 Task: Create a customer order form in Excel with sections for company, order, customer, item details, and payment information.
Action: Mouse moved to (149, 372)
Screenshot: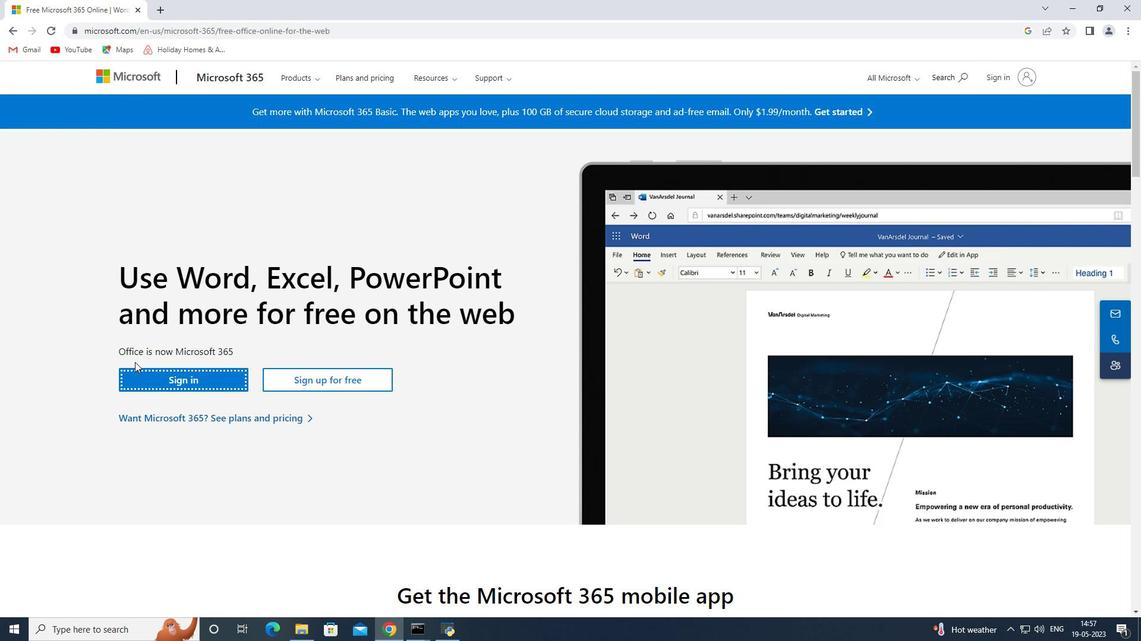 
Action: Mouse pressed left at (149, 372)
Screenshot: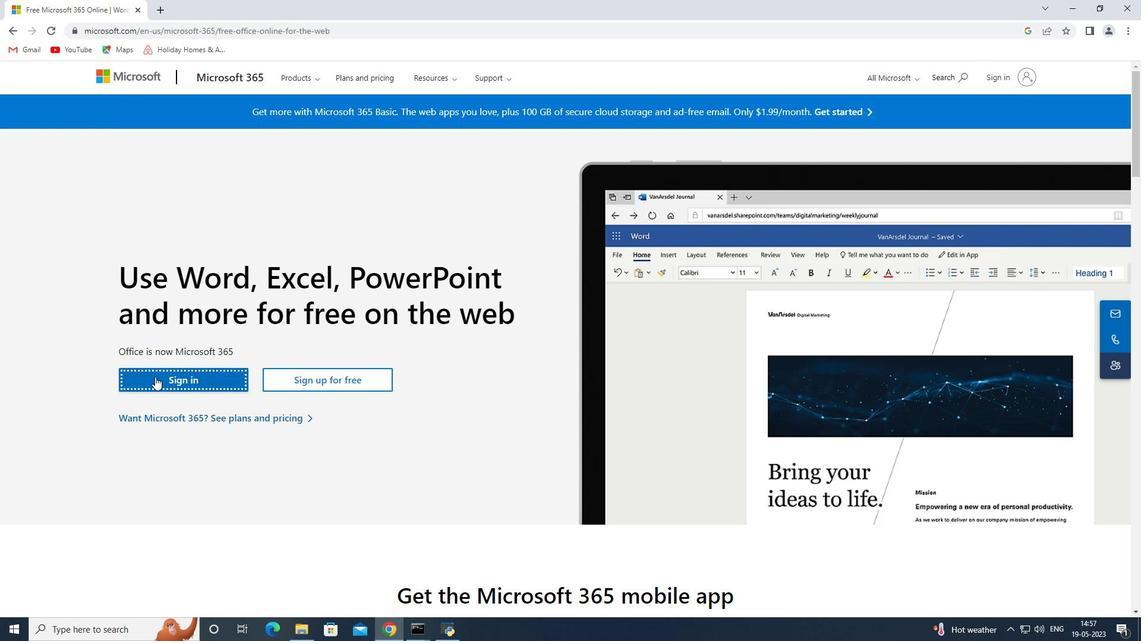 
Action: Mouse moved to (12, 373)
Screenshot: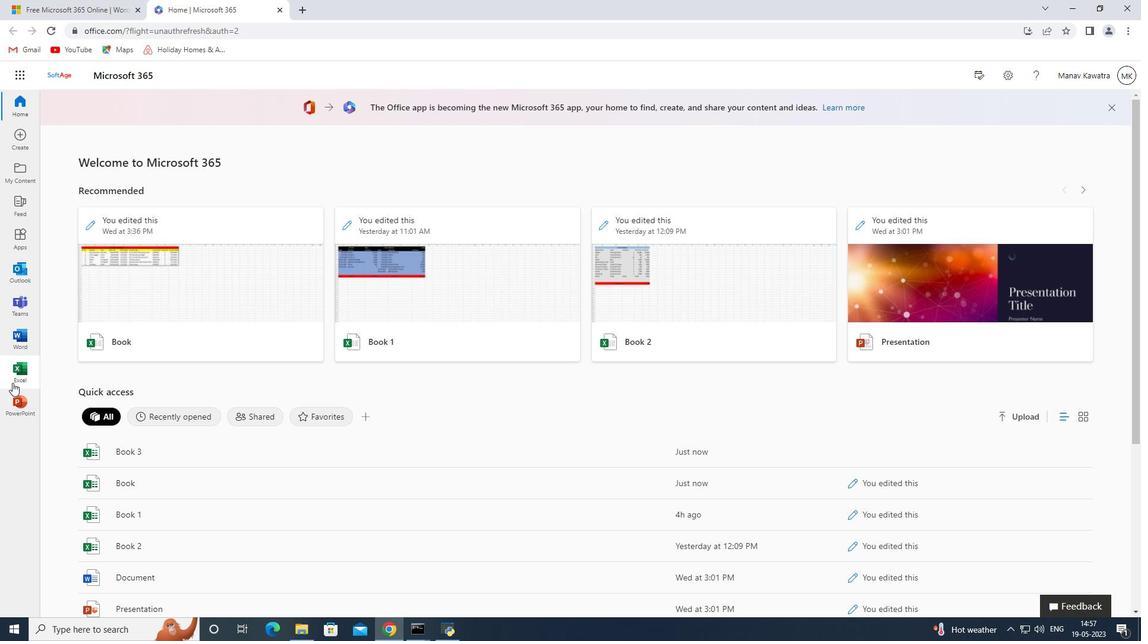 
Action: Mouse pressed left at (12, 373)
Screenshot: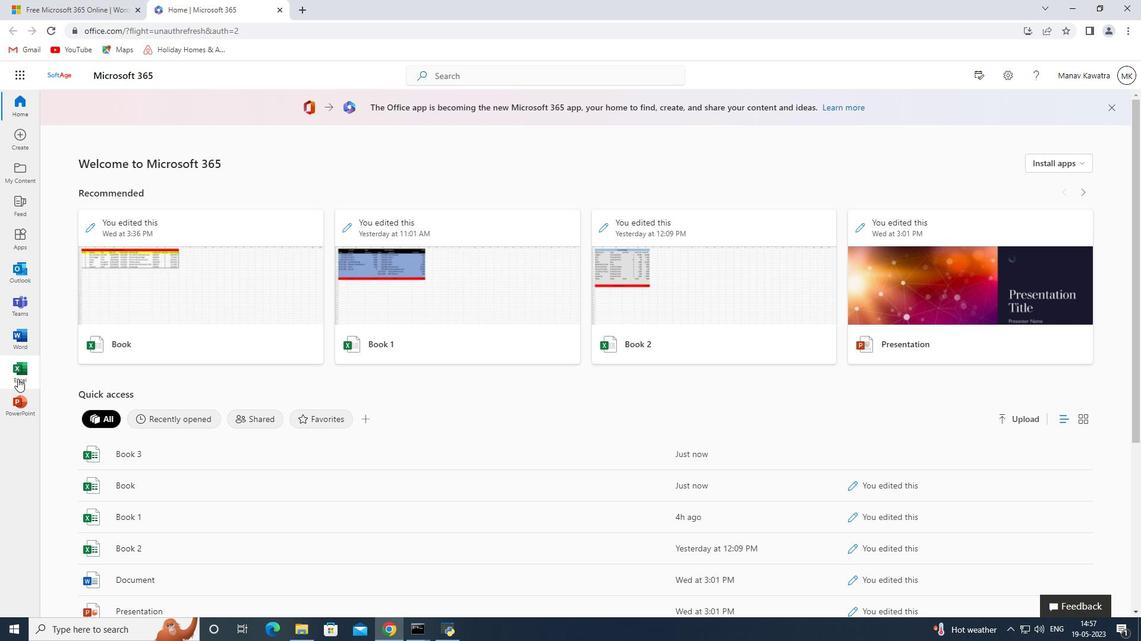 
Action: Mouse moved to (147, 205)
Screenshot: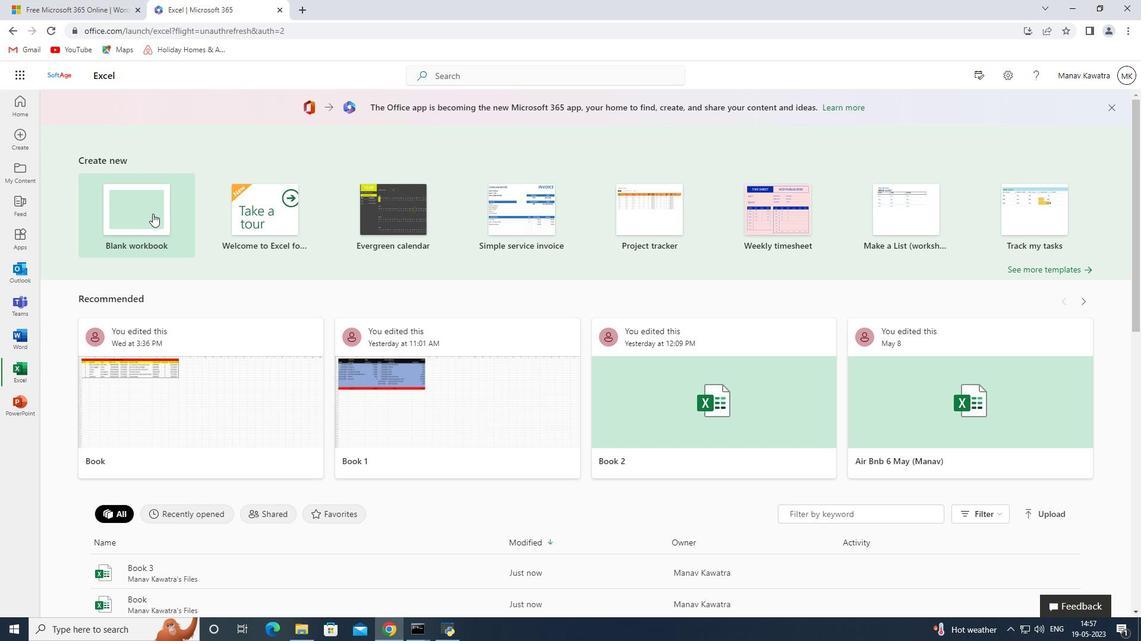 
Action: Mouse pressed left at (147, 205)
Screenshot: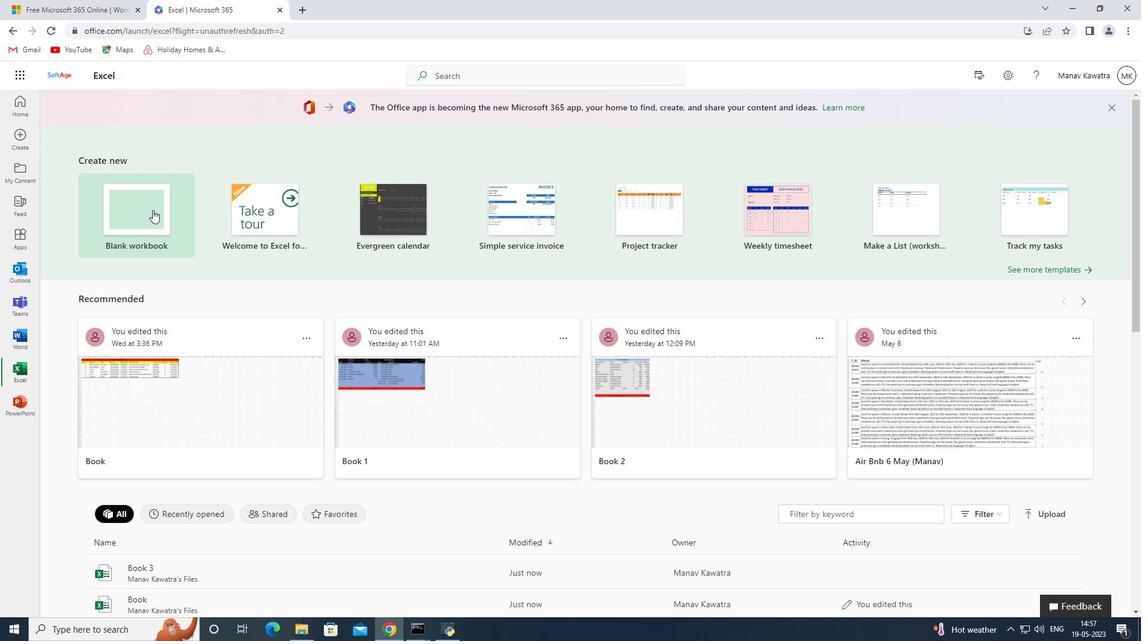 
Action: Mouse moved to (143, 168)
Screenshot: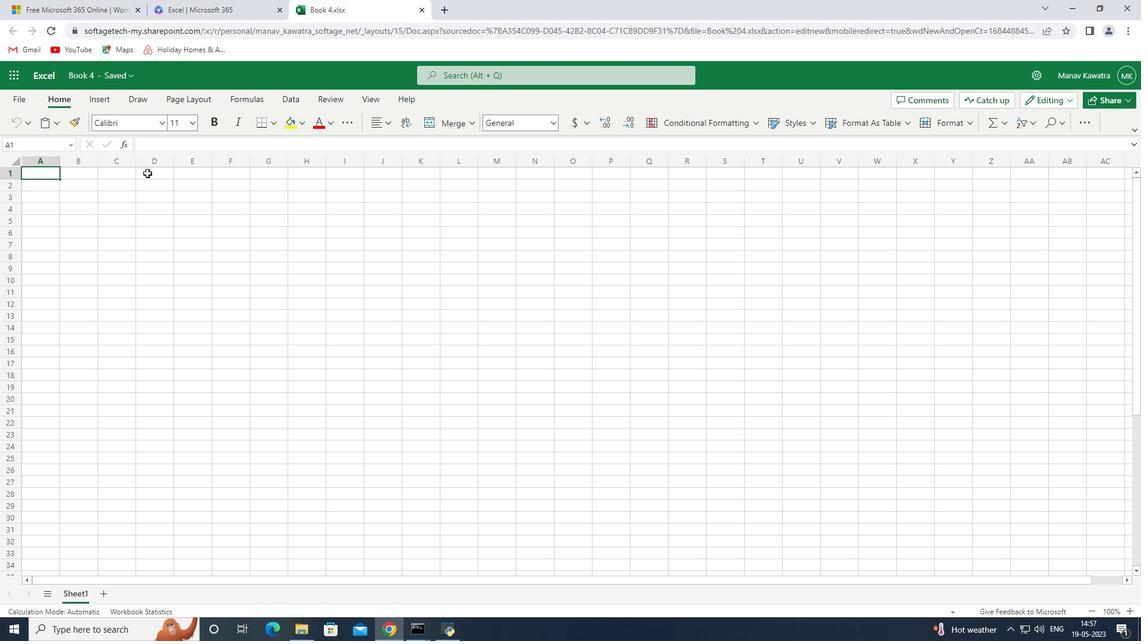 
Action: Mouse pressed left at (143, 168)
Screenshot: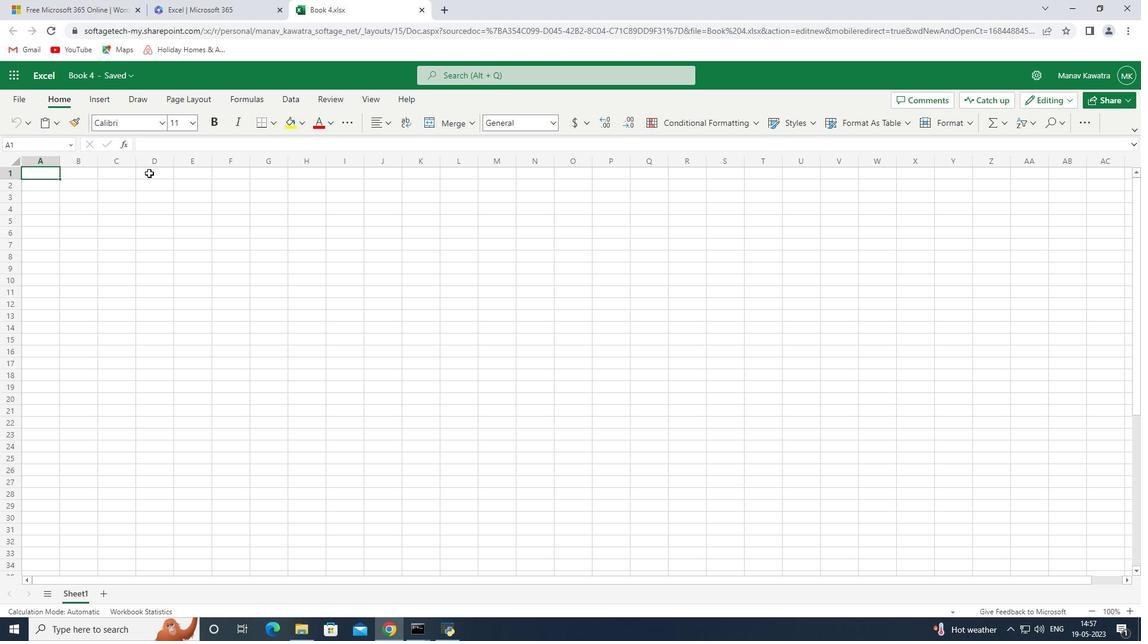 
Action: Key pressed <Key.shift><Key.shift><Key.shift><Key.shift><Key.shift><Key.shift>Customer<Key.space><Key.shift><Key.shift><Key.shift><Key.shift><Key.shift_r><Key.shift_r><Key.shift_r><Key.shift_r>Order<Key.space><Key.shift><Key.shift><Key.shift><Key.shift><Key.shift><Key.shift><Key.shift><Key.shift><Key.shift><Key.shift><Key.shift><Key.shift><Key.shift><Key.shift><Key.shift><Key.shift><Key.shift><Key.shift><Key.shift><Key.shift><Key.shift><Key.shift><Key.shift><Key.shift><Key.shift><Key.shift><Key.shift><Key.shift><Key.shift><Key.shift><Key.shift><Key.shift><Key.shift><Key.shift><Key.shift><Key.shift><Key.shift><Key.shift><Key.shift><Key.shift><Key.shift><Key.shift><Key.shift><Key.shift><Key.shift><Key.shift><Key.shift><Key.shift><Key.shift><Key.shift>Form
Screenshot: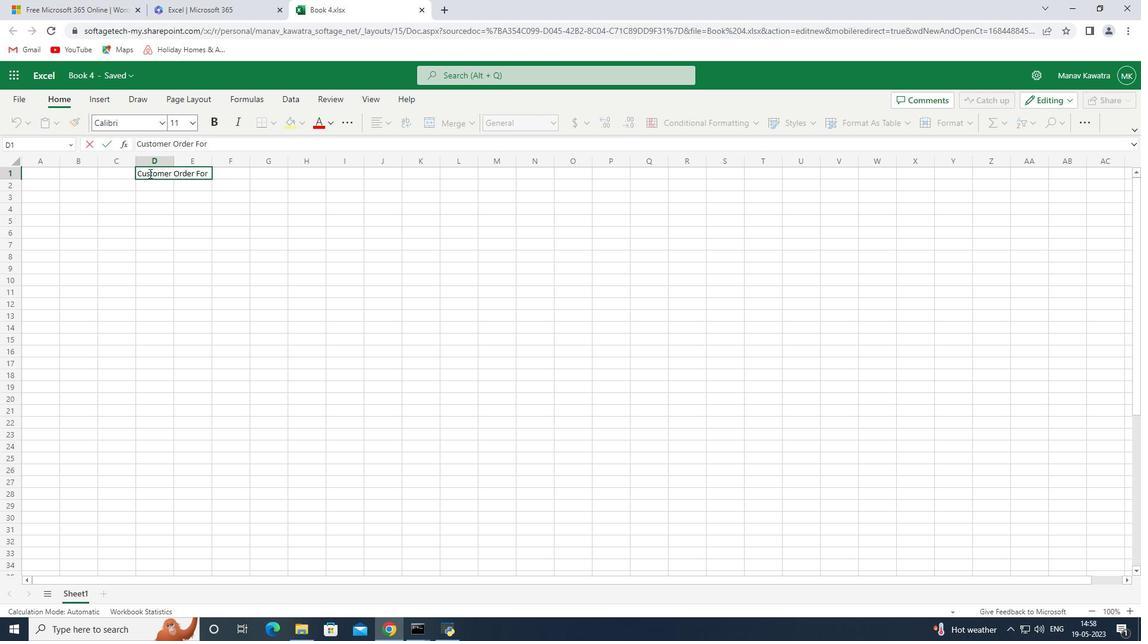 
Action: Mouse moved to (199, 175)
Screenshot: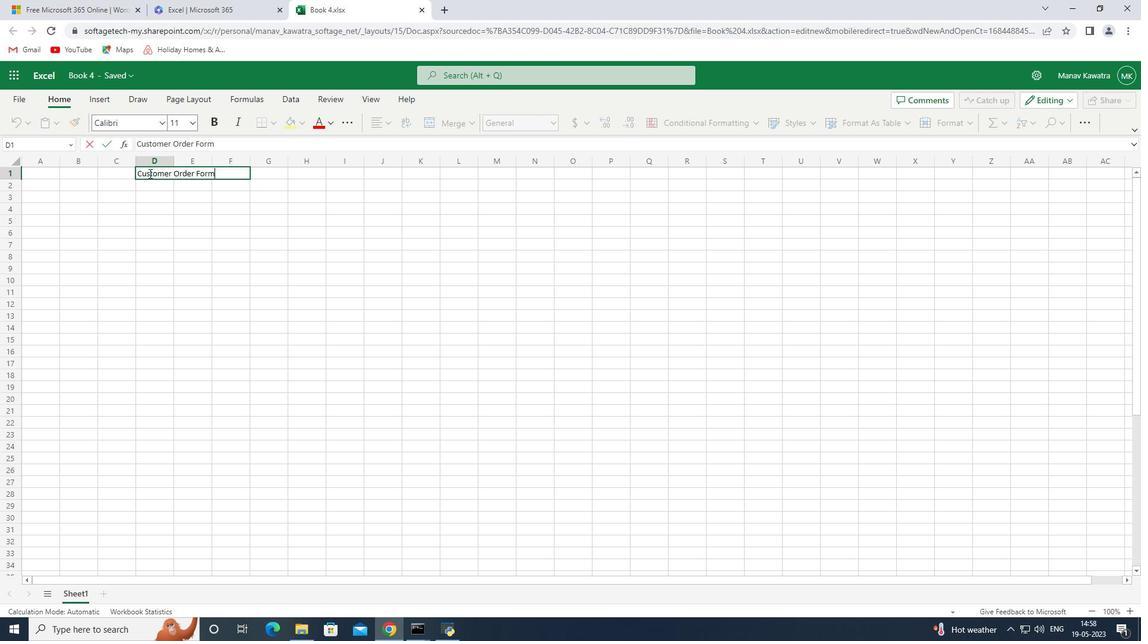 
Action: Key pressed <Key.enter>
Screenshot: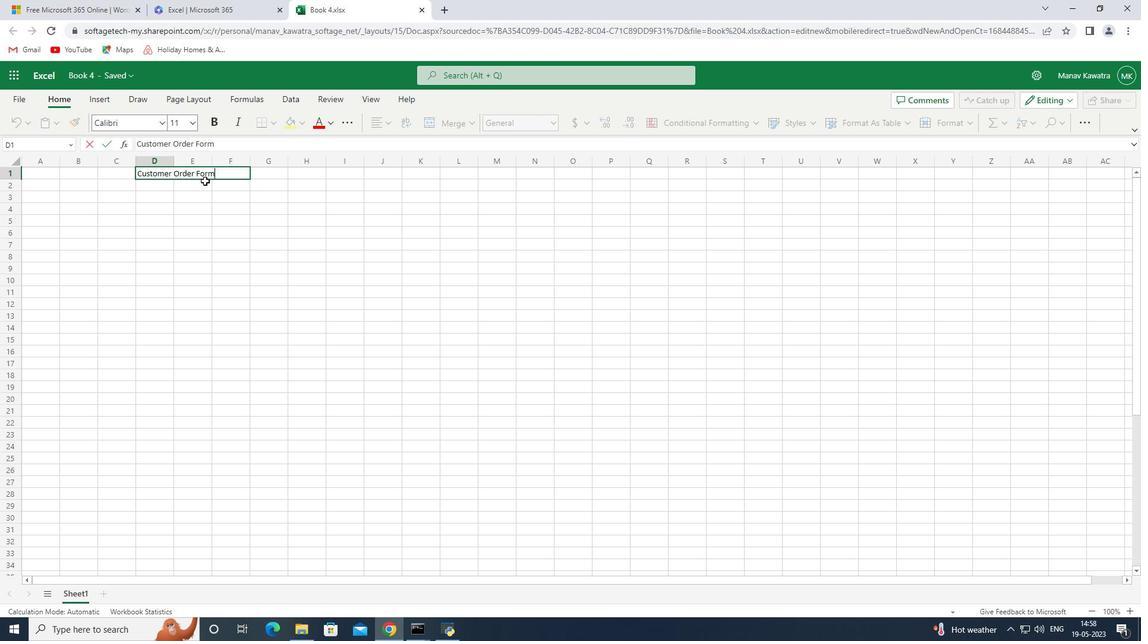 
Action: Mouse moved to (152, 171)
Screenshot: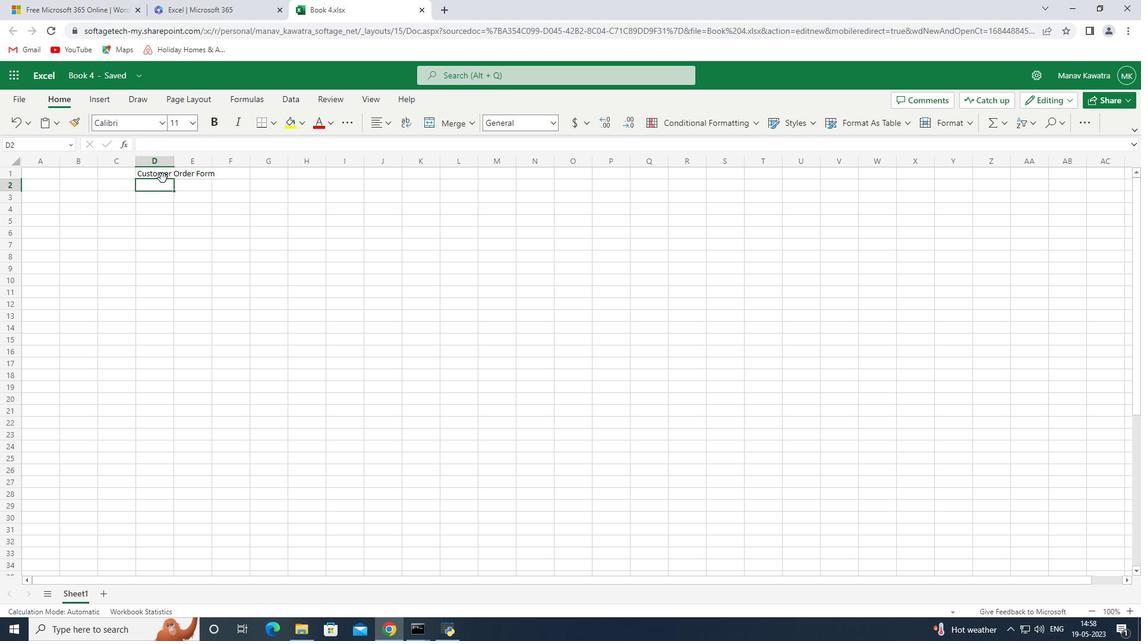 
Action: Mouse pressed left at (152, 171)
Screenshot: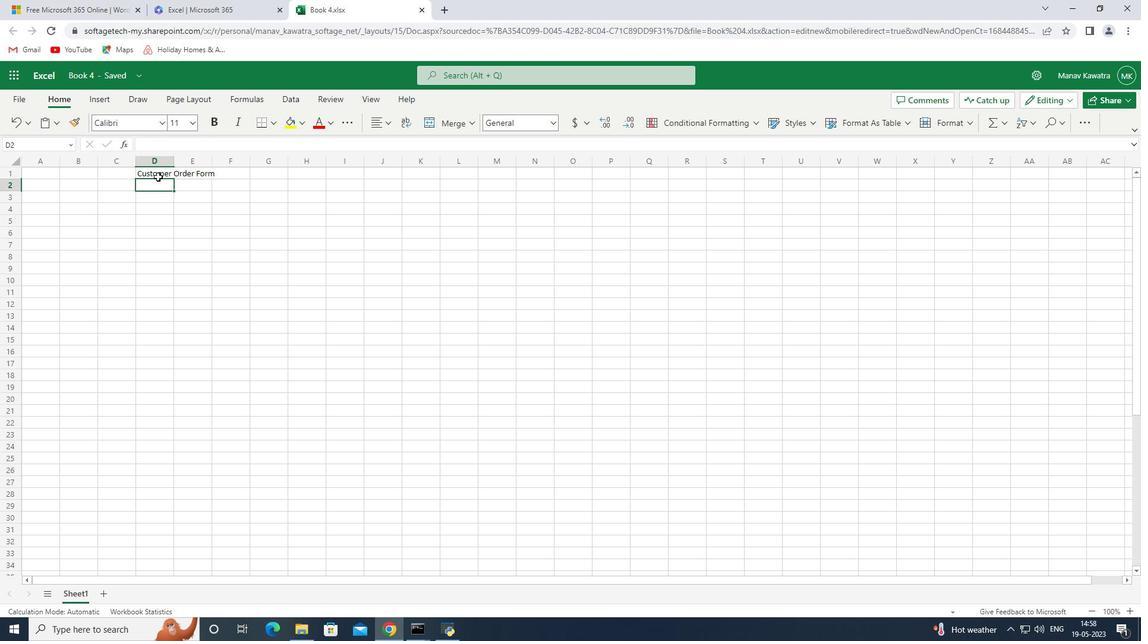 
Action: Mouse pressed left at (152, 171)
Screenshot: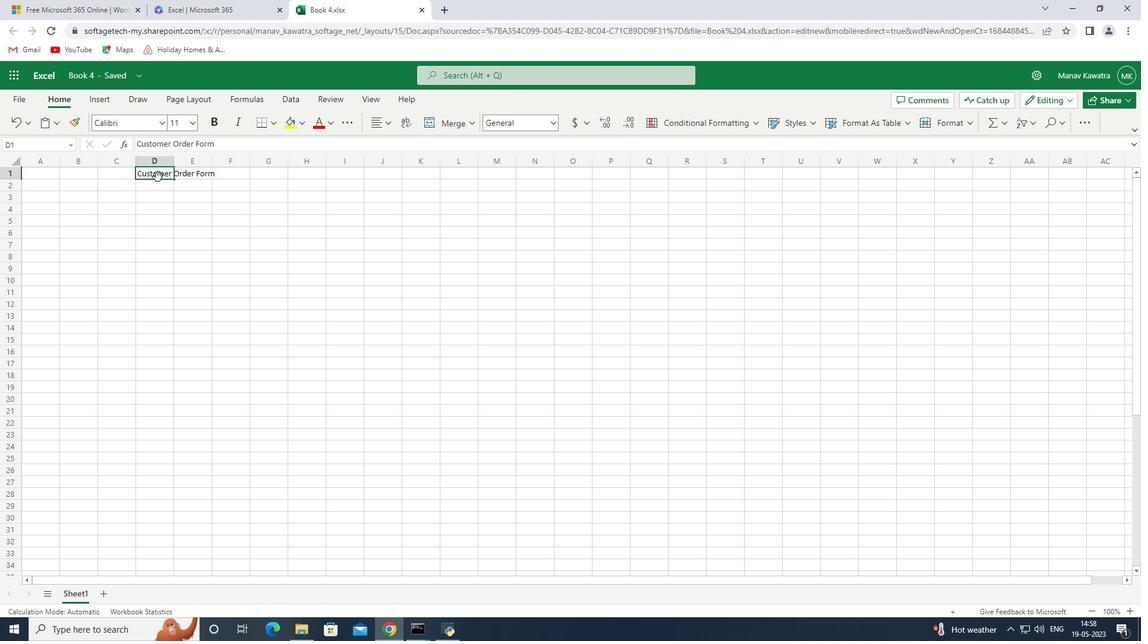 
Action: Mouse moved to (223, 171)
Screenshot: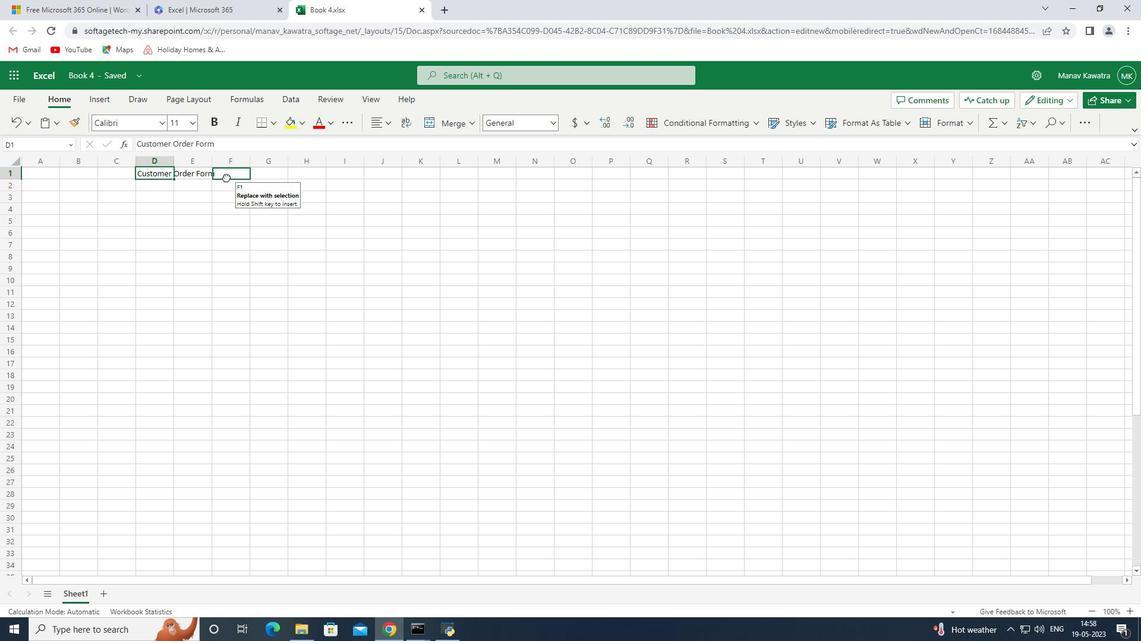 
Action: Mouse pressed left at (223, 171)
Screenshot: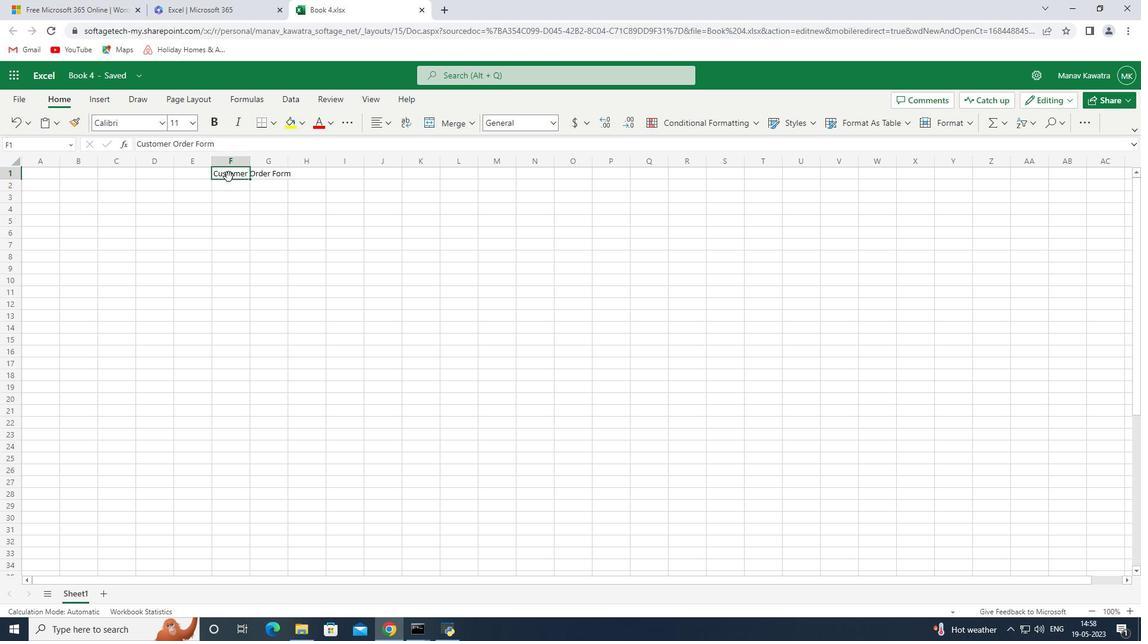 
Action: Mouse moved to (115, 169)
Screenshot: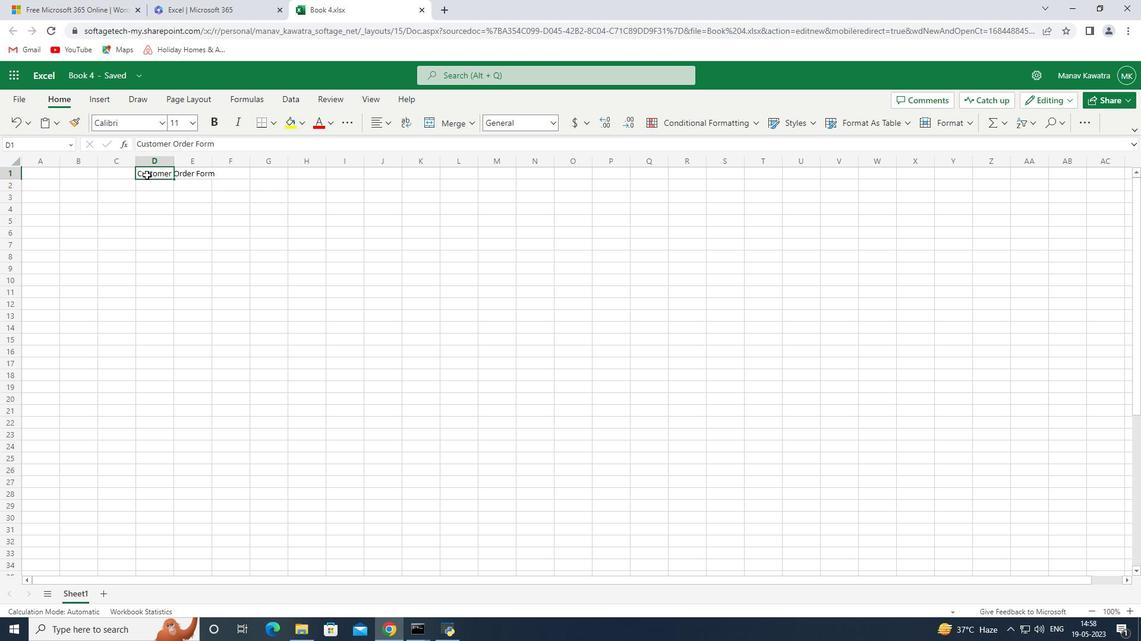 
Action: Mouse pressed left at (115, 169)
Screenshot: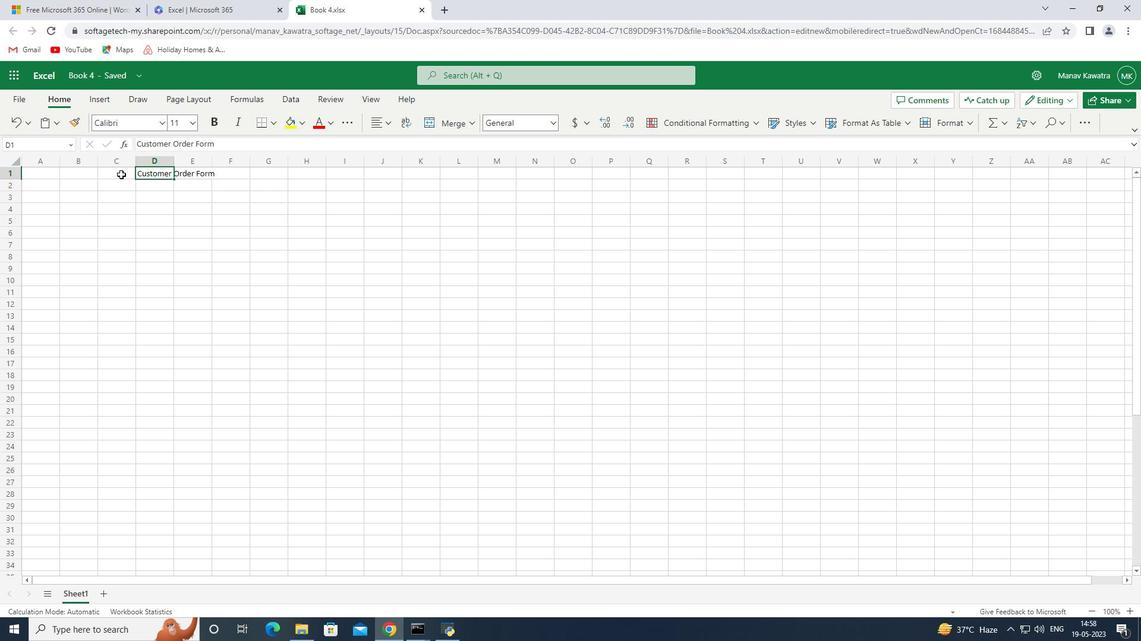 
Action: Mouse moved to (135, 168)
Screenshot: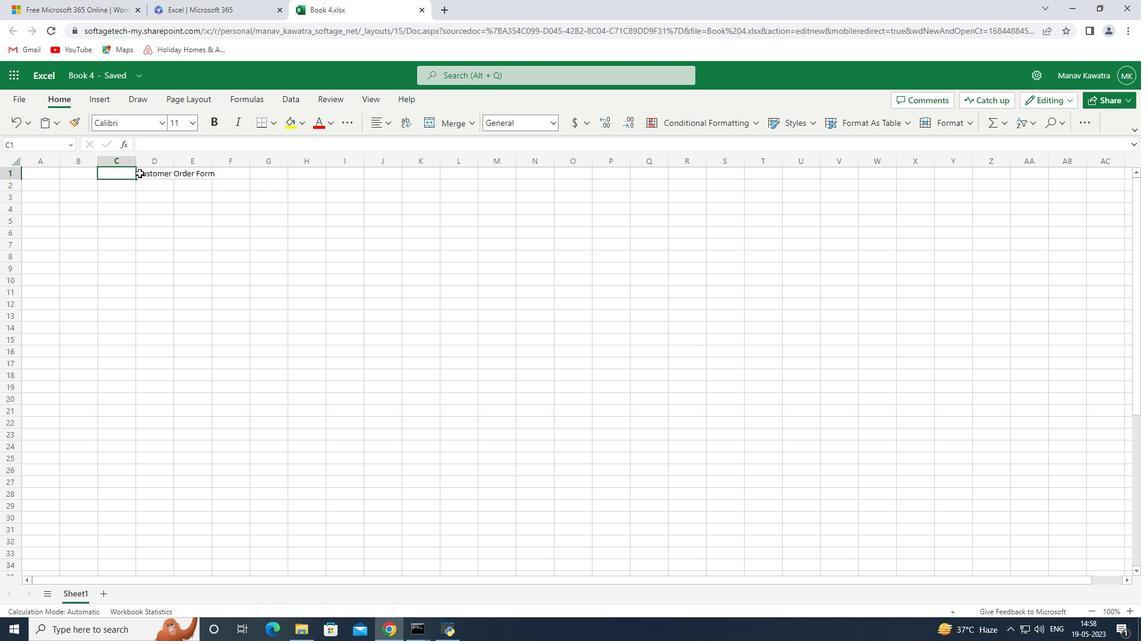 
Action: Mouse pressed left at (135, 168)
Screenshot: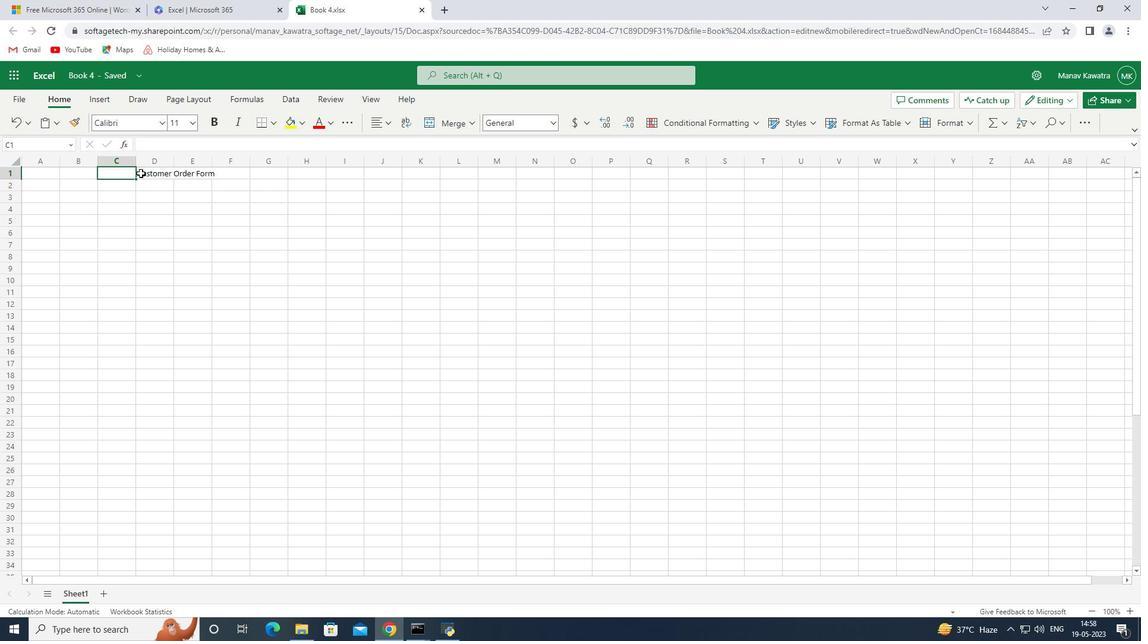 
Action: Mouse moved to (440, 120)
Screenshot: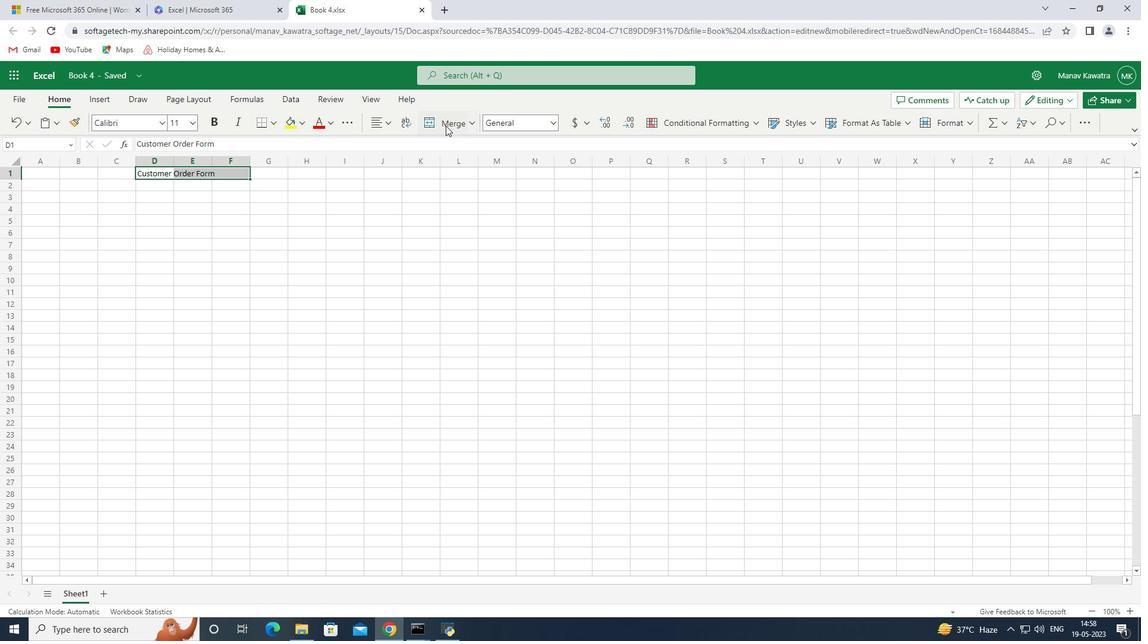 
Action: Mouse pressed left at (440, 120)
Screenshot: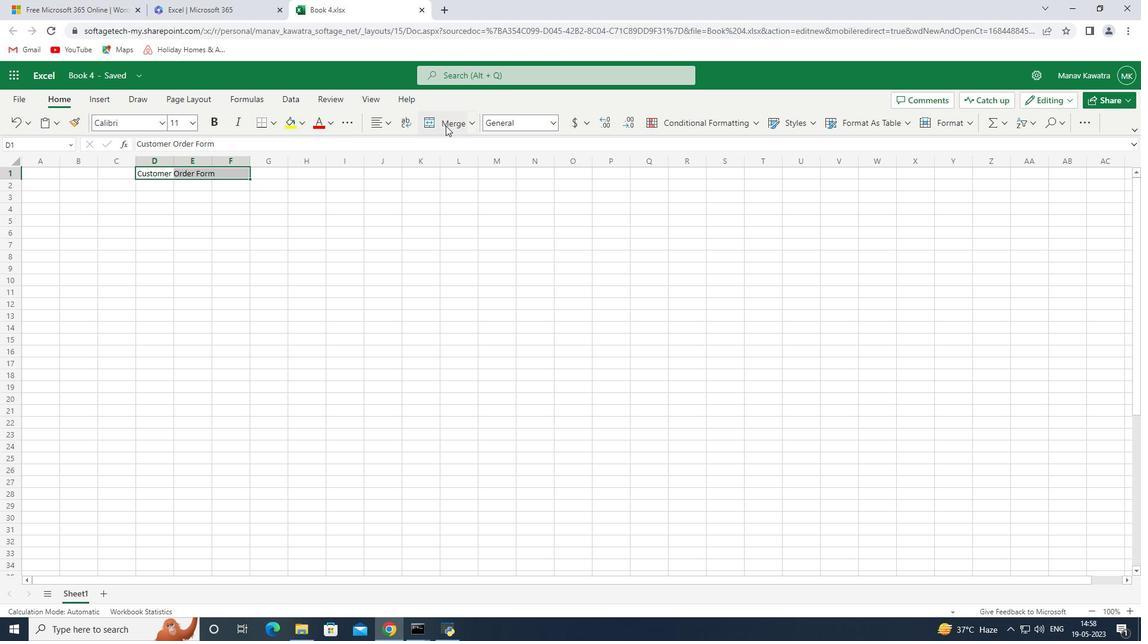 
Action: Mouse moved to (902, 117)
Screenshot: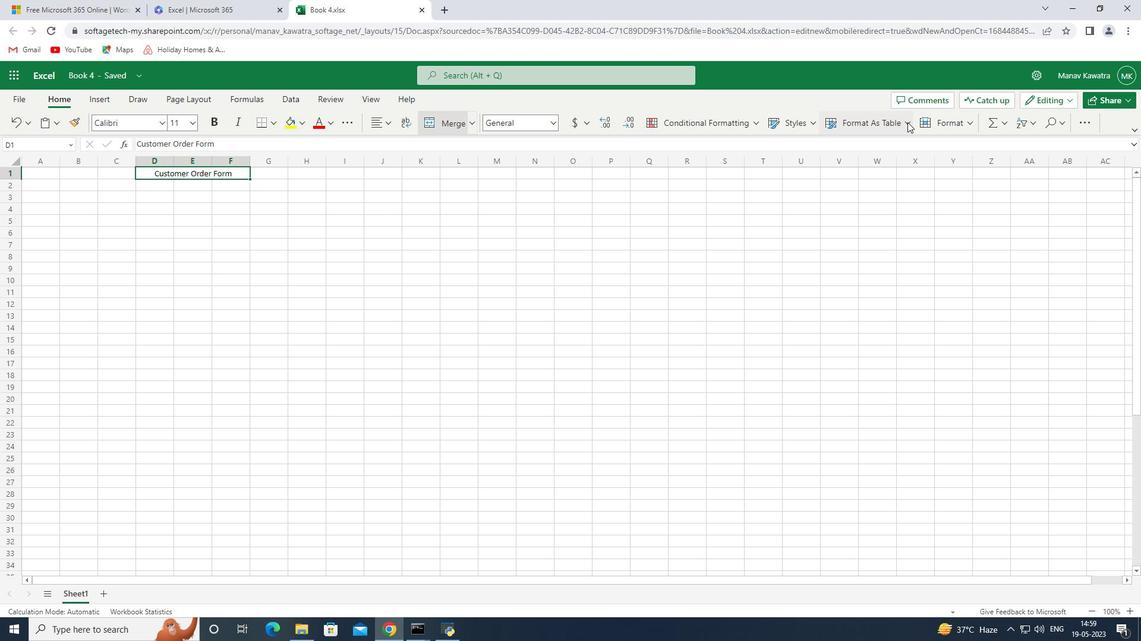
Action: Mouse pressed left at (902, 117)
Screenshot: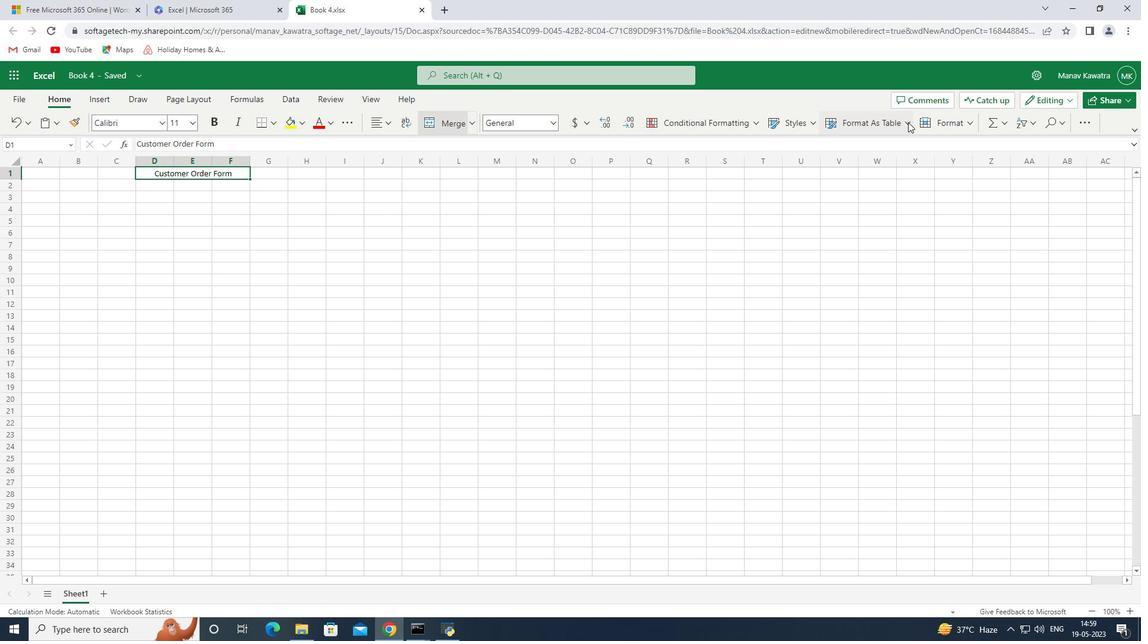 
Action: Mouse moved to (833, 316)
Screenshot: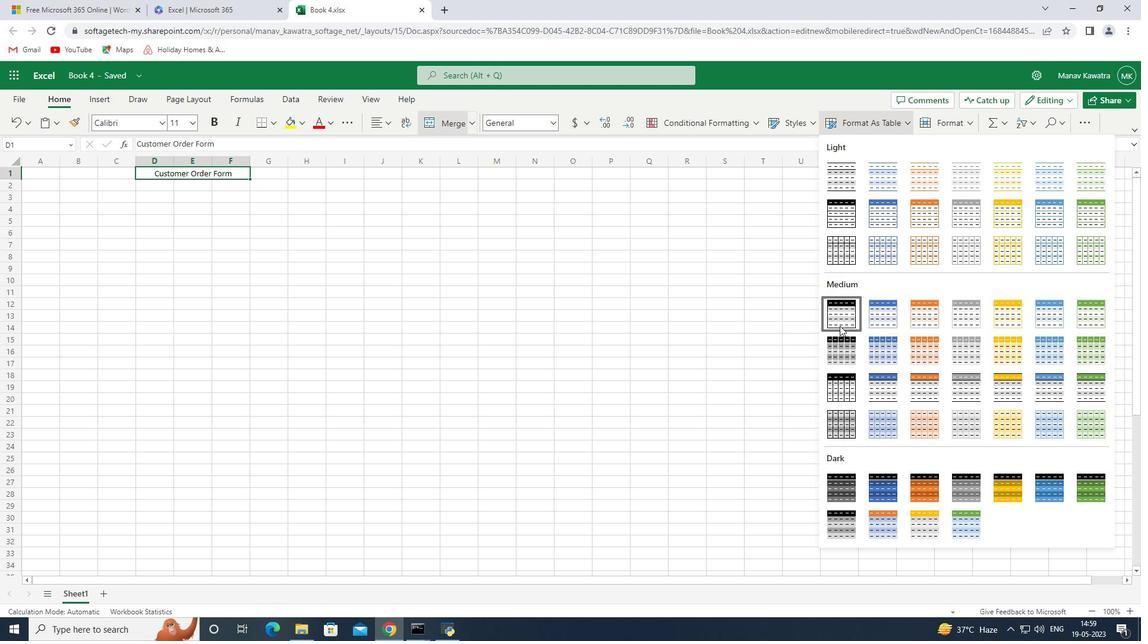 
Action: Mouse pressed left at (833, 316)
Screenshot: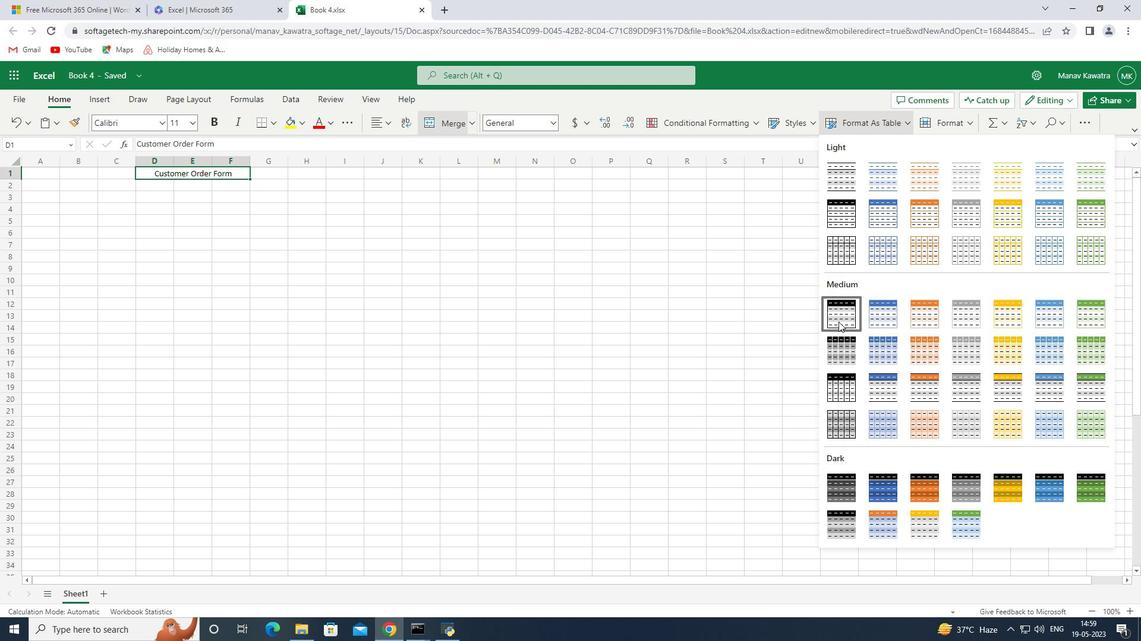 
Action: Mouse moved to (696, 286)
Screenshot: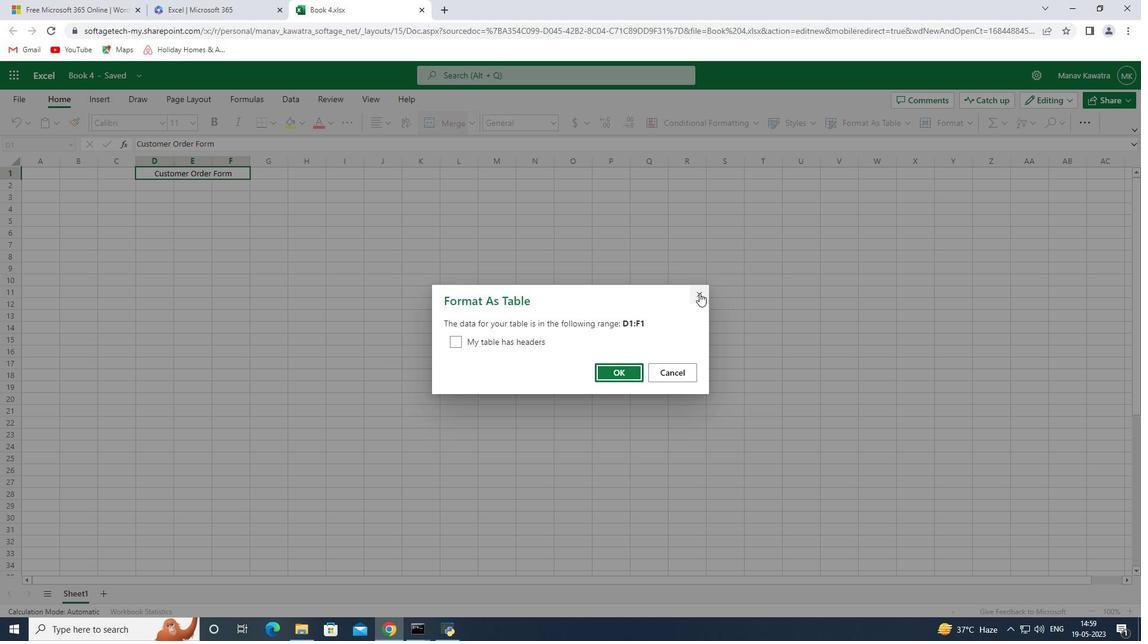 
Action: Mouse pressed left at (696, 286)
Screenshot: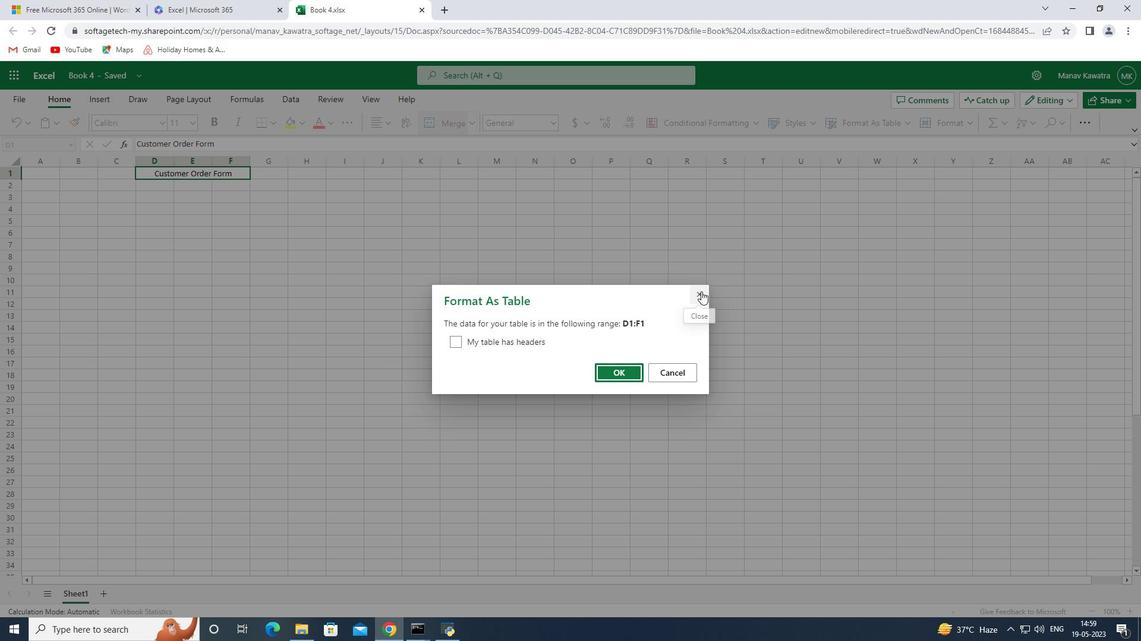 
Action: Mouse moved to (43, 191)
Screenshot: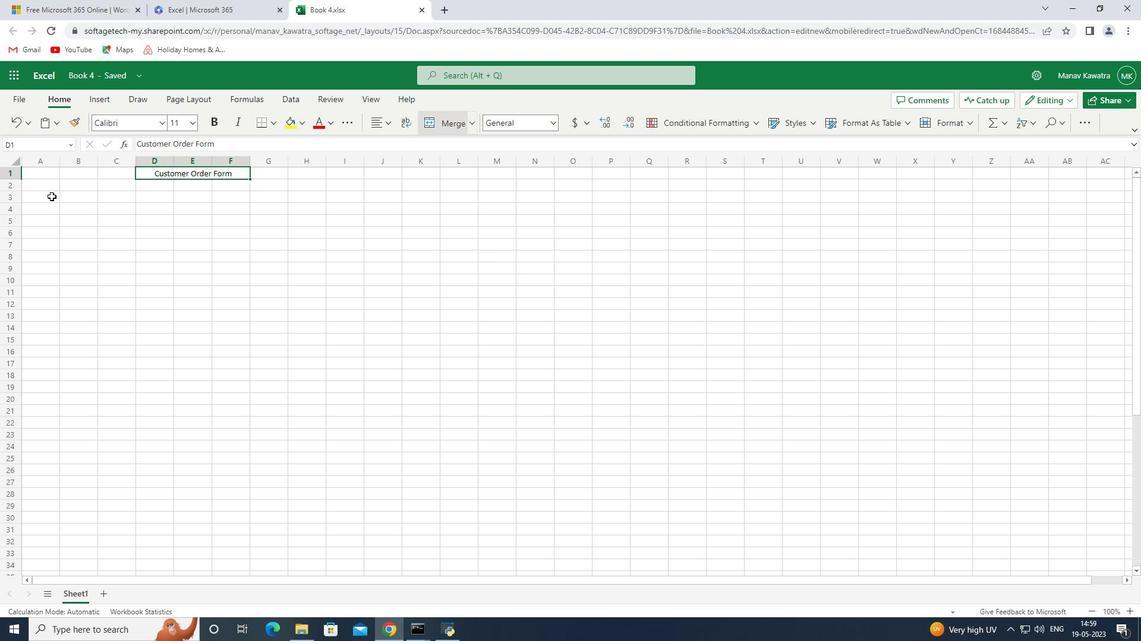 
Action: Mouse pressed left at (43, 191)
Screenshot: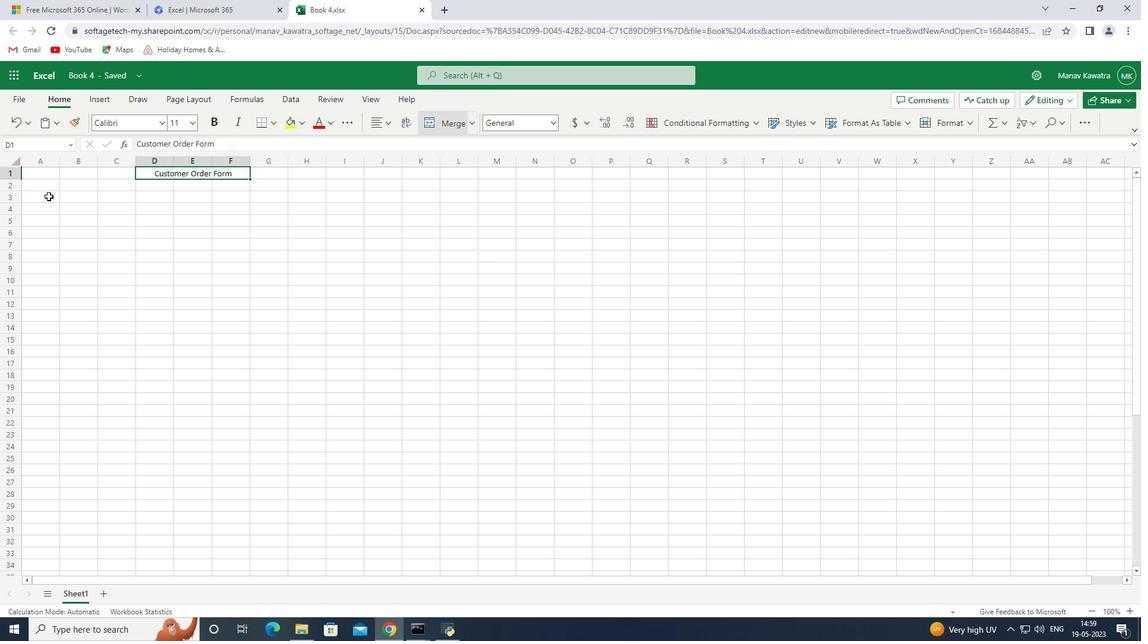 
Action: Mouse moved to (43, 191)
Screenshot: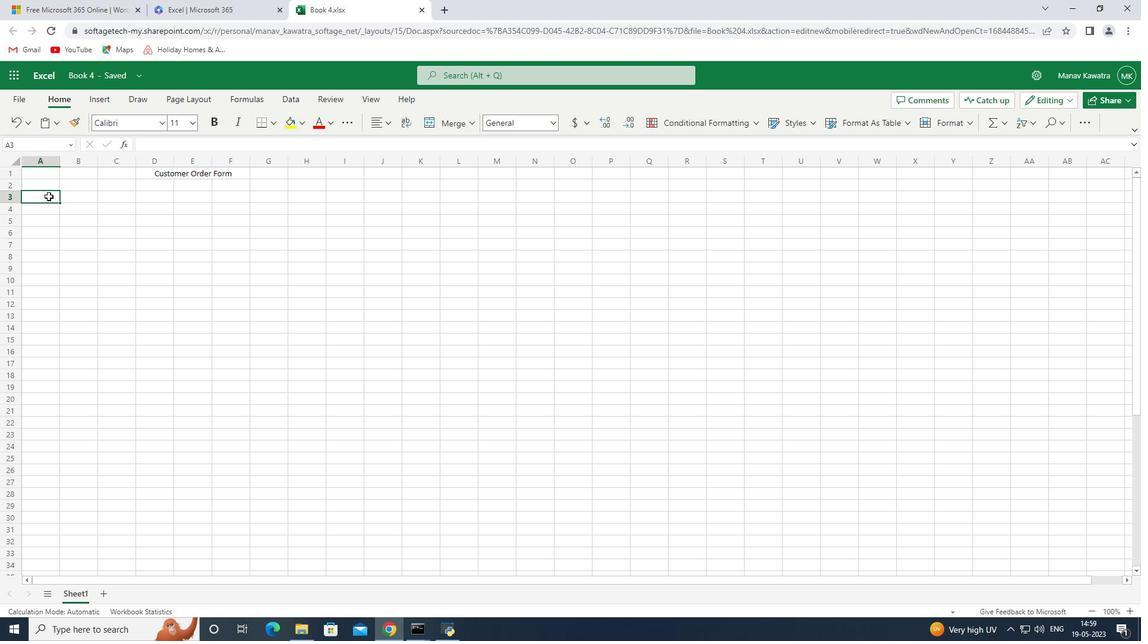 
Action: Key pressed <Key.shift><Key.shift><Key.shift><Key.shift><Key.shift><Key.shift><Key.shift>Company<Key.space><Key.shift><Key.shift><Key.shift><Key.shift><Key.shift><Key.shift><Key.shift><Key.shift><Key.shift><Key.shift><Key.shift><Key.shift><Key.shift><Key.shift><Key.shift><Key.shift><Key.shift><Key.shift><Key.shift><Key.shift><Key.shift><Key.shift><Key.shift><Key.shift>NA<Key.backspace>me<Key.backspace><Key.backspace>ame;<Key.backspace><Key.shift_r><Key.shift_r><Key.shift_r><Key.shift_r><Key.shift_r><Key.shift_r><Key.shift_r><Key.shift_r><Key.shift_r><Key.shift_r><Key.shift_r><Key.shift_r><Key.shift_r><Key.shift_r><Key.shift_r><Key.shift_r><Key.shift_r><Key.shift_r><Key.shift_r><Key.shift_r><Key.shift_r><Key.shift_r><Key.shift_r><Key.shift_r><Key.shift_r><Key.shift_r><Key.shift_r><Key.shift_r><Key.shift_r><Key.shift_r><Key.shift_r><Key.shift_r><Key.shift_r><Key.shift_r><Key.shift_r><Key.shift_r><Key.shift_r><Key.shift_r><Key.shift_r><Key.shift_r><Key.shift_r><Key.shift_r><Key.shift_r><Key.shift_r><Key.shift_r><Key.shift_r><Key.shift_r><Key.shift_r><Key.shift_r><Key.shift_r><Key.shift_r><Key.shift_r><Key.shift_r><Key.shift_r><Key.shift_r><Key.shift_r><Key.shift_r><Key.shift_r><Key.shift_r><Key.shift_r><Key.shift_r><Key.shift_r><Key.shift_r><Key.shift_r><Key.shift_r><Key.shift_r><Key.shift_r><Key.shift_r><Key.shift_r><Key.shift_r><Key.shift_r><Key.shift_r><Key.shift_r><Key.shift_r>:<Key.left><Key.right>
Screenshot: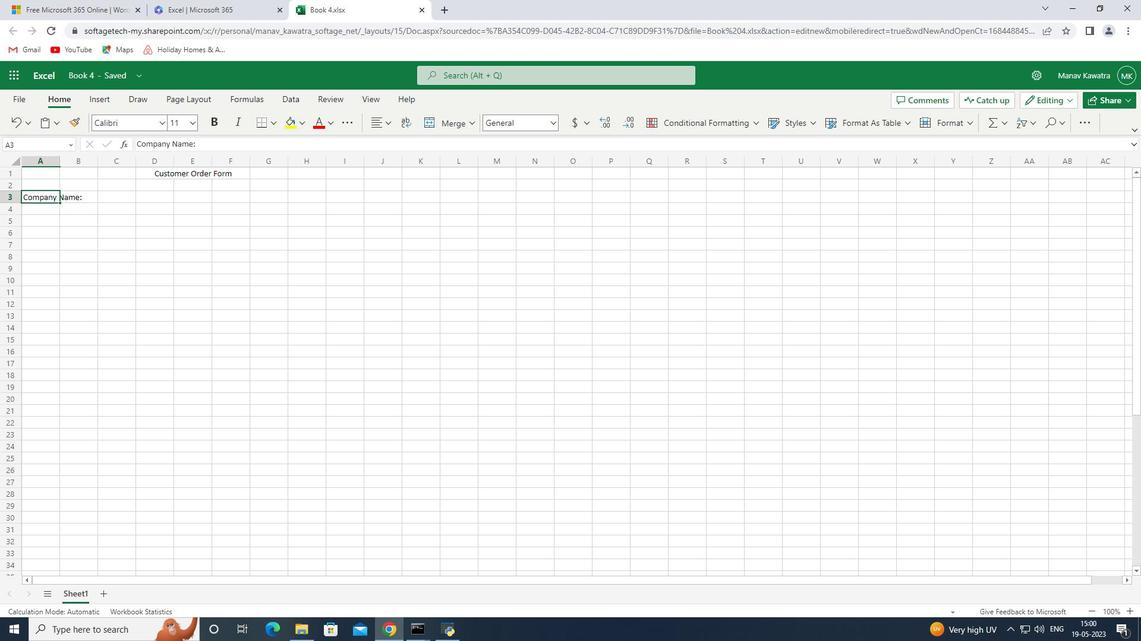 
Action: Mouse moved to (24, 192)
Screenshot: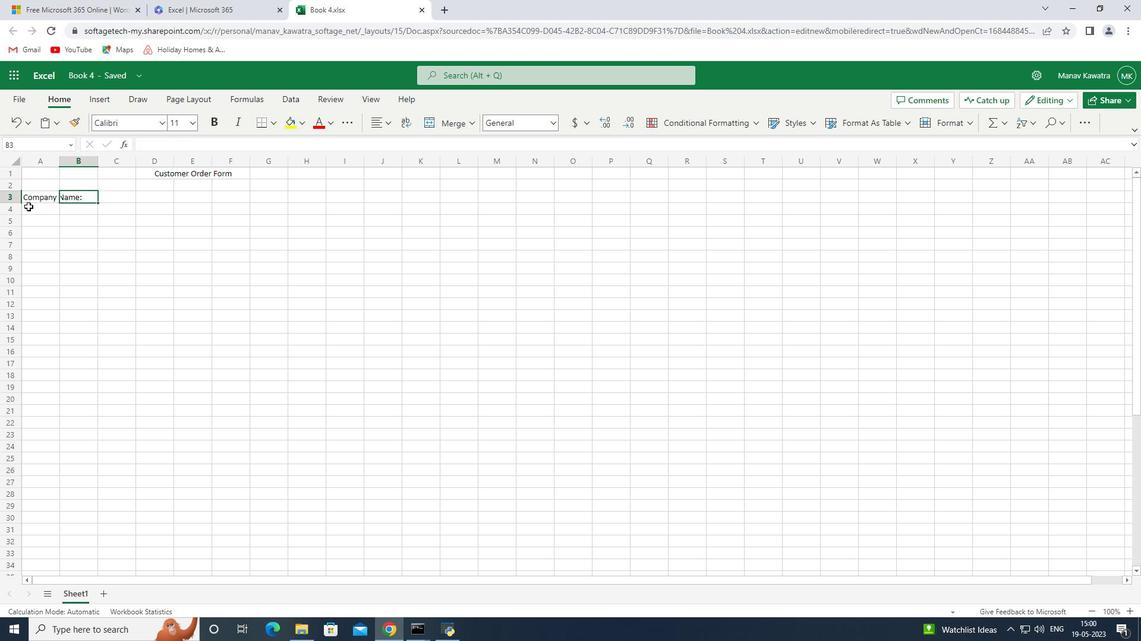 
Action: Mouse pressed left at (24, 192)
Screenshot: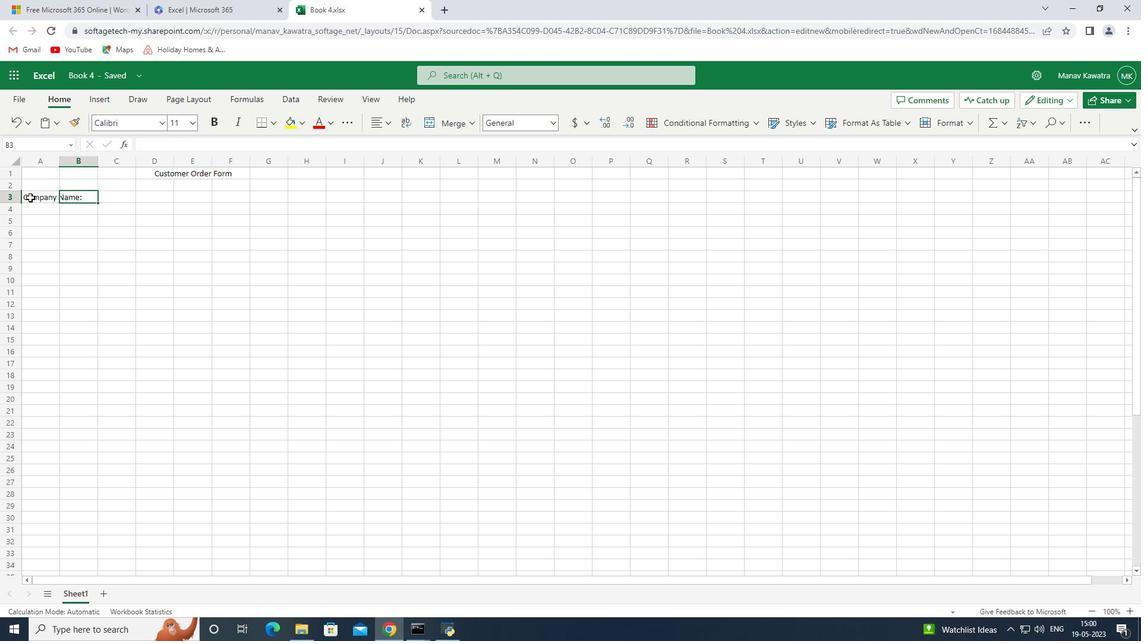 
Action: Mouse moved to (29, 192)
Screenshot: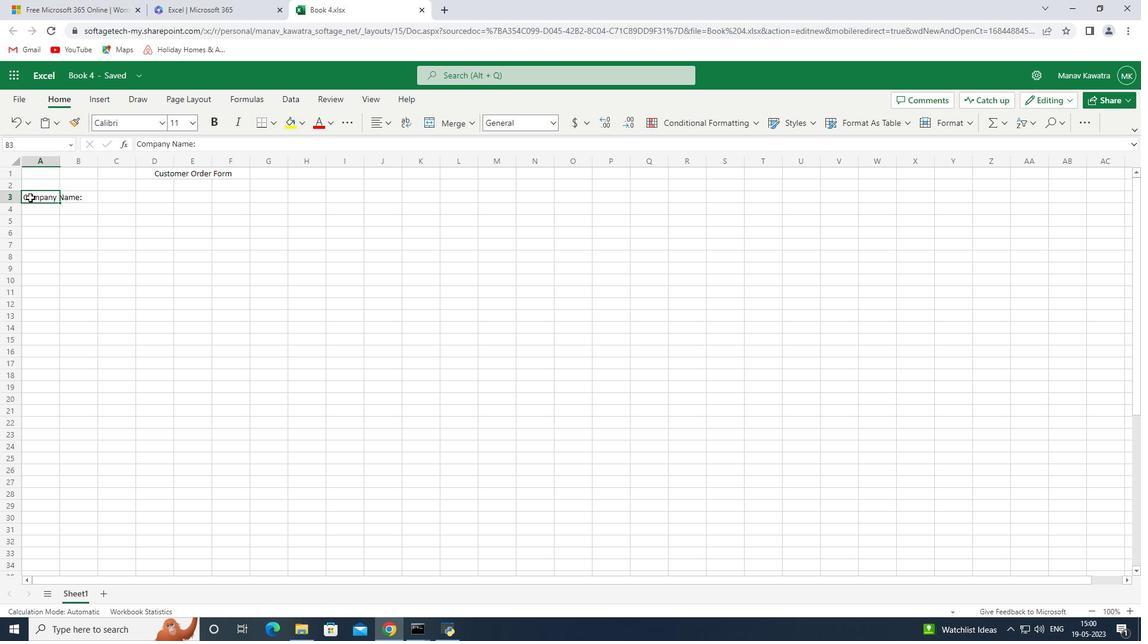 
Action: Mouse pressed left at (29, 192)
Screenshot: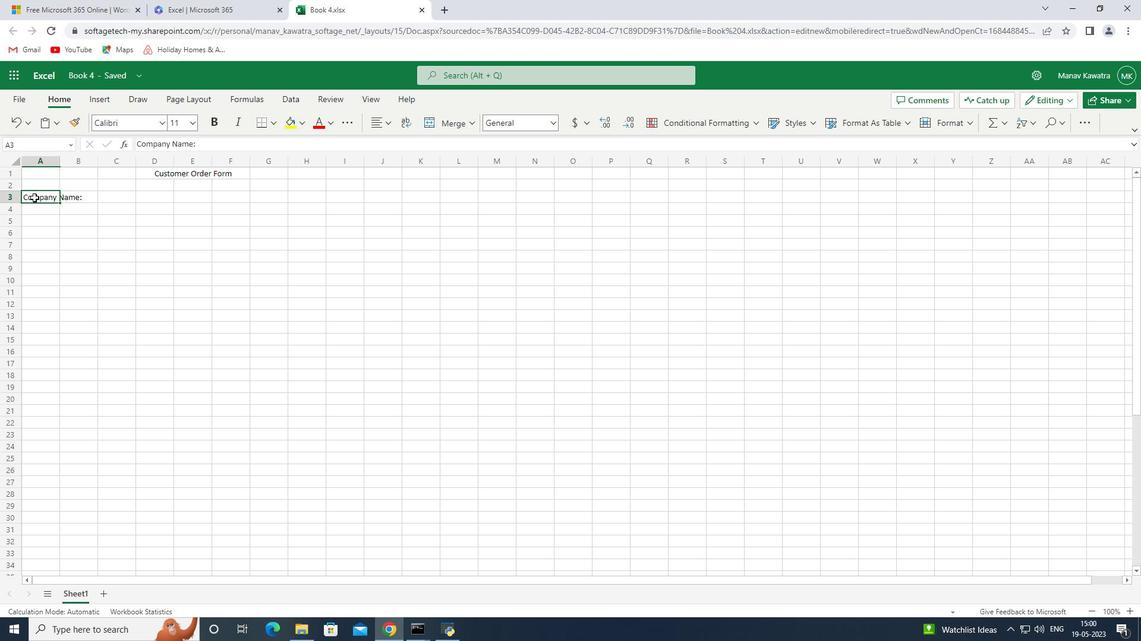
Action: Mouse moved to (42, 209)
Screenshot: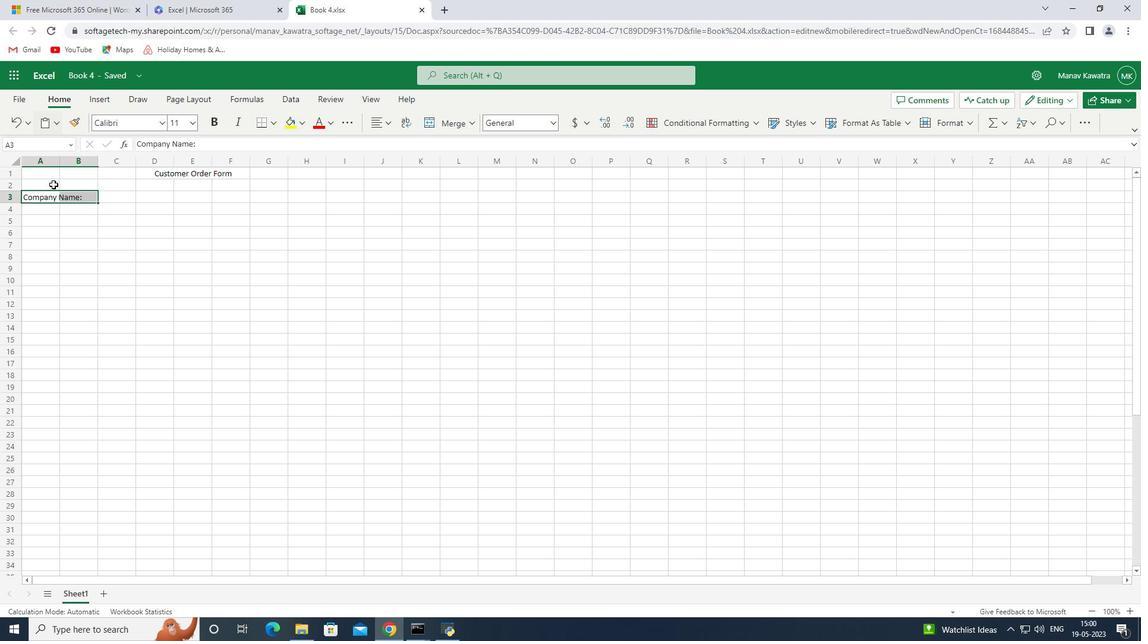 
Action: Mouse pressed left at (42, 209)
Screenshot: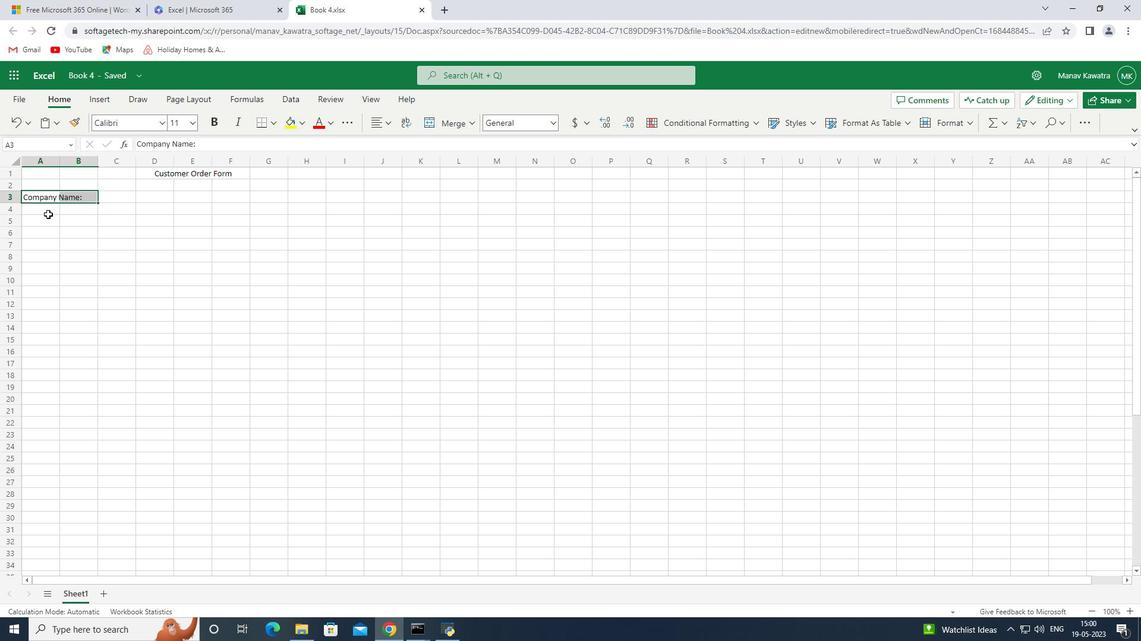 
Action: Mouse moved to (48, 206)
Screenshot: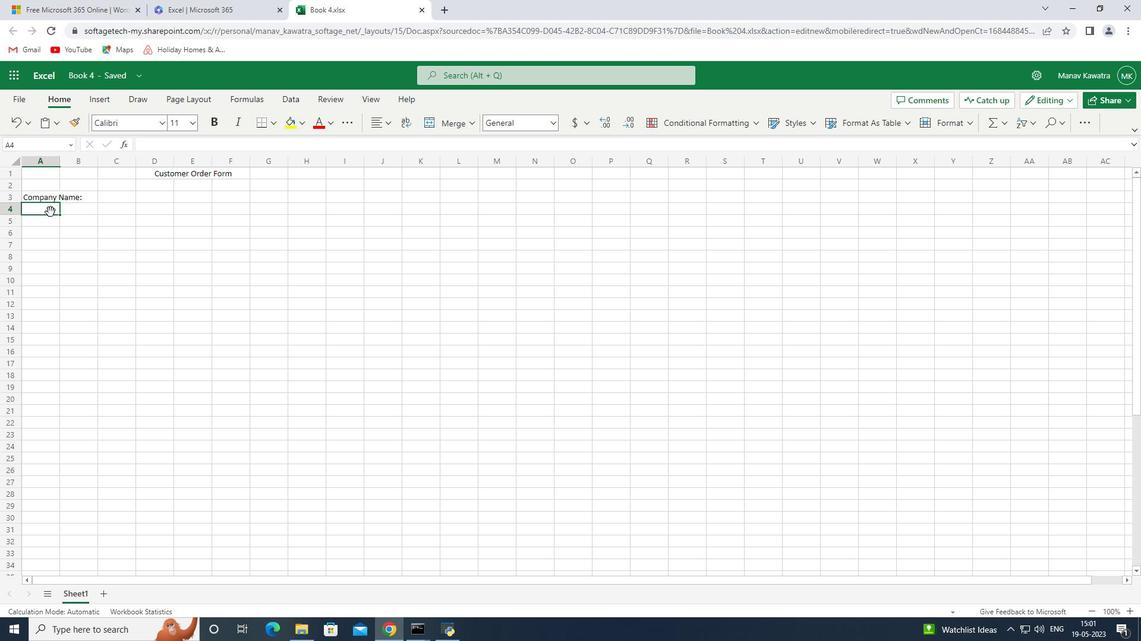 
Action: Key pressed <Key.shift><Key.caps_lock><Key.caps_lock><Key.shift>Address<Key.shift><Key.shift><Key.shift><Key.shift><Key.shift><Key.shift><Key.shift><Key.shift><Key.shift><Key.shift><Key.shift><Key.shift><Key.shift><Key.shift><Key.shift><Key.shift><Key.shift><Key.shift><Key.shift><Key.shift><Key.shift><Key.shift><Key.shift><Key.shift><Key.shift><Key.shift><Key.shift><Key.shift><Key.shift><Key.shift><Key.shift><Key.shift><Key.shift><Key.shift><Key.shift><Key.shift><Key.shift><Key.shift><Key.shift><Key.shift><Key.shift><Key.shift><Key.shift><Key.shift><Key.shift><Key.shift><Key.shift><Key.shift><Key.shift><Key.shift><Key.shift><Key.shift><Key.shift><Key.shift><Key.shift><Key.shift><Key.shift><Key.shift><Key.shift><Key.shift><Key.shift><Key.shift><Key.shift><Key.shift><Key.shift><Key.shift><Key.shift><Key.shift><Key.shift><Key.shift><Key.shift><Key.shift><Key.shift><Key.shift><Key.shift><Key.shift><Key.shift><Key.shift><Key.shift><Key.shift><Key.shift><Key.shift><Key.shift><Key.shift><Key.shift><Key.shift><Key.shift><Key.shift><Key.shift><Key.shift><Key.shift_r><Key.shift_r><Key.shift_r><Key.shift_r><Key.shift_r><Key.shift_r><Key.shift_r><Key.shift_r><Key.shift_r><Key.shift_r><Key.shift_r><Key.shift_r><Key.shift_r><Key.shift_r><Key.shift_r><Key.shift_r><Key.shift_r>:
Screenshot: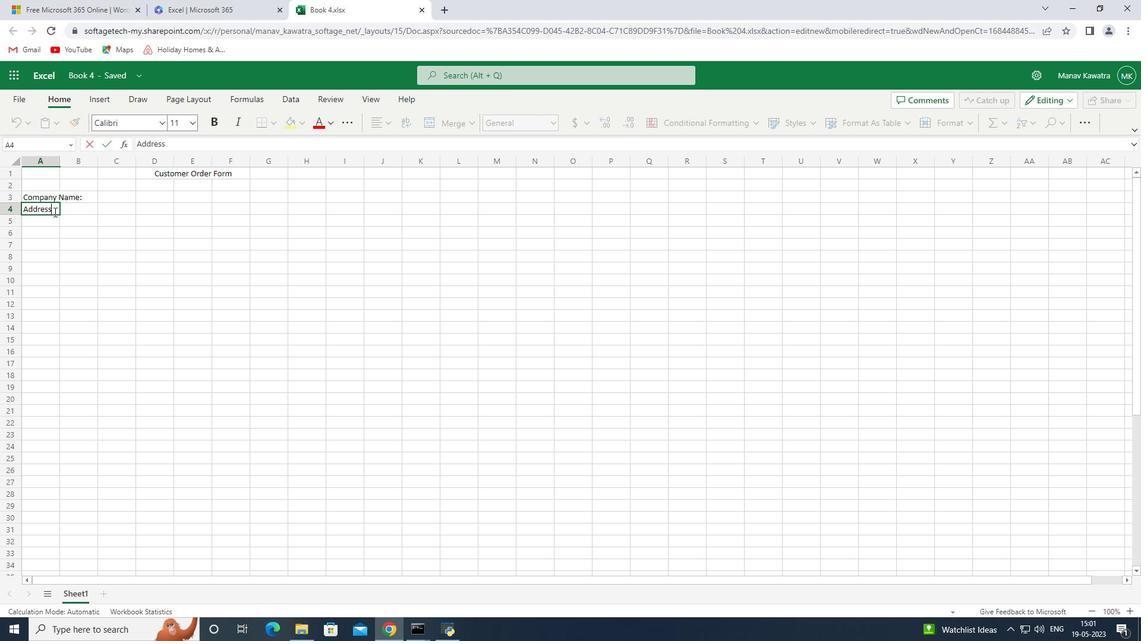 
Action: Mouse moved to (86, 208)
Screenshot: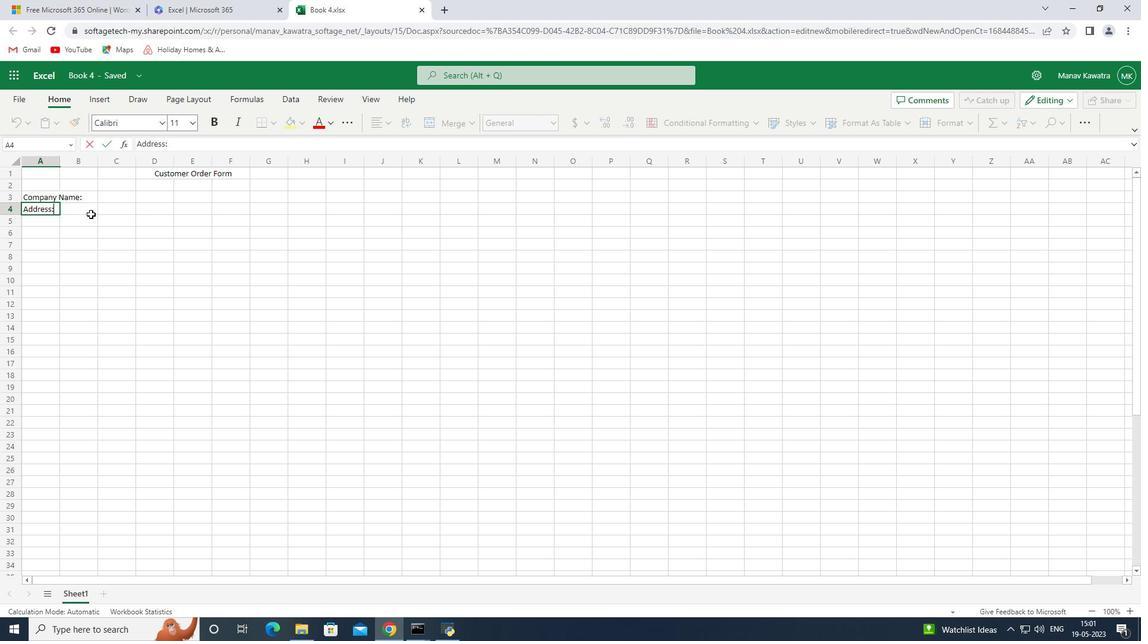 
Action: Mouse pressed left at (86, 208)
Screenshot: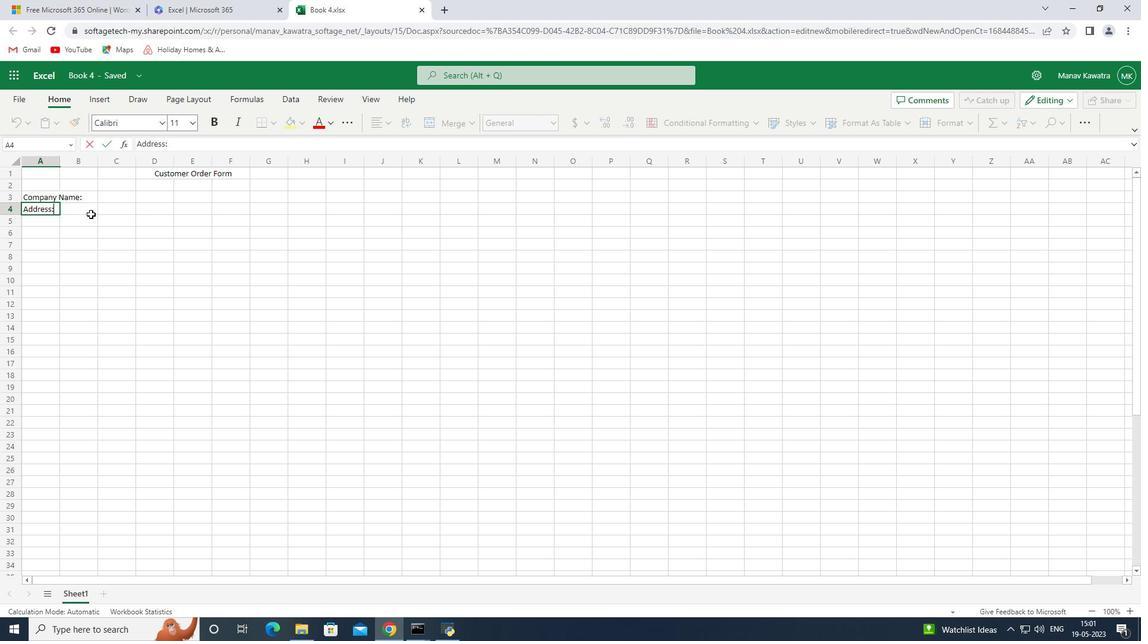 
Action: Mouse moved to (33, 193)
Screenshot: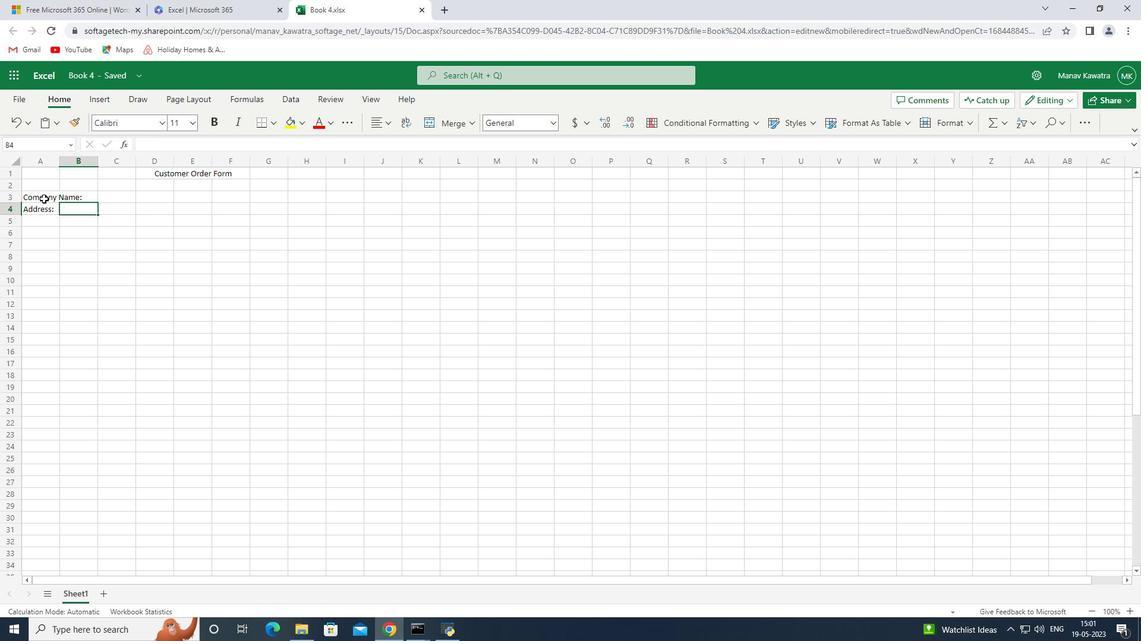 
Action: Mouse pressed left at (33, 193)
Screenshot: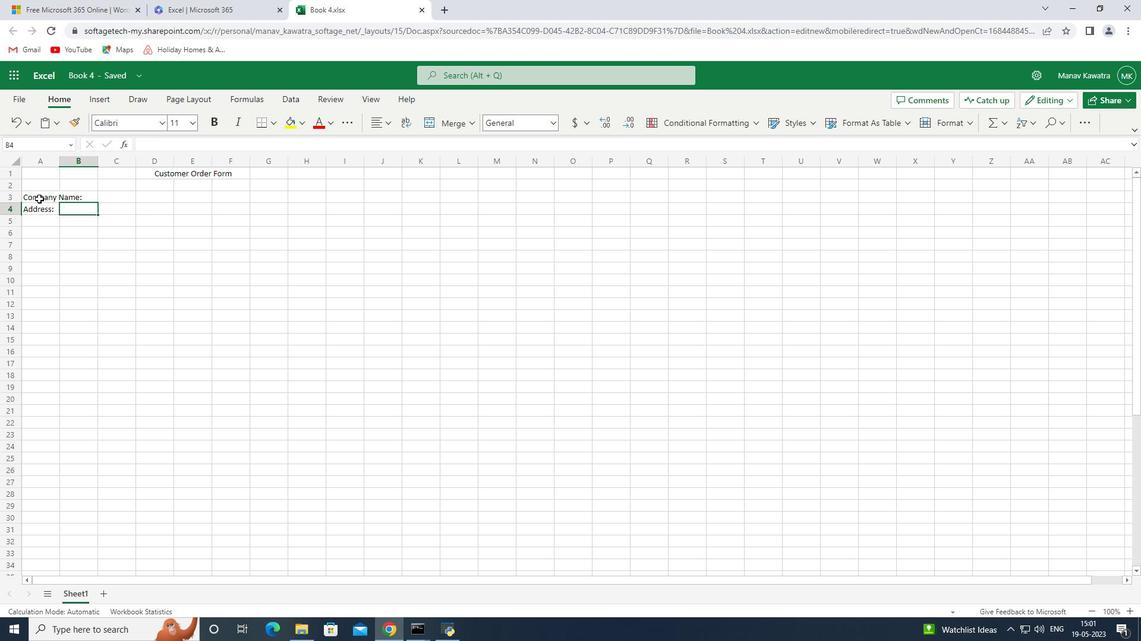 
Action: Mouse moved to (439, 116)
Screenshot: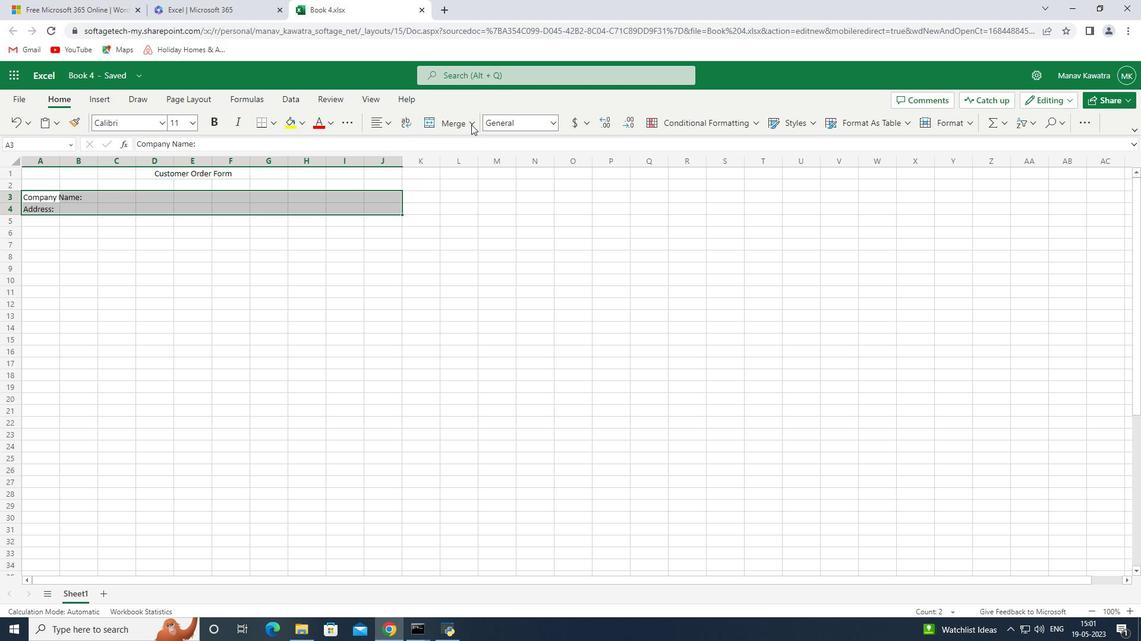 
Action: Mouse pressed left at (439, 116)
Screenshot: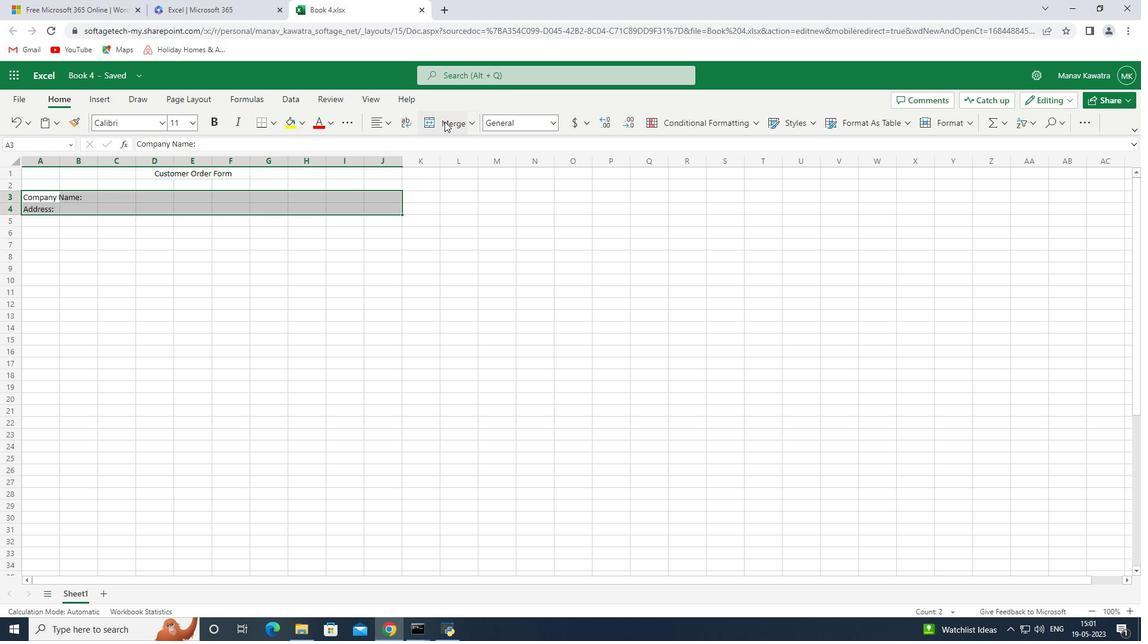
Action: Mouse moved to (616, 361)
Screenshot: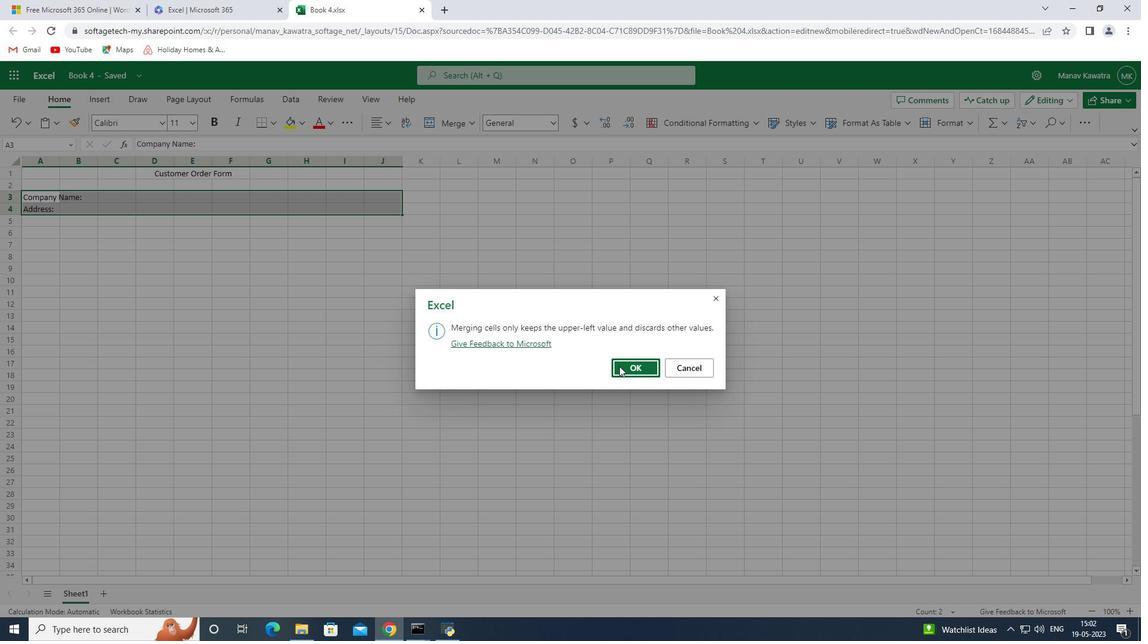 
Action: Mouse pressed left at (616, 361)
Screenshot: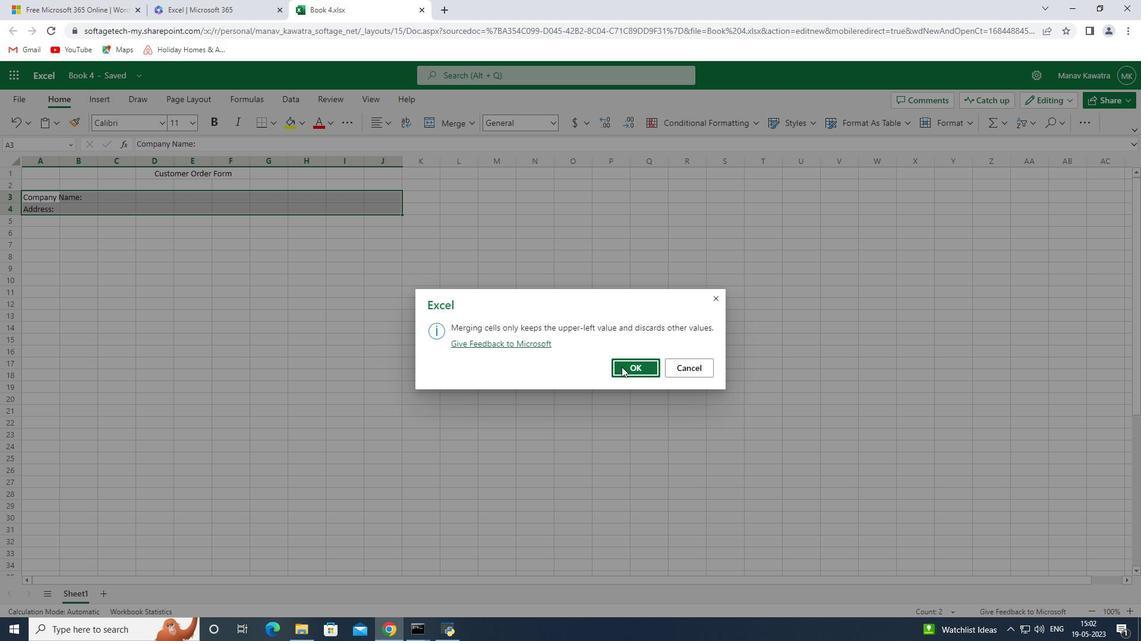 
Action: Mouse moved to (372, 121)
Screenshot: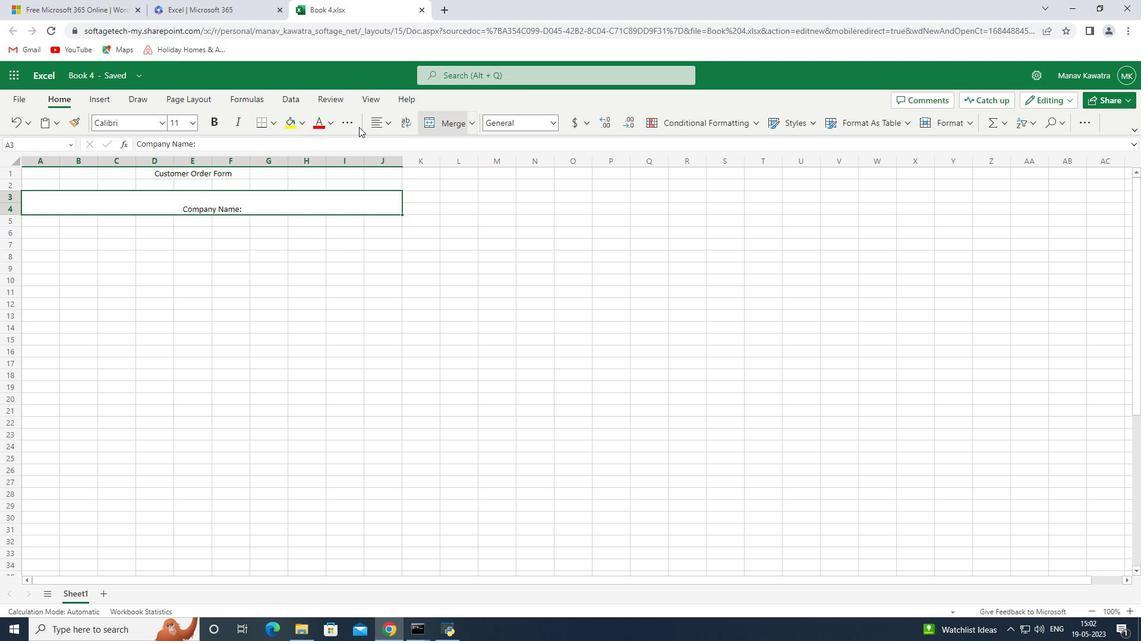 
Action: Key pressed ctrl+Z
Screenshot: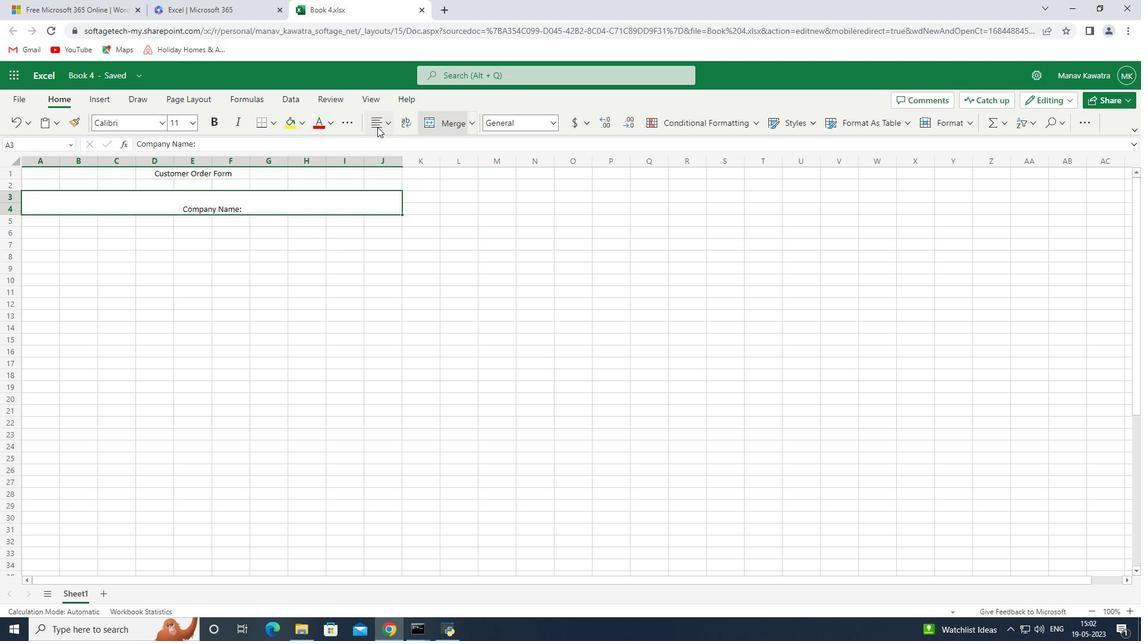 
Action: Mouse moved to (29, 232)
Screenshot: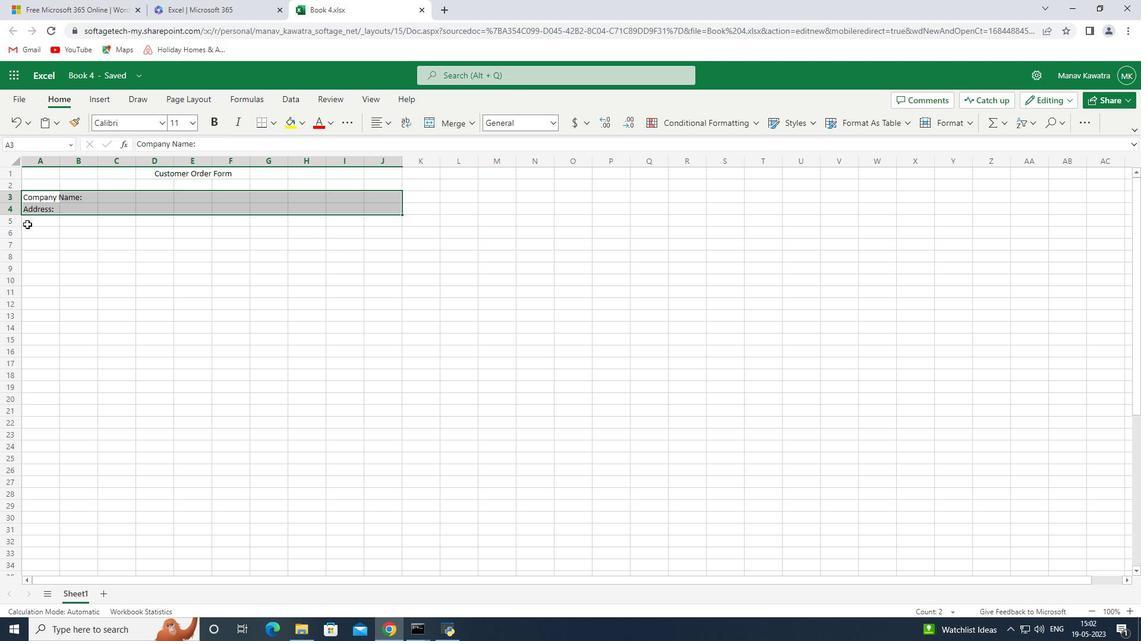 
Action: Mouse pressed left at (29, 232)
Screenshot: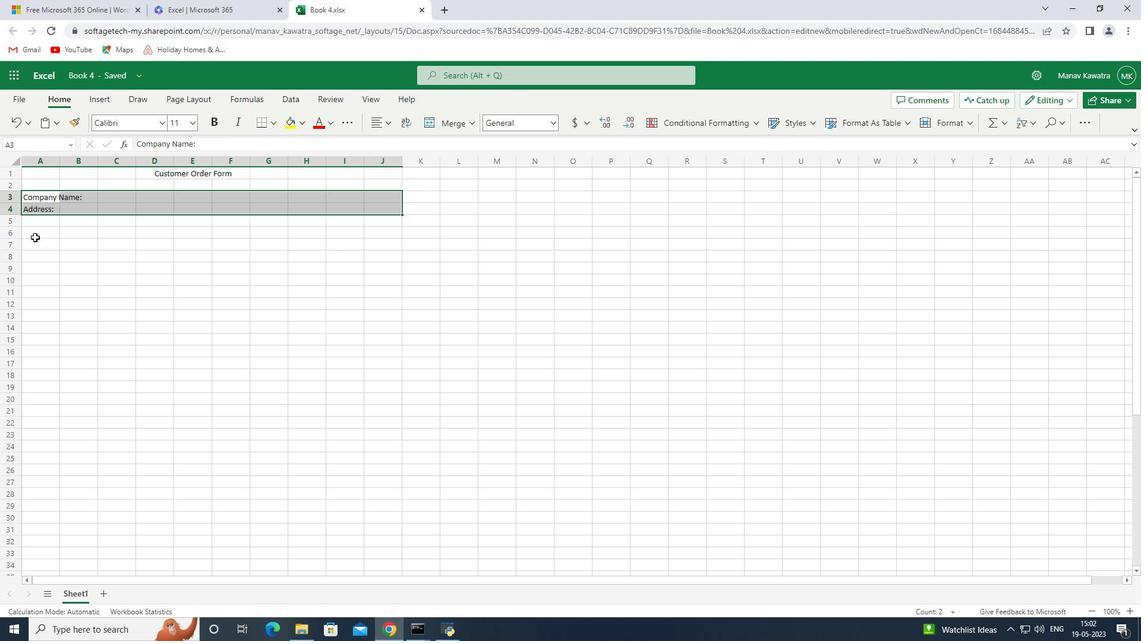 
Action: Mouse moved to (23, 195)
Screenshot: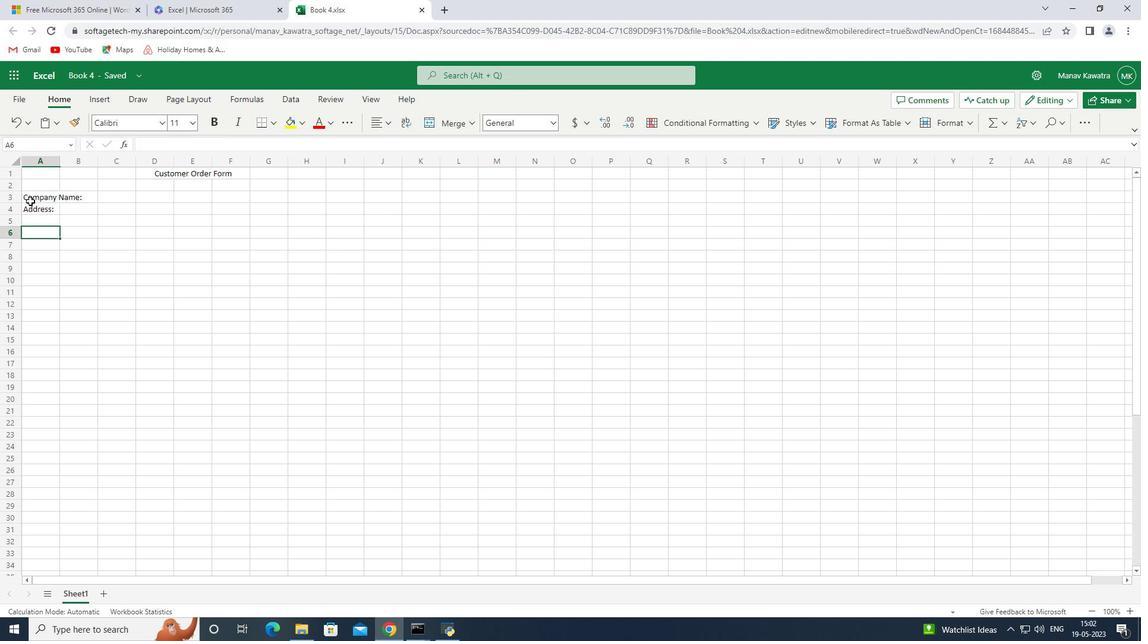 
Action: Mouse pressed left at (23, 195)
Screenshot: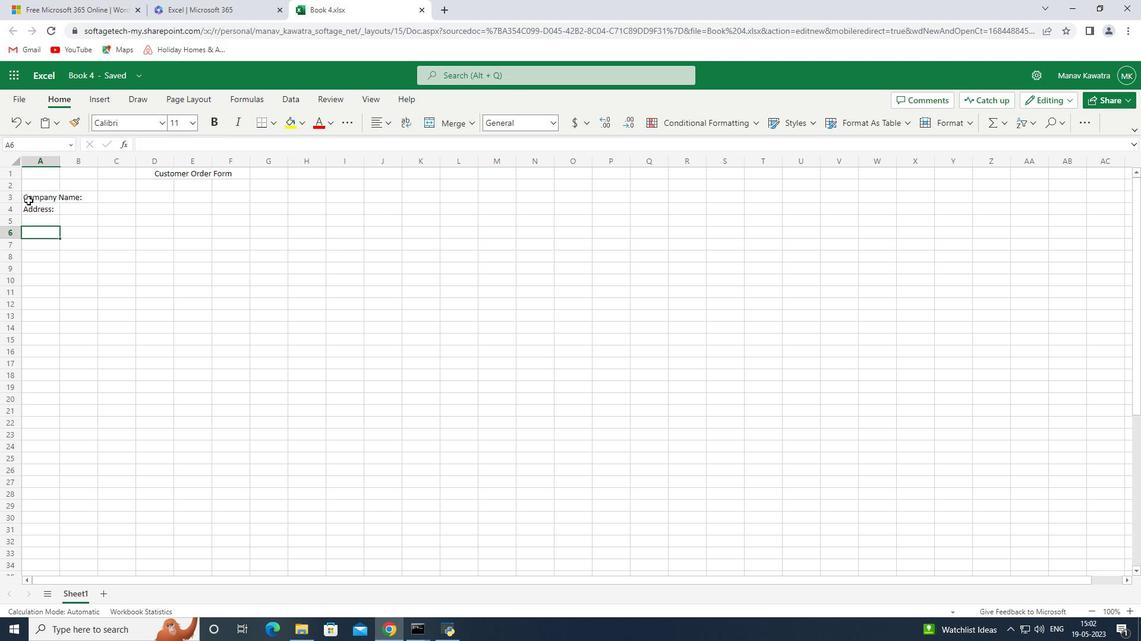 
Action: Mouse moved to (451, 120)
Screenshot: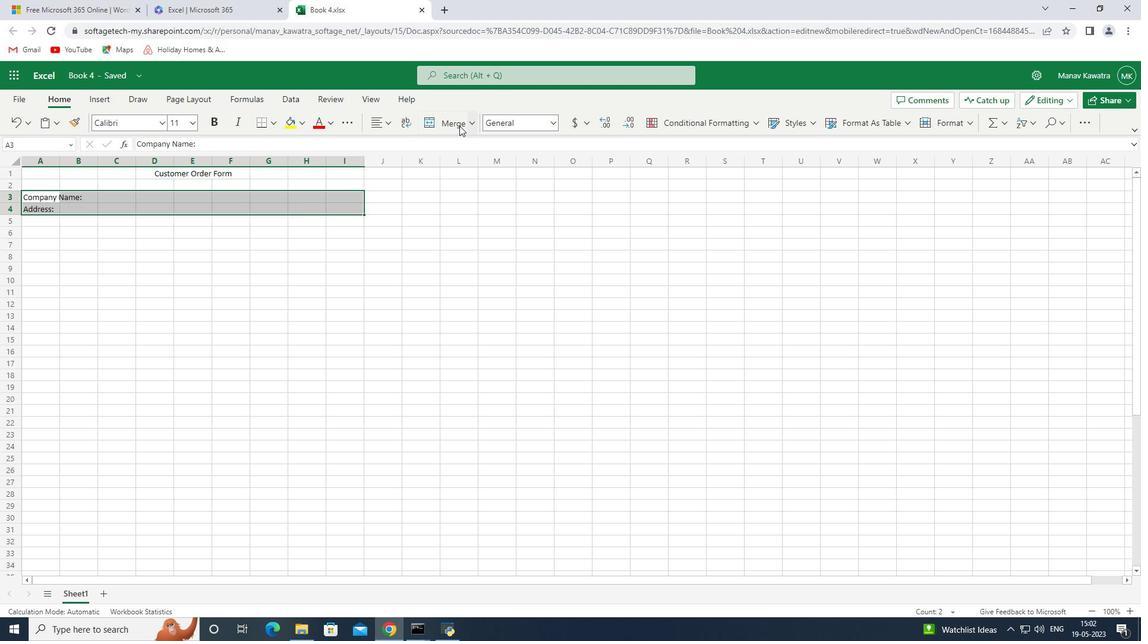 
Action: Mouse pressed left at (451, 120)
Screenshot: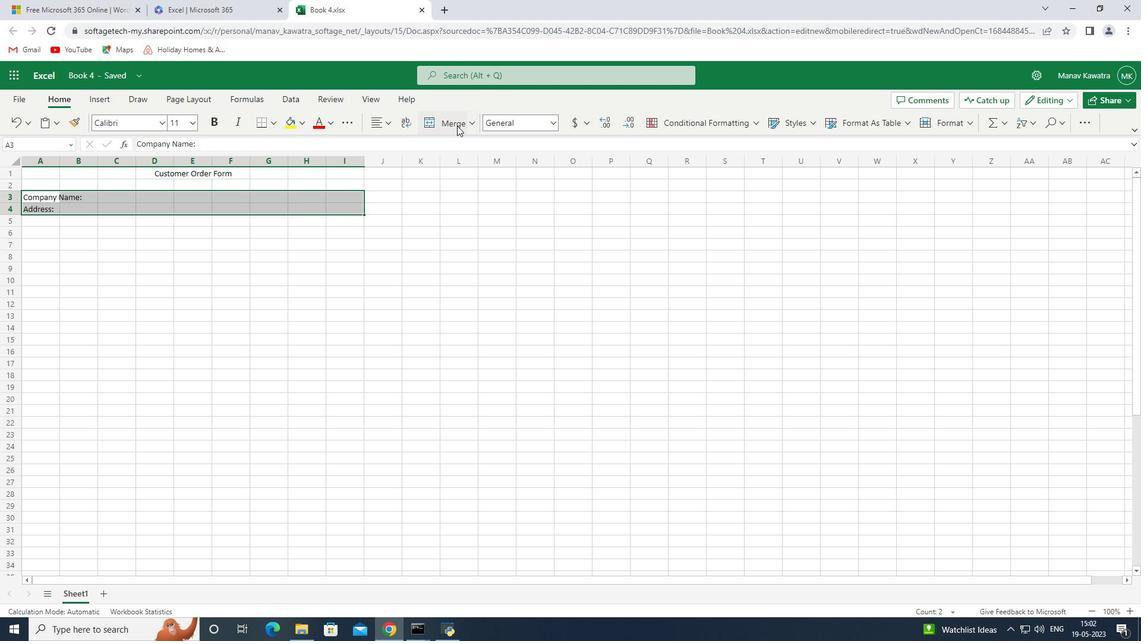 
Action: Mouse moved to (707, 299)
Screenshot: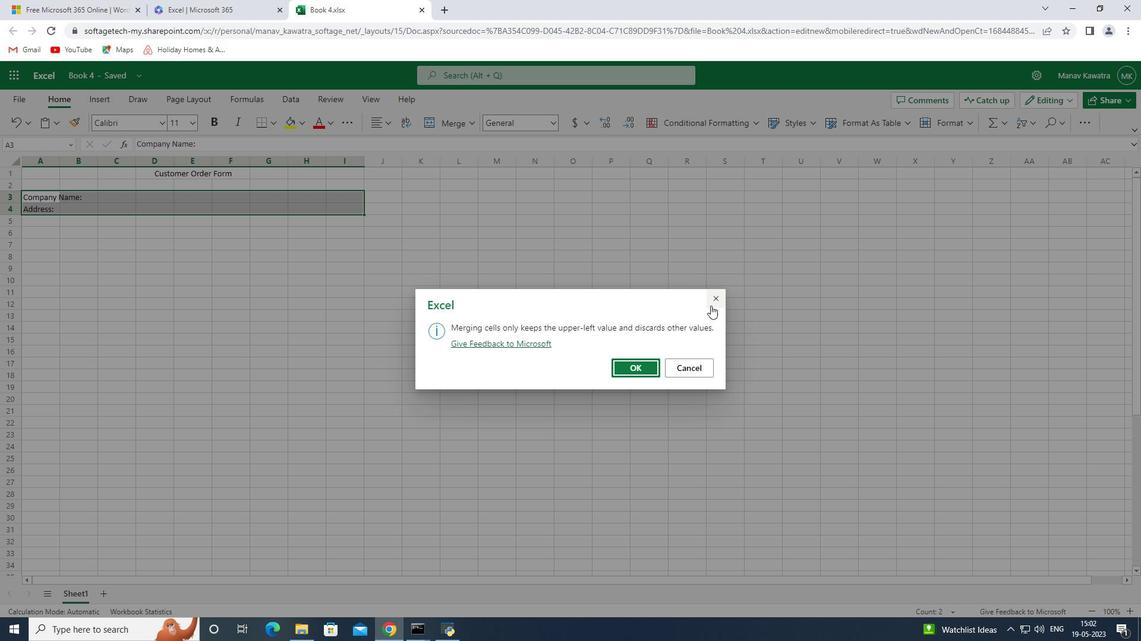
Action: Mouse pressed left at (707, 299)
Screenshot: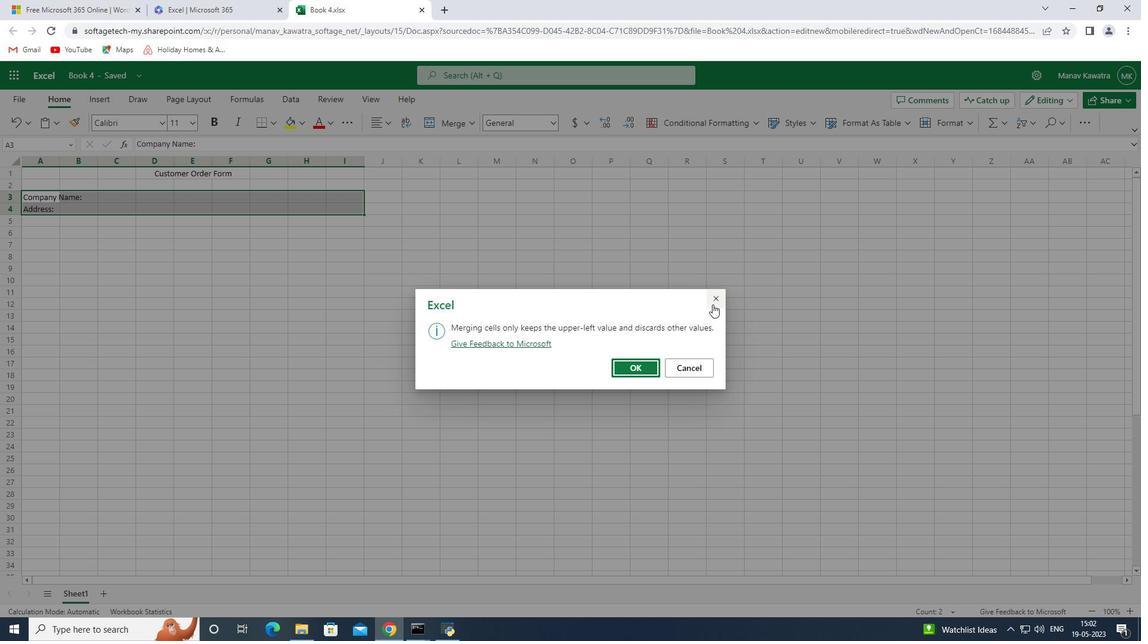 
Action: Mouse moved to (67, 228)
Screenshot: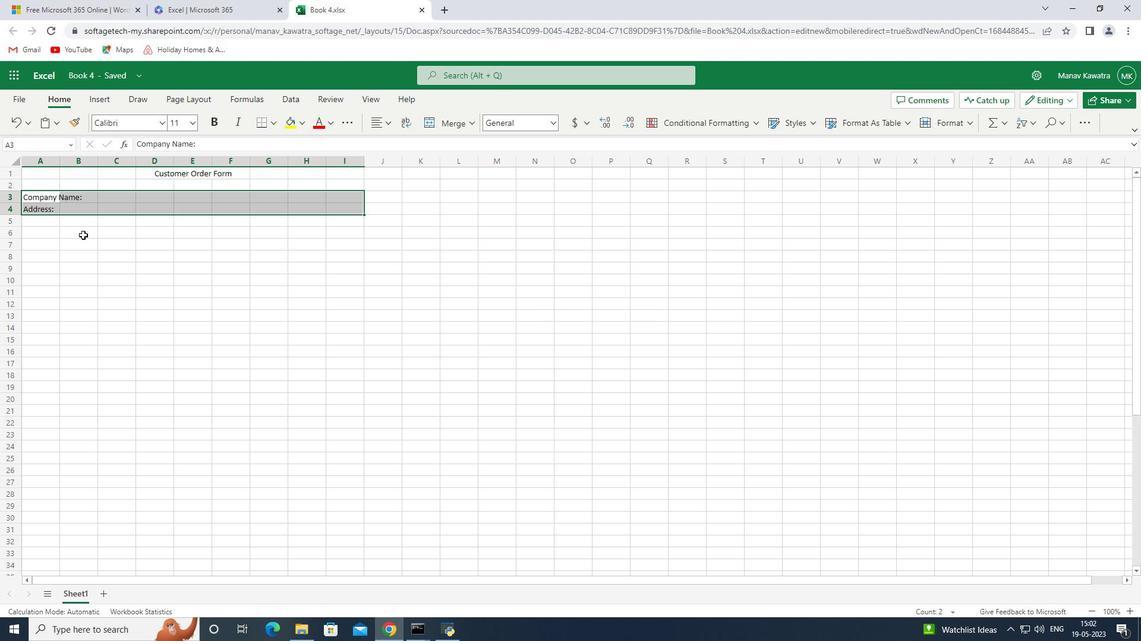 
Action: Mouse pressed left at (67, 228)
Screenshot: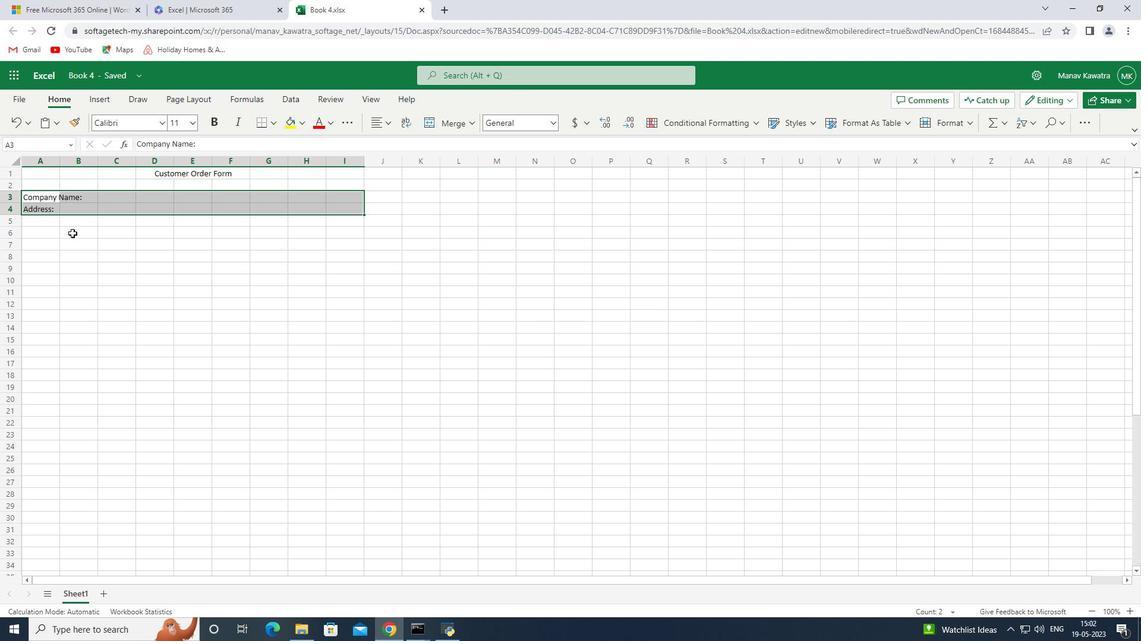 
Action: Mouse moved to (32, 187)
Screenshot: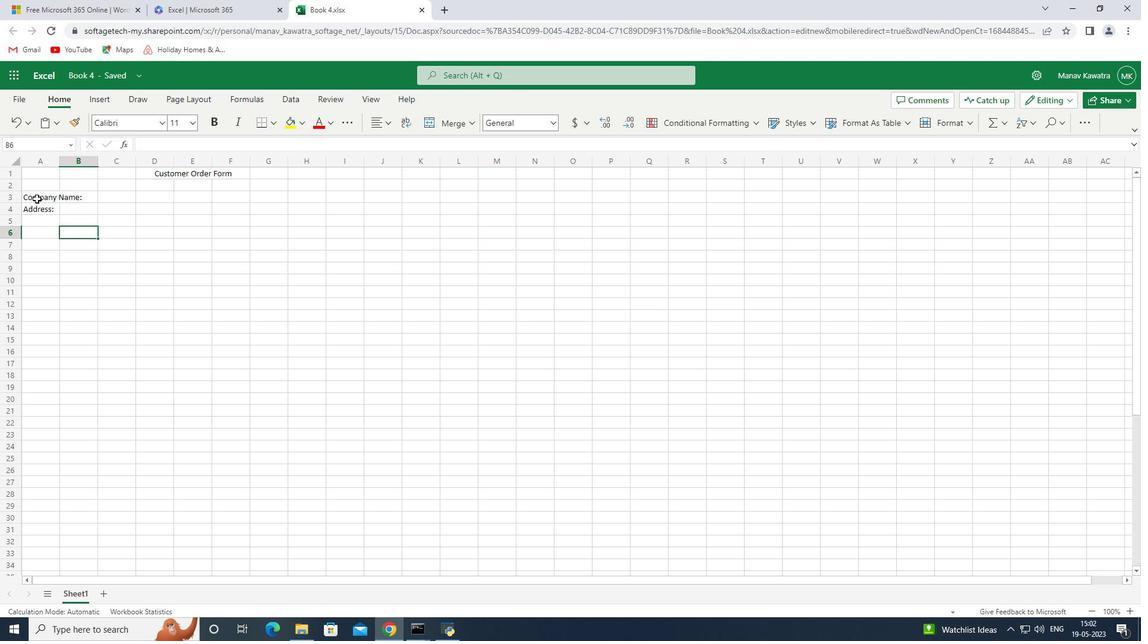 
Action: Mouse pressed left at (32, 187)
Screenshot: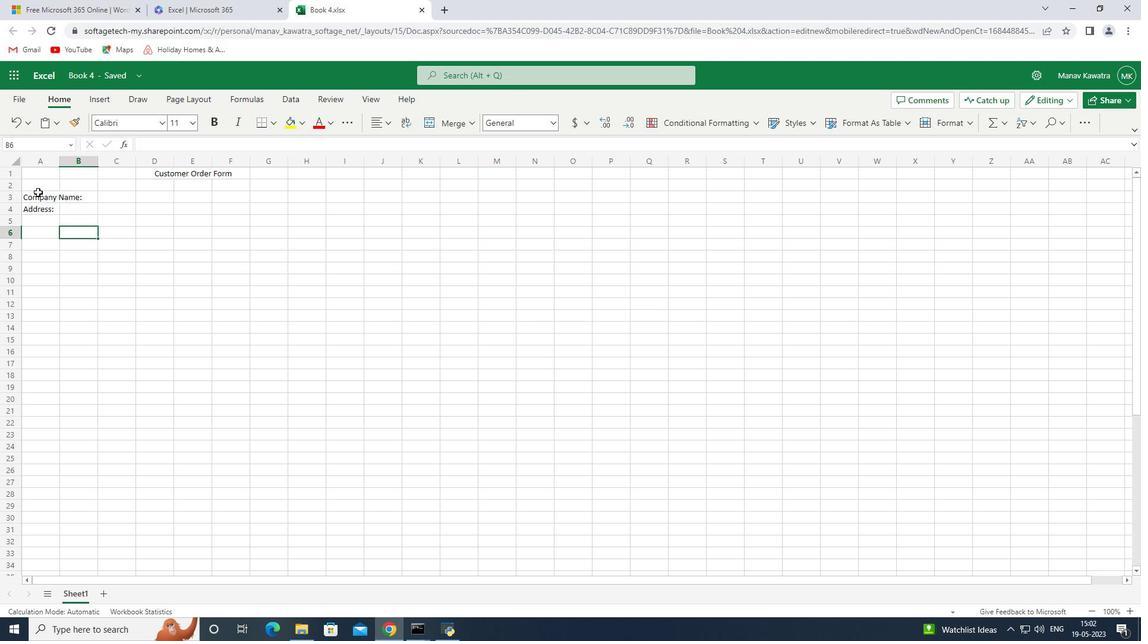 
Action: Mouse pressed left at (32, 187)
Screenshot: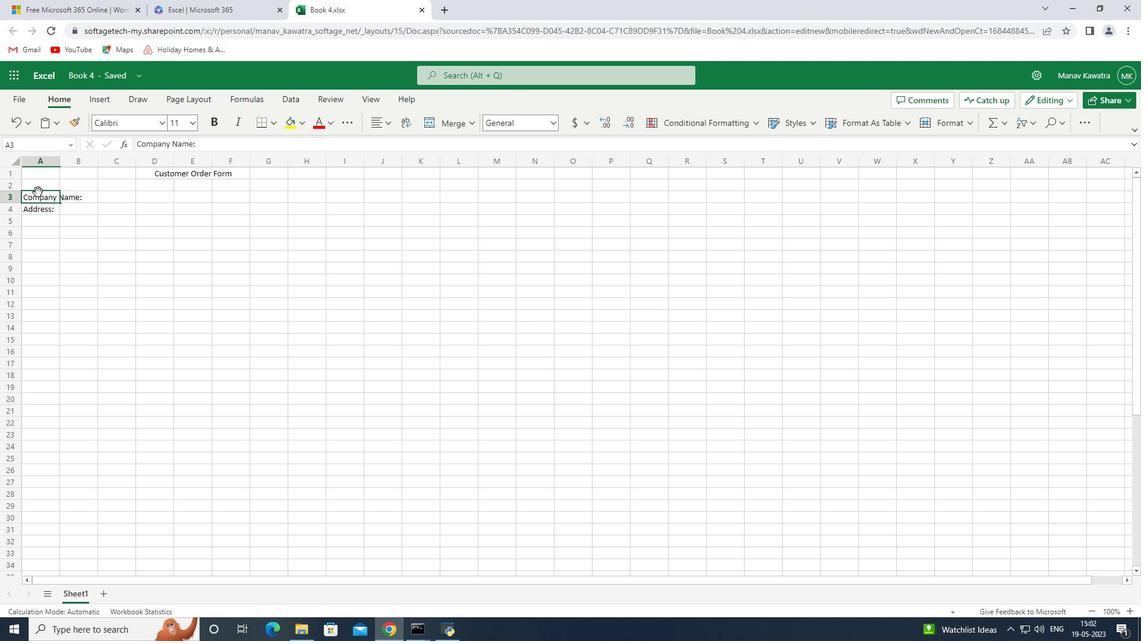 
Action: Mouse moved to (67, 222)
Screenshot: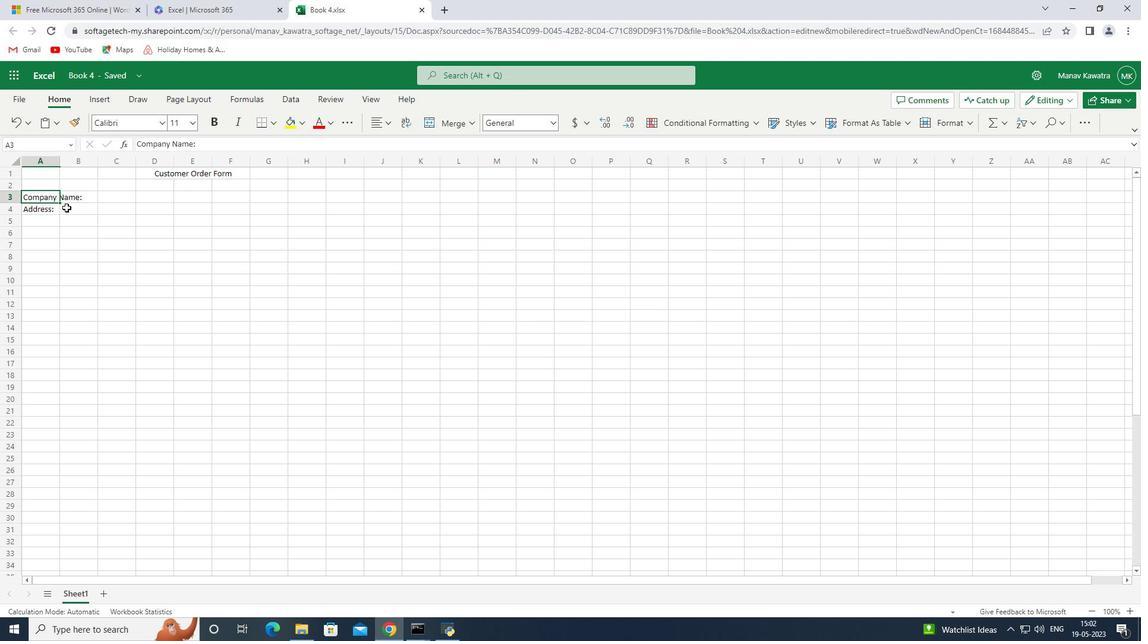 
Action: Mouse pressed left at (67, 222)
Screenshot: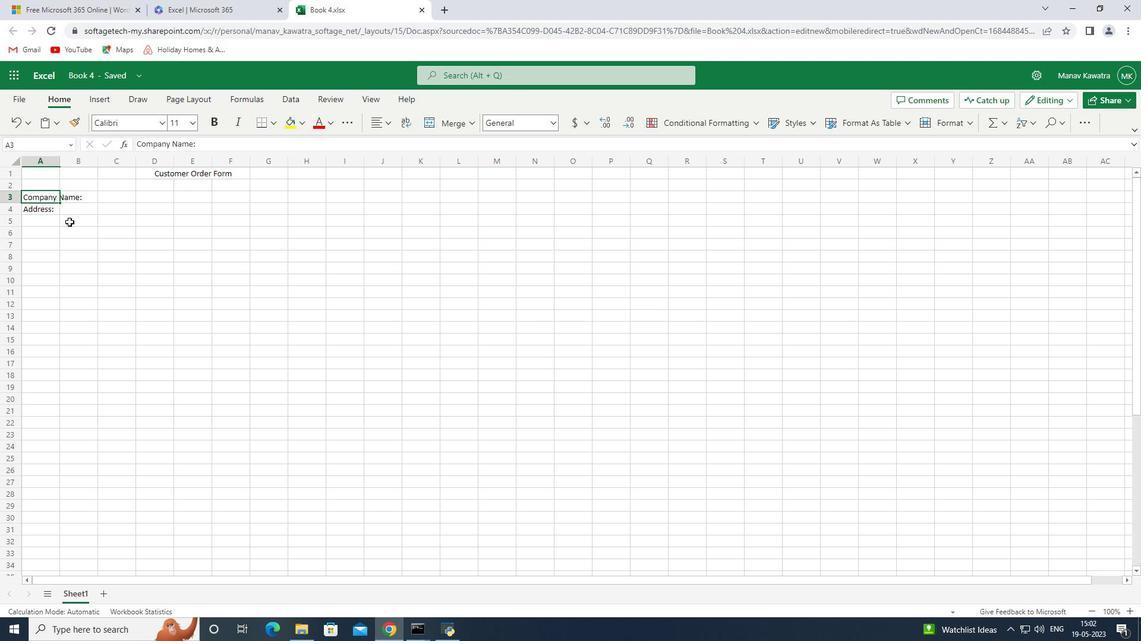 
Action: Mouse moved to (38, 197)
Screenshot: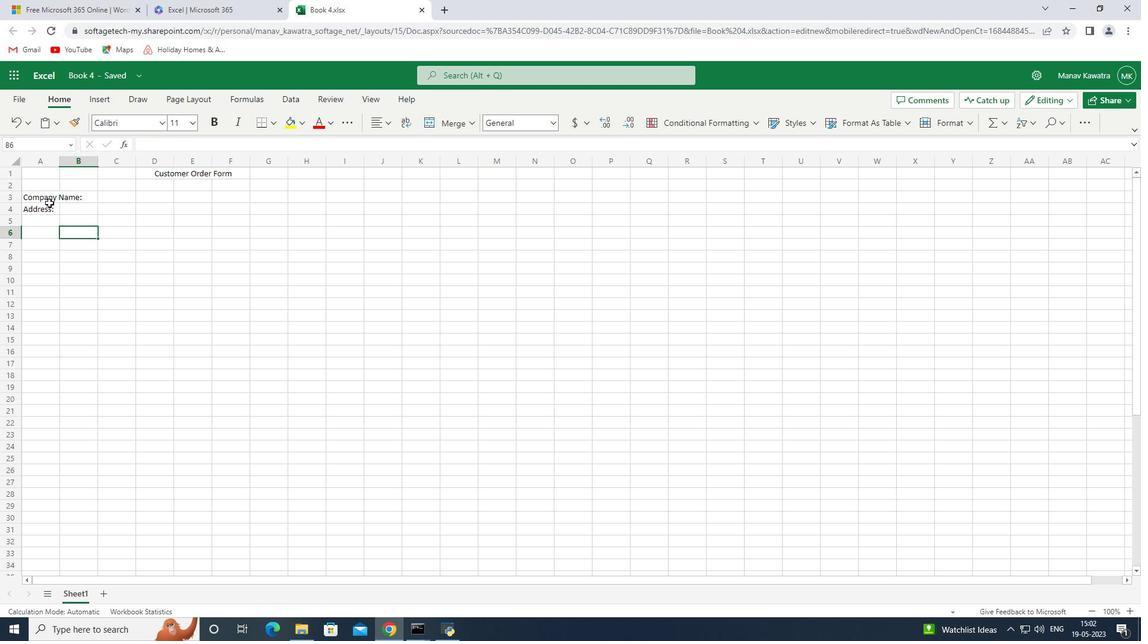 
Action: Mouse pressed left at (38, 197)
Screenshot: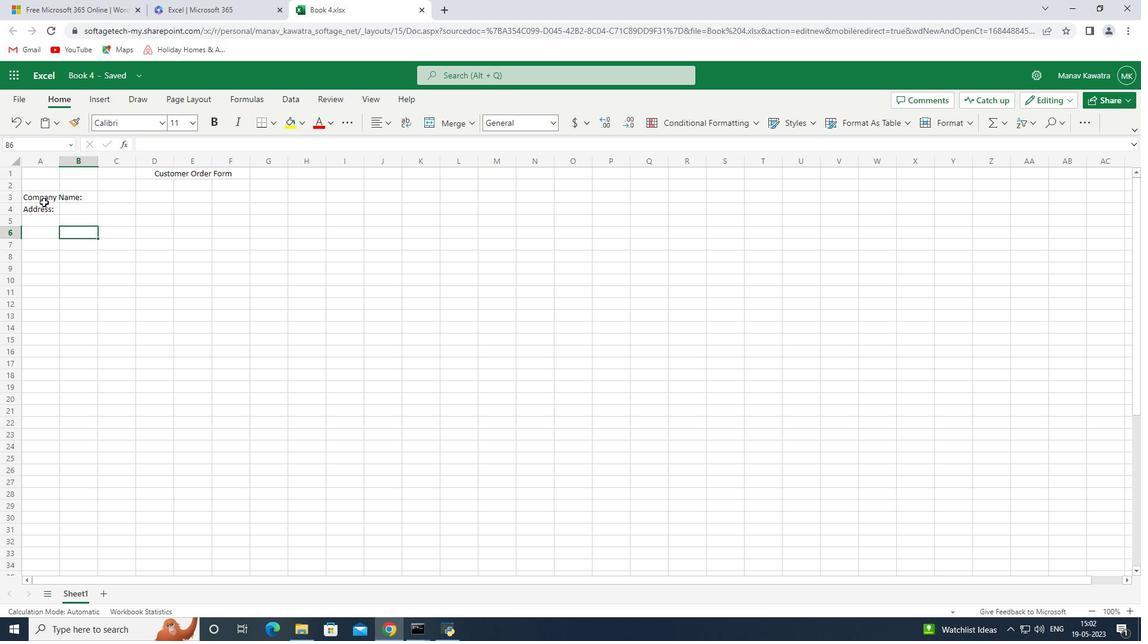 
Action: Mouse moved to (450, 118)
Screenshot: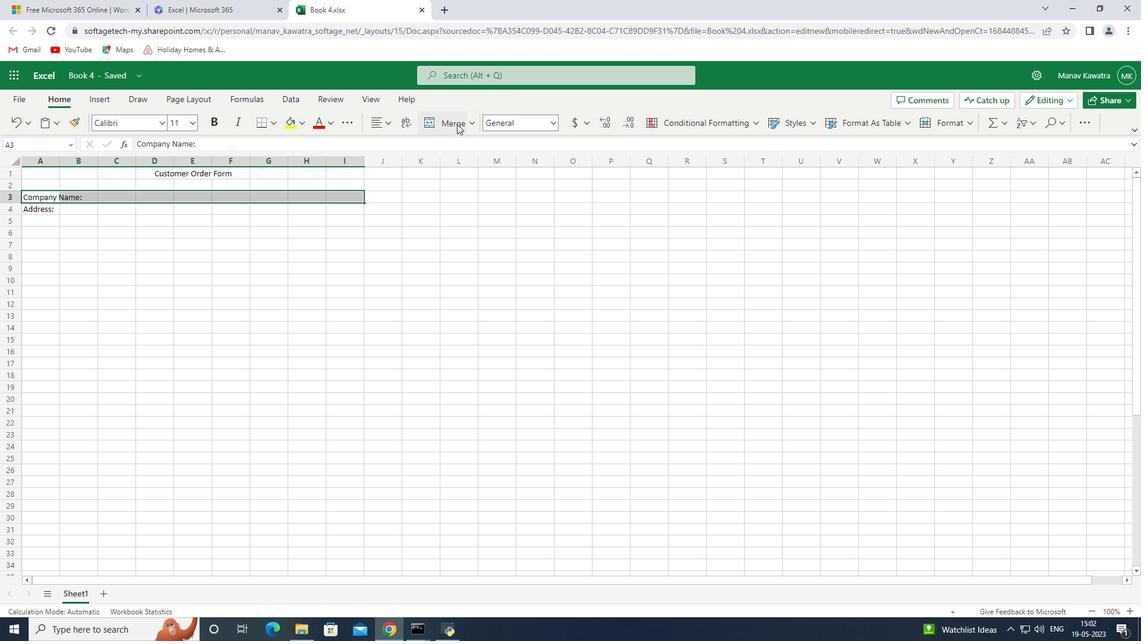 
Action: Mouse pressed left at (450, 118)
Screenshot: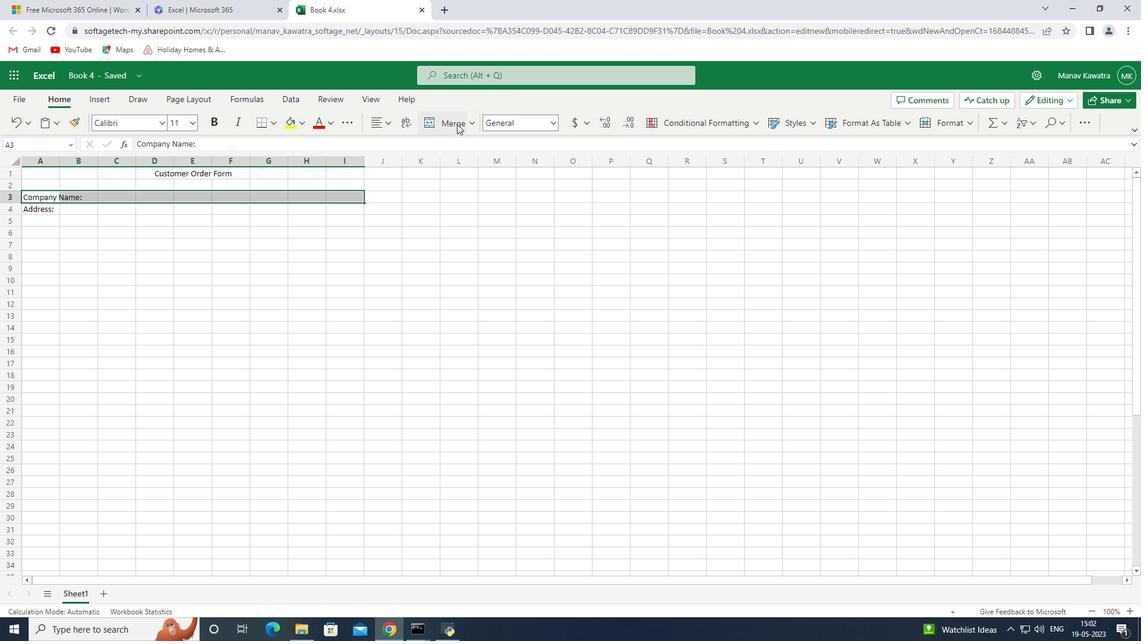 
Action: Mouse moved to (39, 205)
Screenshot: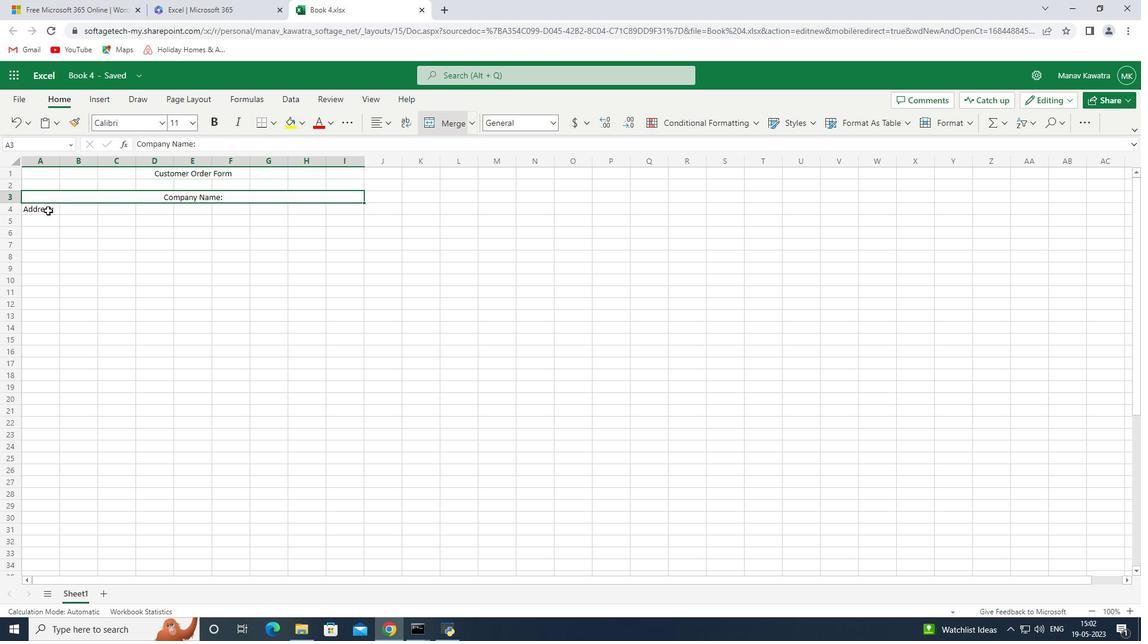 
Action: Mouse pressed left at (39, 205)
Screenshot: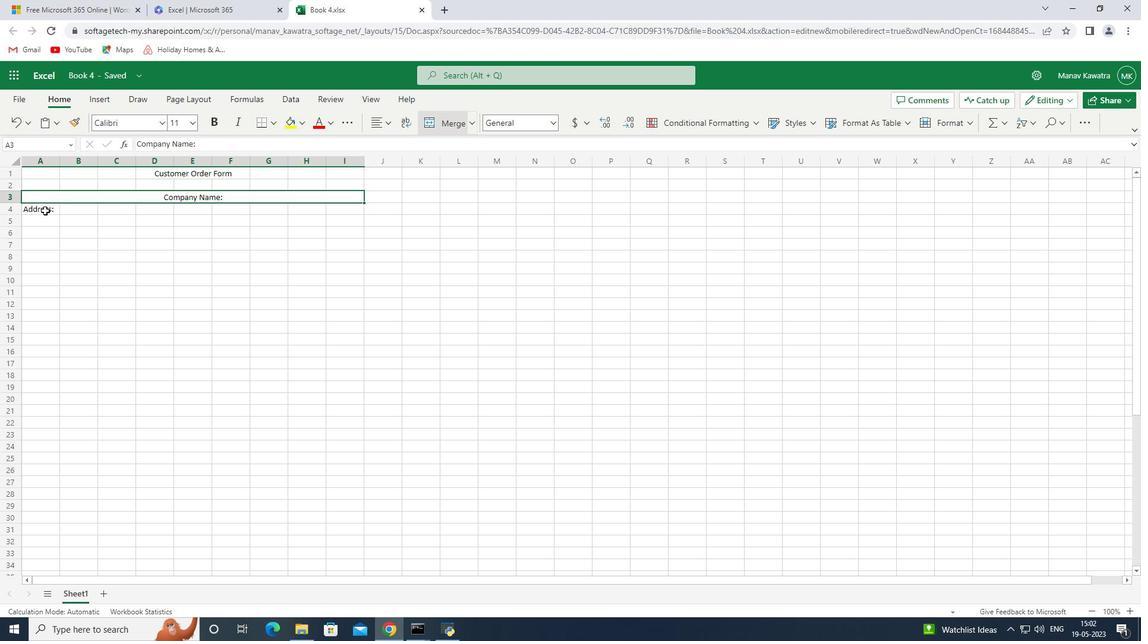 
Action: Mouse moved to (35, 224)
Screenshot: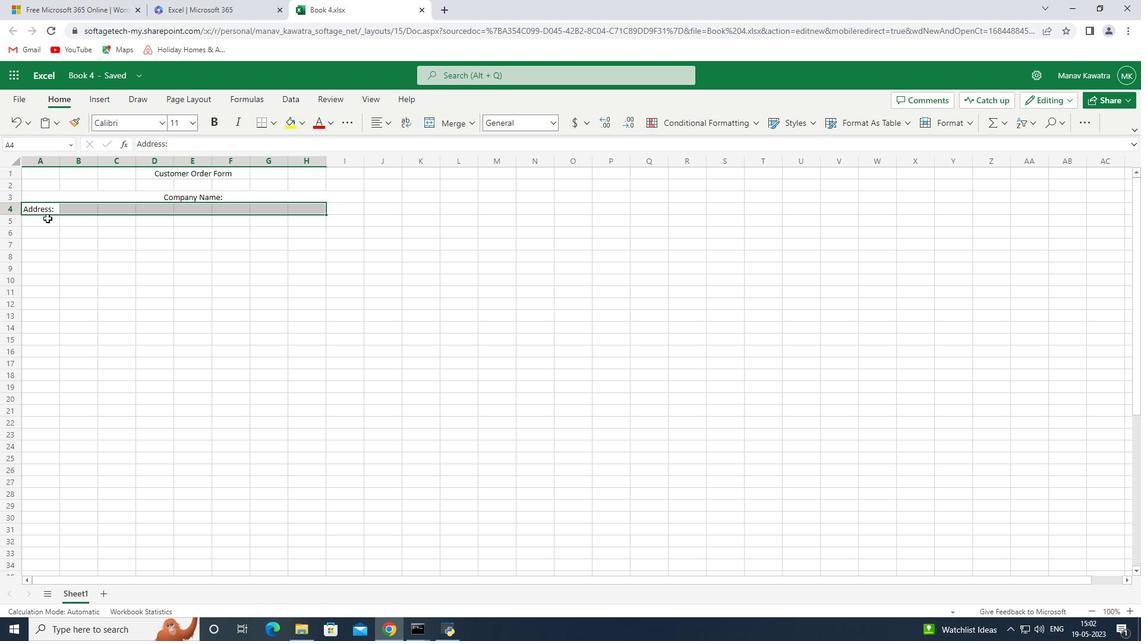 
Action: Mouse pressed left at (35, 224)
Screenshot: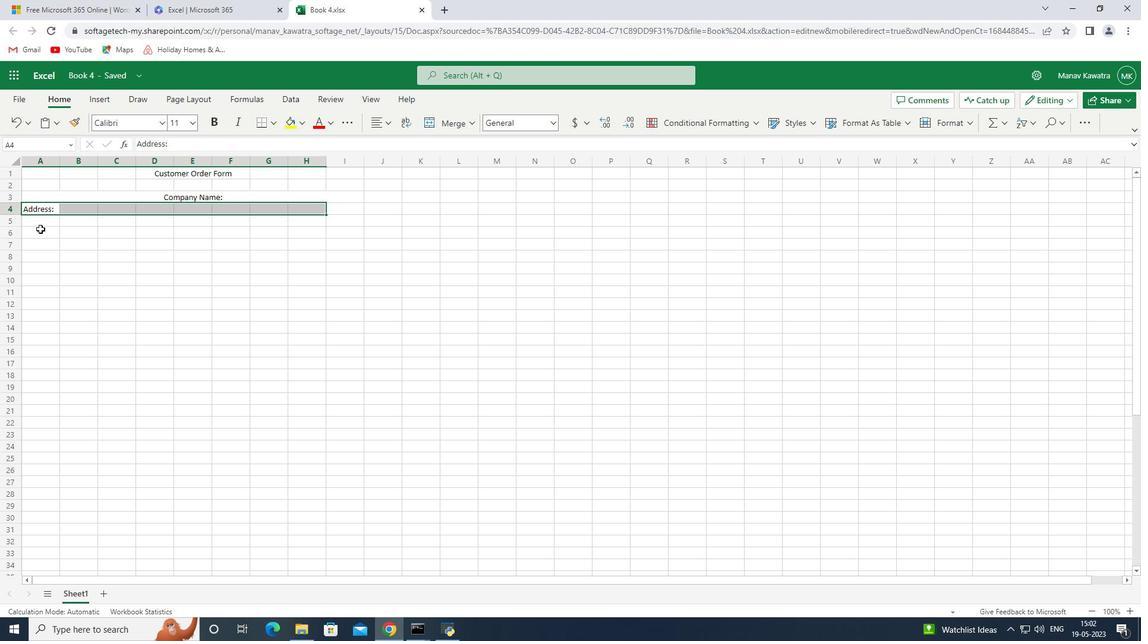 
Action: Mouse moved to (29, 205)
Screenshot: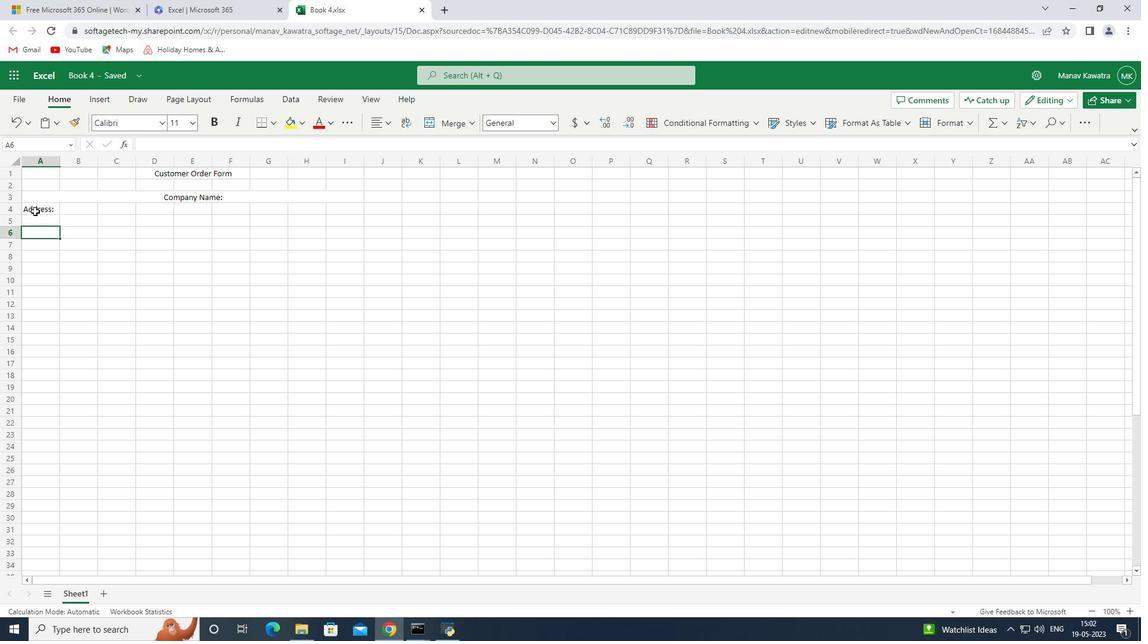
Action: Mouse pressed left at (29, 205)
Screenshot: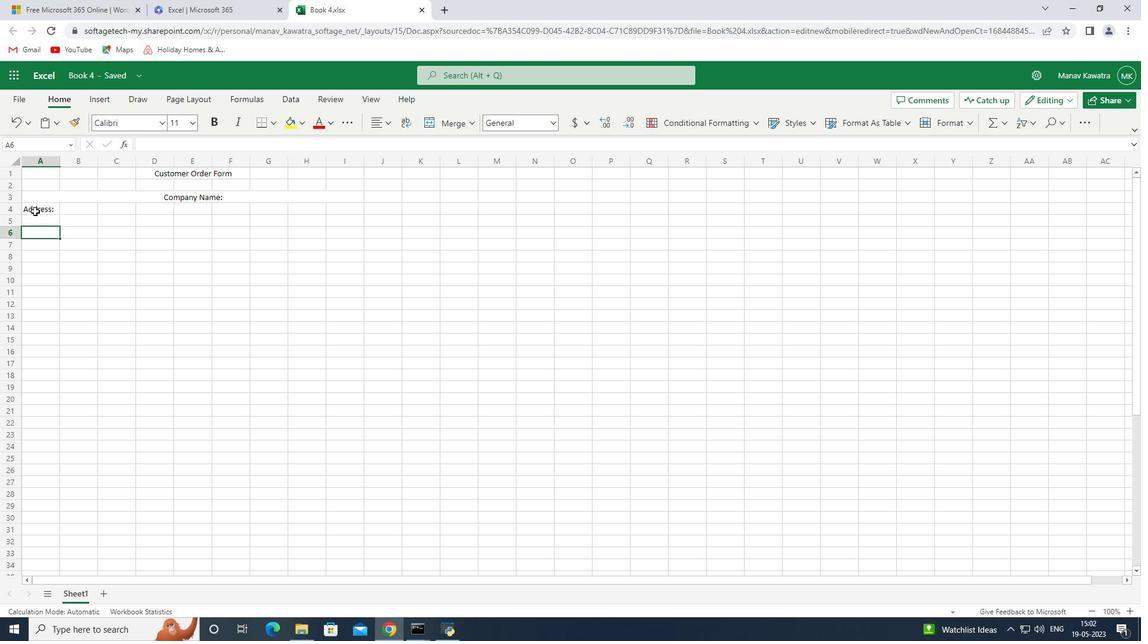 
Action: Mouse moved to (438, 119)
Screenshot: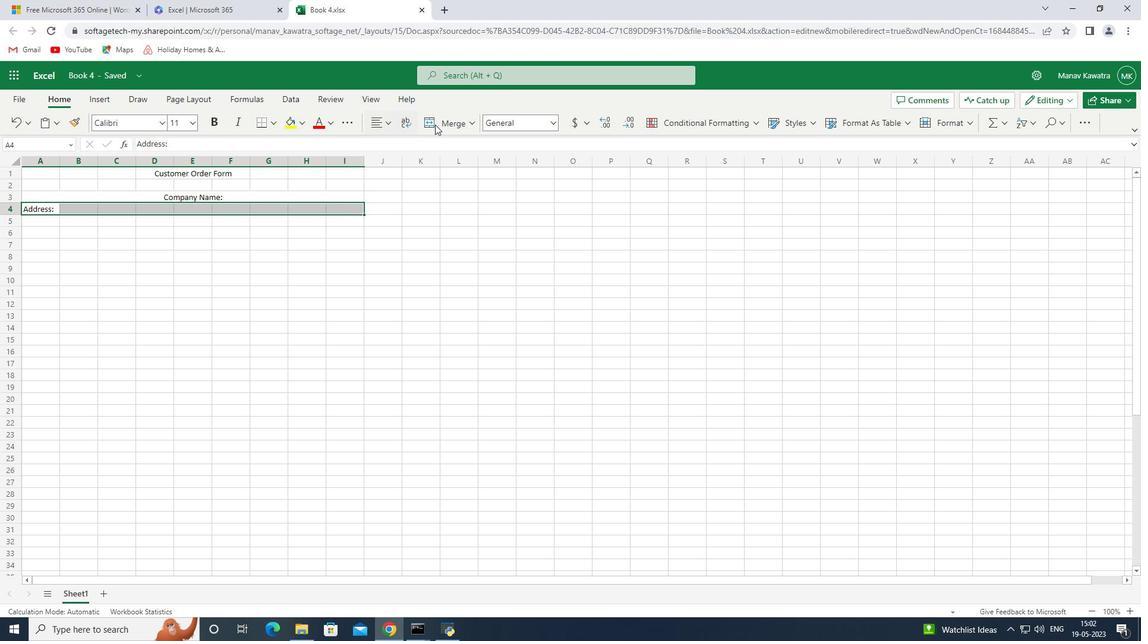 
Action: Mouse pressed left at (438, 119)
Screenshot: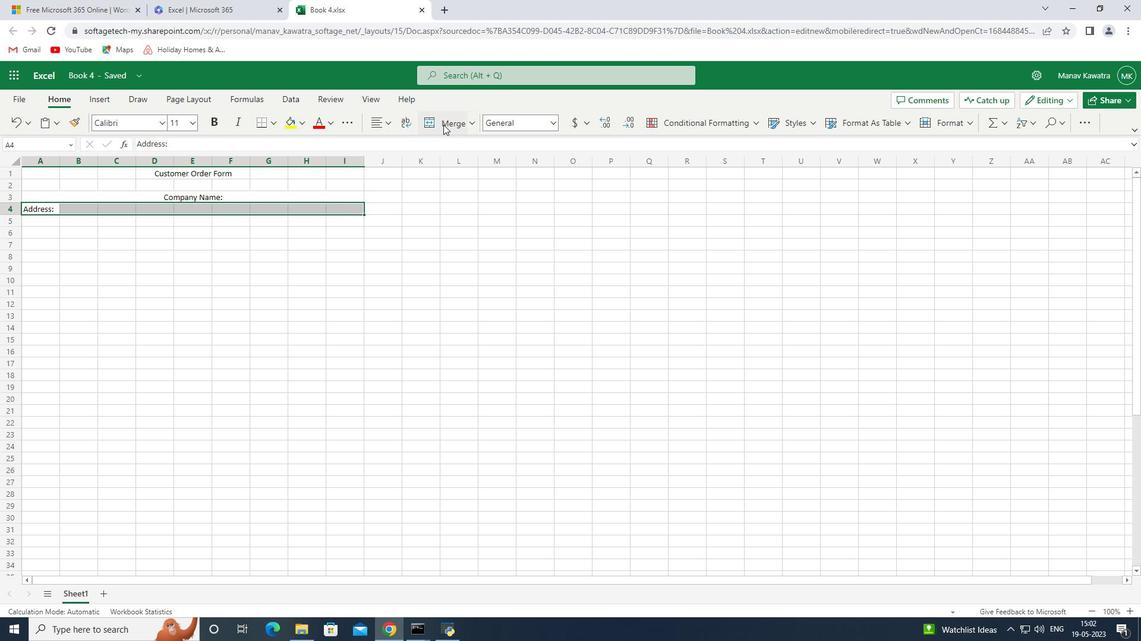 
Action: Mouse moved to (147, 195)
Screenshot: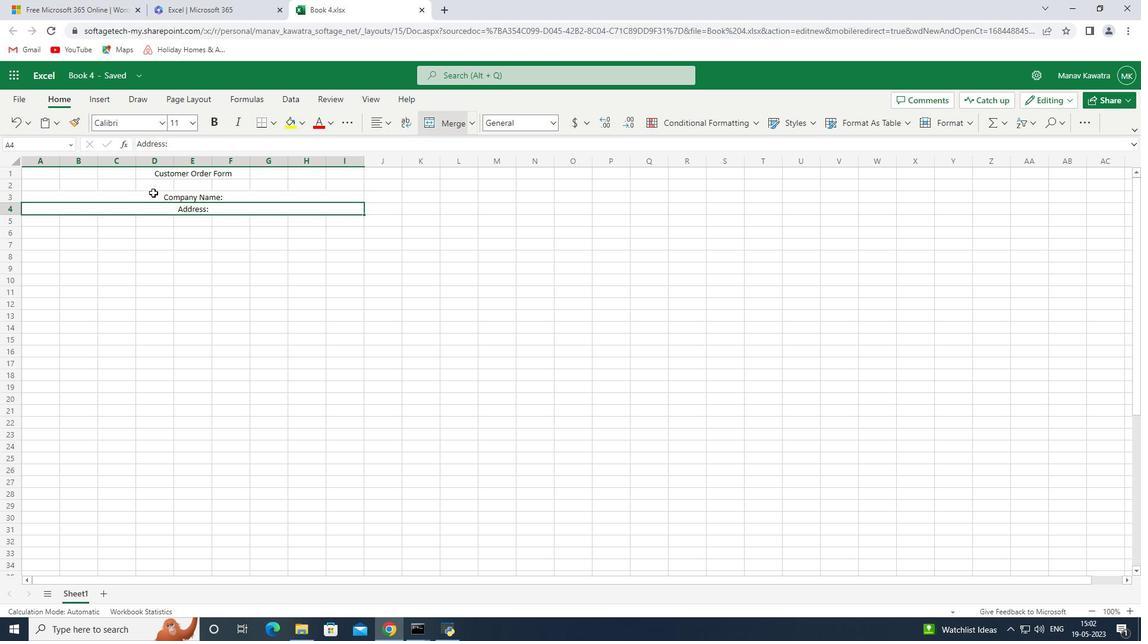 
Action: Mouse pressed left at (147, 195)
Screenshot: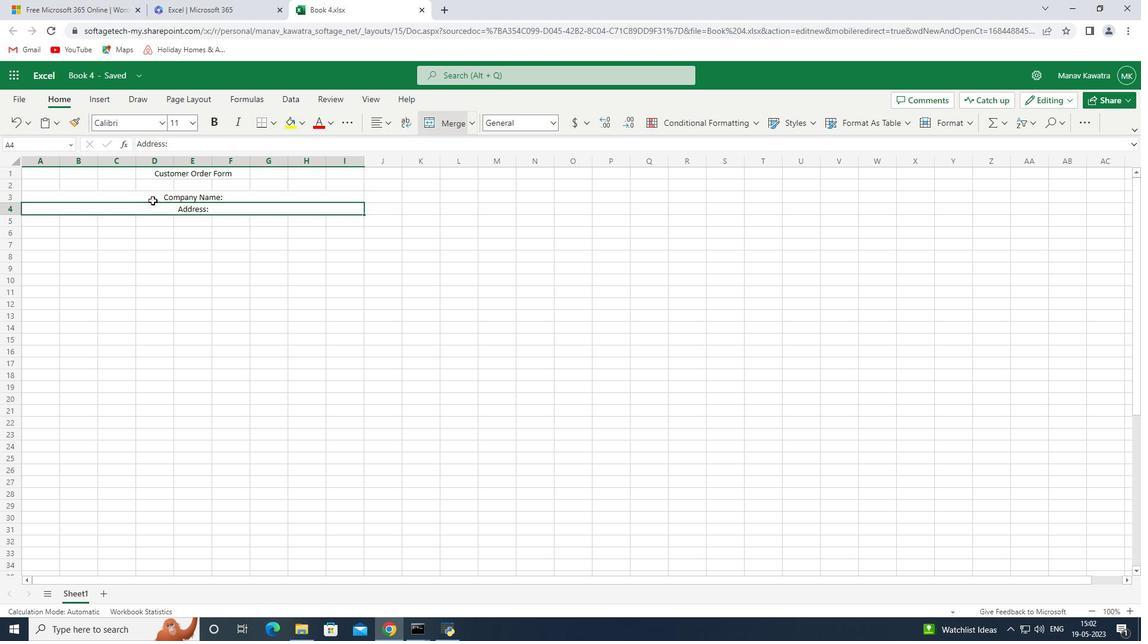 
Action: Key pressed <Key.left><Key.left><Key.left><Key.left>
Screenshot: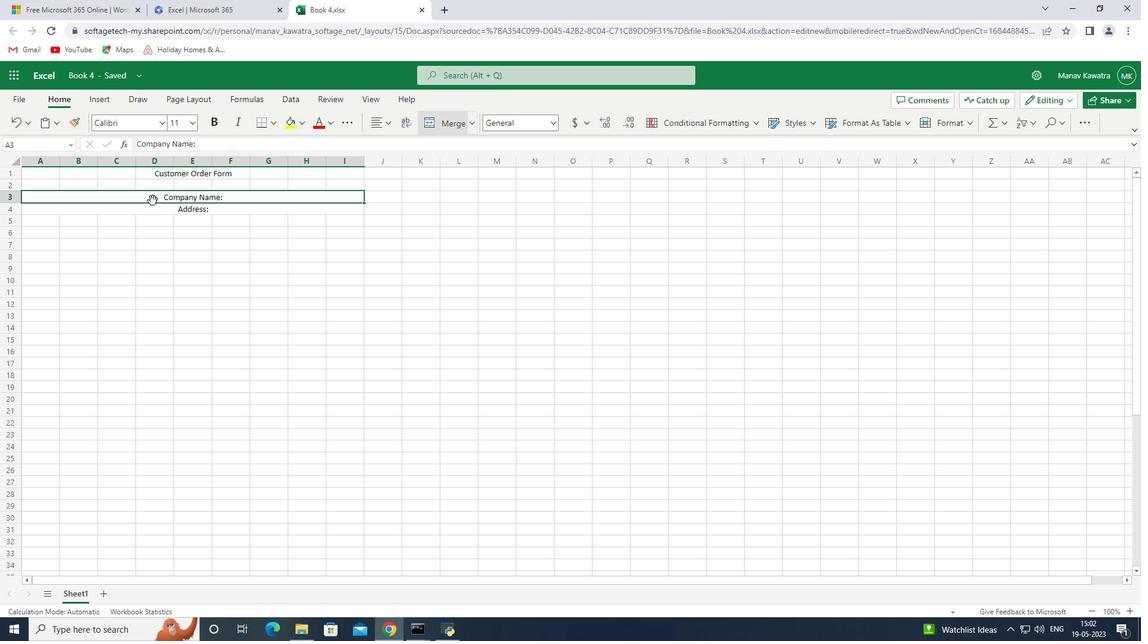 
Action: Mouse moved to (181, 193)
Screenshot: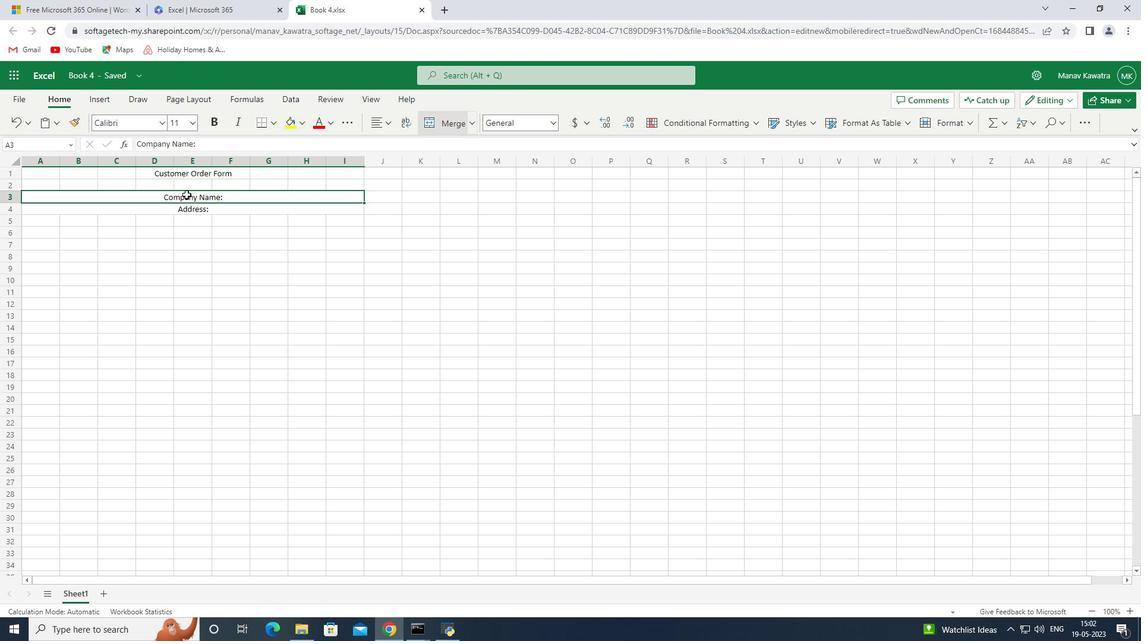 
Action: Mouse pressed left at (181, 193)
Screenshot: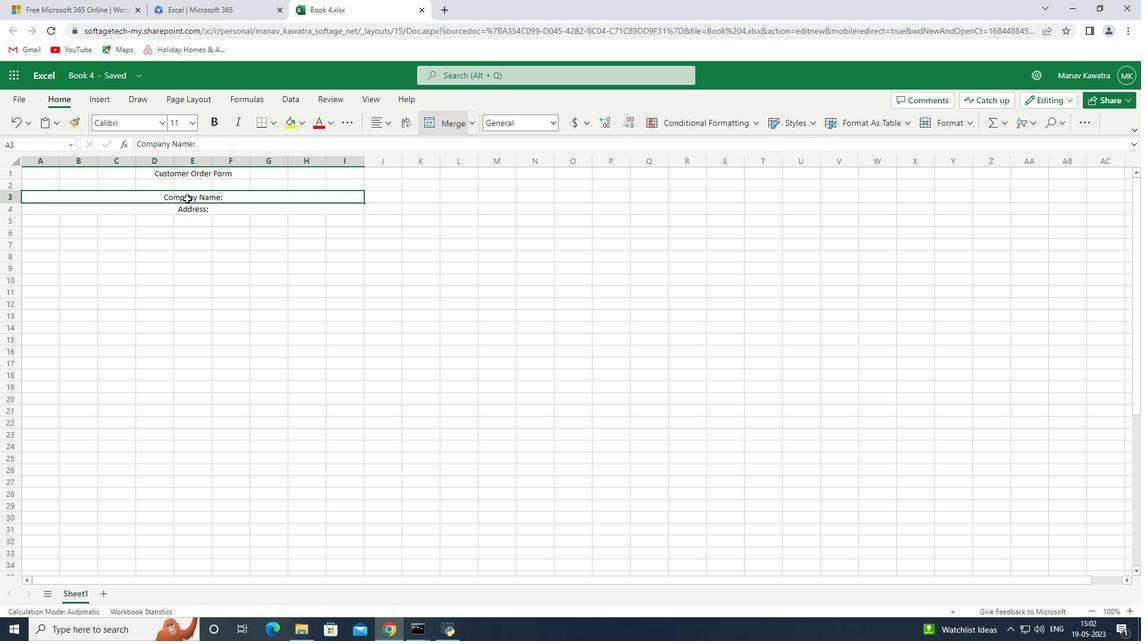 
Action: Mouse pressed left at (181, 193)
Screenshot: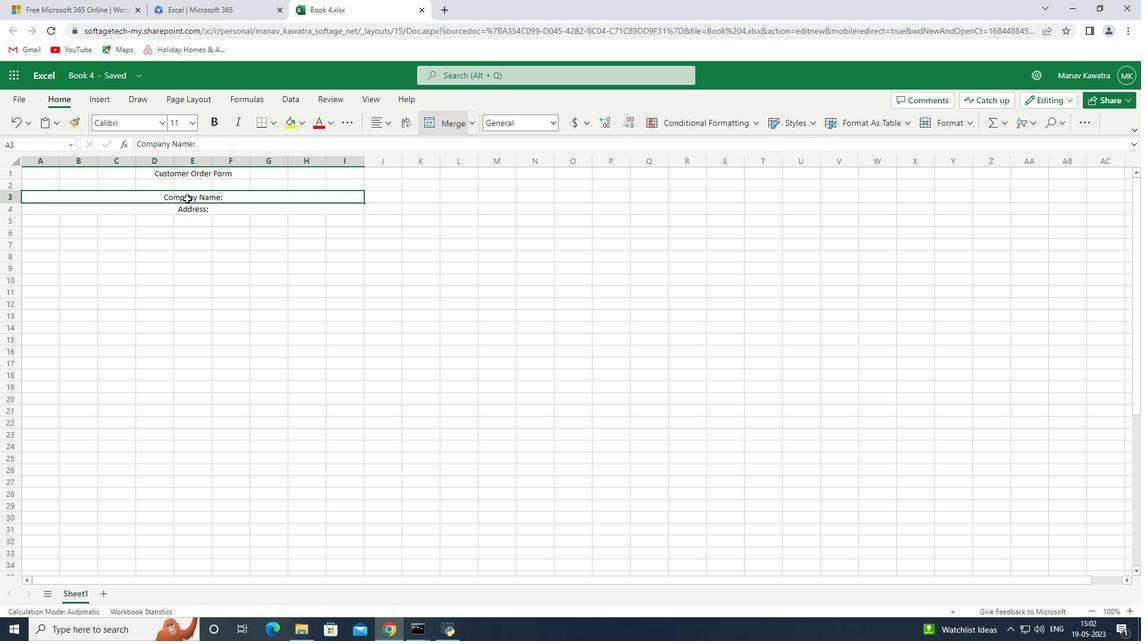 
Action: Mouse moved to (181, 194)
Screenshot: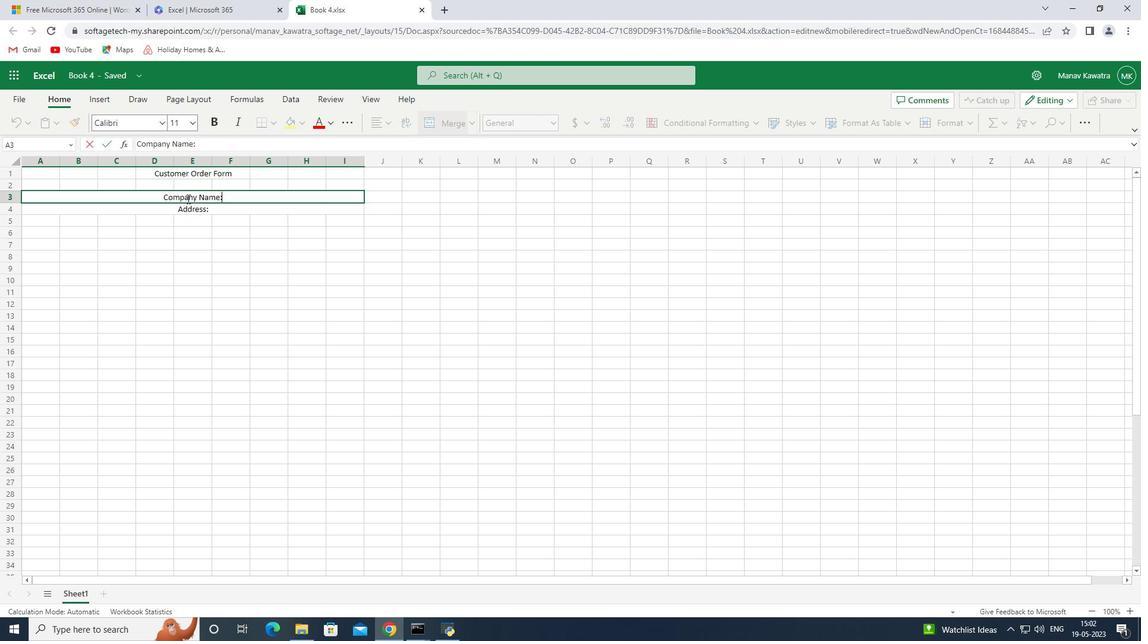 
Action: Key pressed <Key.left><Key.left><Key.left><Key.left><Key.left><Key.left><Key.left><Key.left><Key.left><Key.left><Key.left><Key.left><Key.left><Key.backspace><Key.backspace><Key.backspace><Key.backspace><Key.backspace><Key.backspace><Key.backspace><Key.backspace><Key.backspace><Key.backspace><Key.backspace><Key.backspace><Key.backspace><Key.backspace><Key.backspace><Key.backspace><Key.backspace><Key.backspace><Key.backspace><Key.backspace><Key.backspace><Key.backspace><Key.backspace><Key.backspace><Key.backspace><Key.backspace><Key.backspace><Key.backspace>
Screenshot: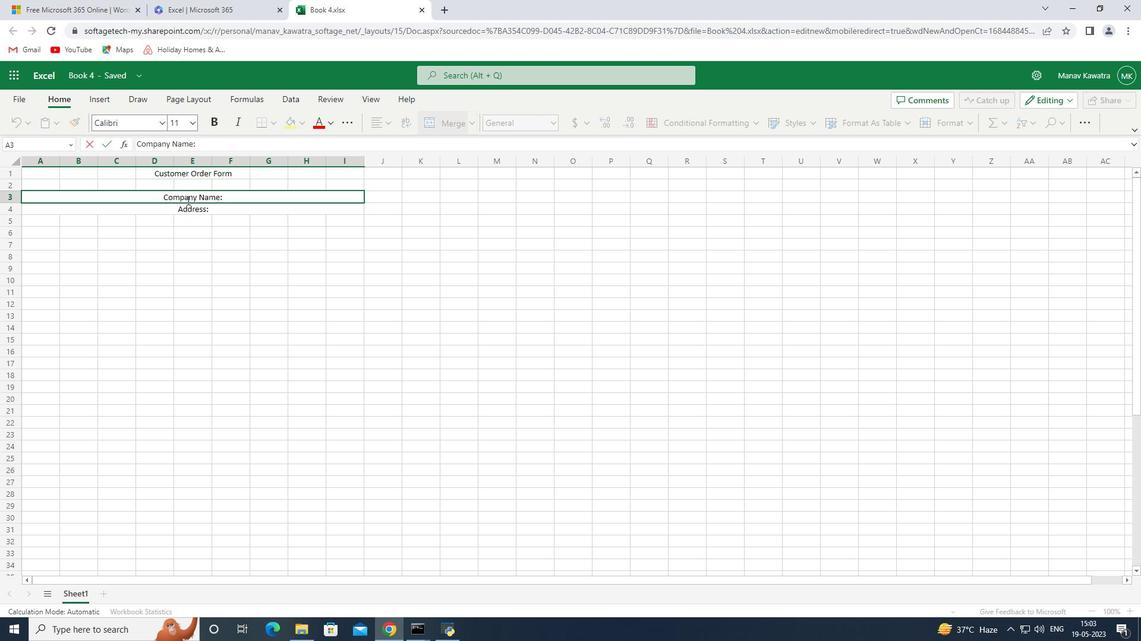 
Action: Mouse moved to (236, 189)
Screenshot: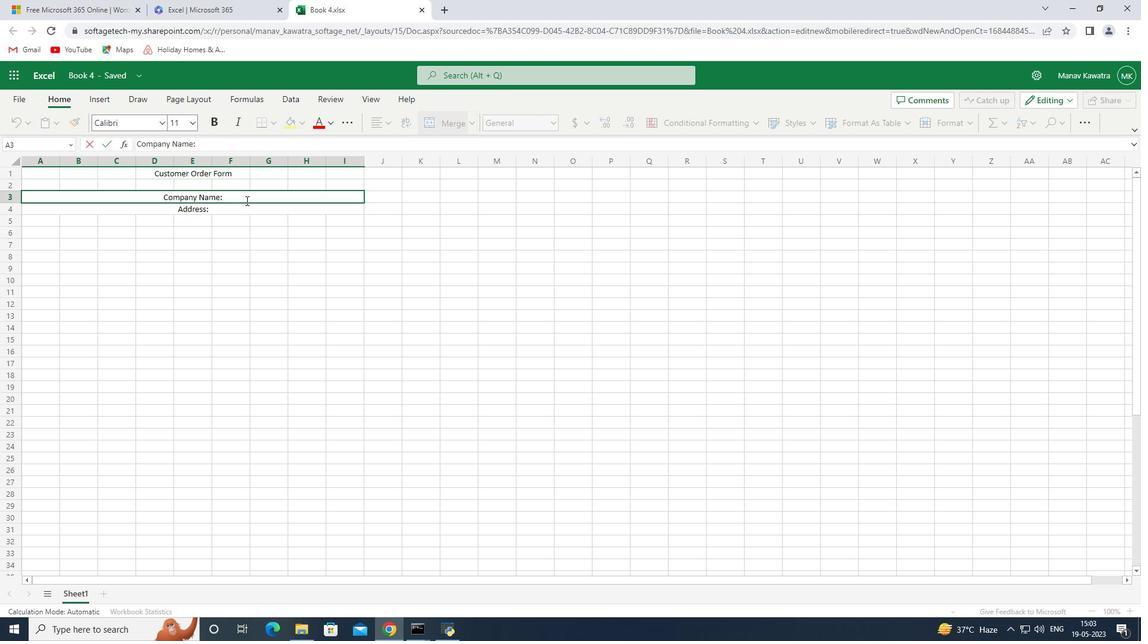 
Action: Mouse pressed left at (236, 189)
Screenshot: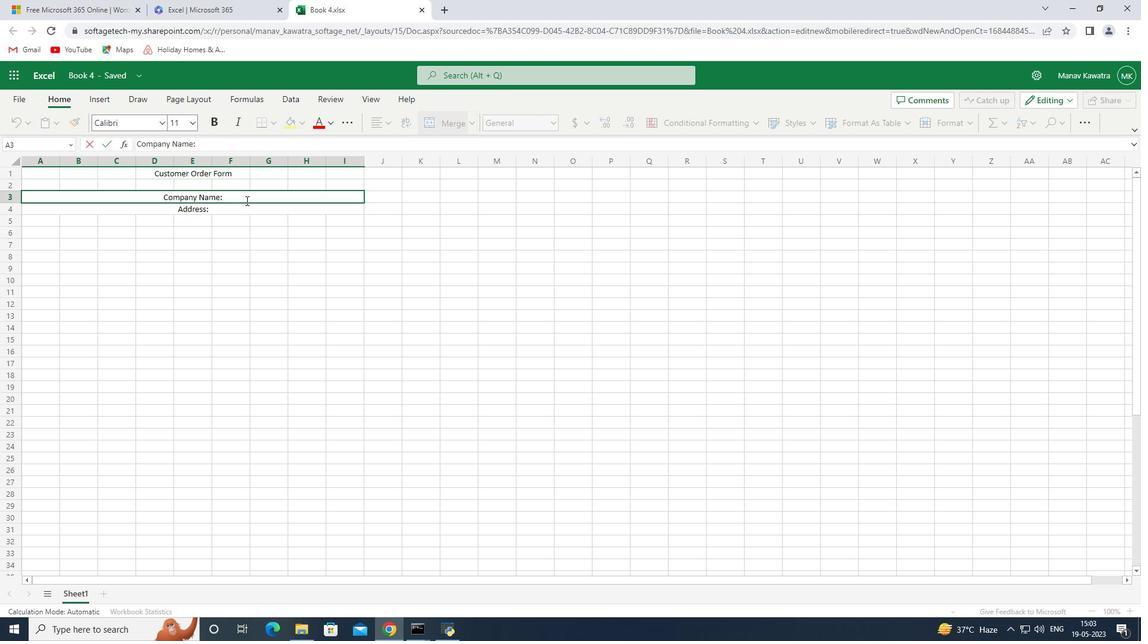 
Action: Mouse pressed left at (236, 189)
Screenshot: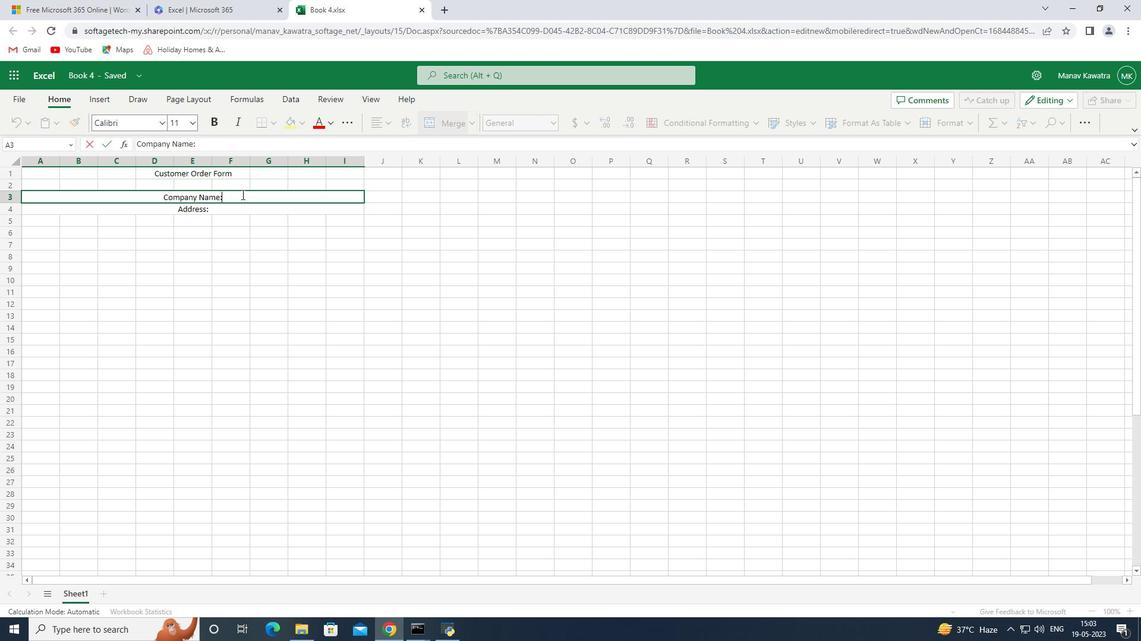 
Action: Mouse moved to (126, 190)
Screenshot: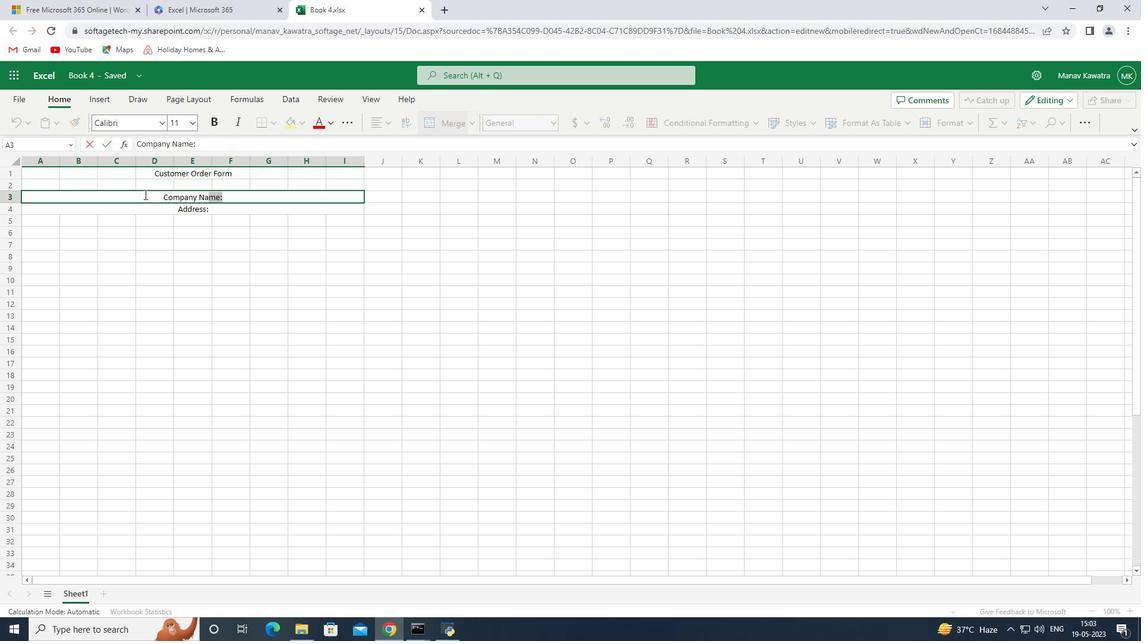 
Action: Key pressed ctrl+C
Screenshot: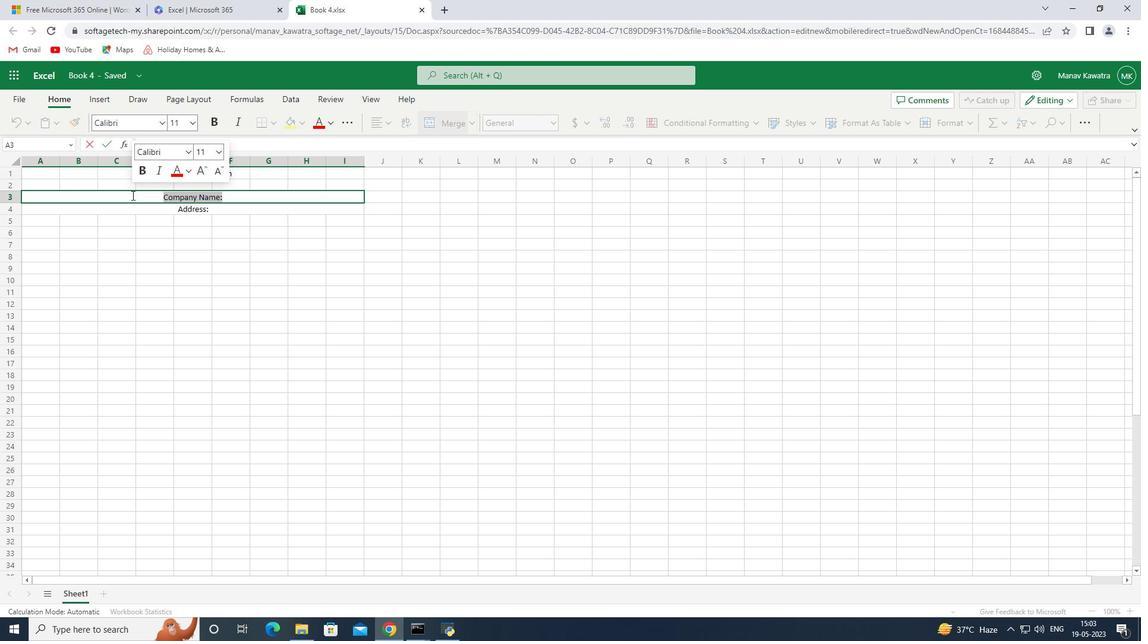 
Action: Mouse moved to (321, 173)
Screenshot: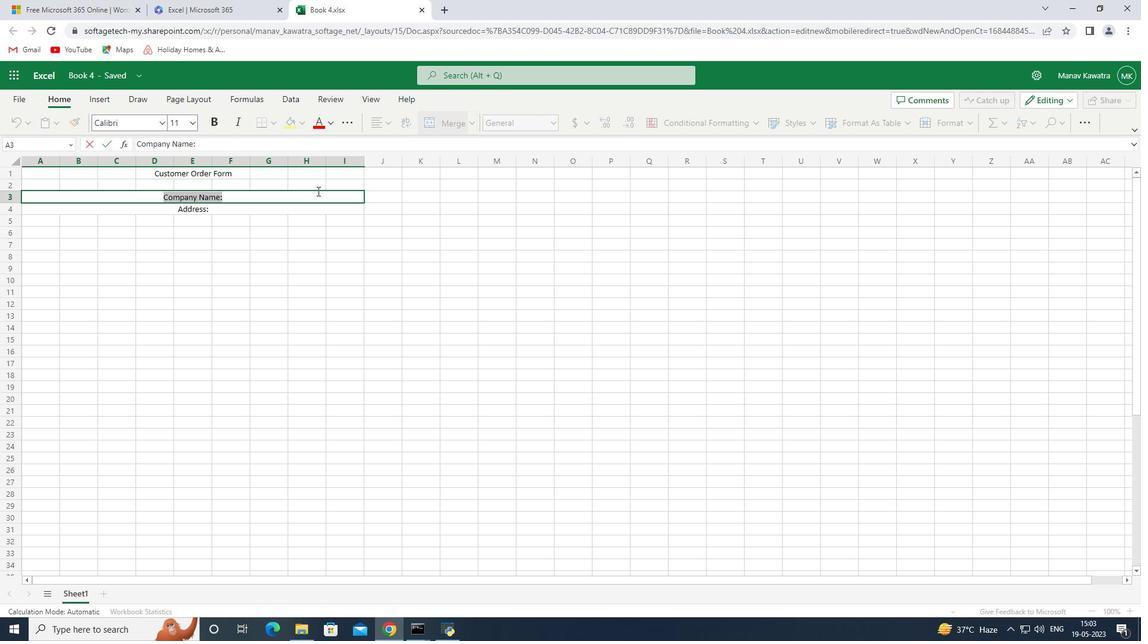 
Action: Key pressed <Key.backspace>
Screenshot: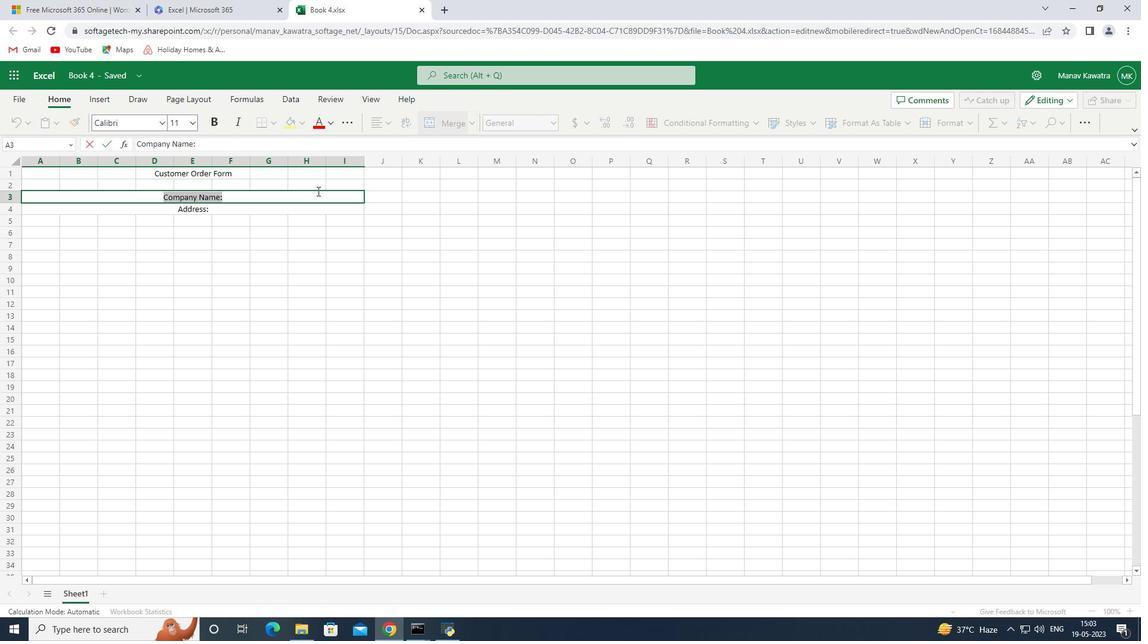 
Action: Mouse moved to (167, 243)
Screenshot: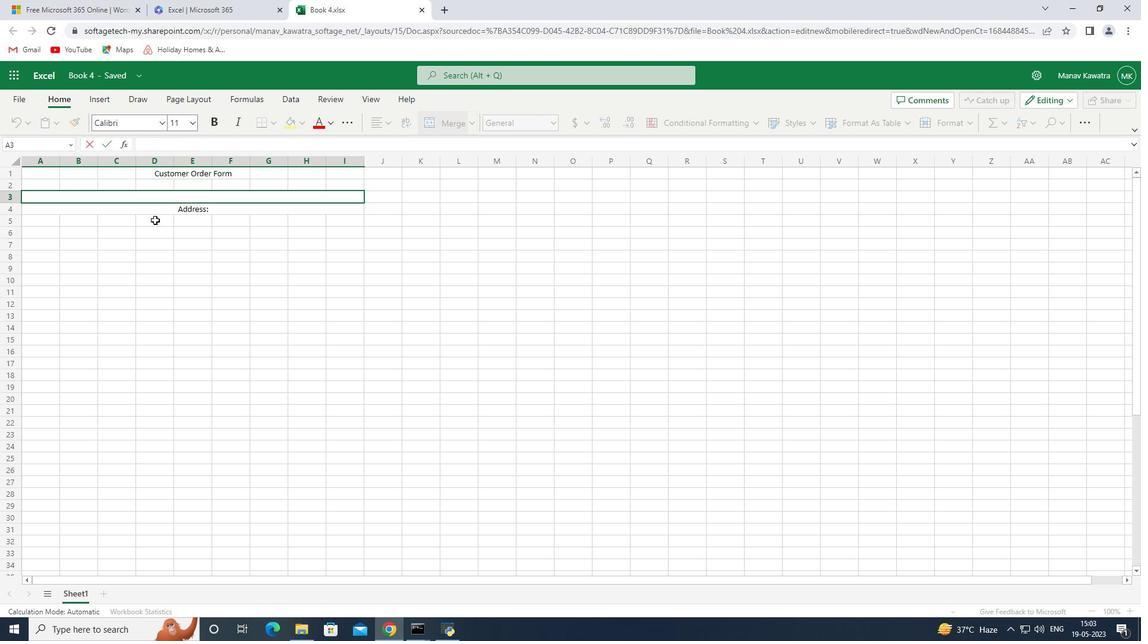 
Action: Mouse pressed left at (167, 243)
Screenshot: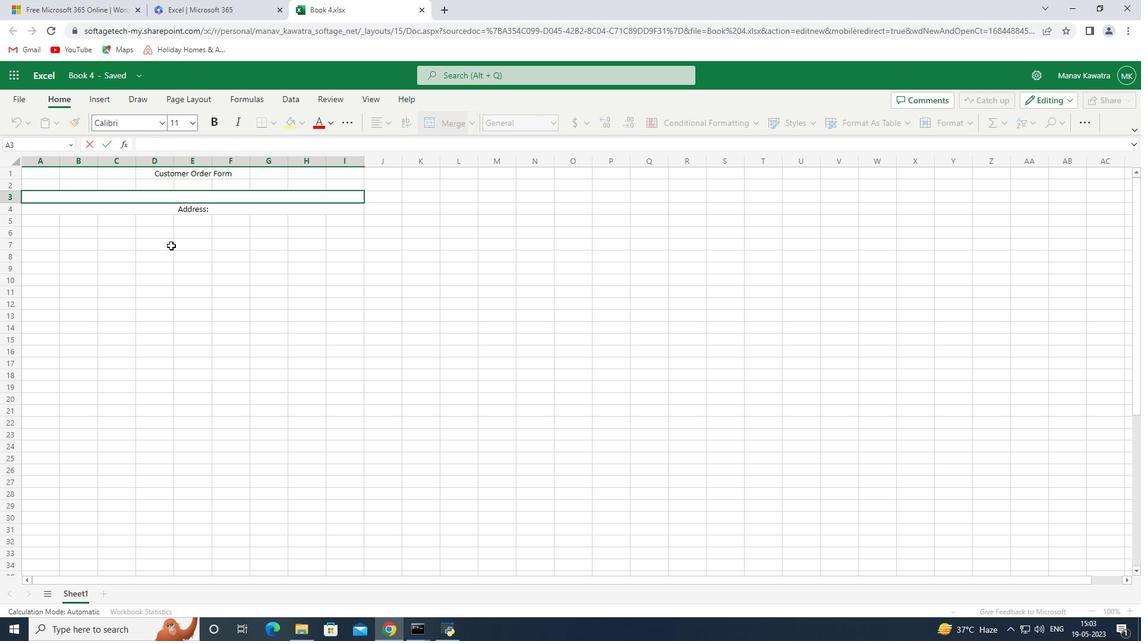 
Action: Mouse moved to (126, 190)
Screenshot: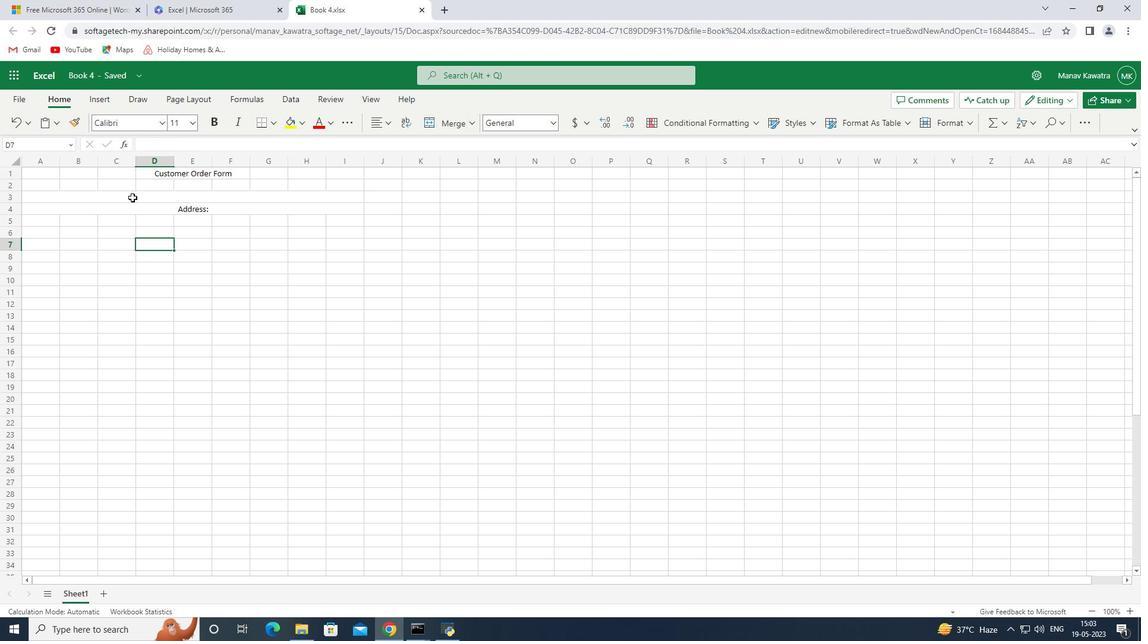
Action: Mouse pressed left at (126, 190)
Screenshot: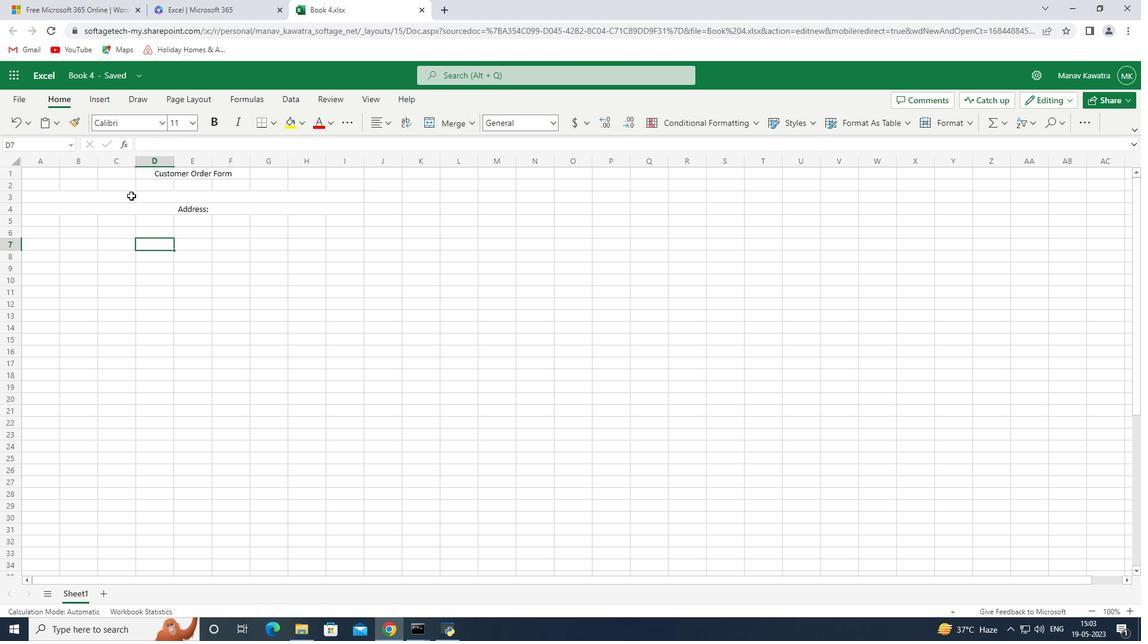 
Action: Mouse moved to (125, 190)
Screenshot: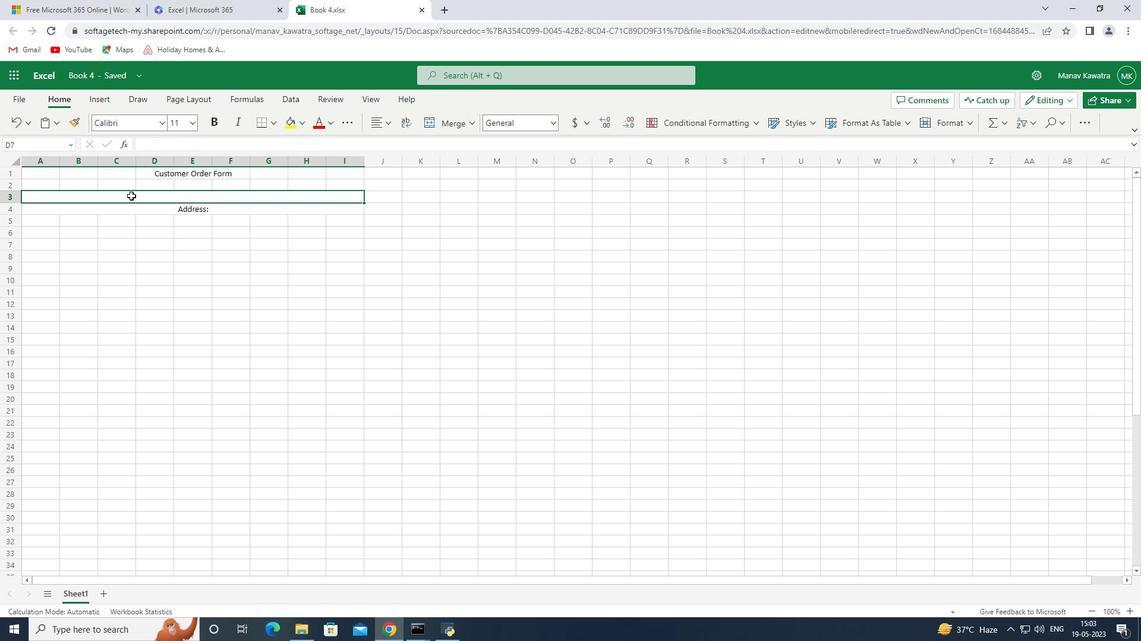 
Action: Key pressed ctrl+V<Key.enter>
Screenshot: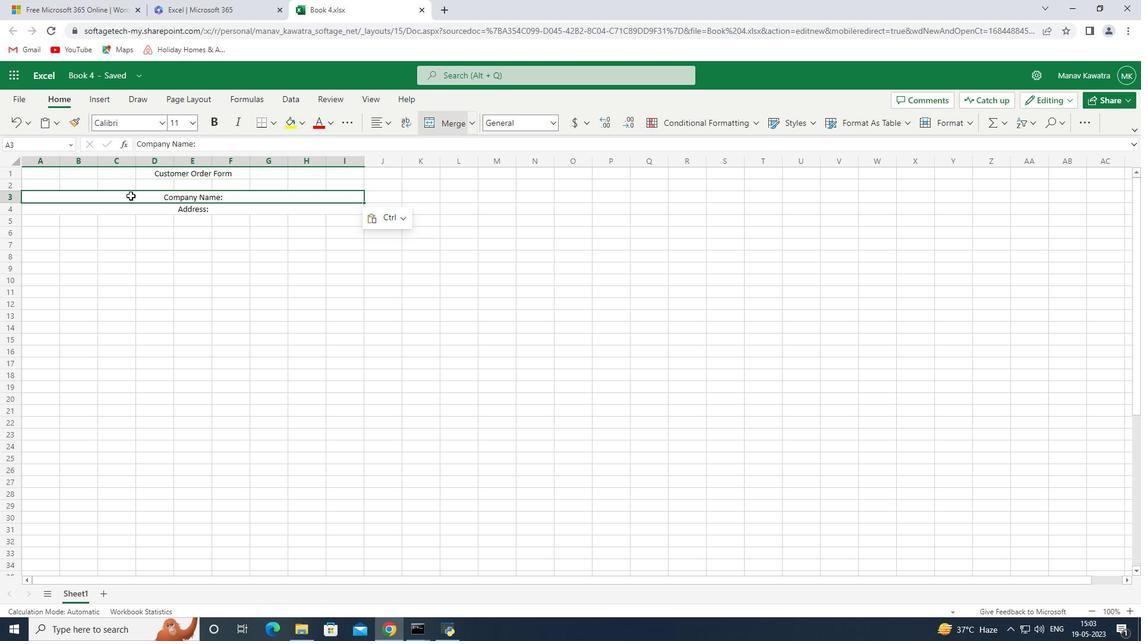 
Action: Mouse moved to (345, 191)
Screenshot: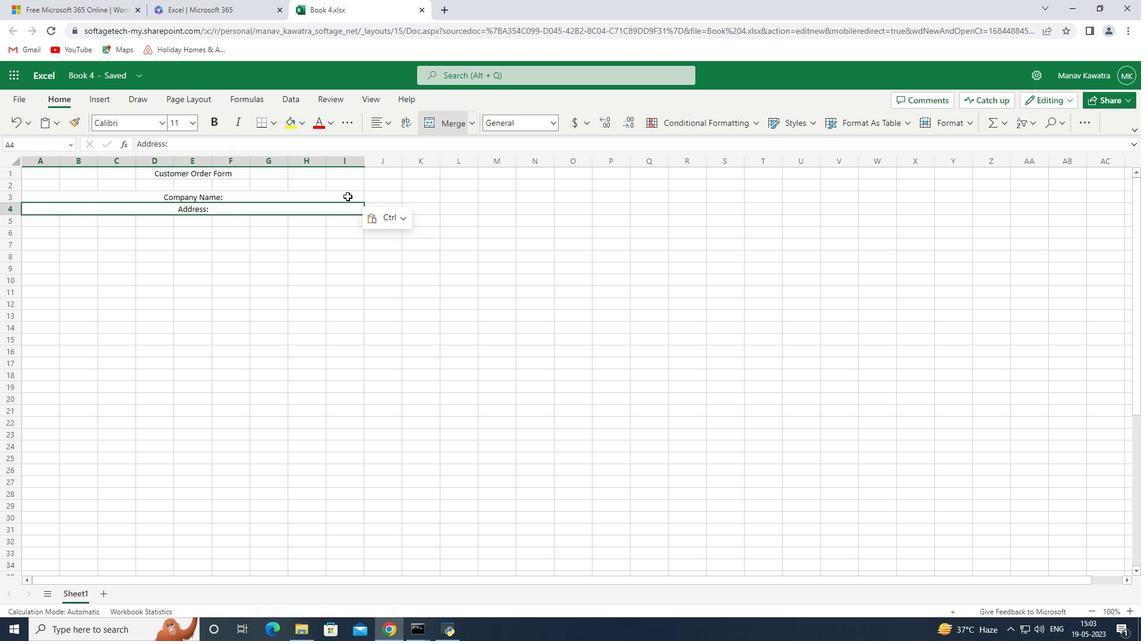 
Action: Mouse pressed left at (345, 191)
Screenshot: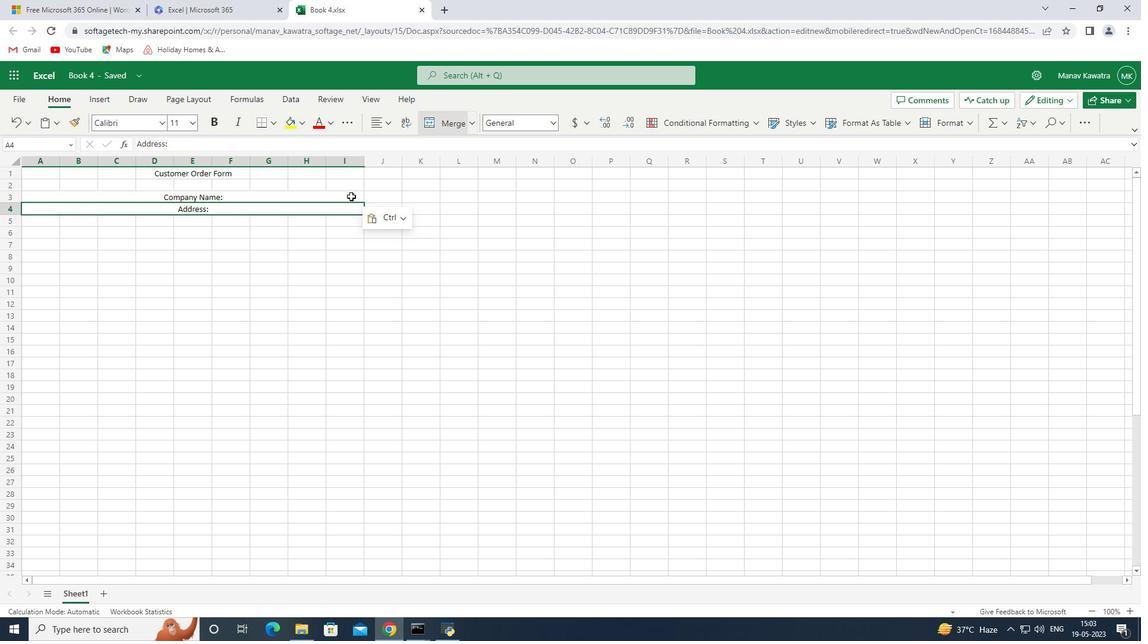 
Action: Mouse moved to (464, 121)
Screenshot: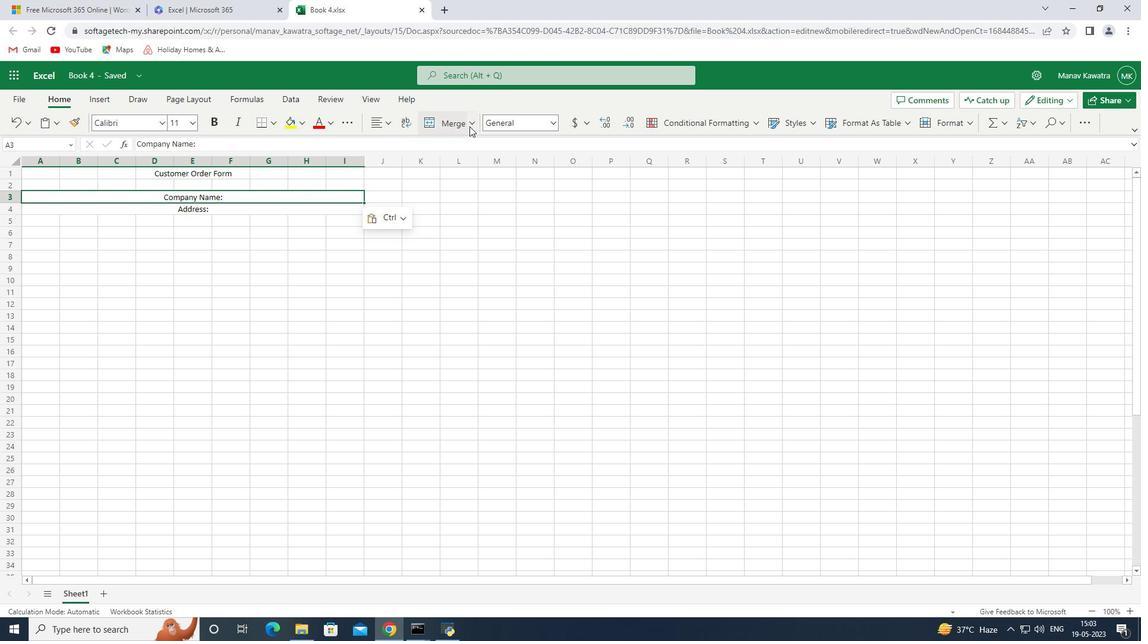 
Action: Mouse pressed left at (464, 121)
Screenshot: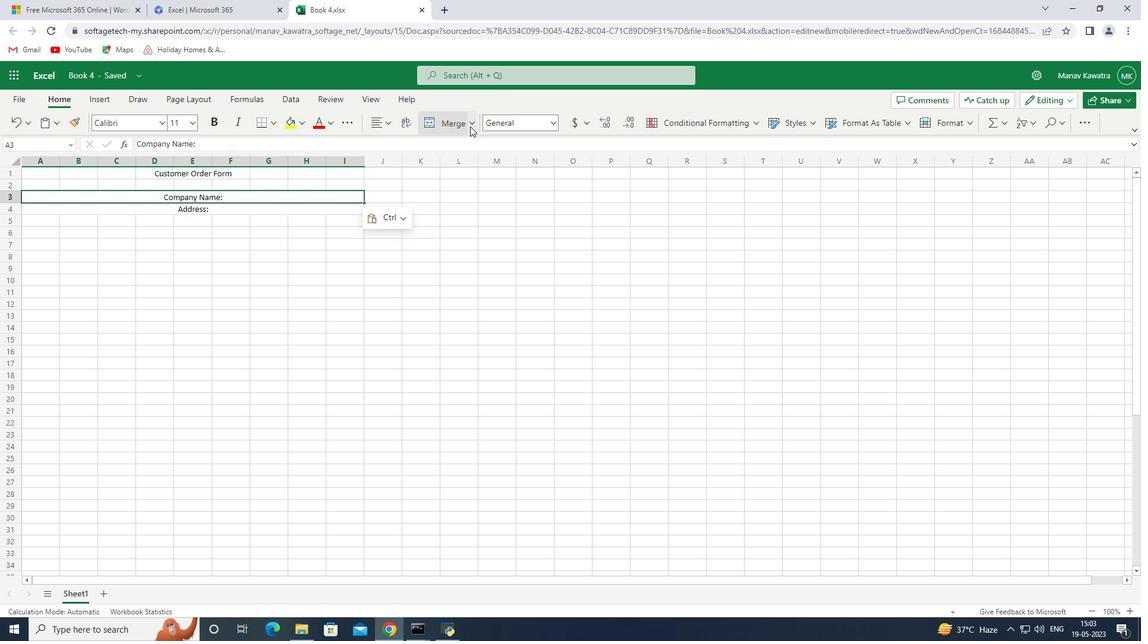 
Action: Mouse moved to (510, 278)
Screenshot: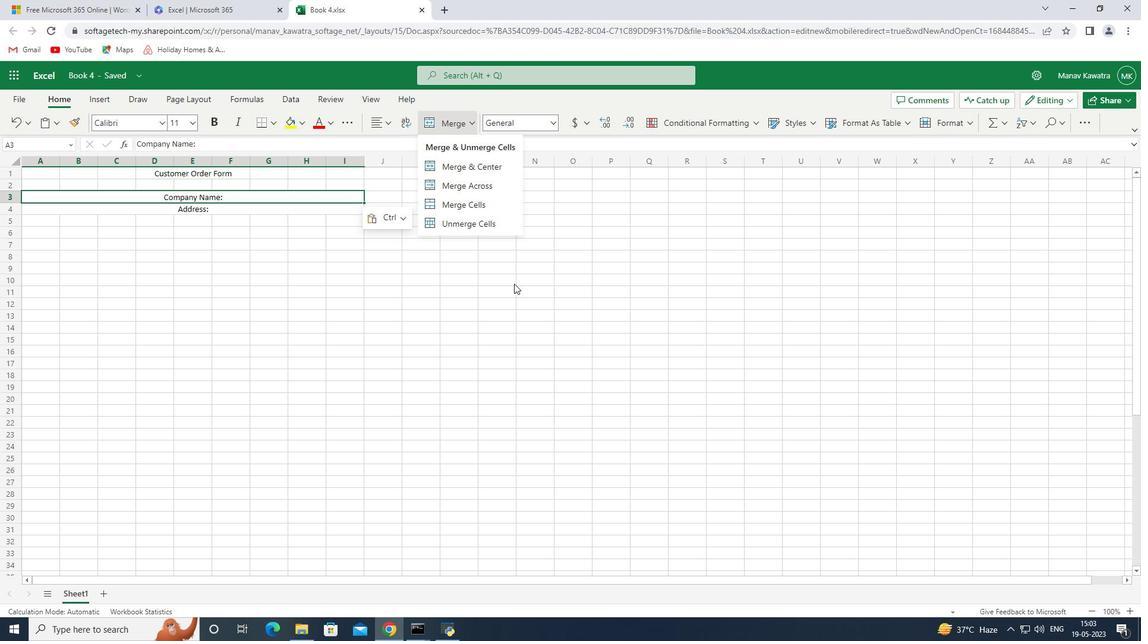 
Action: Key pressed ctrl+Z<'\x1a'>
Screenshot: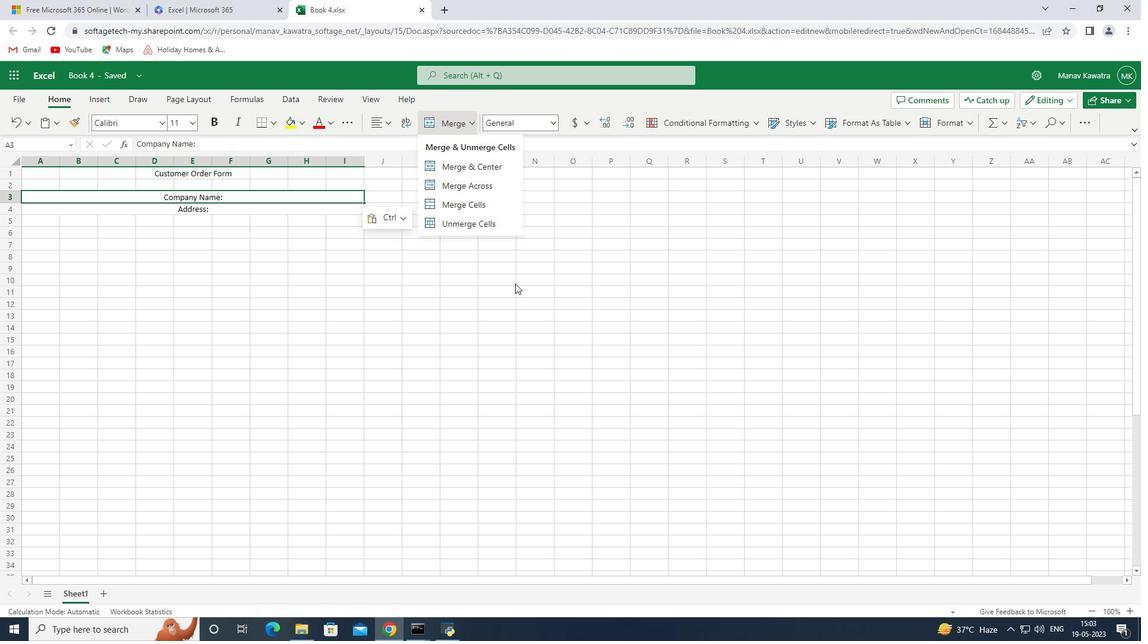 
Action: Mouse pressed left at (510, 278)
Screenshot: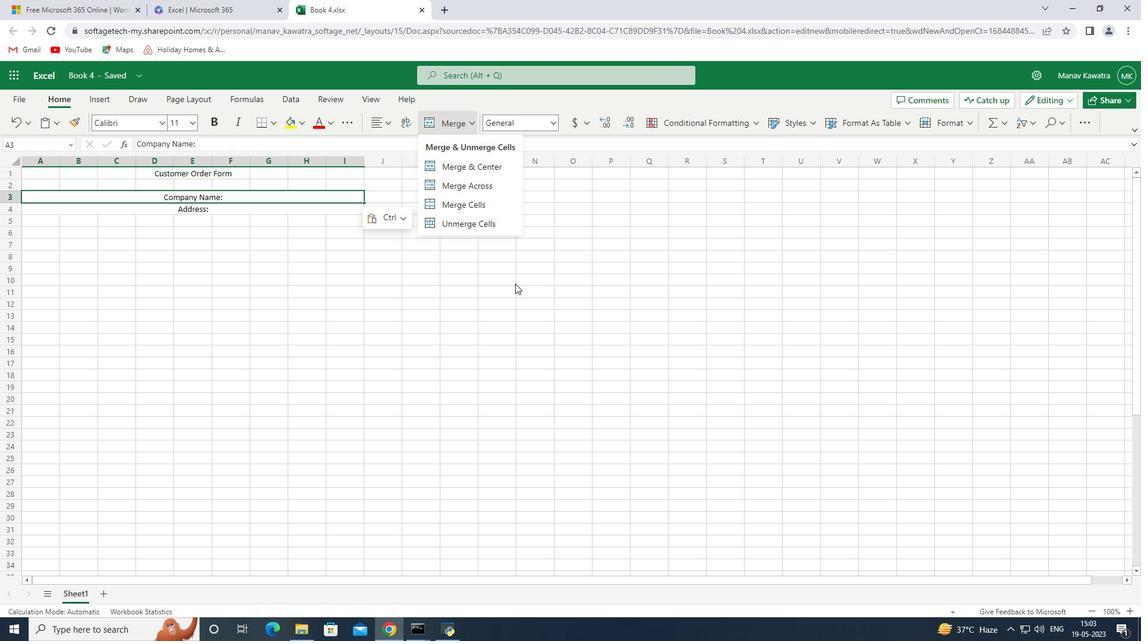 
Action: Key pressed ctrl+Z<'\x1a'><'\x1a'><'\x1a'>
Screenshot: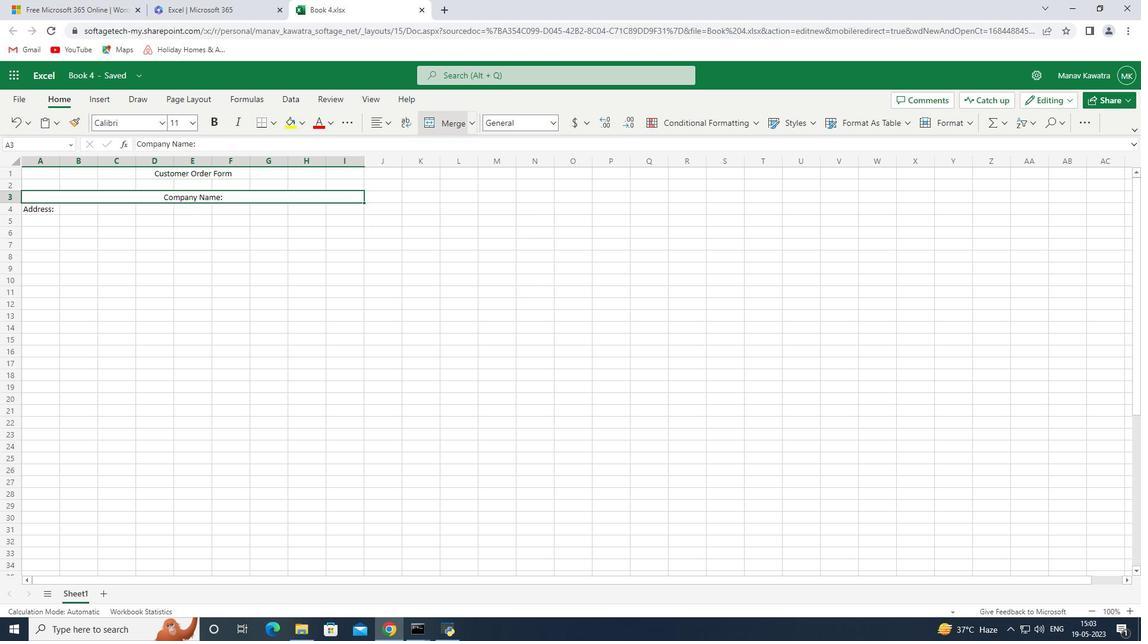 
Action: Mouse moved to (243, 209)
Screenshot: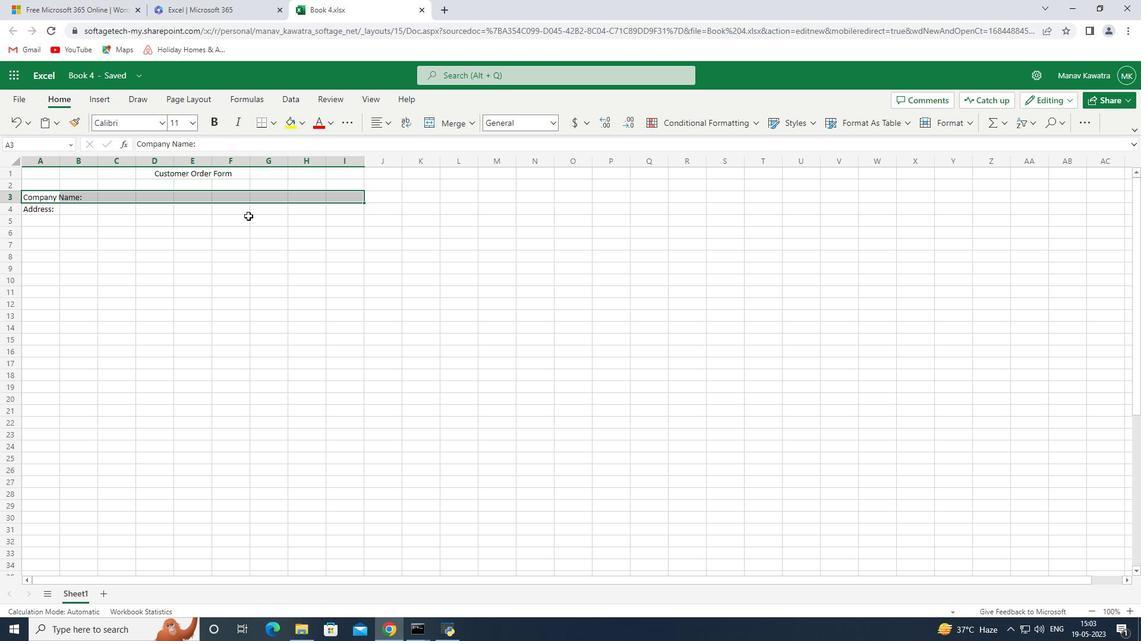 
Action: Mouse pressed left at (243, 209)
Screenshot: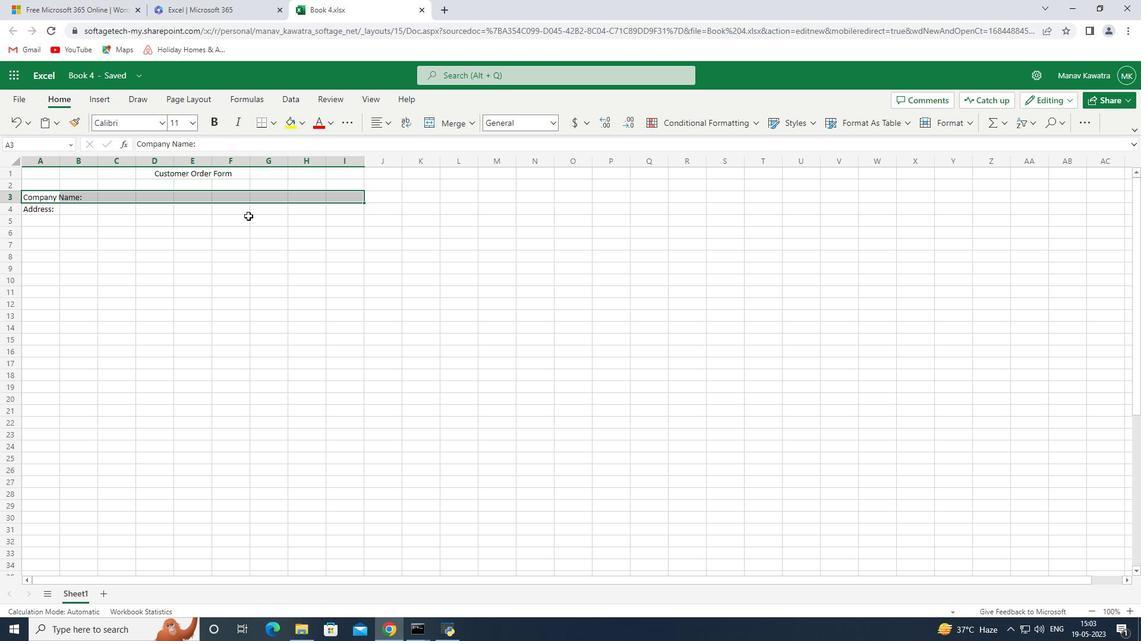 
Action: Mouse moved to (76, 203)
Screenshot: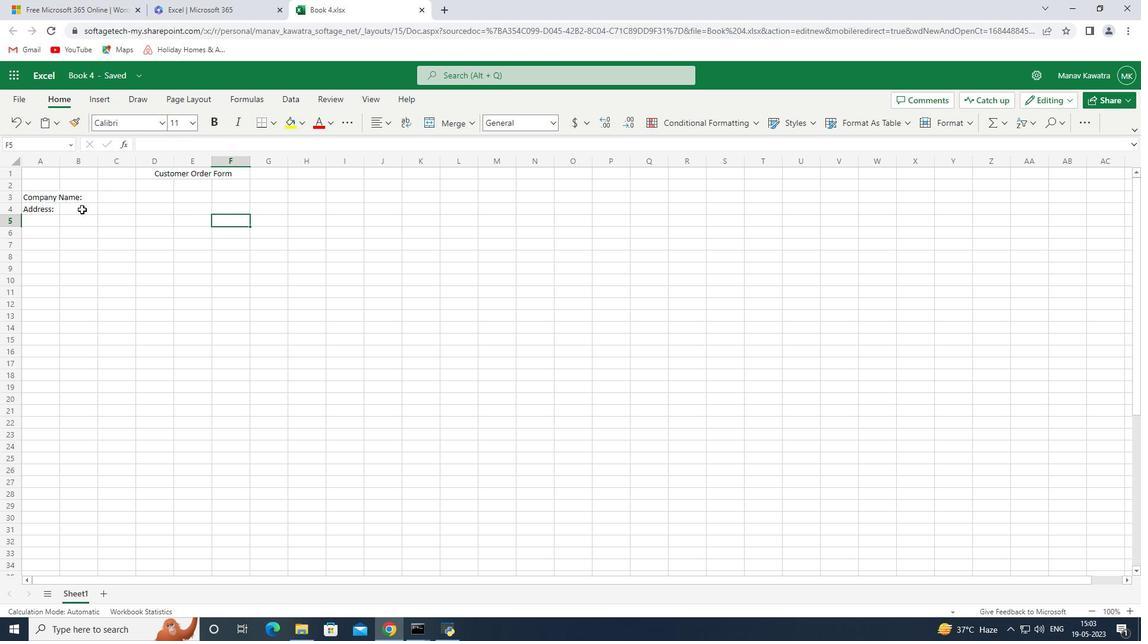 
Action: Mouse pressed left at (76, 203)
Screenshot: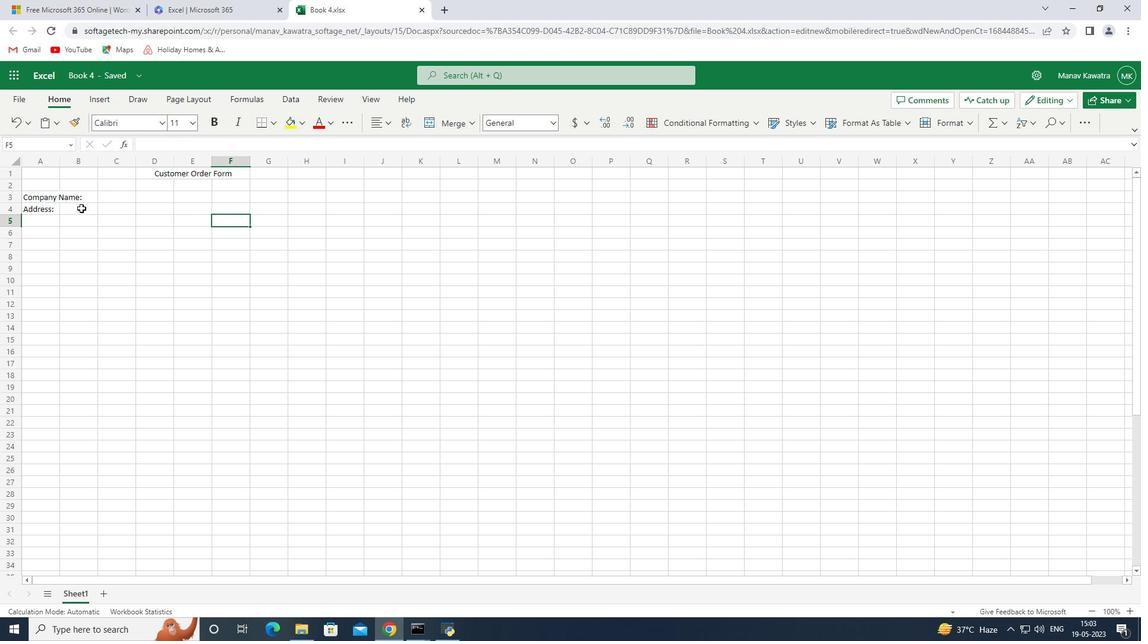 
Action: Mouse moved to (21, 82)
Screenshot: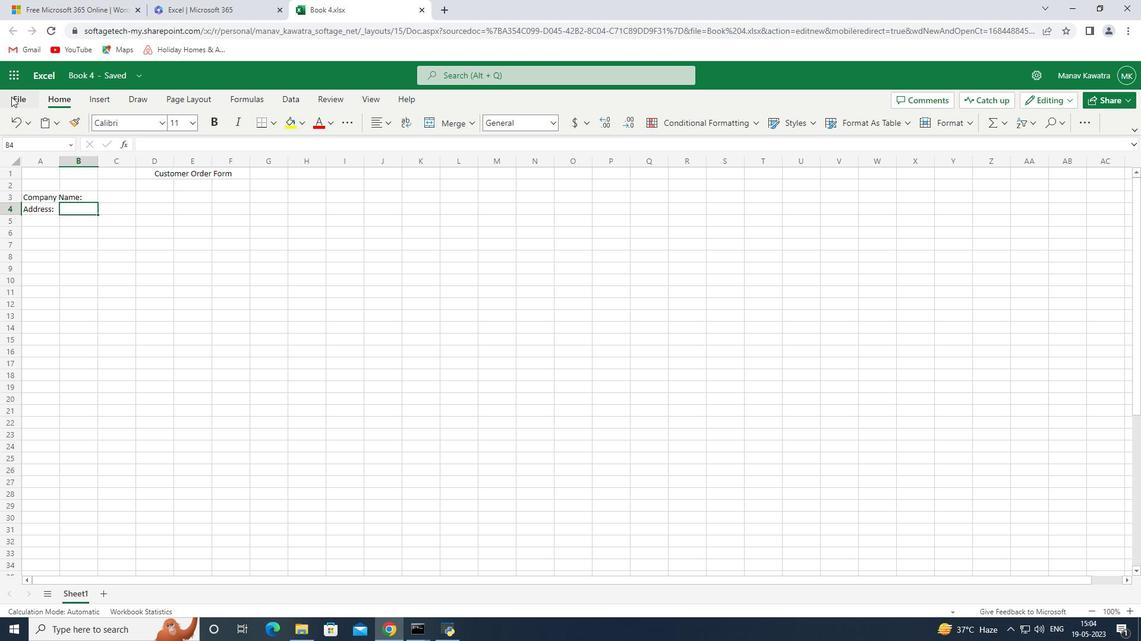 
Action: Key pressed <Key.down><Key.left><Key.shift><Key.shift><Key.shift><Key.shift><Key.shift><Key.shift><Key.shift><Key.shift><Key.shift><Key.shift><Key.shift><Key.shift><Key.shift><Key.shift><Key.shift><Key.shift><Key.shift><Key.shift><Key.shift><Key.shift><Key.shift><Key.shift><Key.shift><Key.shift><Key.shift><Key.shift><Key.shift><Key.shift><Key.shift><Key.shift><Key.shift><Key.shift><Key.shift><Key.shift><Key.shift><Key.shift><Key.shift><Key.shift><Key.shift><Key.shift><Key.shift><Key.shift><Key.shift><Key.shift><Key.shift><Key.shift><Key.shift><Key.shift><Key.shift><Key.shift><Key.shift><Key.shift><Key.shift_r><Key.shift_r>Order<Key.space><Key.shift><Key.shift><Key.shift><Key.shift><Key.shift><Key.shift><Key.shift><Key.shift><Key.shift><Key.shift><Key.shift><Key.shift><Key.shift><Key.shift><Key.shift><Key.shift><Key.shift><Key.shift_r><Key.shift_r>Information<Key.shift_r>:<Key.down>
Screenshot: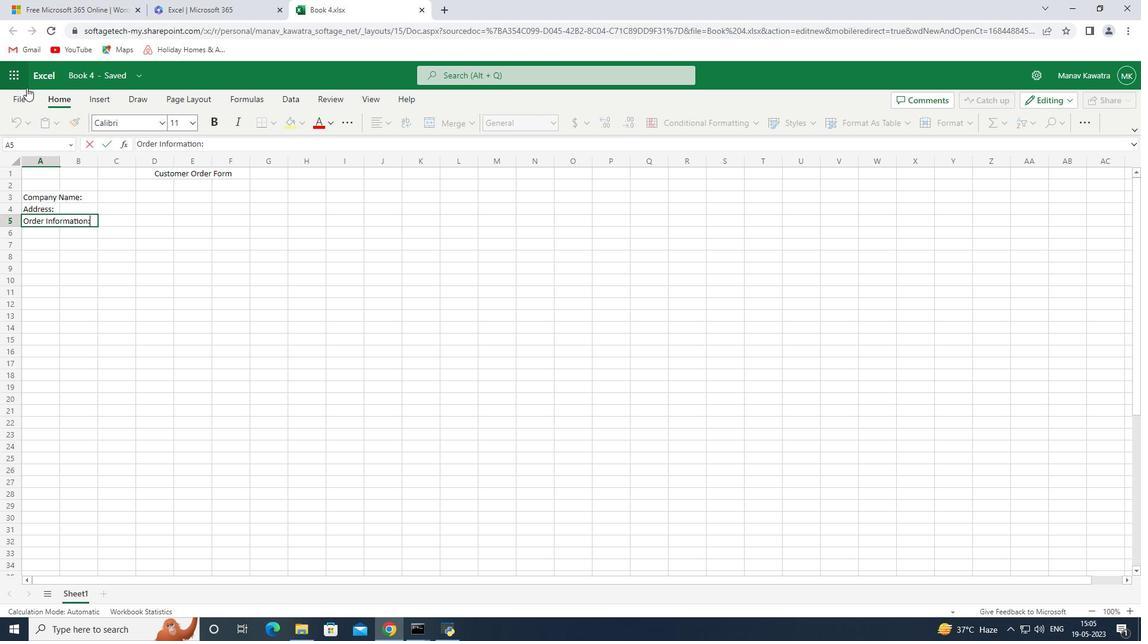 
Action: Mouse moved to (111, 109)
Screenshot: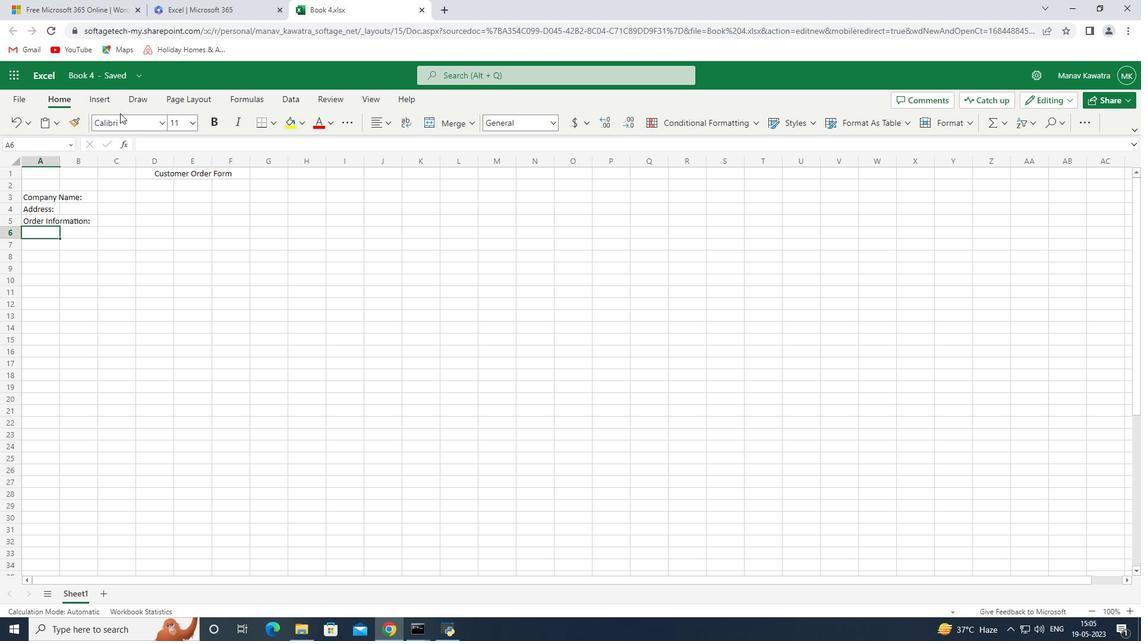 
Action: Key pressed <Key.shift_r><Key.shift_r><Key.shift_r><Key.shift_r>Order<Key.space><Key.shift><Key.shift>No<Key.shift_r><Key.shift_r><Key.shift_r><Key.shift_r><Key.shift_r><Key.shift_r><Key.shift_r><Key.shift_r><Key.shift_r><Key.shift_r><Key.shift_r><Key.shift_r>:
Screenshot: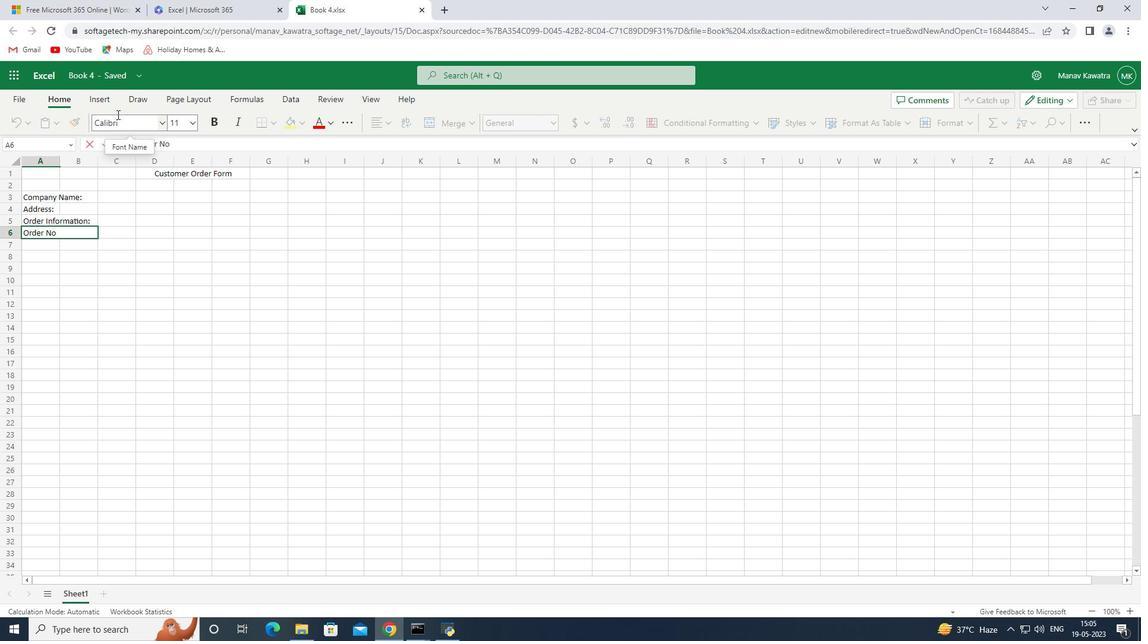 
Action: Mouse moved to (86, 256)
Screenshot: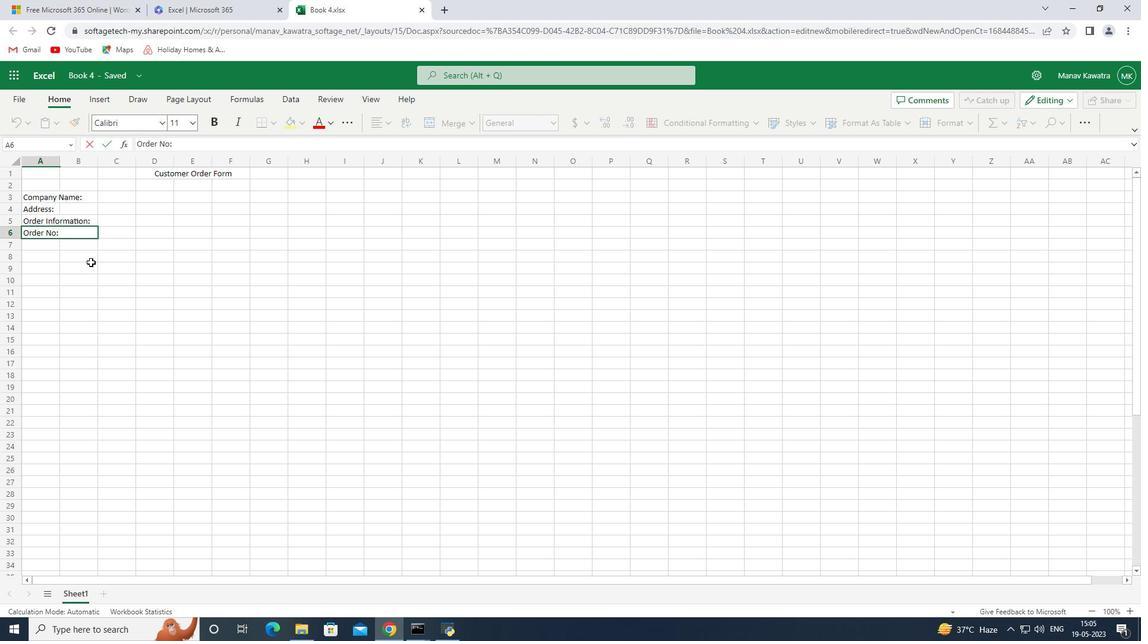 
Action: Key pressed <Key.down><Key.shift><Key.shift><Key.shift><Key.shift><Key.shift><Key.shift><Key.shift><Key.shift><Key.shift><Key.shift><Key.shift><Key.shift><Key.shift><Key.shift><Key.shift><Key.shift><Key.shift><Key.shift><Key.shift><Key.shift><Key.shift><Key.shift><Key.shift><Key.shift><Key.shift><Key.shift><Key.shift><Key.shift><Key.shift><Key.shift><Key.shift><Key.shift><Key.shift><Key.shift><Key.shift><Key.shift><Key.shift><Key.shift><Key.shift><Key.shift><Key.shift><Key.shift><Key.shift><Key.shift><Key.shift><Key.shift><Key.shift_r>Order<Key.space><Key.shift><Key.shift><Key.shift><Key.shift><Key.shift><Key.shift><Key.shift><Key.shift><Key.shift><Key.shift><Key.shift><Key.shift><Key.shift>Date<Key.space><Key.backspace><Key.shift_r><Key.shift_r><Key.shift_r><Key.shift_r><Key.shift_r><Key.shift_r><Key.shift_r><Key.shift_r><Key.shift_r><Key.shift_r><Key.shift_r><Key.shift_r><Key.shift_r><Key.shift_r><Key.shift_r><Key.shift_r><Key.shift_r><Key.shift_r><Key.shift_r><Key.shift_r><Key.shift_r><Key.shift_r><Key.shift_r><Key.shift_r><Key.shift_r><Key.shift_r><Key.shift_r><Key.shift_r><Key.shift_r><Key.shift_r><Key.shift_r><Key.shift_r>:<Key.down>
Screenshot: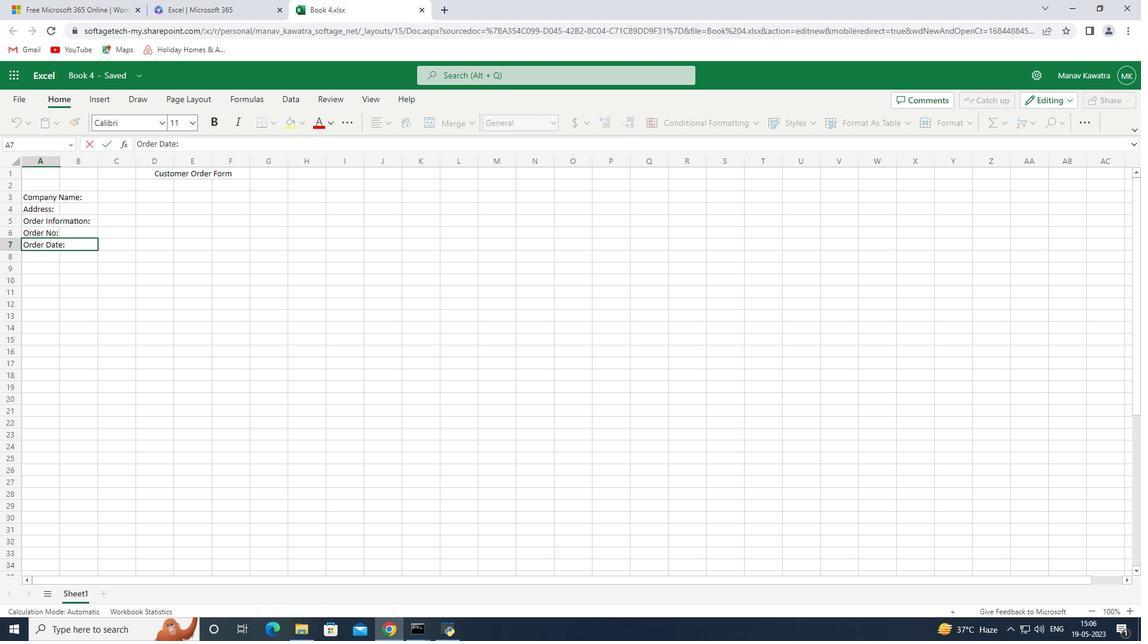 
Action: Mouse moved to (35, 248)
Screenshot: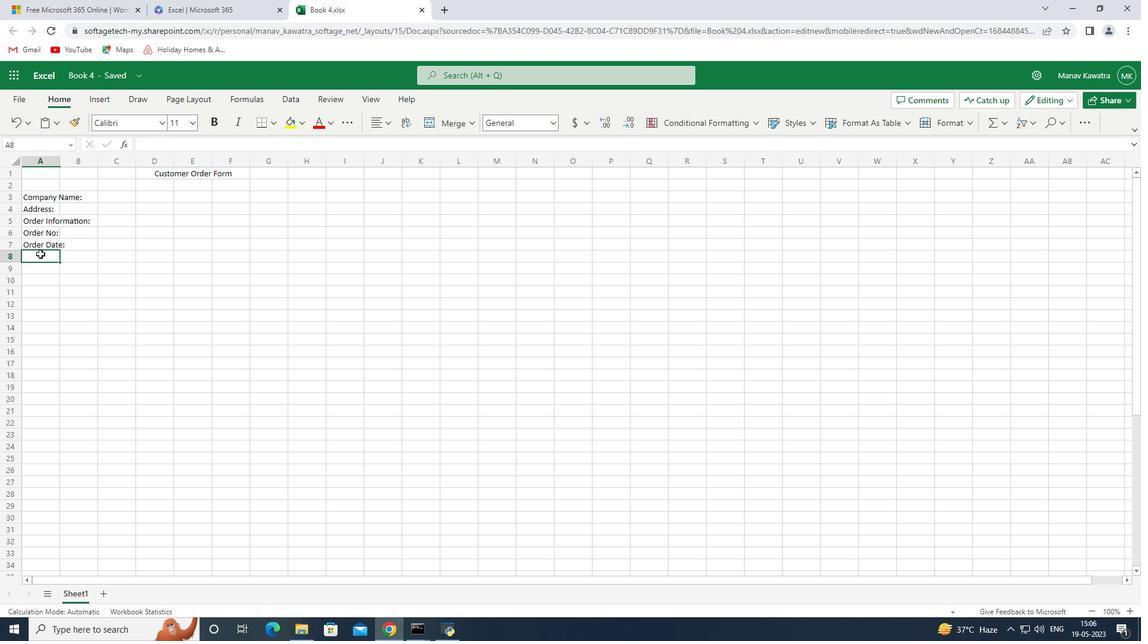 
Action: Key pressed <Key.shift><Key.shift><Key.shift><Key.shift><Key.shift_r><Key.shift_r><Key.shift_r>Order<Key.space><Key.shift><Key.shift><Key.shift><Key.shift><Key.shift><Key.shift><Key.shift><Key.shift><Key.shift><Key.shift><Key.shift><Key.shift><Key.shift><Key.shift><Key.shift><Key.shift>Type<Key.space><Key.shift><Key.shift><Key.shift><Key.shift><Key.shift><Key.shift><Key.shift><Key.shift><Key.backspace><Key.shift_r><Key.shift_r>:
Screenshot: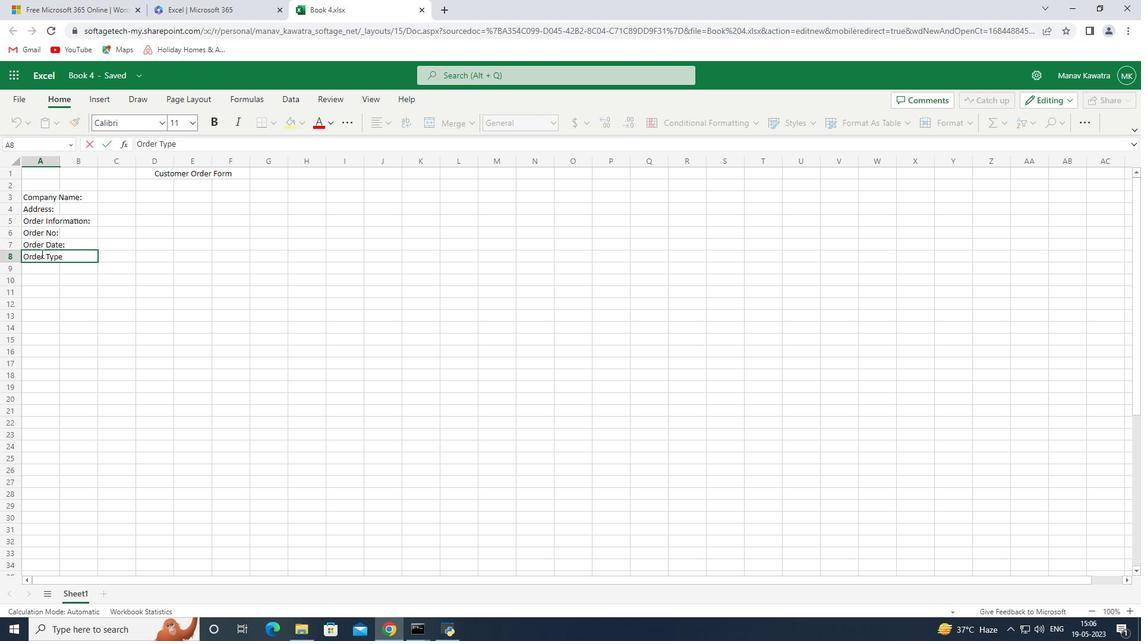
Action: Mouse moved to (36, 267)
Screenshot: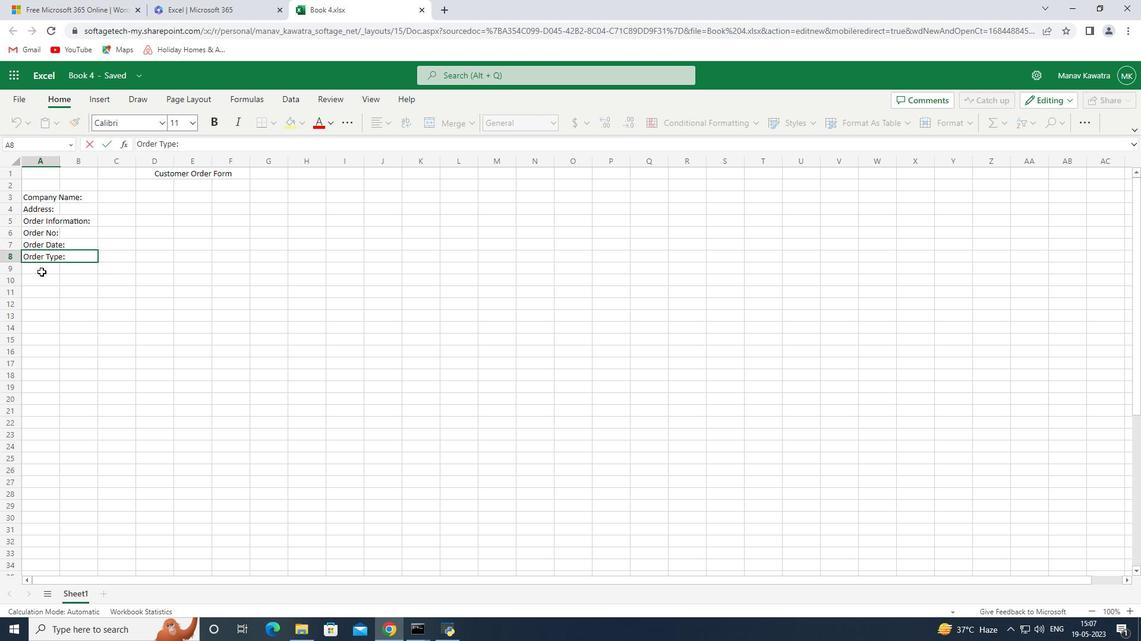 
Action: Mouse pressed left at (36, 267)
Screenshot: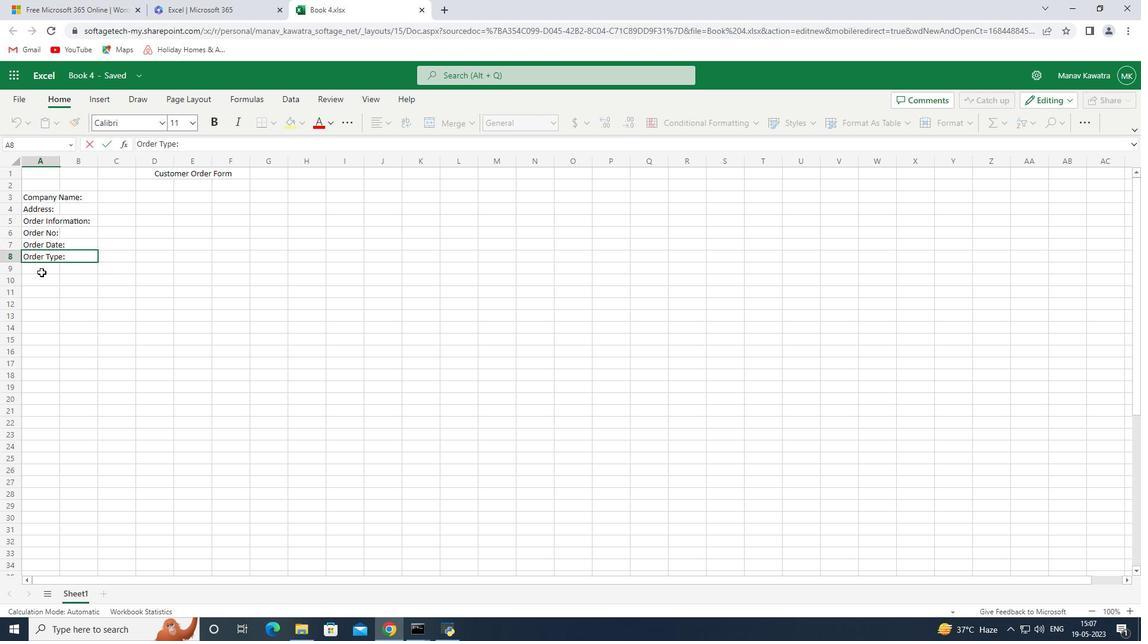 
Action: Mouse moved to (449, 115)
Screenshot: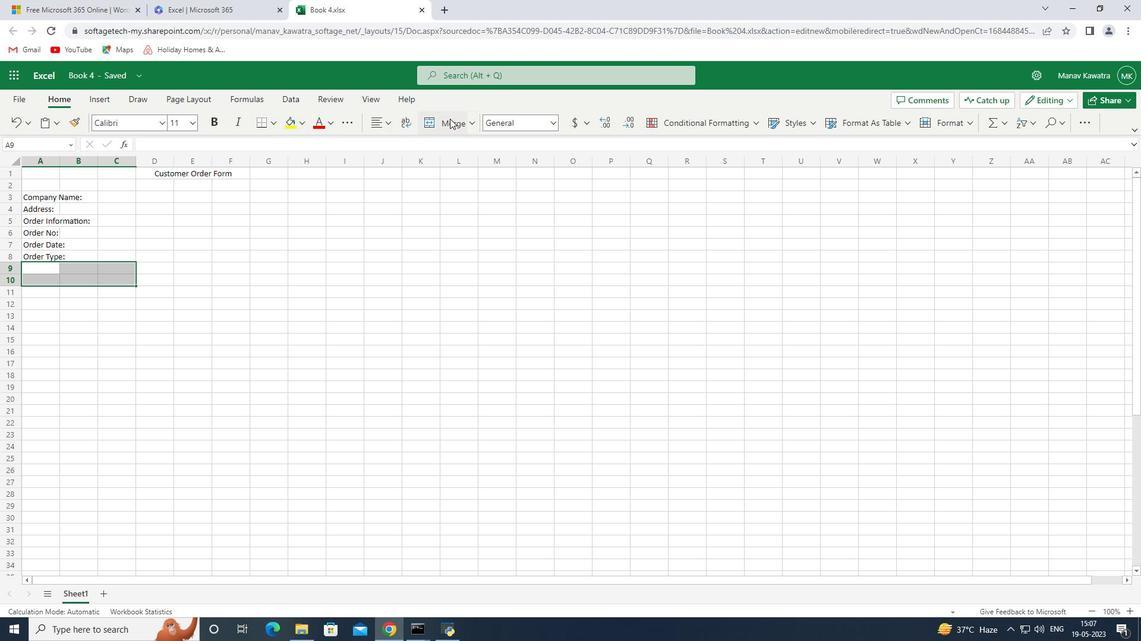 
Action: Mouse pressed left at (449, 115)
Screenshot: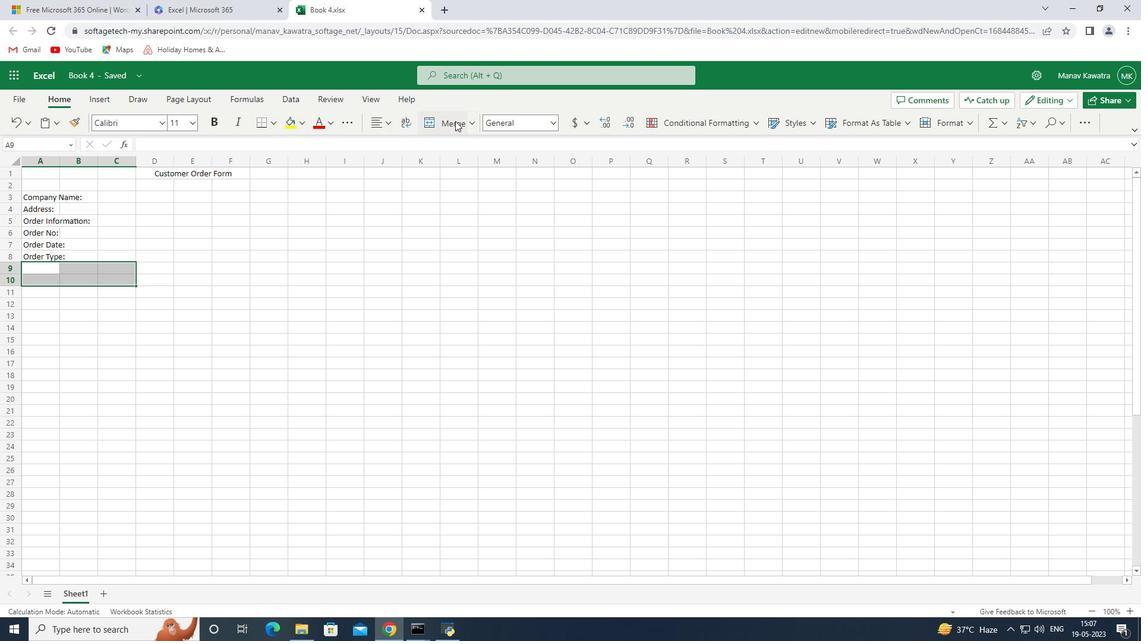 
Action: Mouse moved to (58, 279)
Screenshot: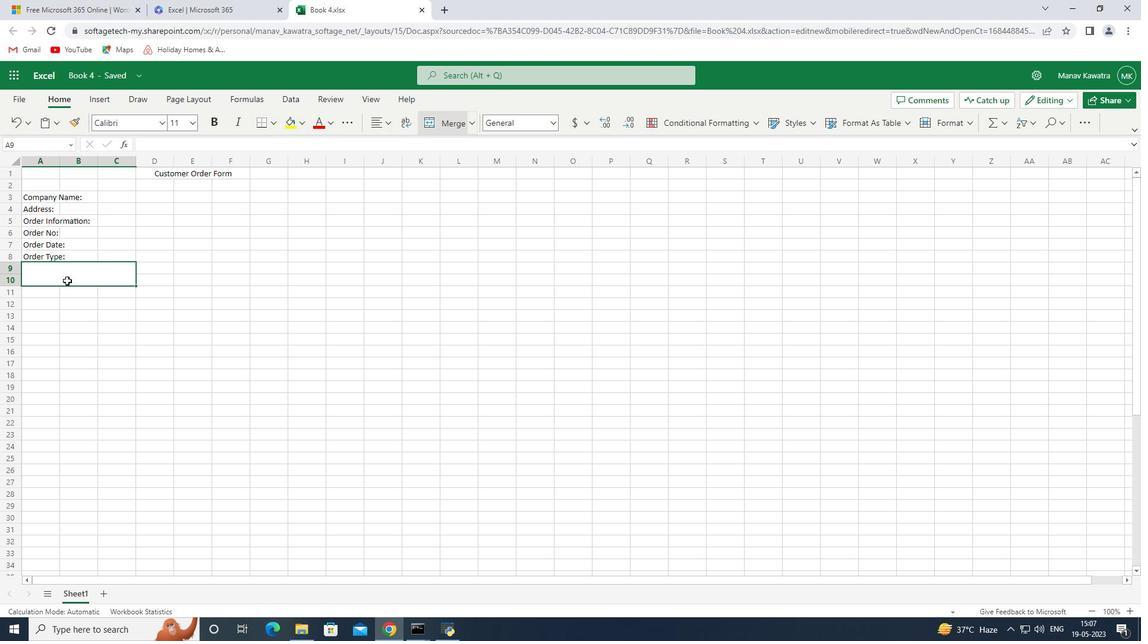 
Action: Mouse pressed left at (58, 279)
Screenshot: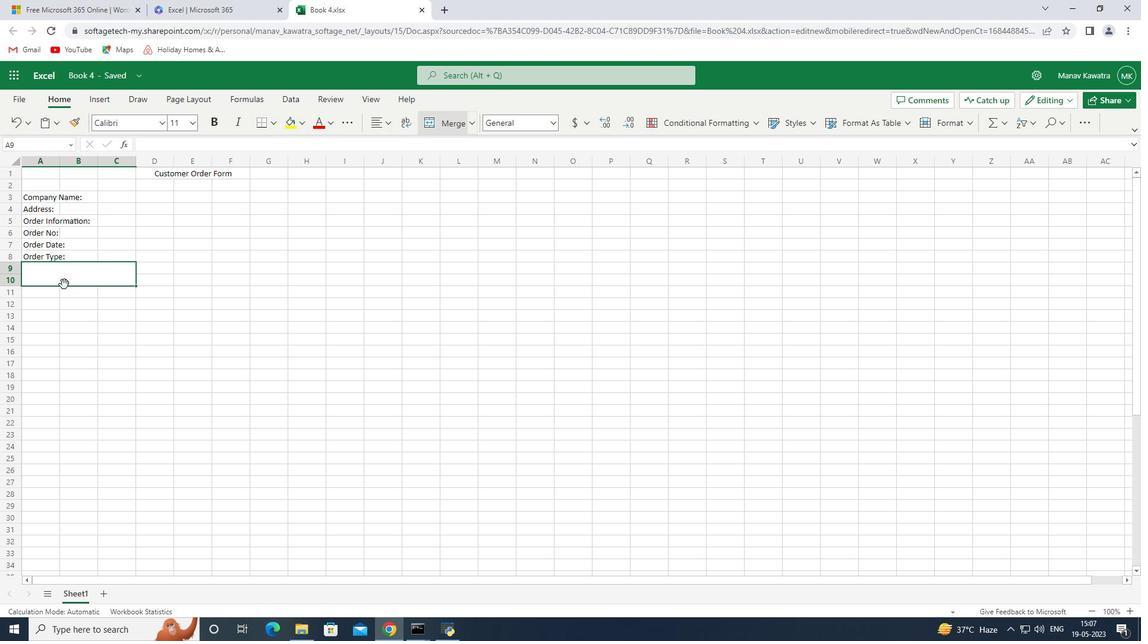 
Action: Mouse moved to (51, 269)
Screenshot: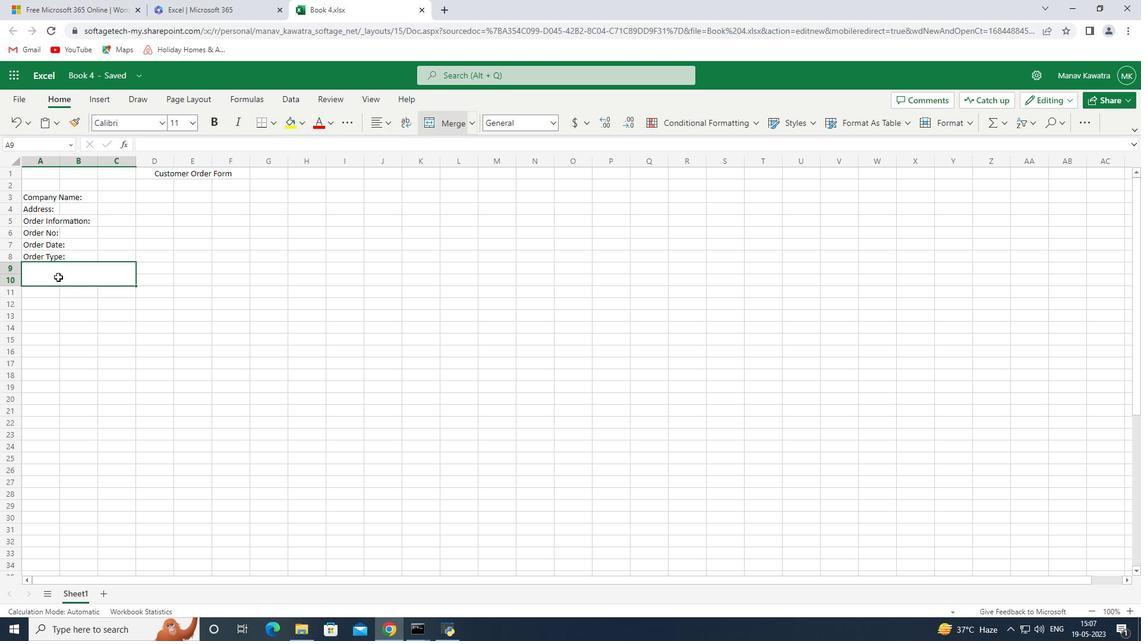 
Action: Mouse pressed left at (51, 269)
Screenshot: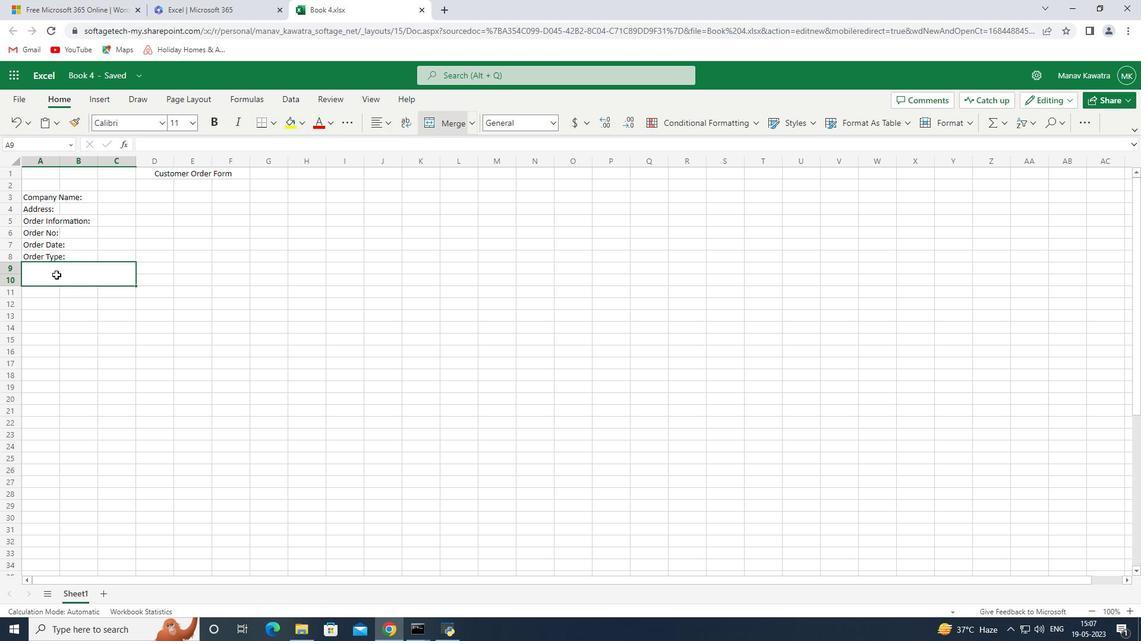 
Action: Mouse pressed left at (51, 269)
Screenshot: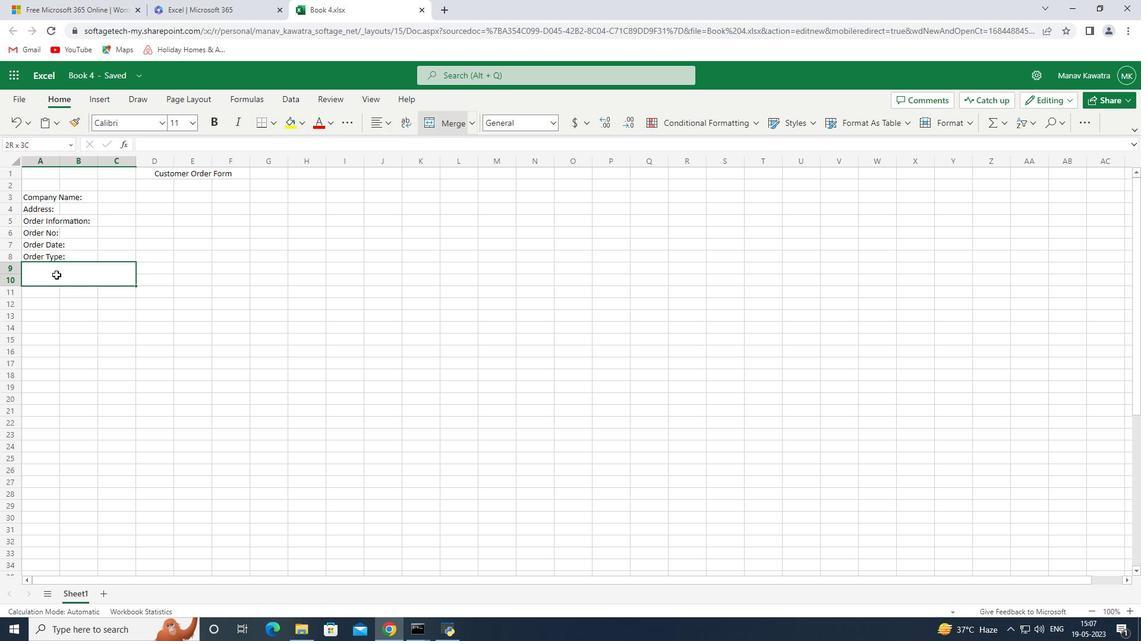 
Action: Mouse pressed left at (51, 269)
Screenshot: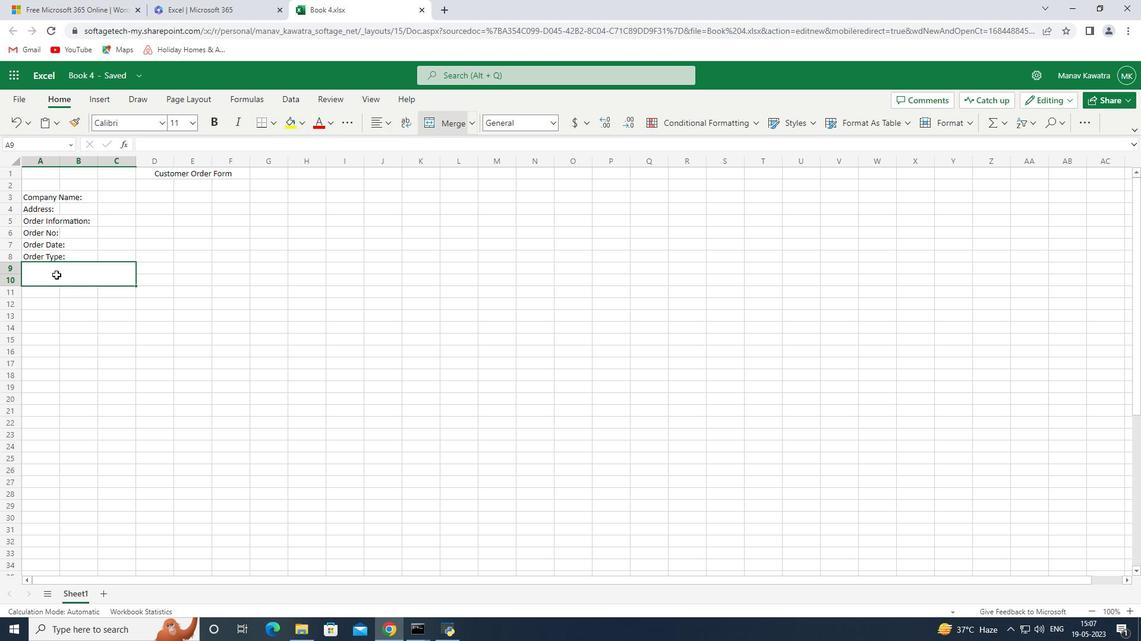 
Action: Mouse moved to (88, 251)
Screenshot: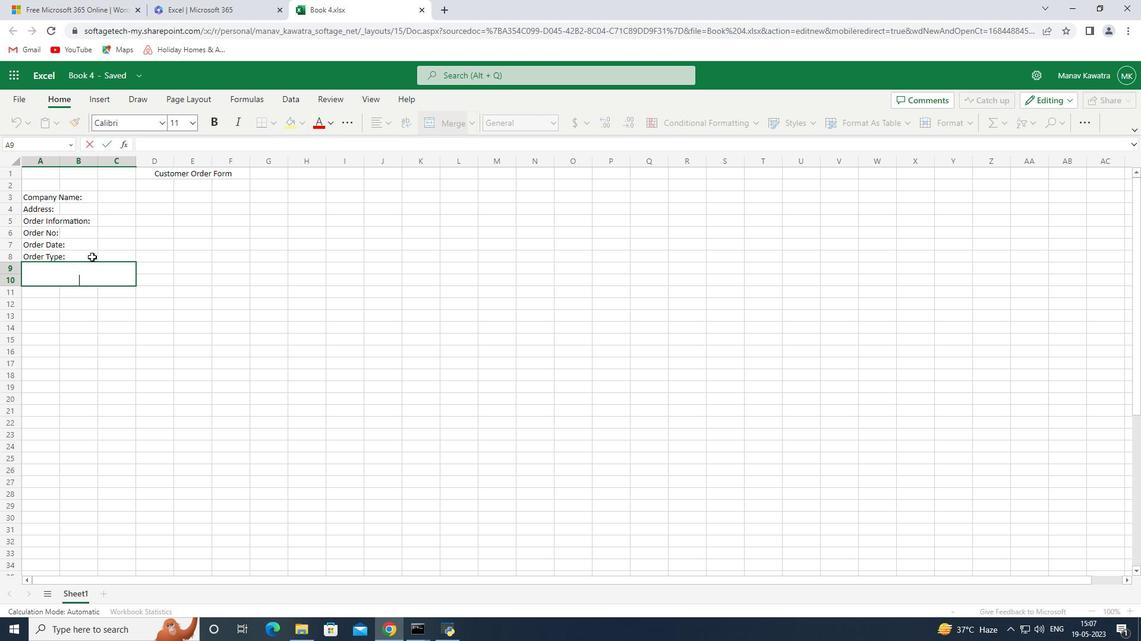 
Action: Key pressed i<Key.backspace><Key.shift_r><Key.shift_r><Key.shift_r><Key.shift_r><Key.shift_r><Key.shift_r><Key.shift_r><Key.shift_r><Key.shift_r><Key.shift_r><Key.shift_r><Key.shift_r><Key.shift_r><Key.shift_r><Key.shift_r><Key.shift_r><Key.shift_r><Key.shift_r><Key.shift_r><Key.shift_r><Key.shift_r><Key.shift_r><Key.shift_r><Key.shift_r><Key.shift_r><Key.shift_r><Key.shift_r><Key.shift_r><Key.shift_r><Key.shift_r><Key.shift_r><Key.shift_r><Key.shift_r><Key.shift_r><Key.shift_r><Key.shift_r><Key.shift_r><Key.shift_r><Key.shift_r><Key.shift_r><Key.shift_r><Key.shift_r><Key.shift_r><Key.shift_r><Key.shift_r>Item<Key.space><Key.shift><Key.shift><Key.shift><Key.shift><Key.shift><Key.shift><Key.shift><Key.shift>Description<Key.space><Key.down><Key.up><Key.down><Key.up>
Screenshot: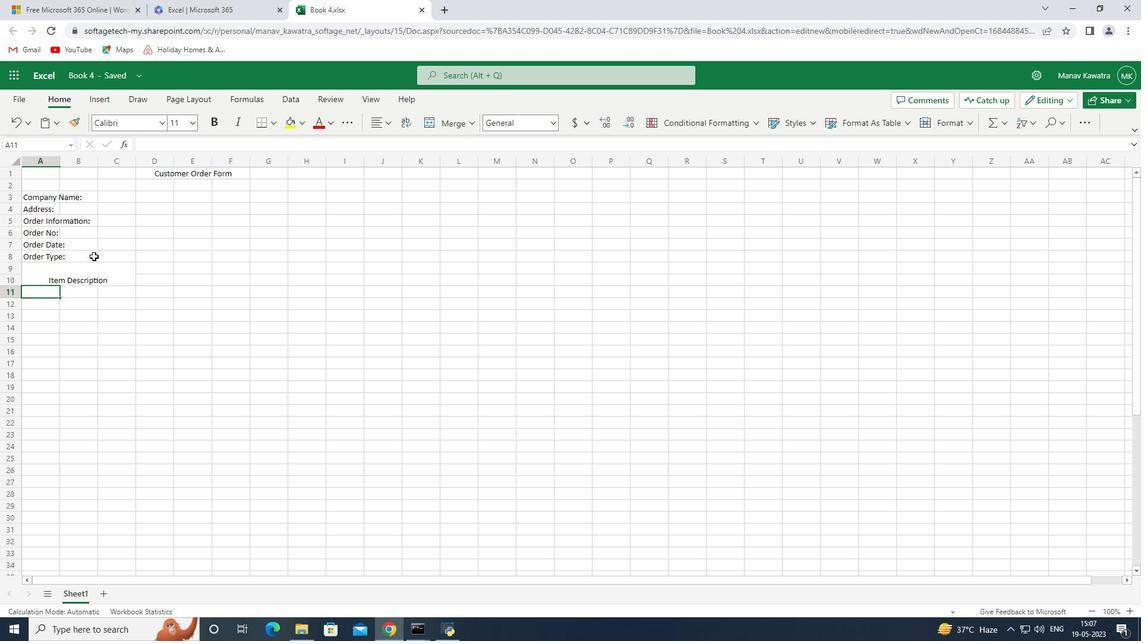 
Action: Mouse moved to (189, 118)
Screenshot: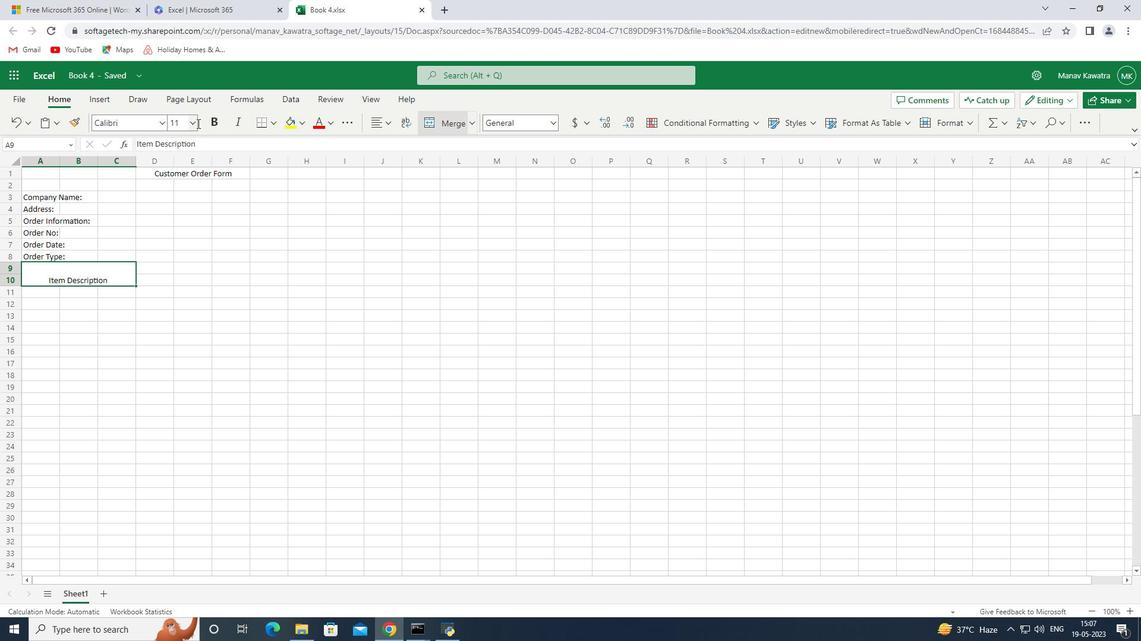 
Action: Mouse pressed left at (189, 118)
Screenshot: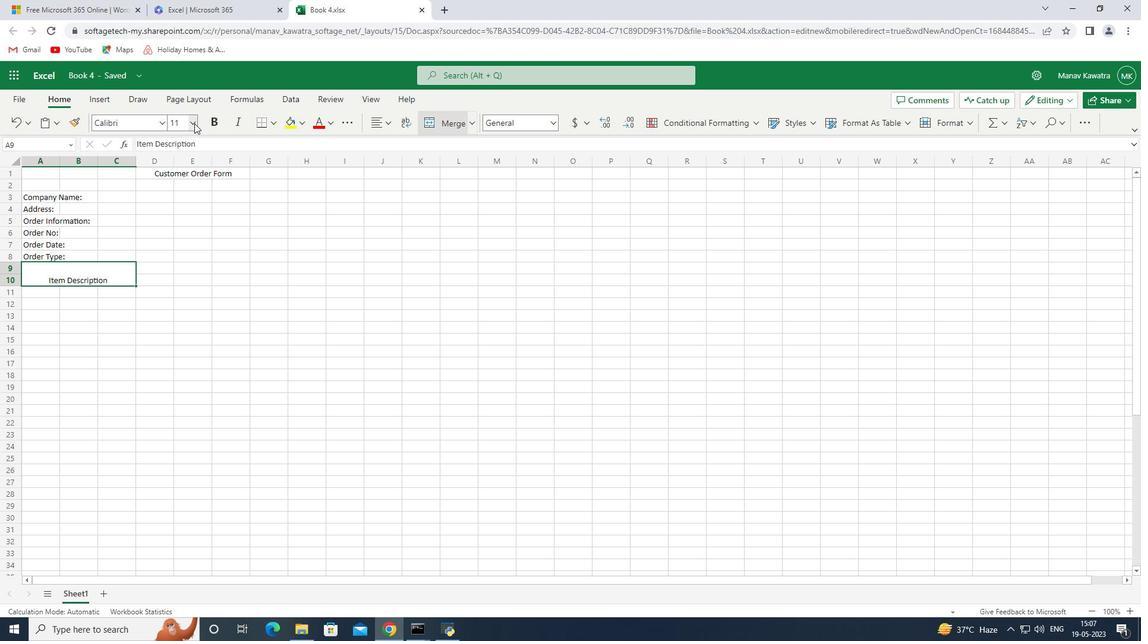
Action: Mouse moved to (178, 247)
Screenshot: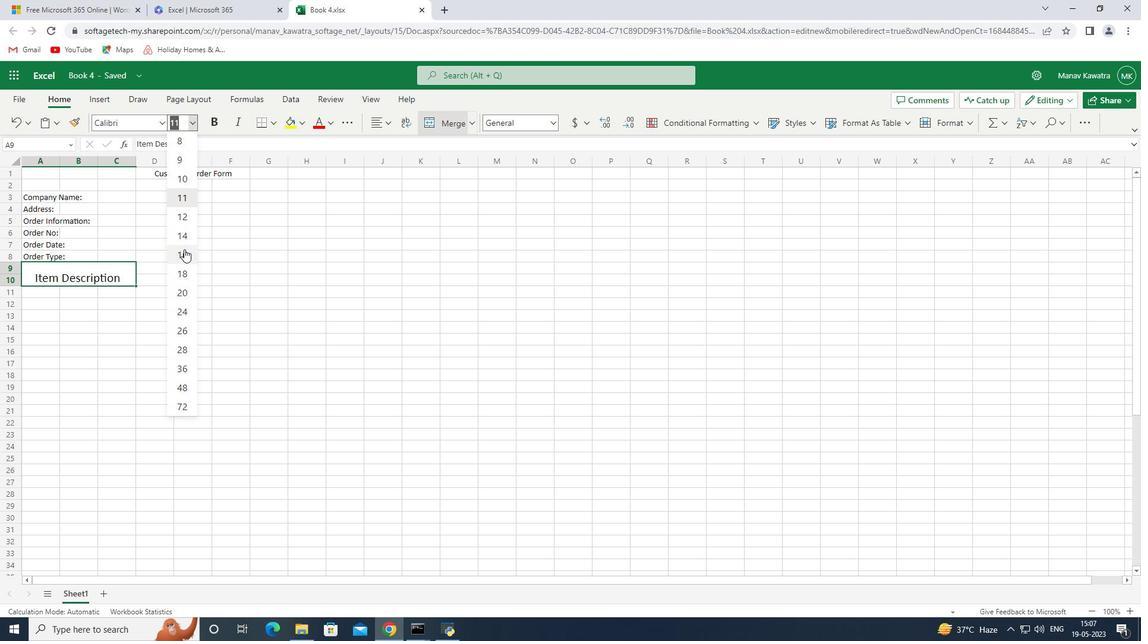 
Action: Mouse pressed left at (178, 247)
Screenshot: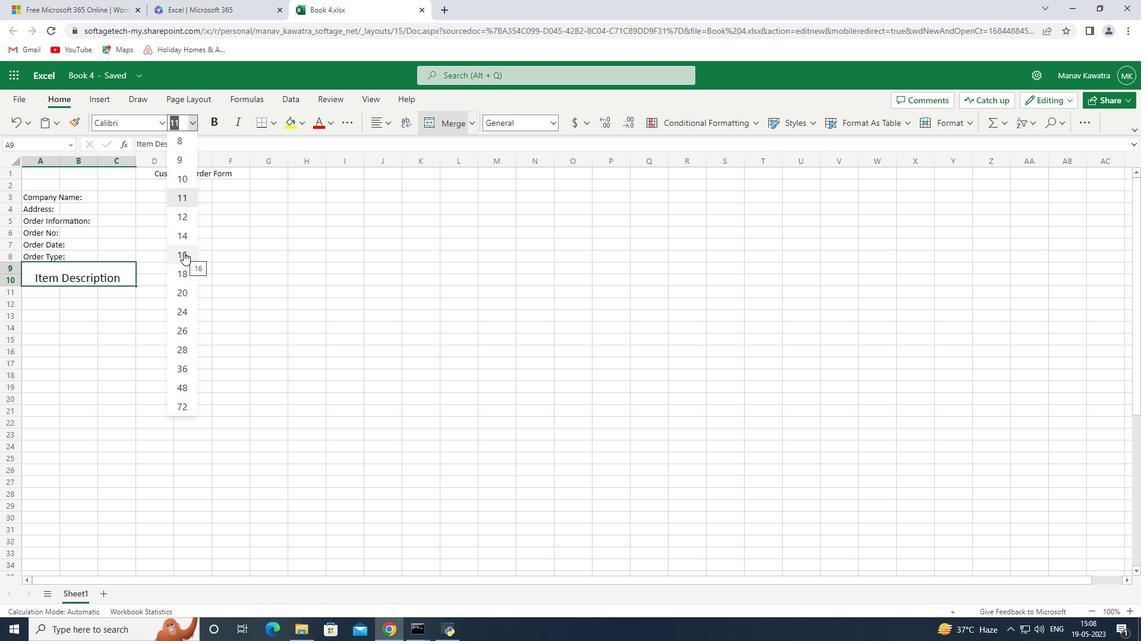 
Action: Mouse moved to (180, 171)
Screenshot: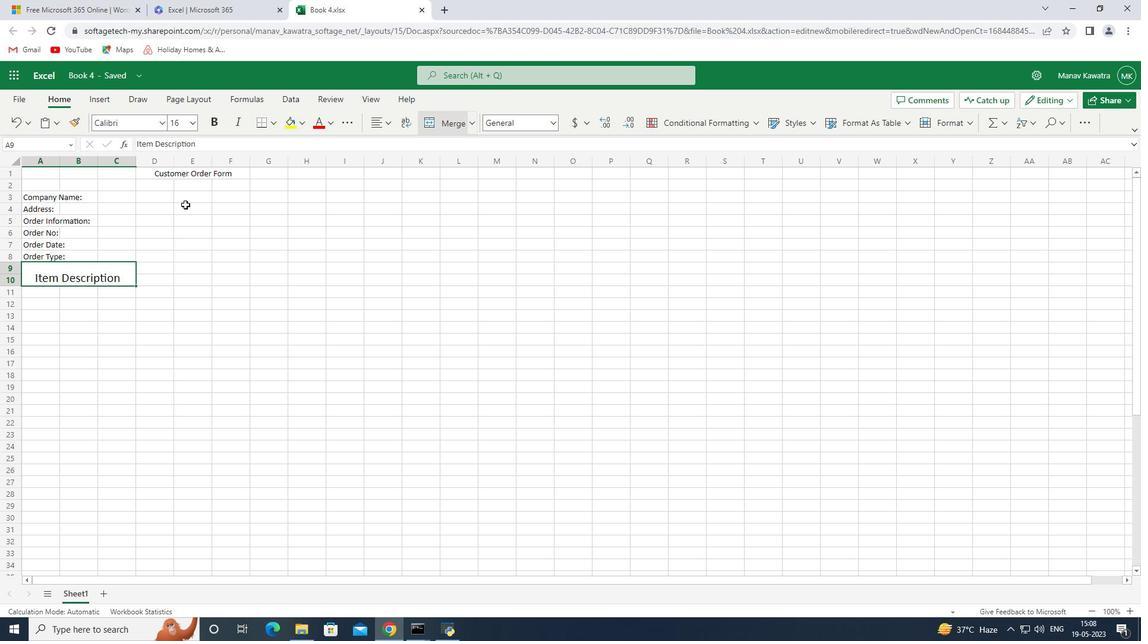 
Action: Mouse pressed left at (180, 171)
Screenshot: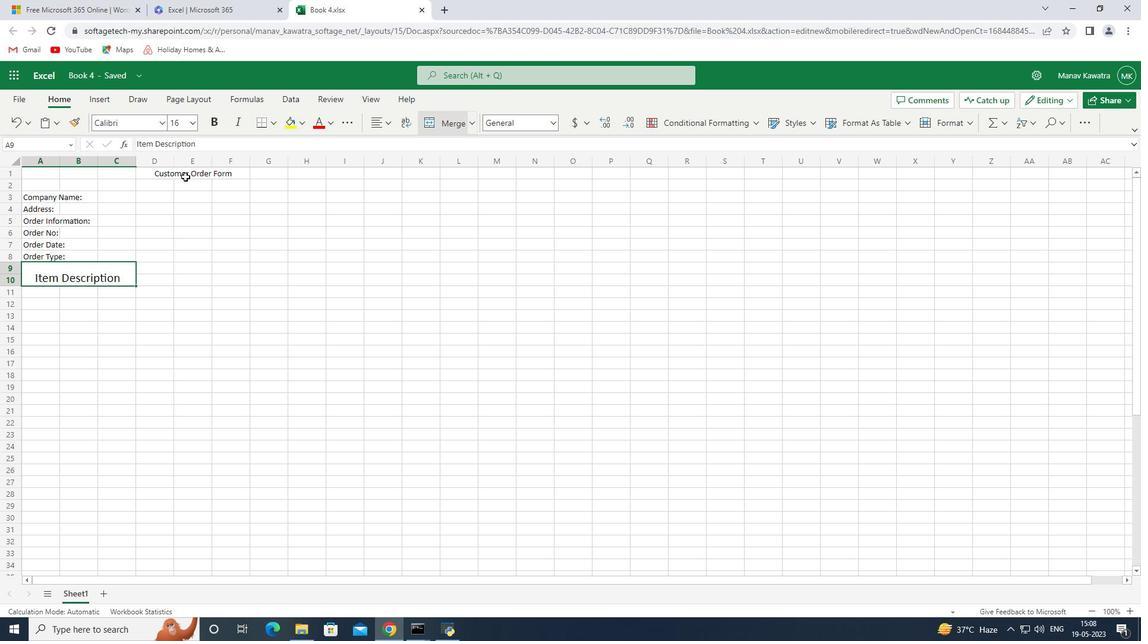 
Action: Mouse moved to (186, 121)
Screenshot: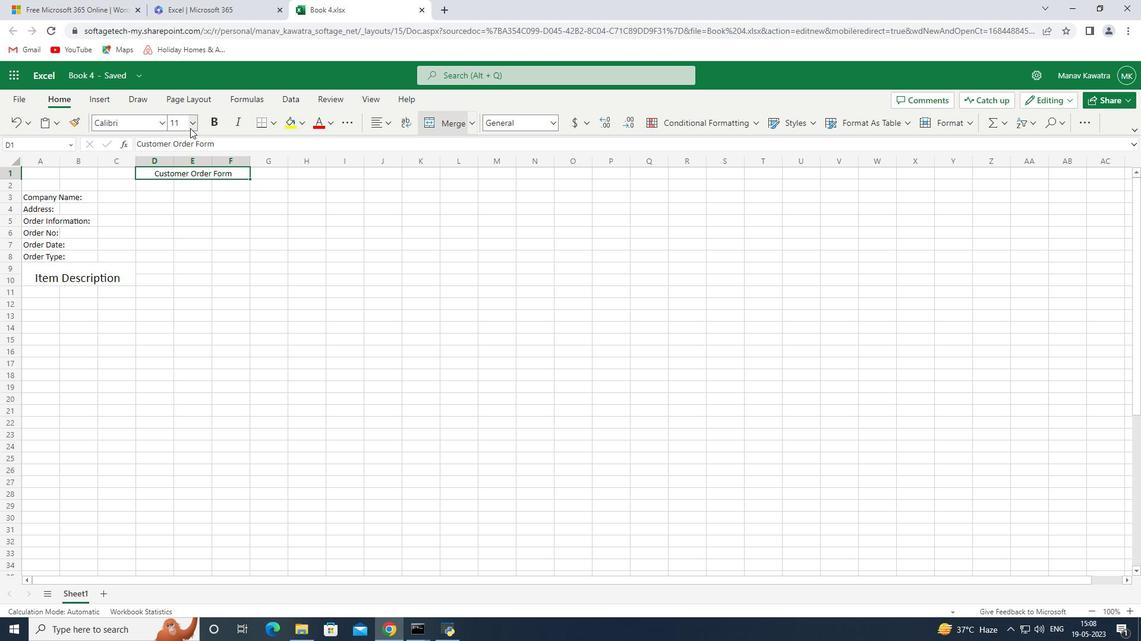 
Action: Mouse pressed left at (186, 121)
Screenshot: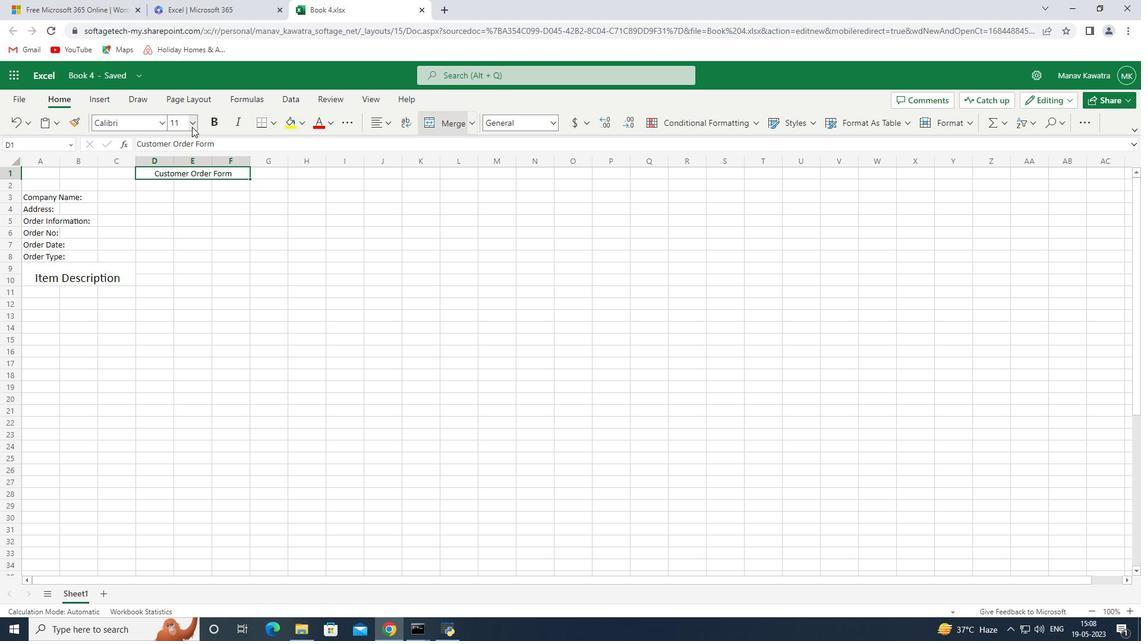 
Action: Mouse moved to (182, 223)
Screenshot: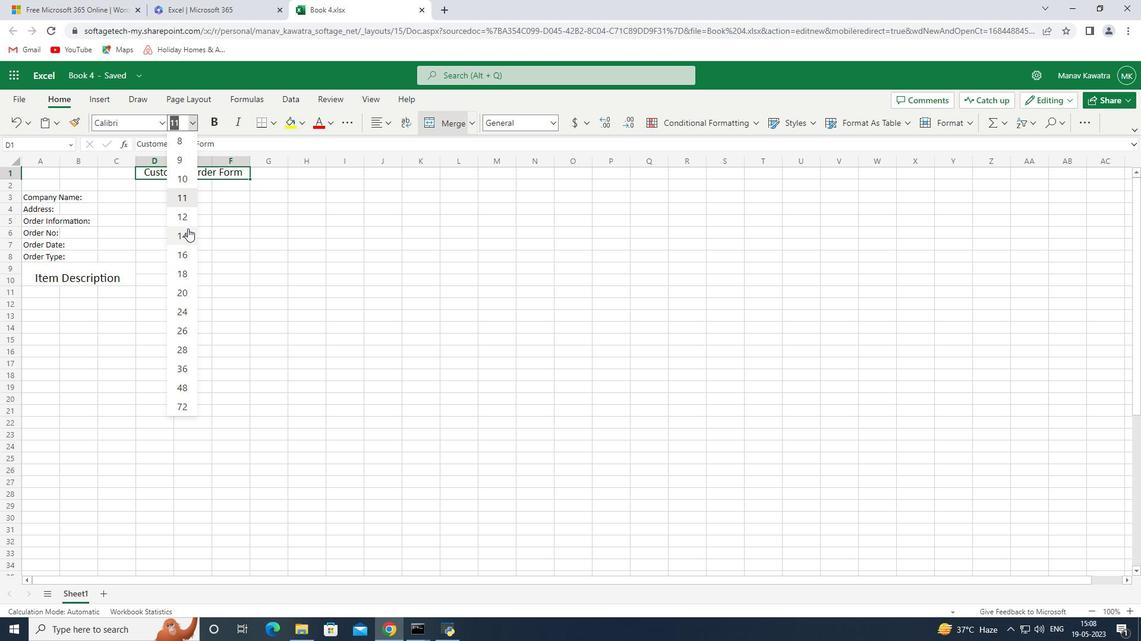 
Action: Mouse pressed left at (182, 223)
Screenshot: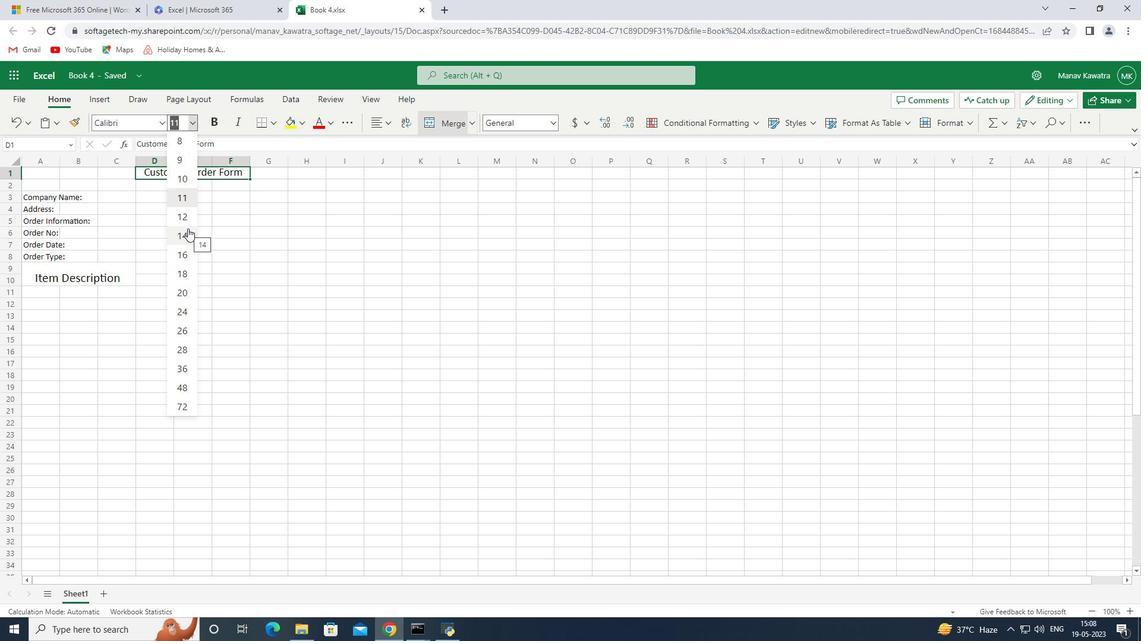 
Action: Mouse moved to (4, 167)
Screenshot: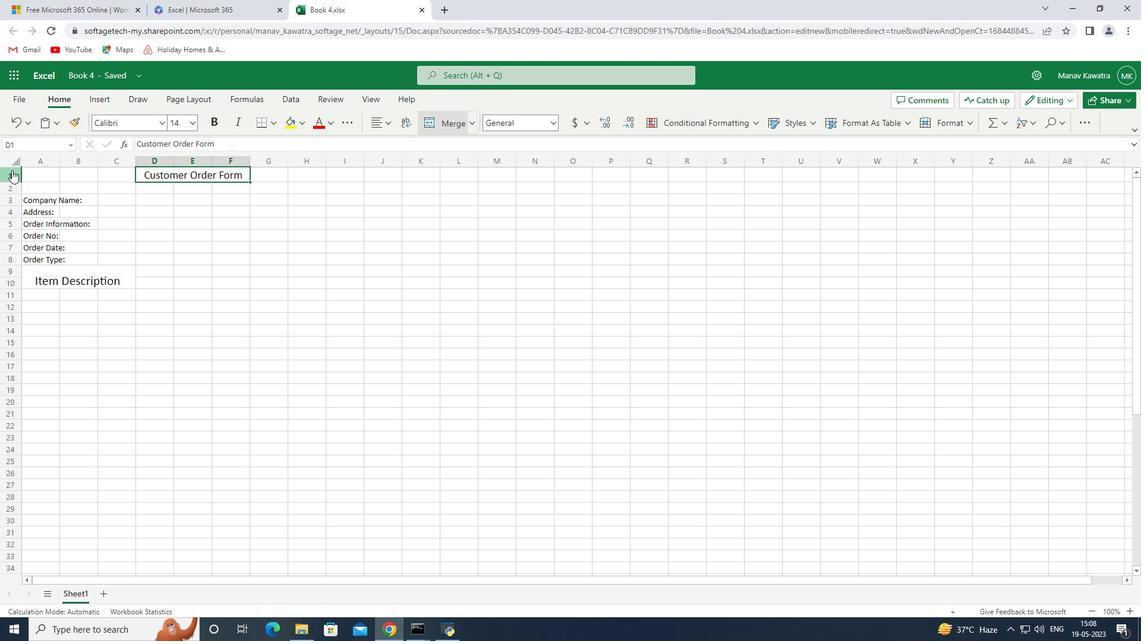 
Action: Mouse pressed left at (4, 167)
Screenshot: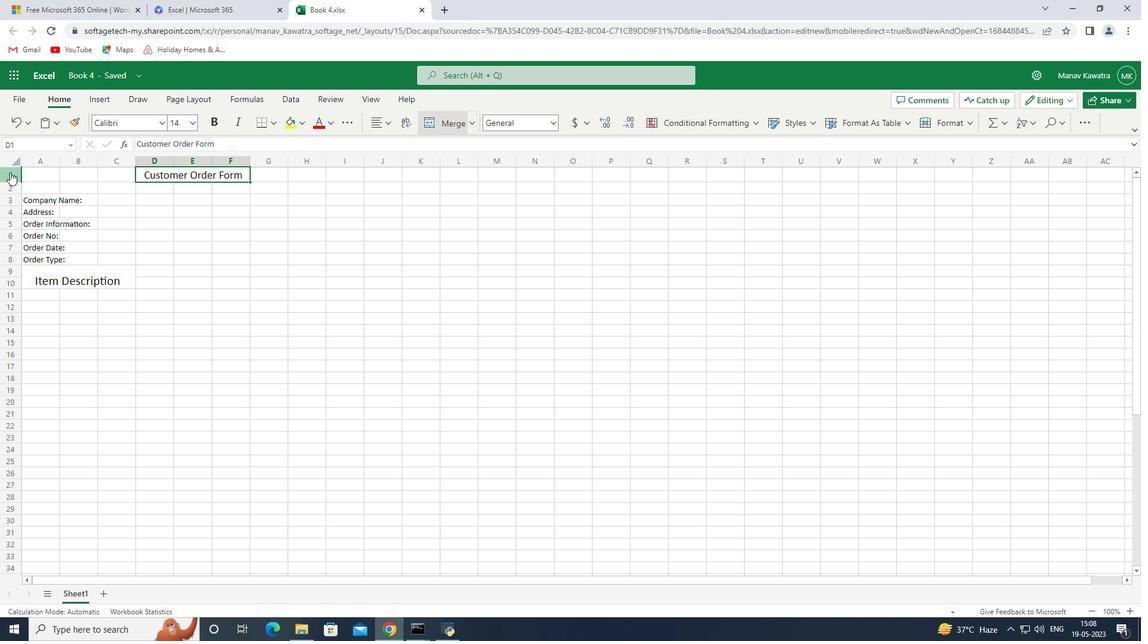 
Action: Mouse moved to (444, 124)
Screenshot: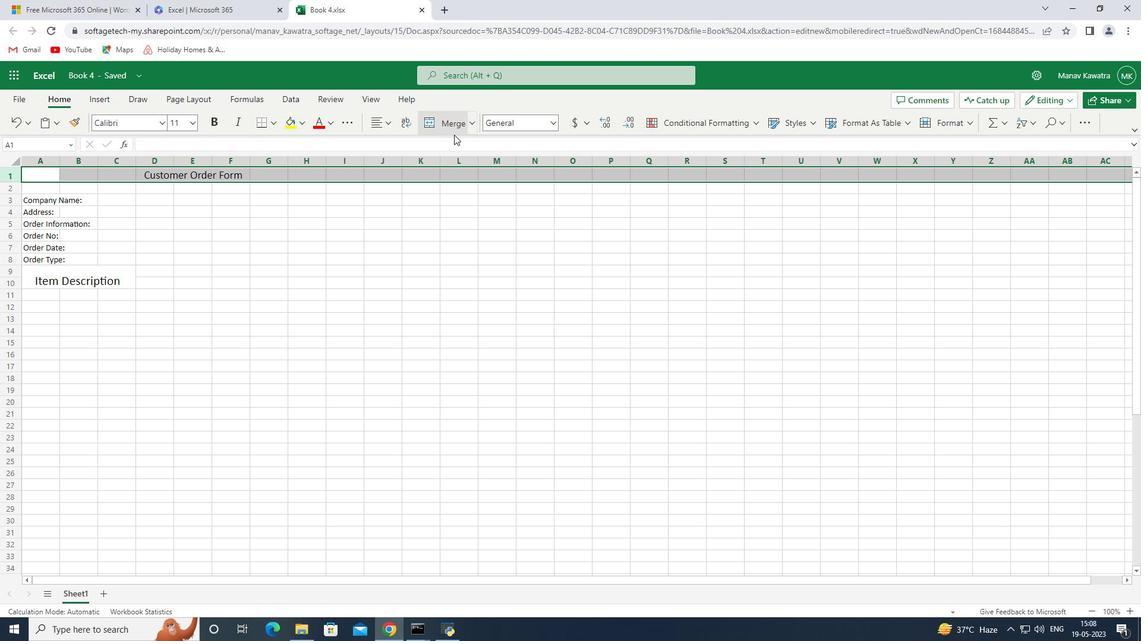
Action: Mouse pressed left at (444, 124)
Screenshot: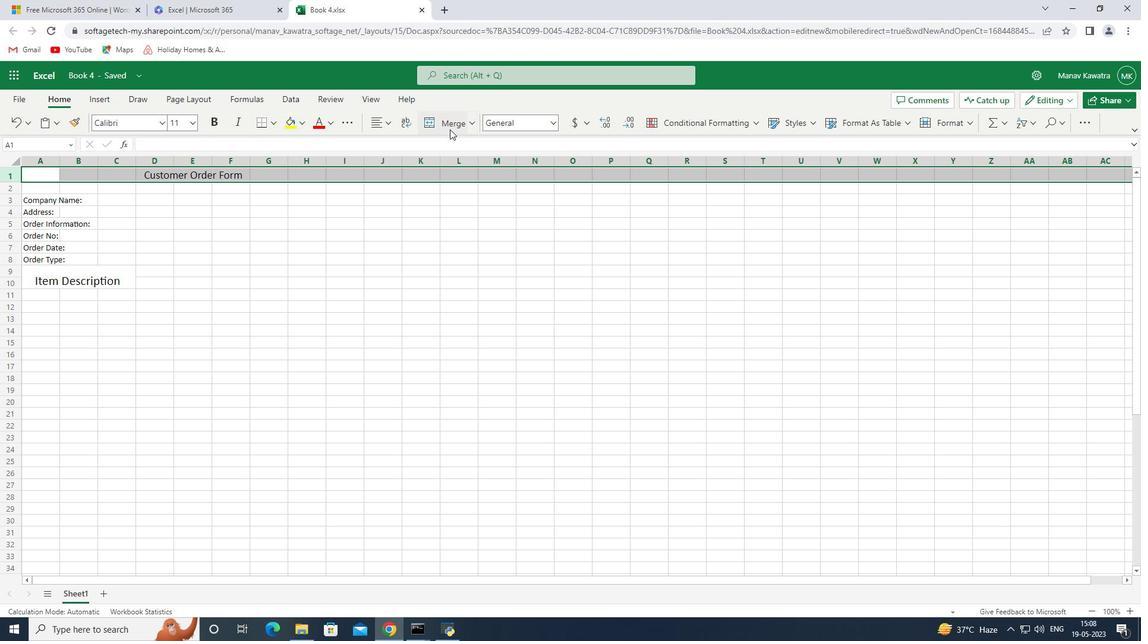 
Action: Mouse moved to (443, 118)
Screenshot: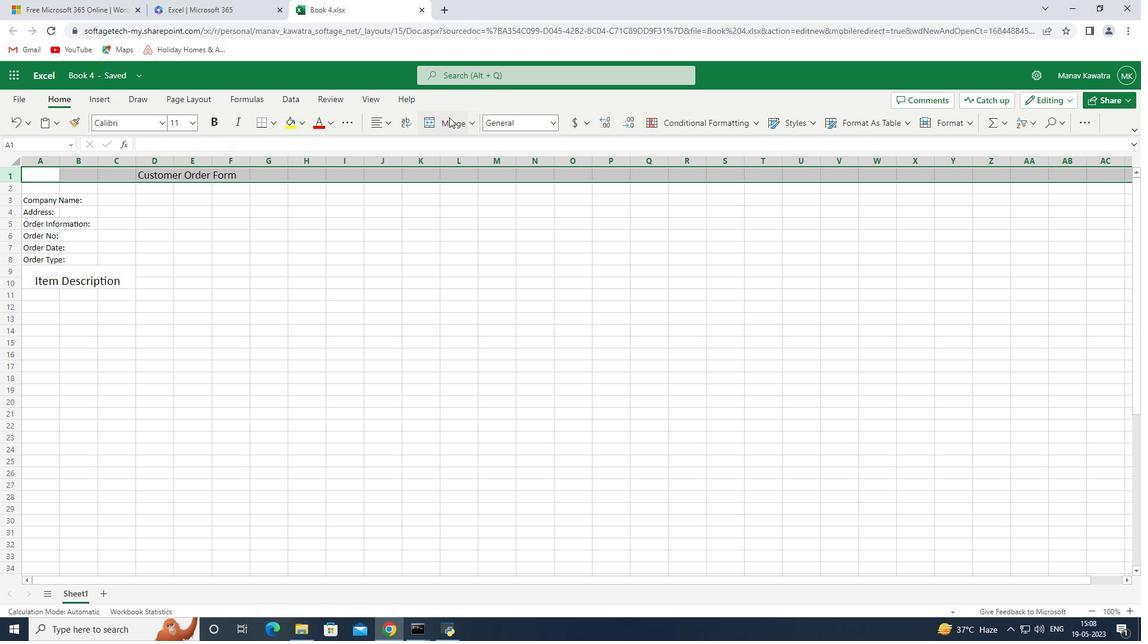 
Action: Mouse pressed left at (443, 118)
Screenshot: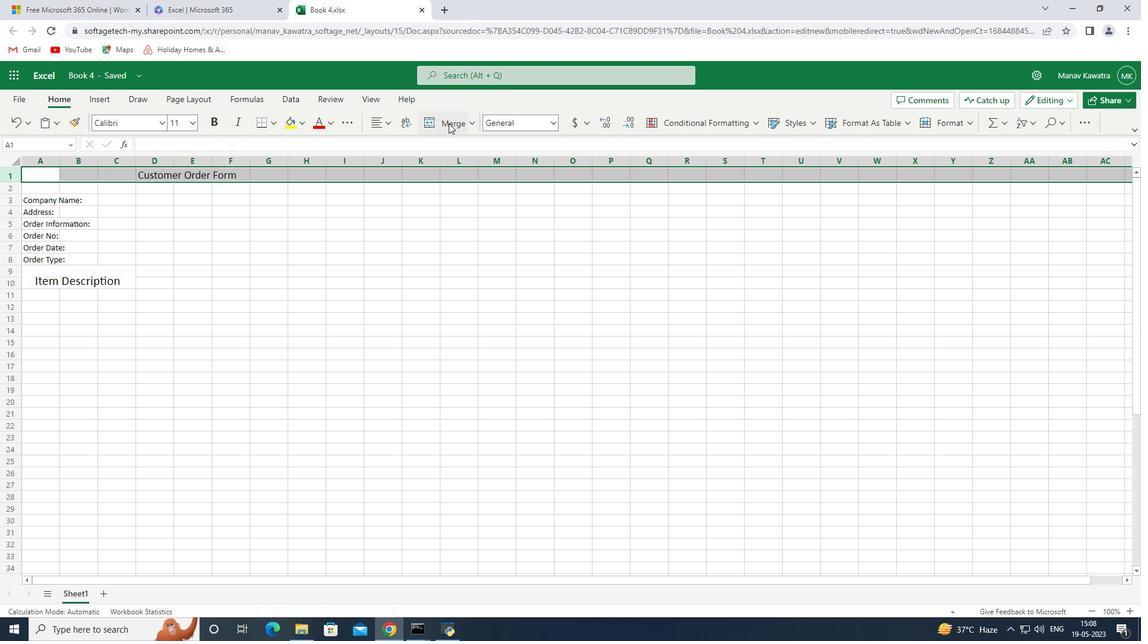 
Action: Mouse moved to (449, 115)
Screenshot: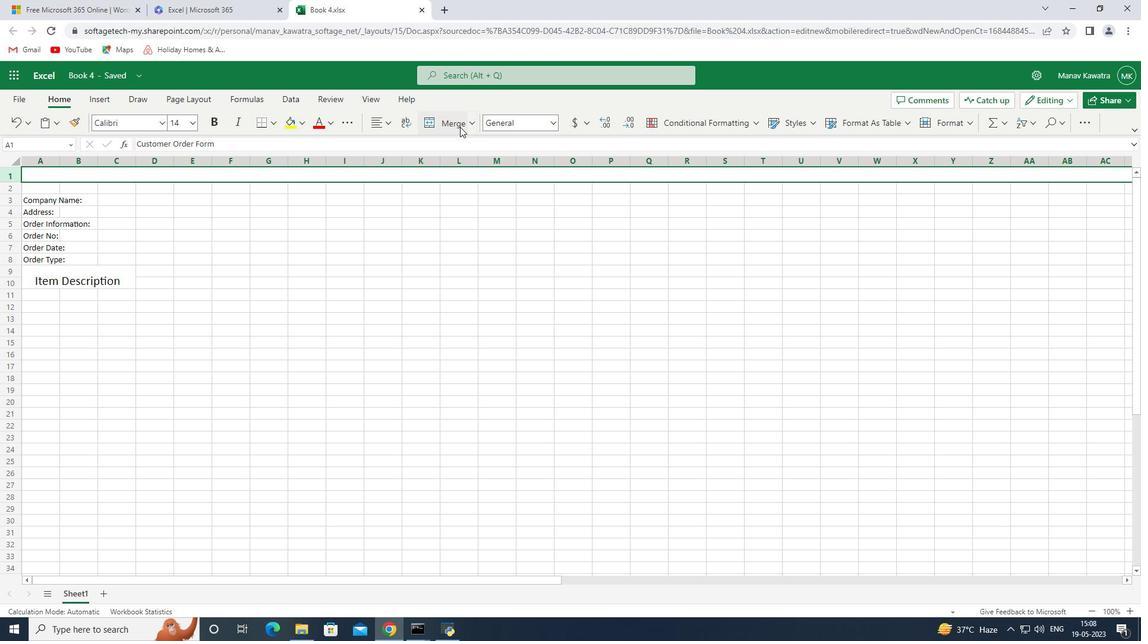
Action: Mouse pressed left at (449, 115)
Screenshot: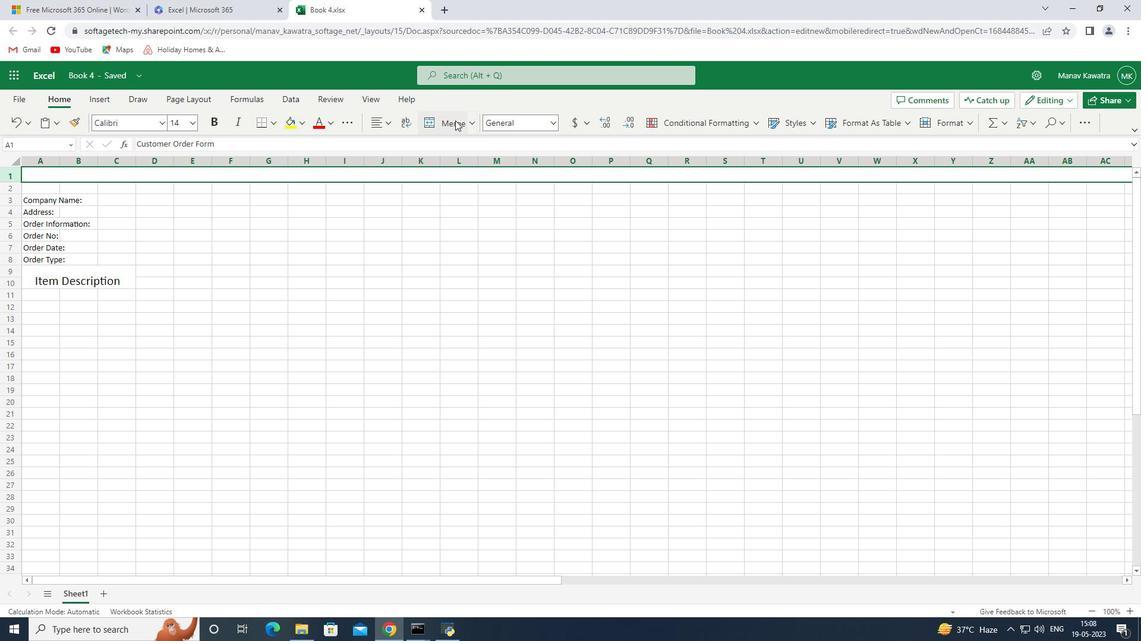 
Action: Mouse moved to (328, 110)
Screenshot: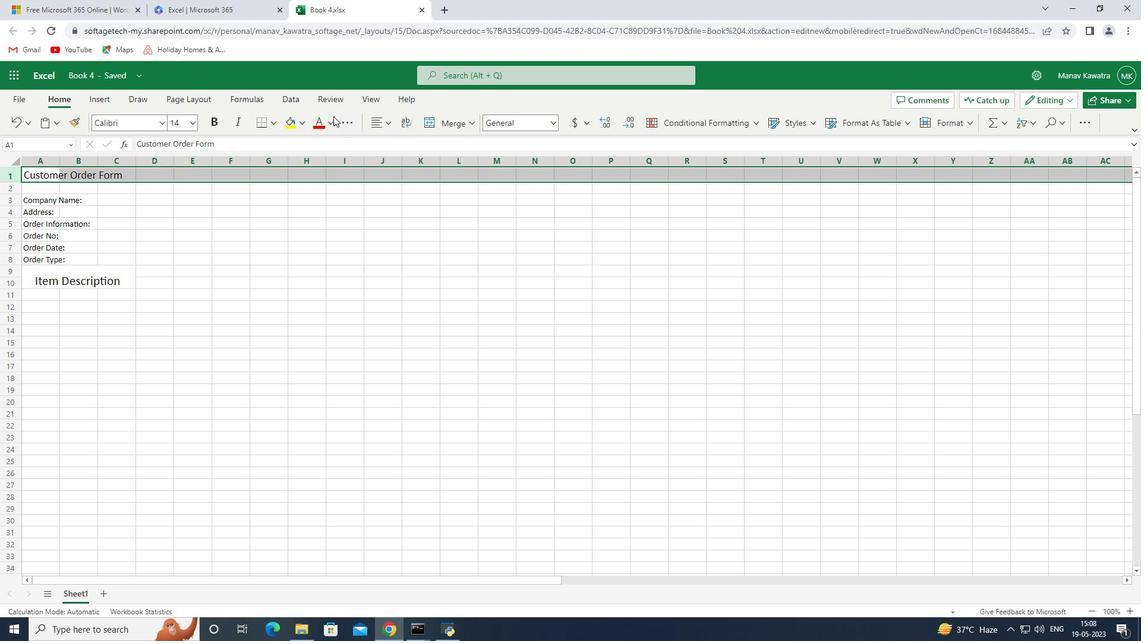 
Action: Key pressed ctrl+Z<'\x1a'>
Screenshot: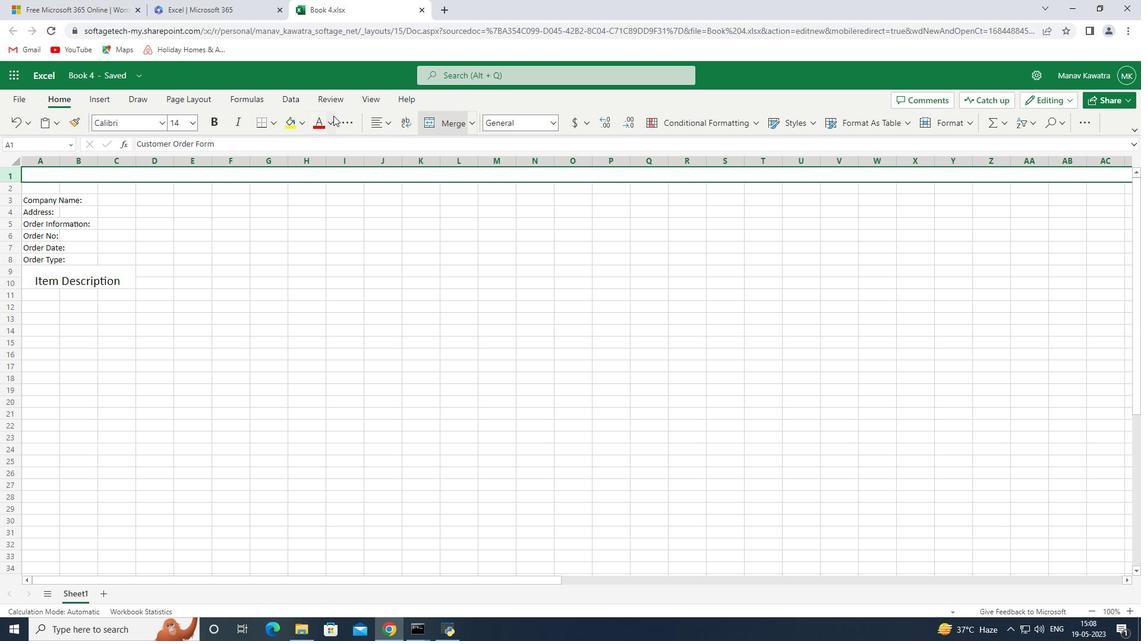 
Action: Mouse moved to (202, 189)
Screenshot: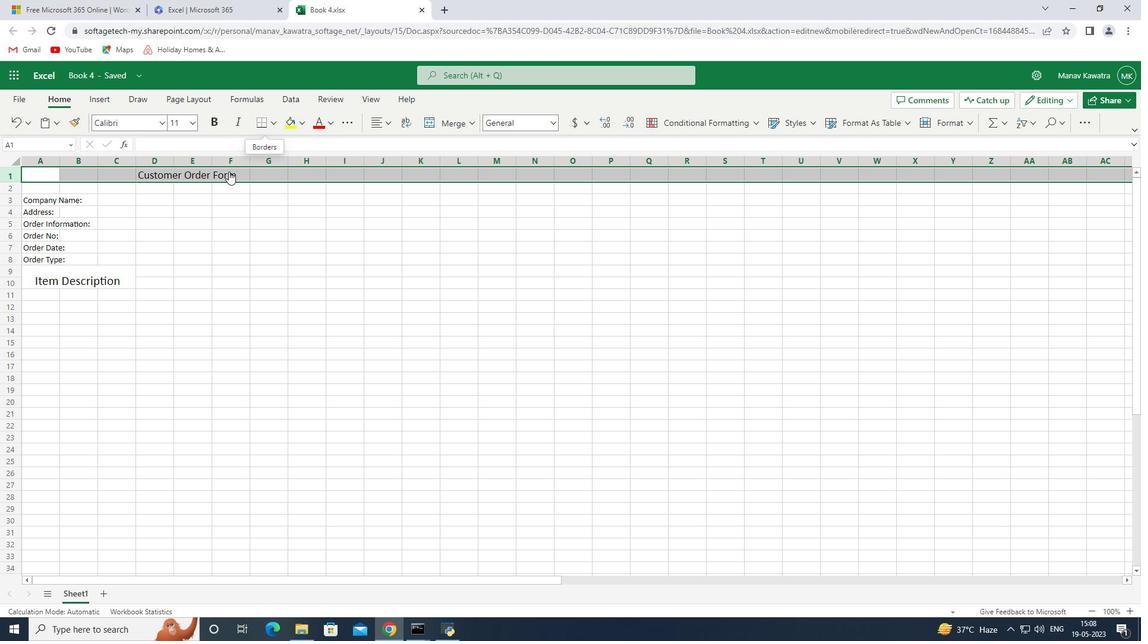 
Action: Mouse pressed left at (202, 189)
Screenshot: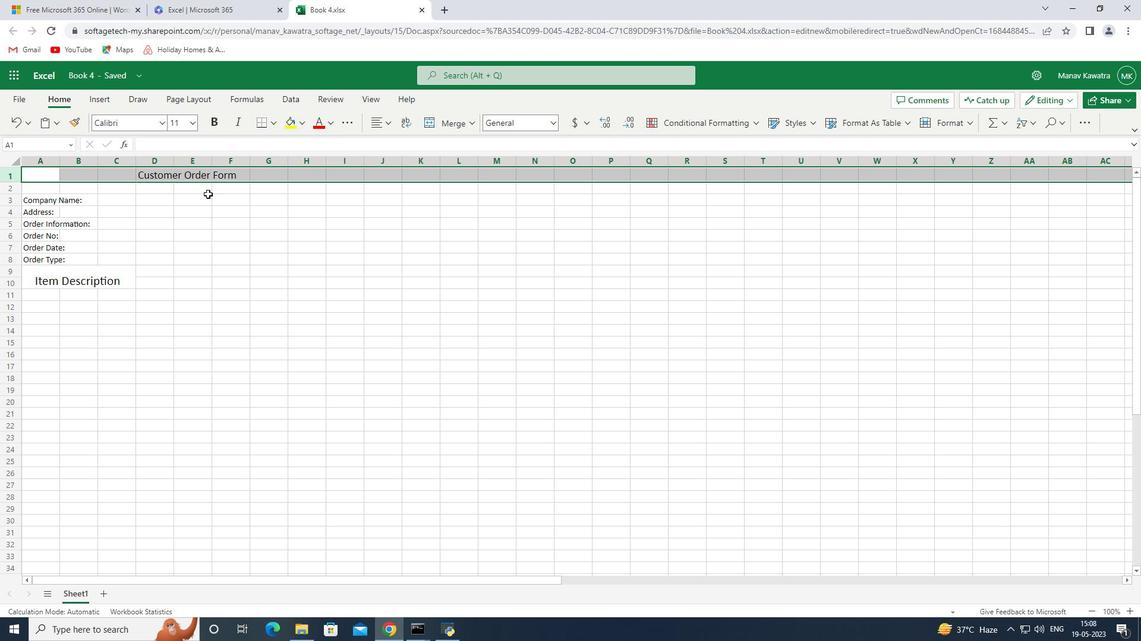 
Action: Mouse moved to (34, 168)
Screenshot: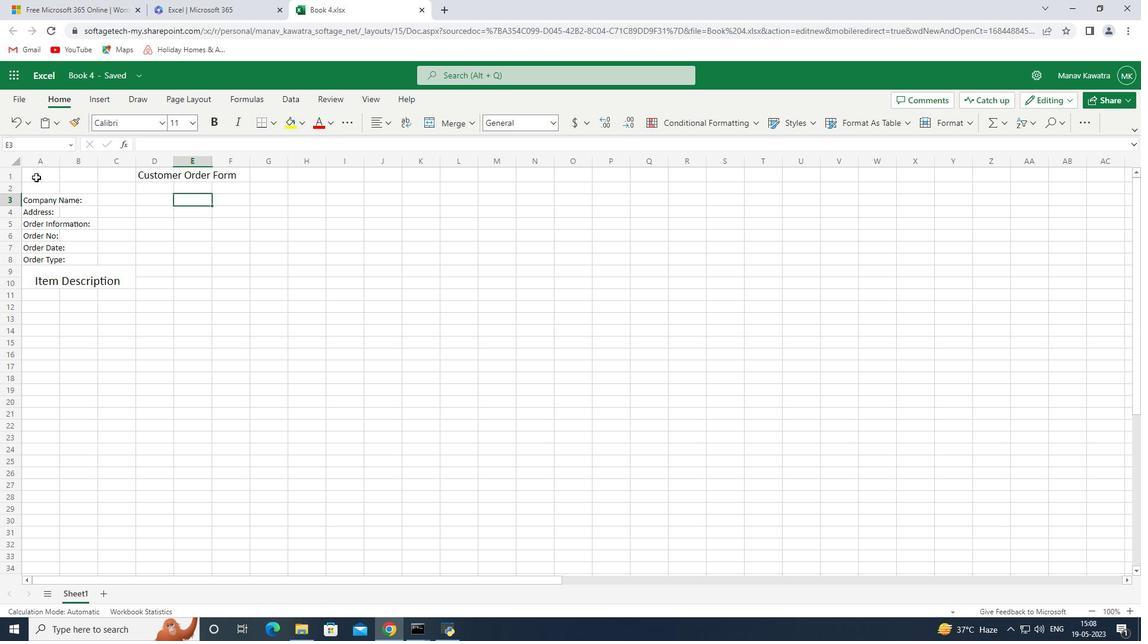 
Action: Mouse pressed left at (34, 168)
Screenshot: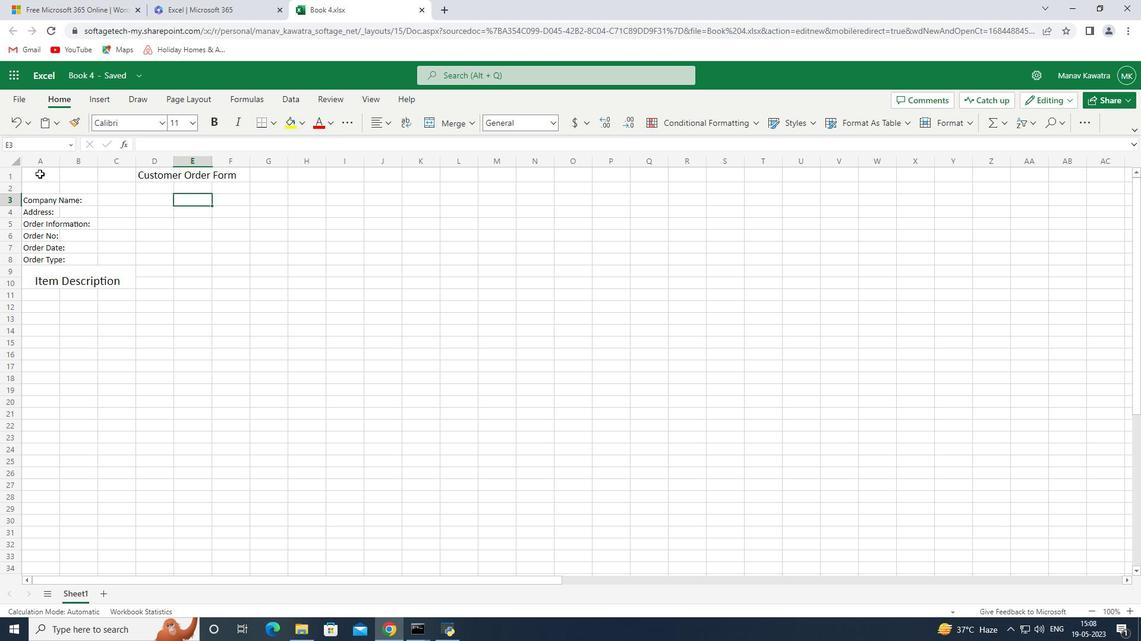 
Action: Mouse moved to (449, 121)
Screenshot: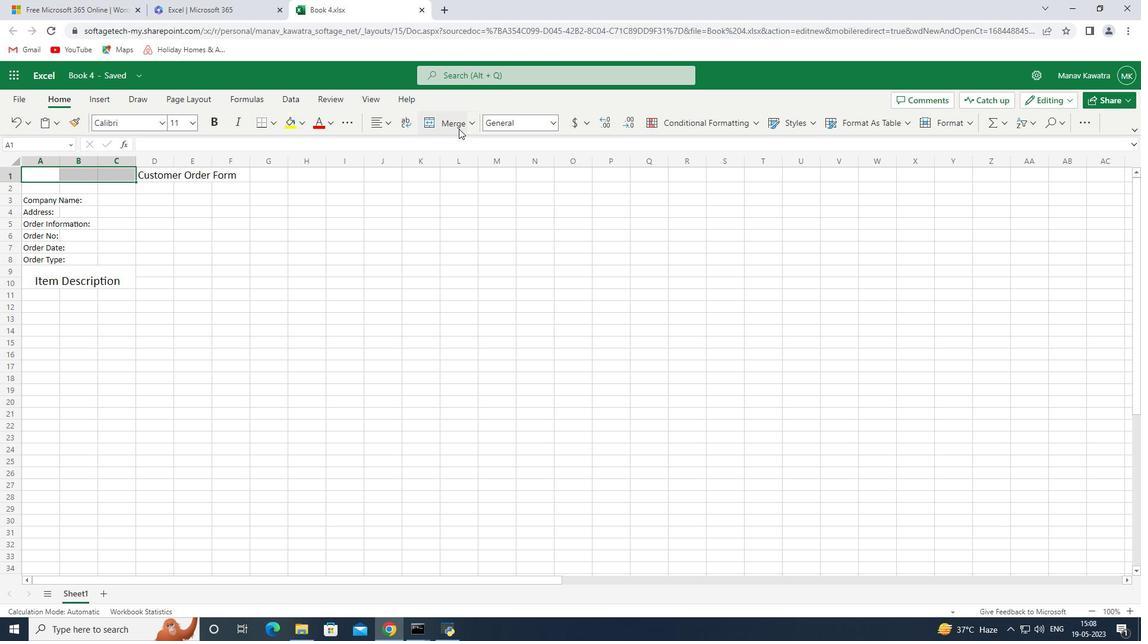 
Action: Mouse pressed left at (449, 121)
Screenshot: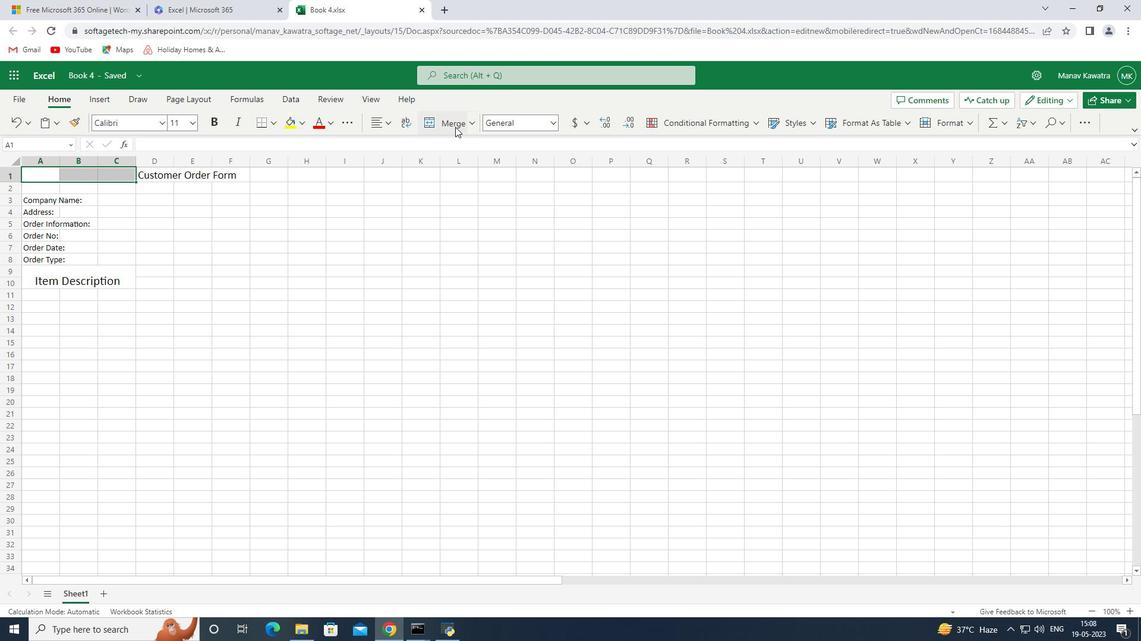 
Action: Mouse moved to (256, 172)
Screenshot: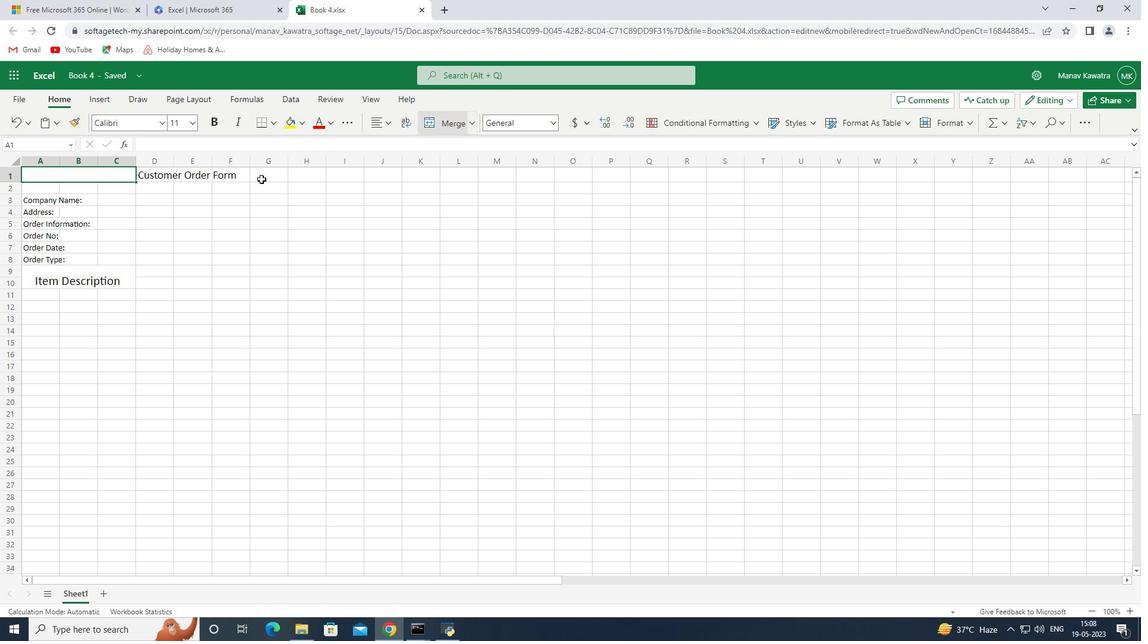 
Action: Mouse pressed left at (256, 172)
Screenshot: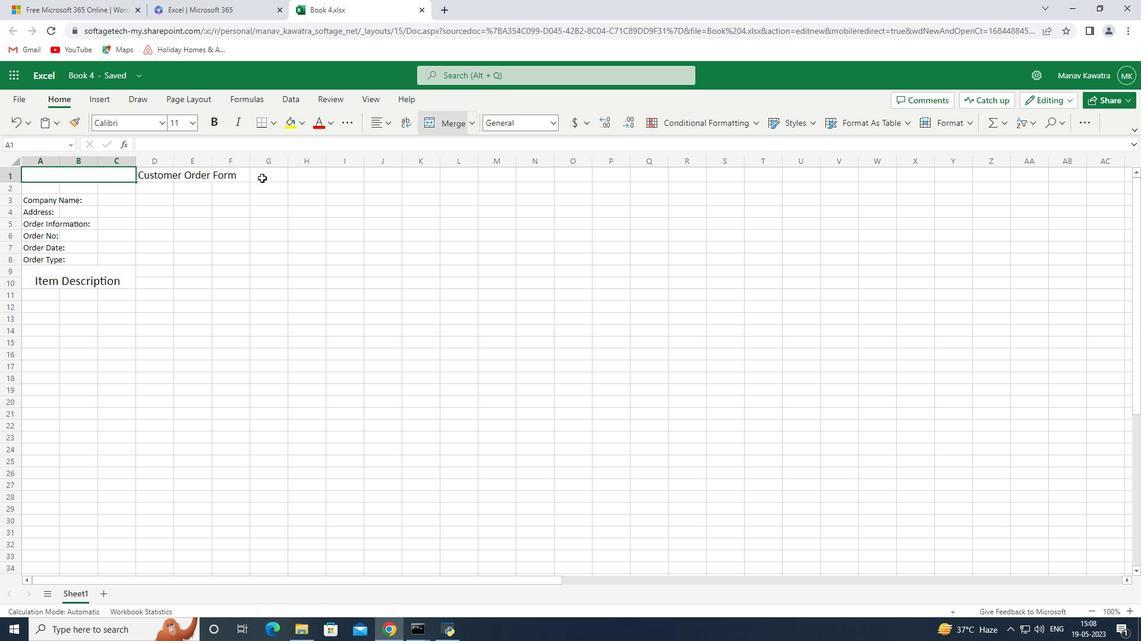 
Action: Mouse moved to (431, 118)
Screenshot: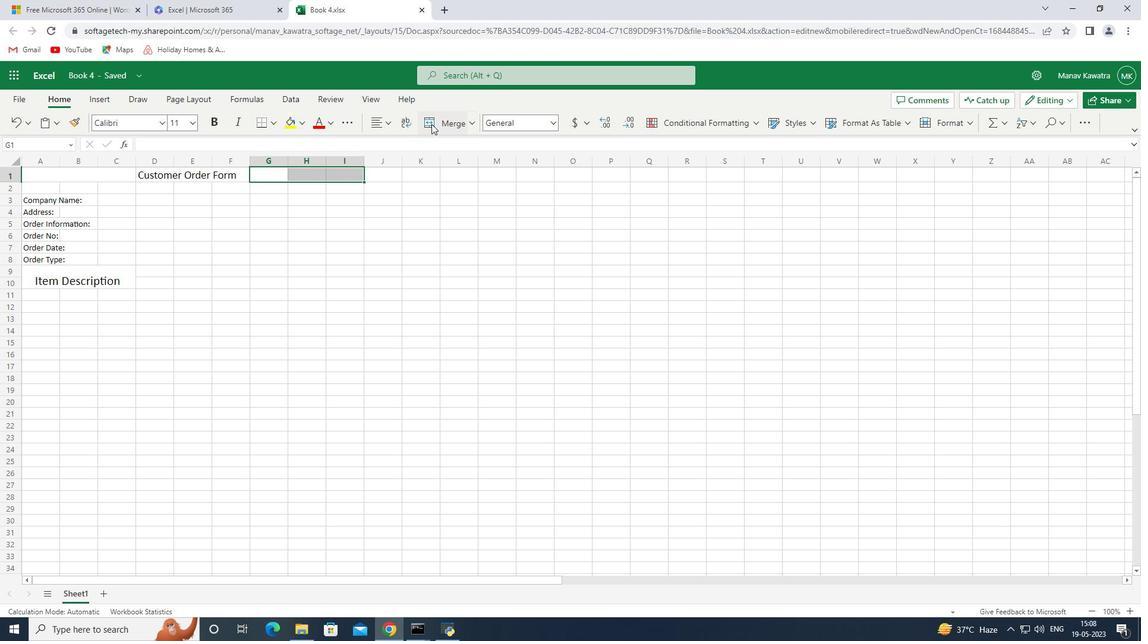 
Action: Mouse pressed left at (431, 118)
Screenshot: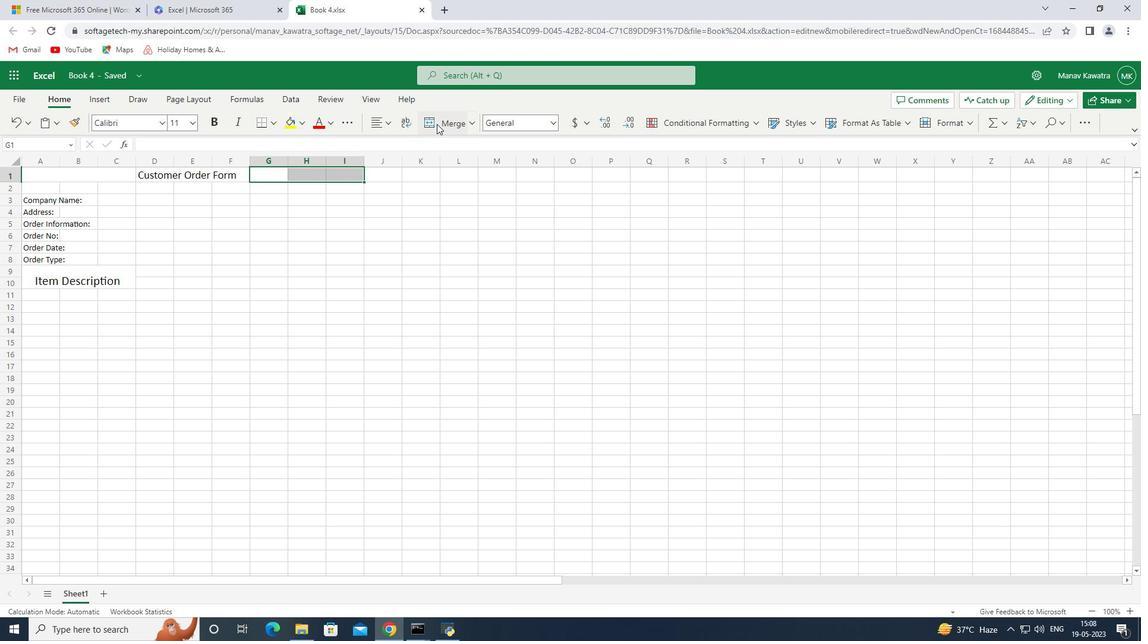 
Action: Mouse moved to (142, 264)
Screenshot: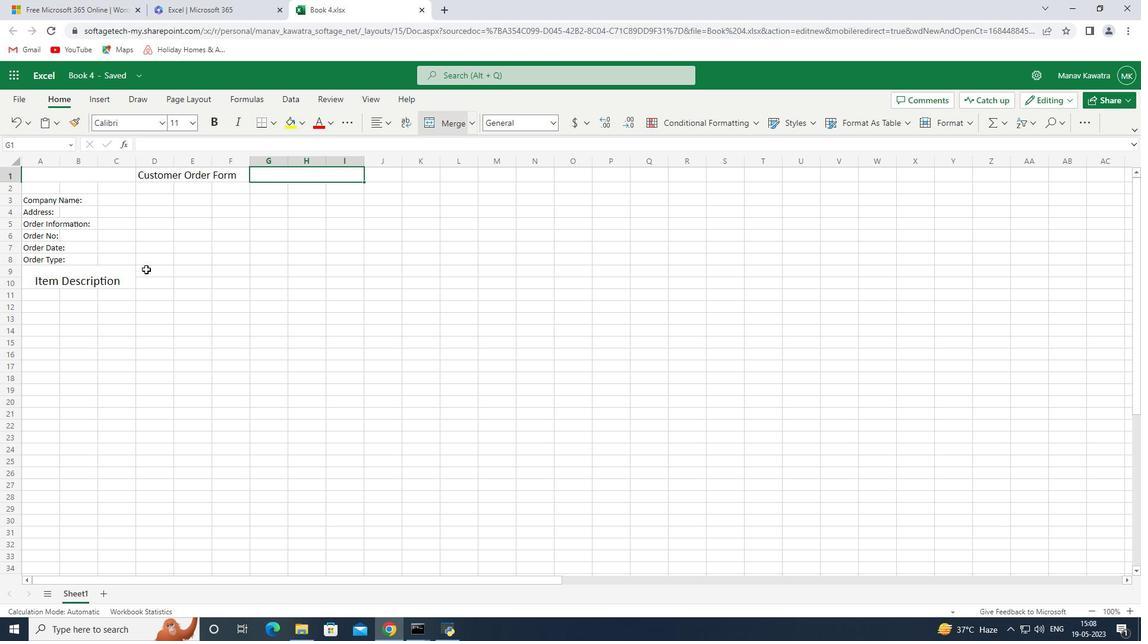 
Action: Mouse pressed left at (142, 264)
Screenshot: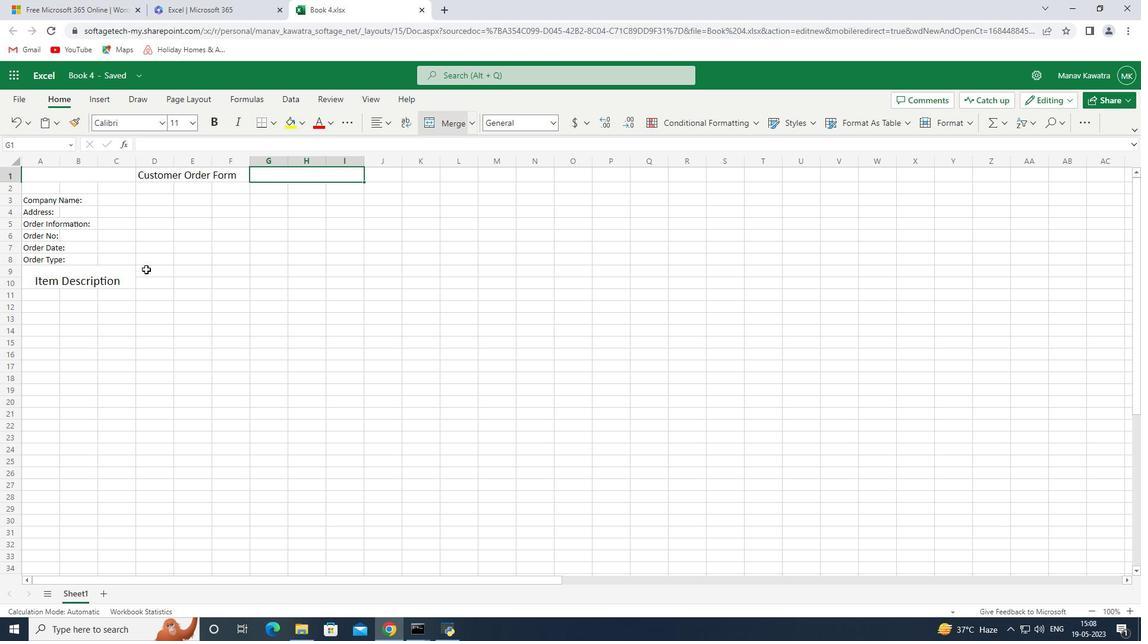 
Action: Mouse moved to (447, 117)
Screenshot: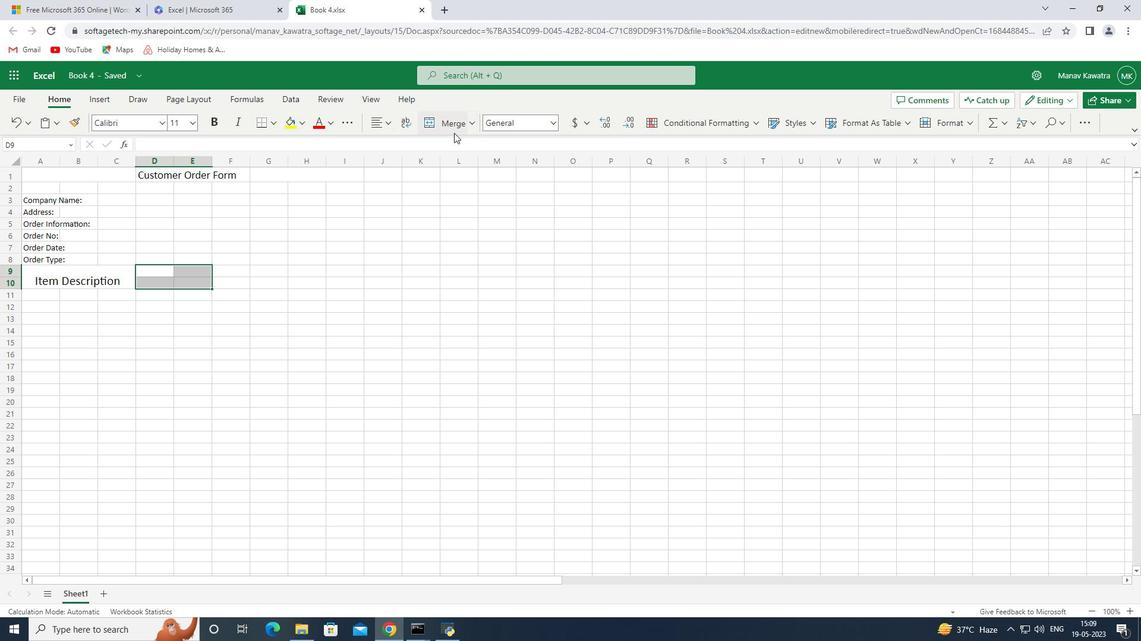 
Action: Mouse pressed left at (447, 117)
Screenshot: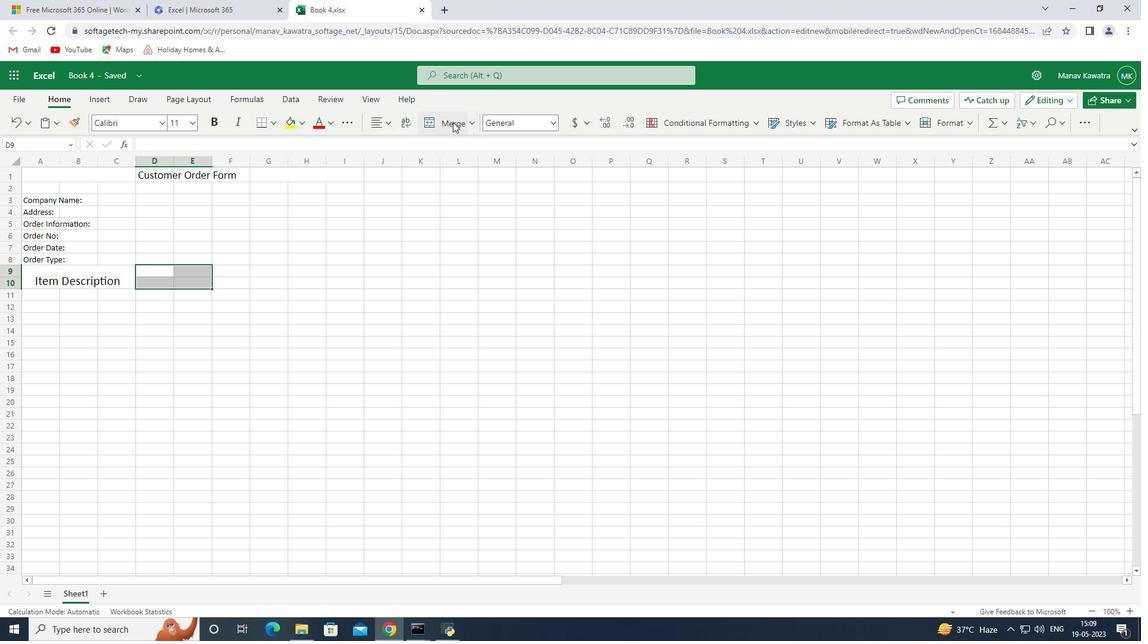
Action: Mouse moved to (177, 279)
Screenshot: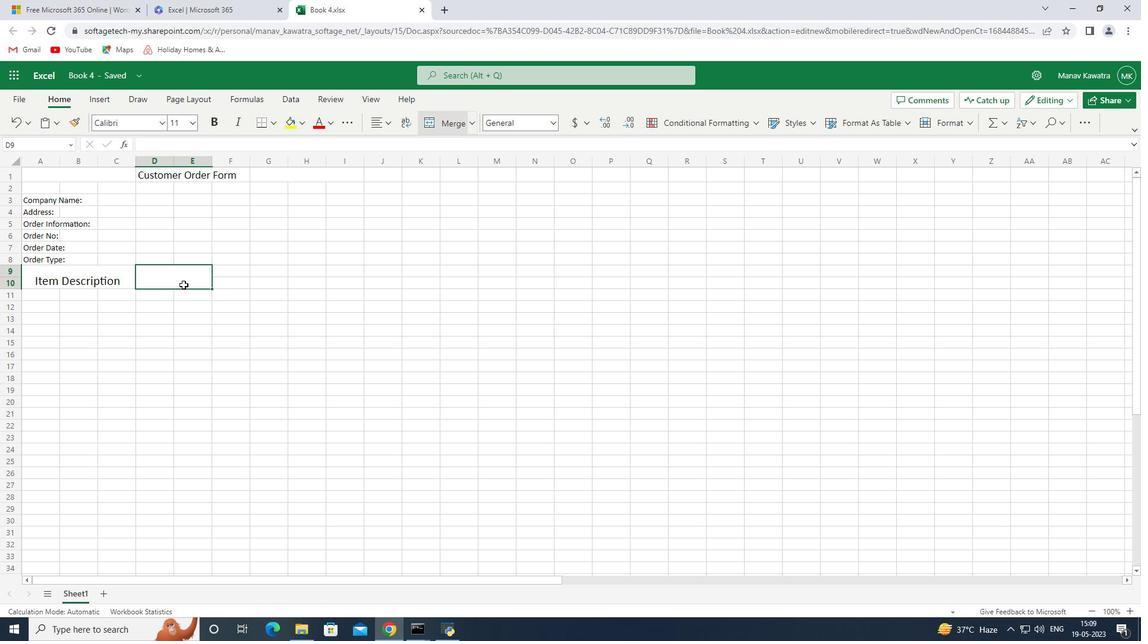 
Action: Mouse pressed left at (177, 279)
Screenshot: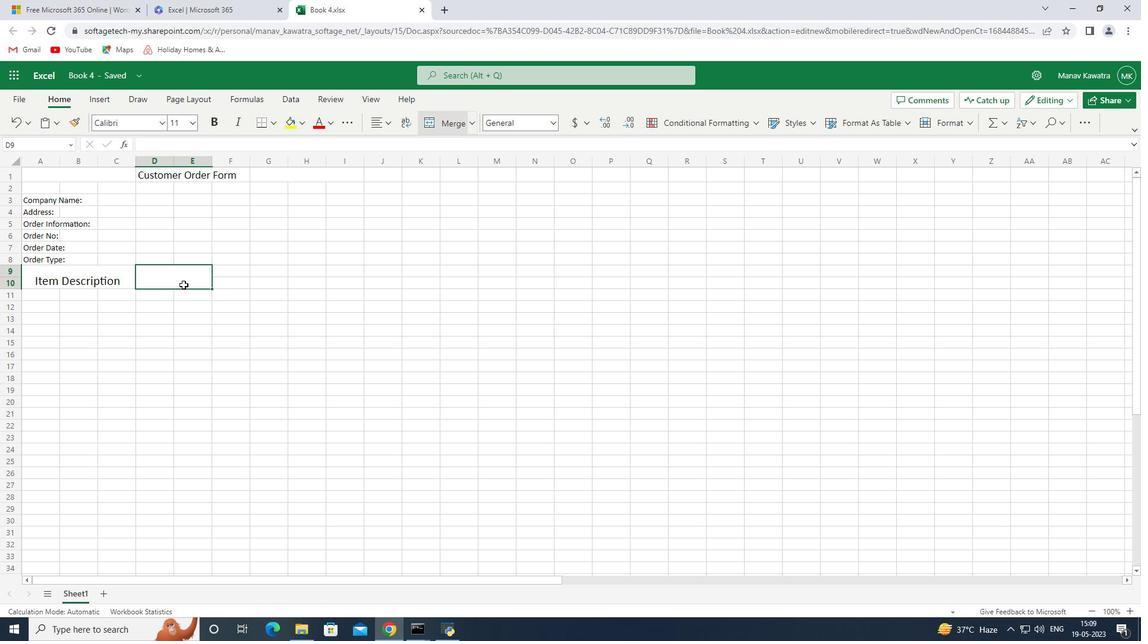 
Action: Mouse pressed left at (177, 279)
Screenshot: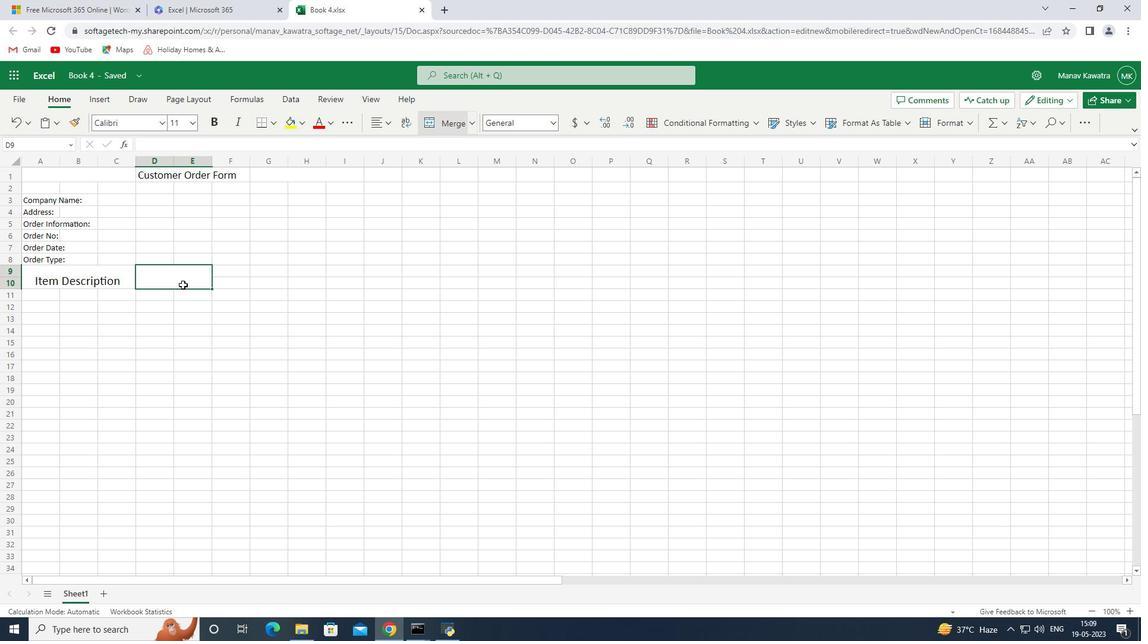 
Action: Key pressed <Key.shift>Quantity
Screenshot: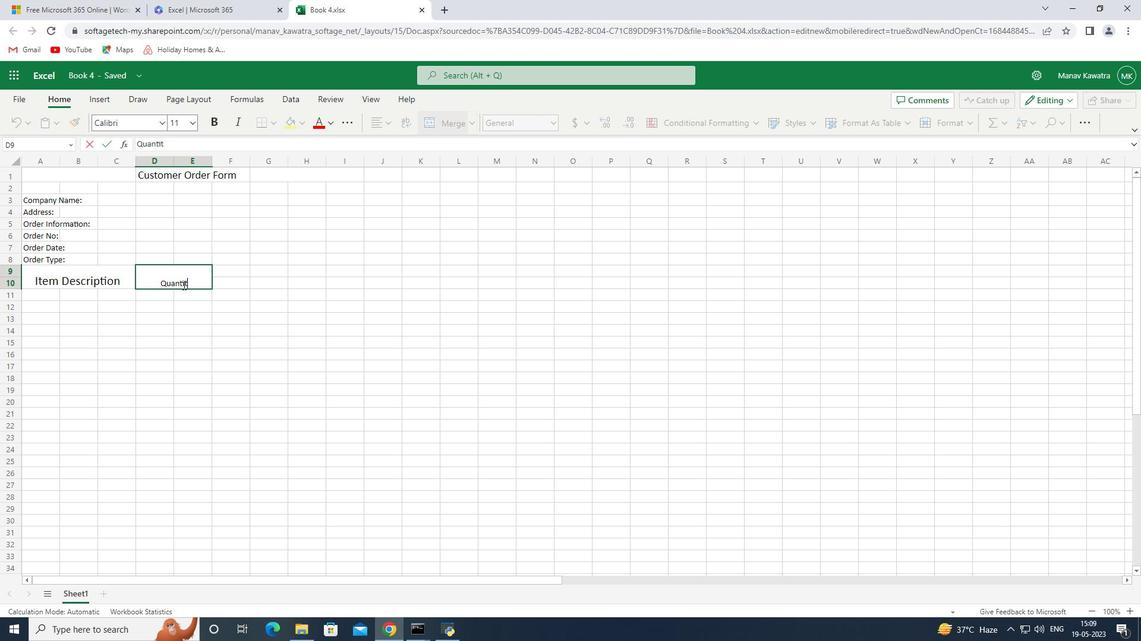 
Action: Mouse moved to (94, 281)
Screenshot: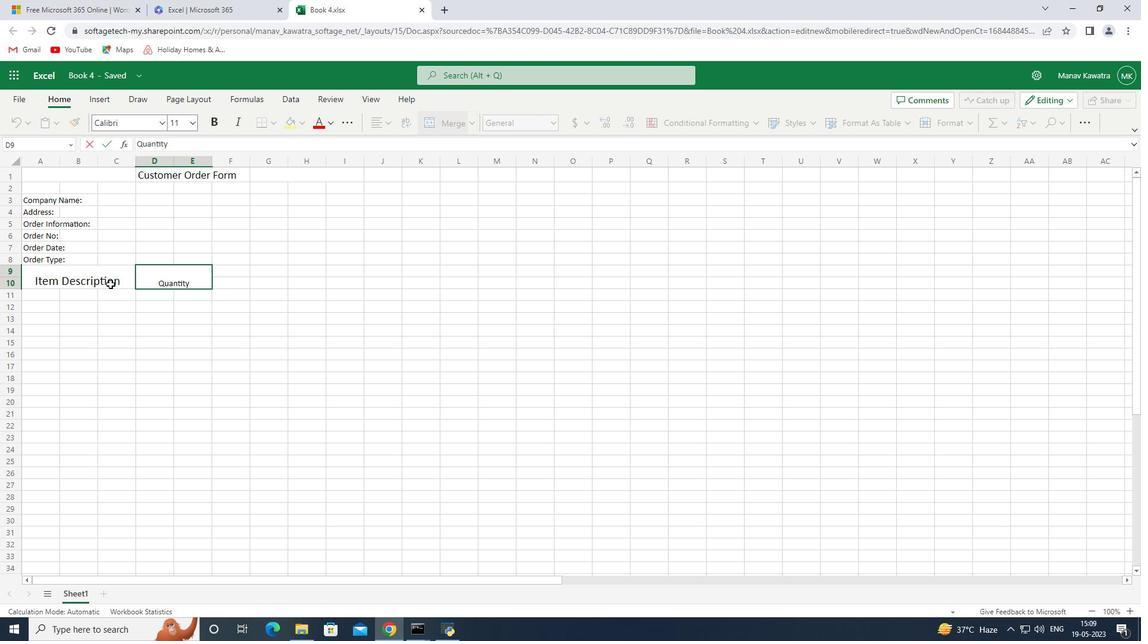 
Action: Mouse pressed left at (94, 281)
Screenshot: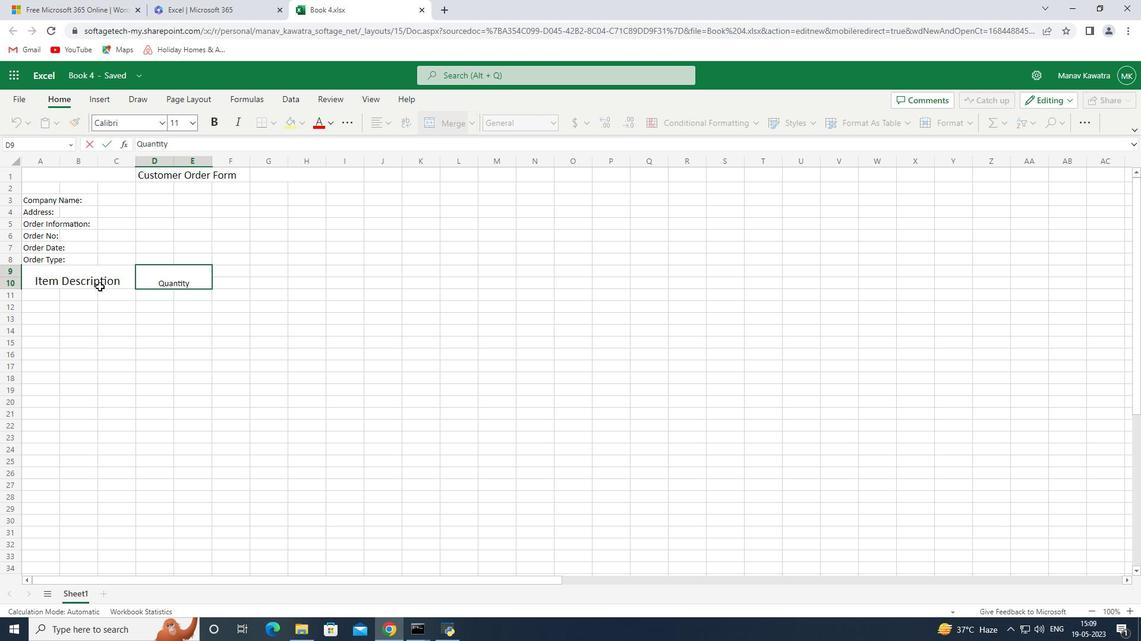 
Action: Mouse moved to (156, 278)
Screenshot: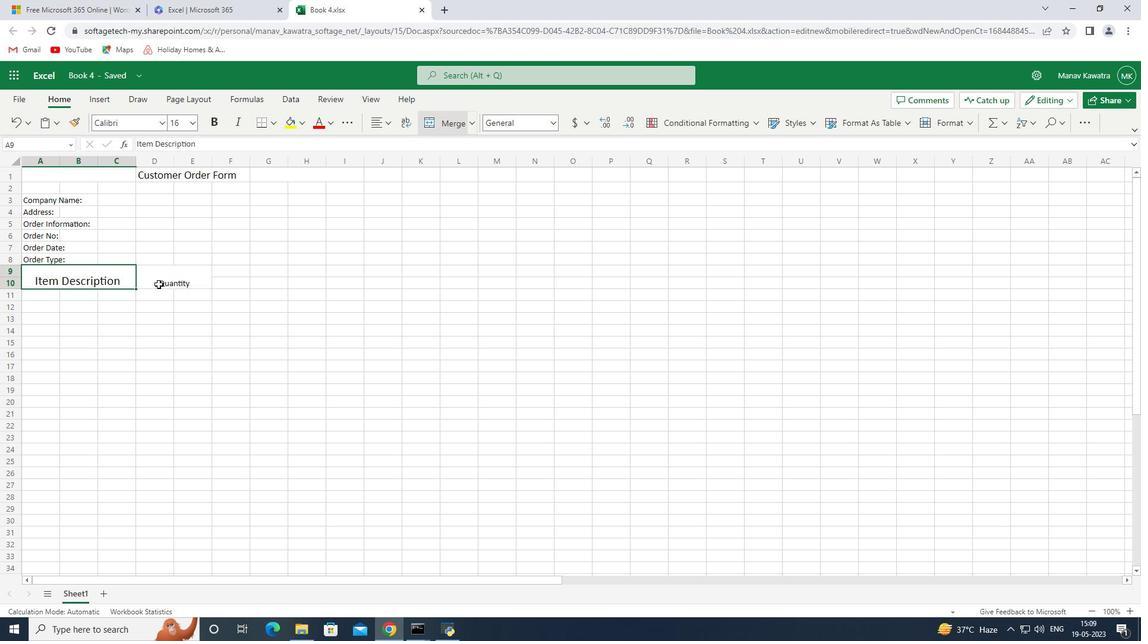 
Action: Mouse pressed left at (156, 278)
Screenshot: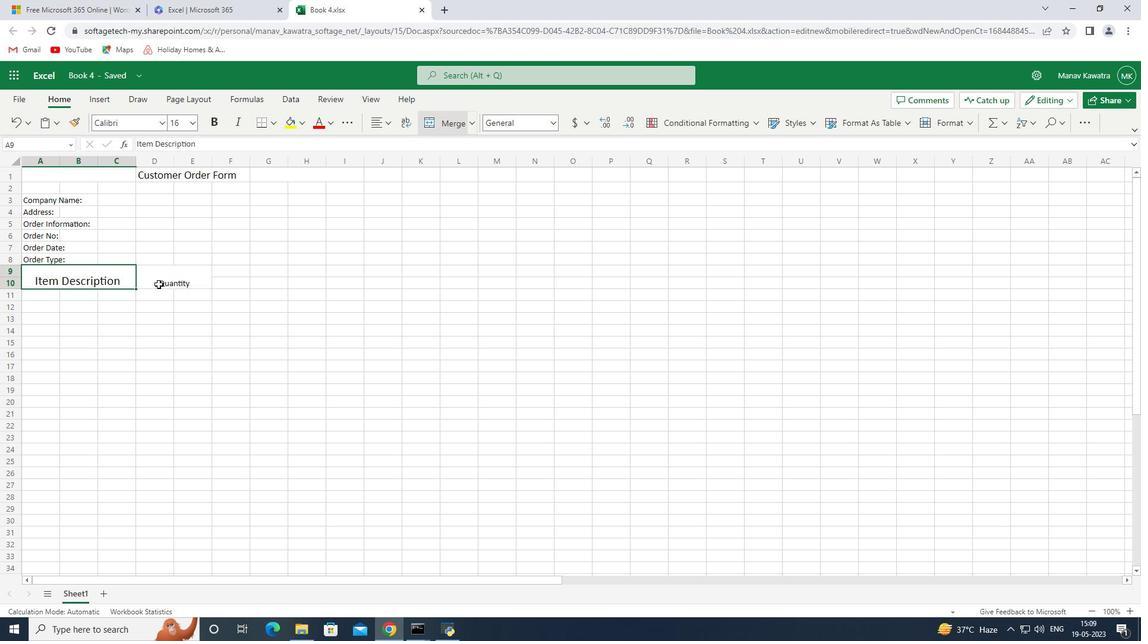 
Action: Mouse moved to (189, 121)
Screenshot: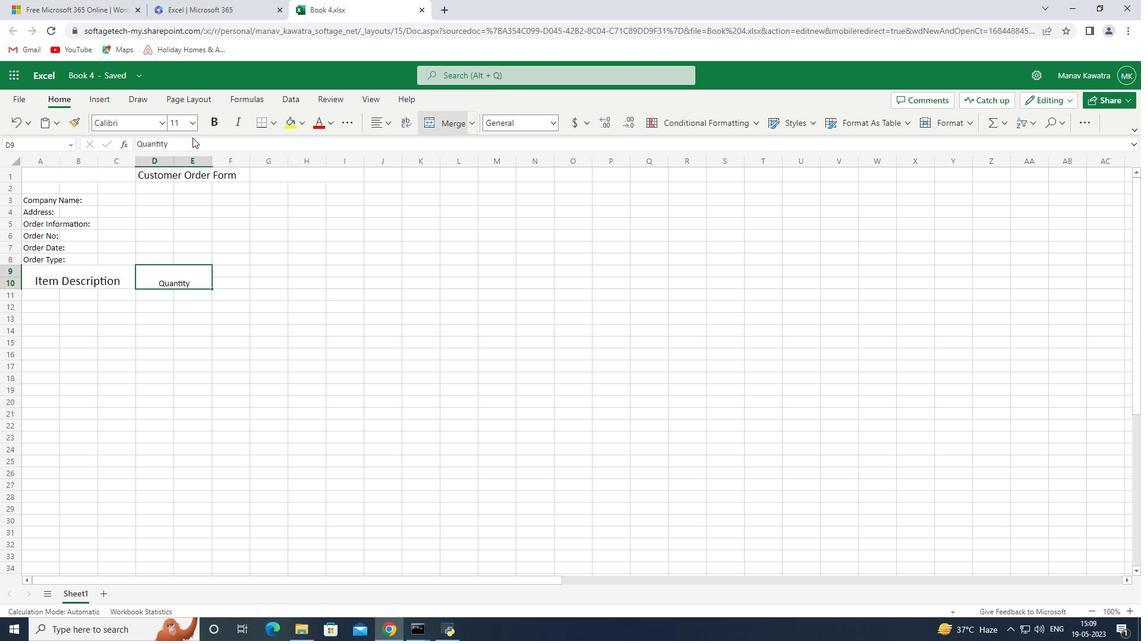 
Action: Mouse pressed left at (189, 121)
Screenshot: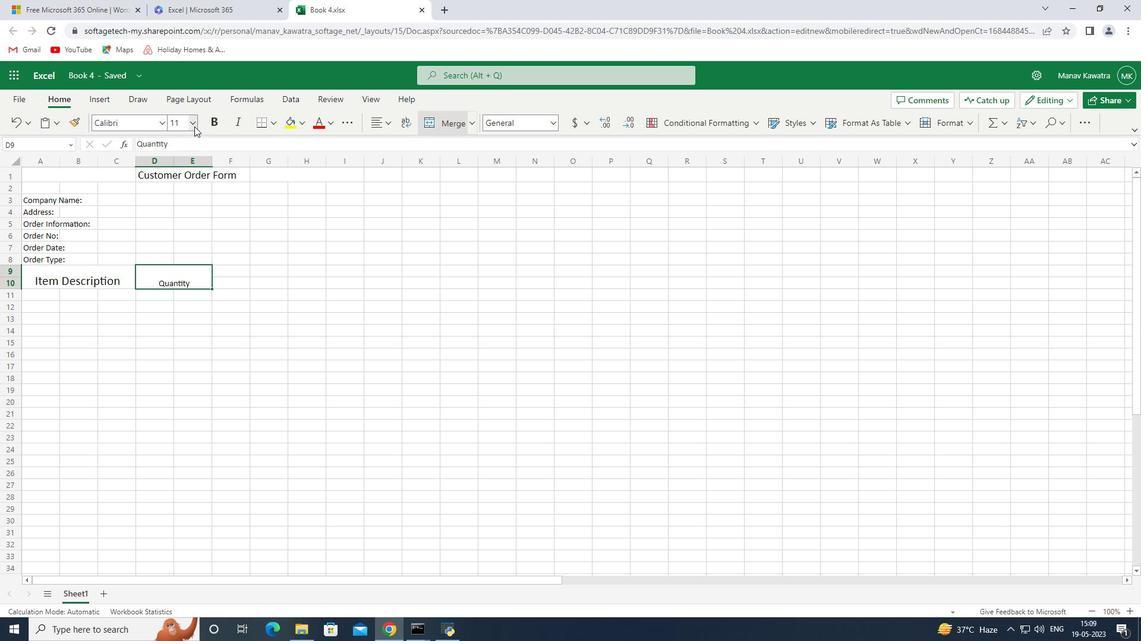
Action: Mouse moved to (181, 245)
Screenshot: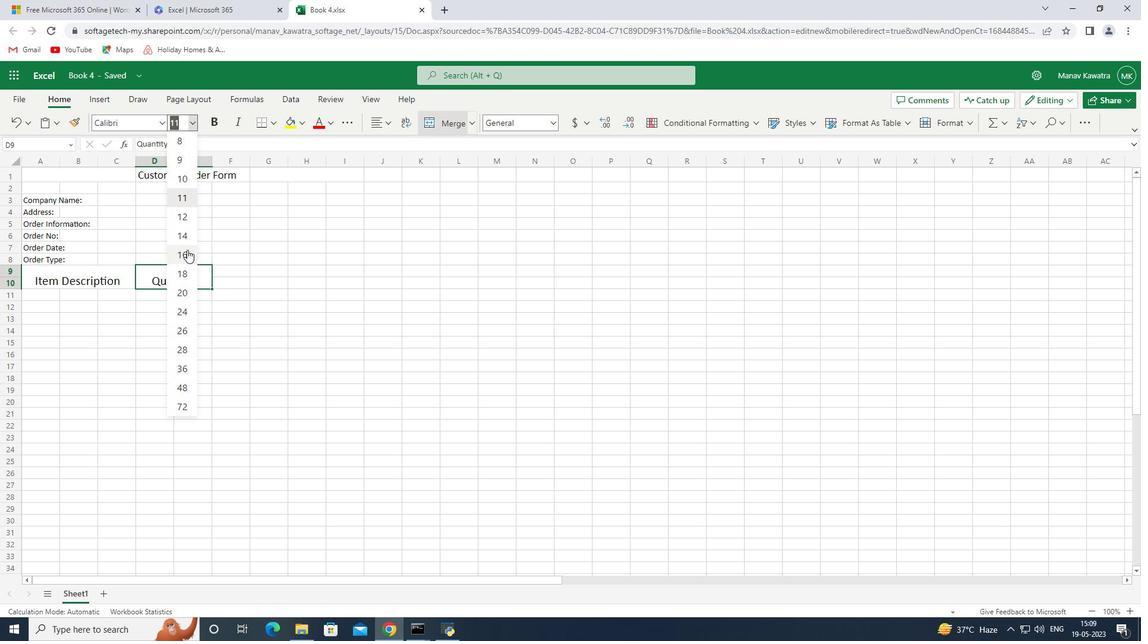 
Action: Mouse pressed left at (181, 245)
Screenshot: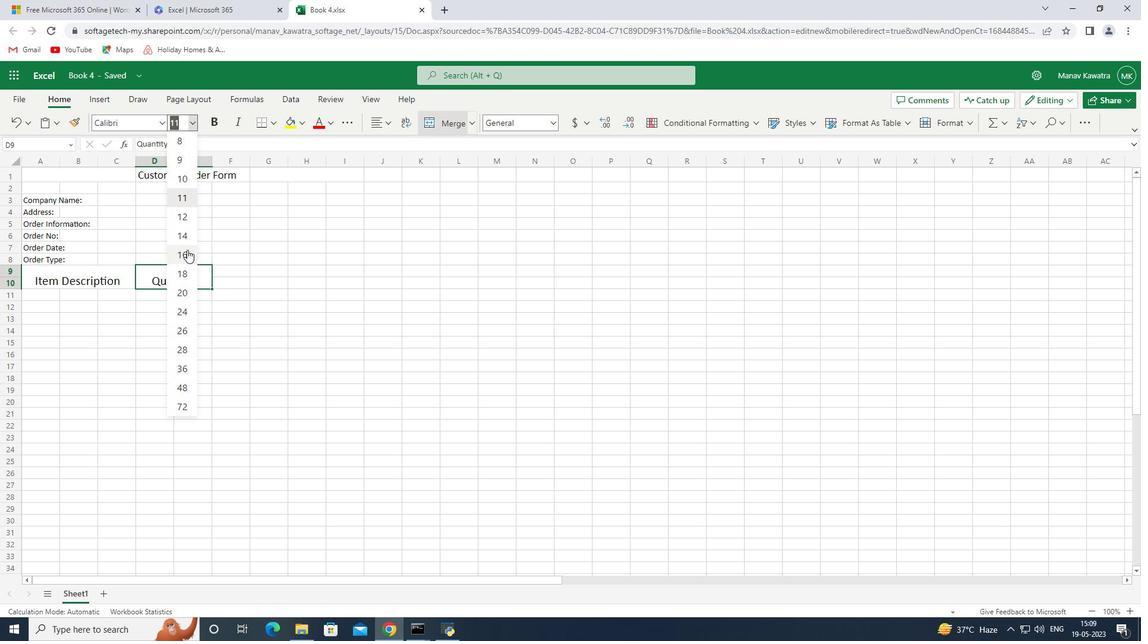 
Action: Mouse moved to (227, 268)
Screenshot: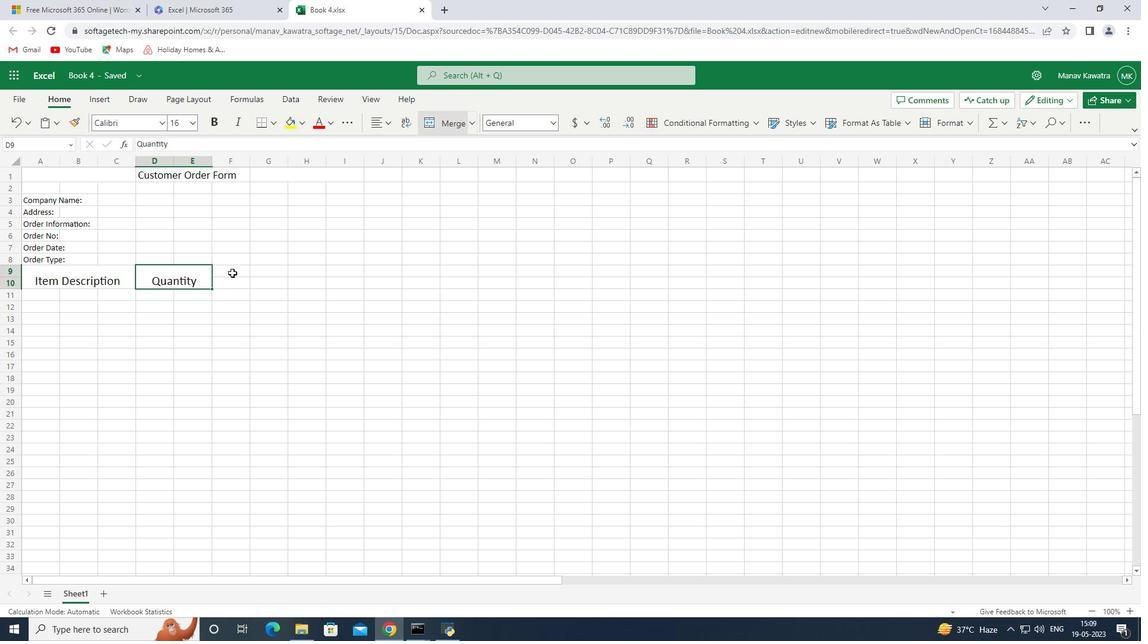 
Action: Mouse pressed left at (227, 268)
Screenshot: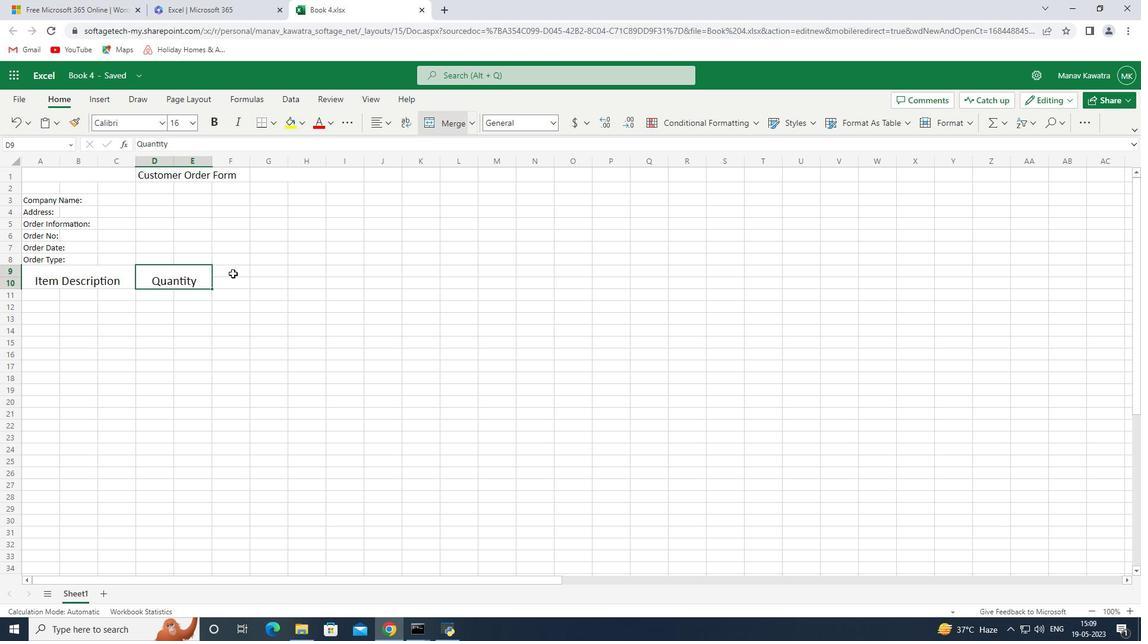 
Action: Mouse moved to (437, 115)
Screenshot: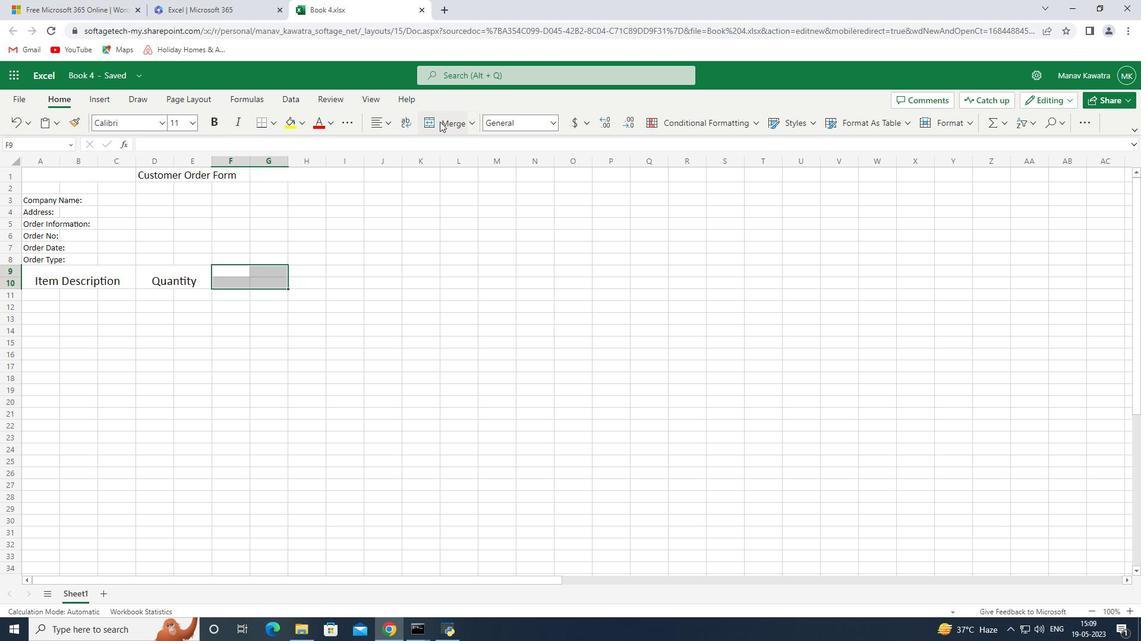
Action: Mouse pressed left at (437, 115)
Screenshot: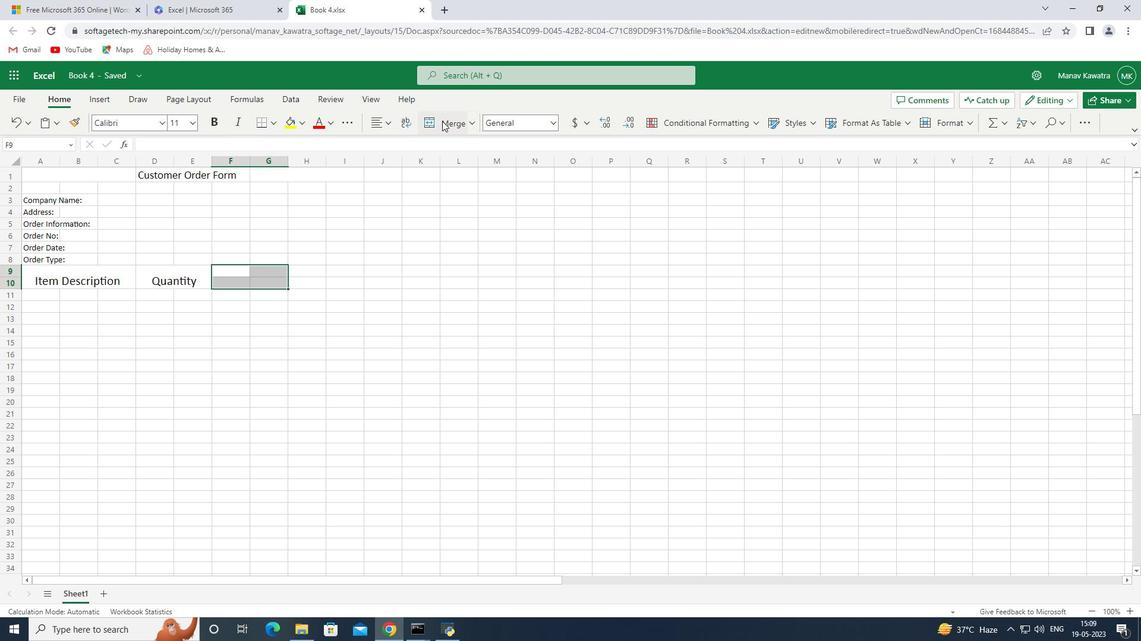 
Action: Mouse moved to (168, 296)
Screenshot: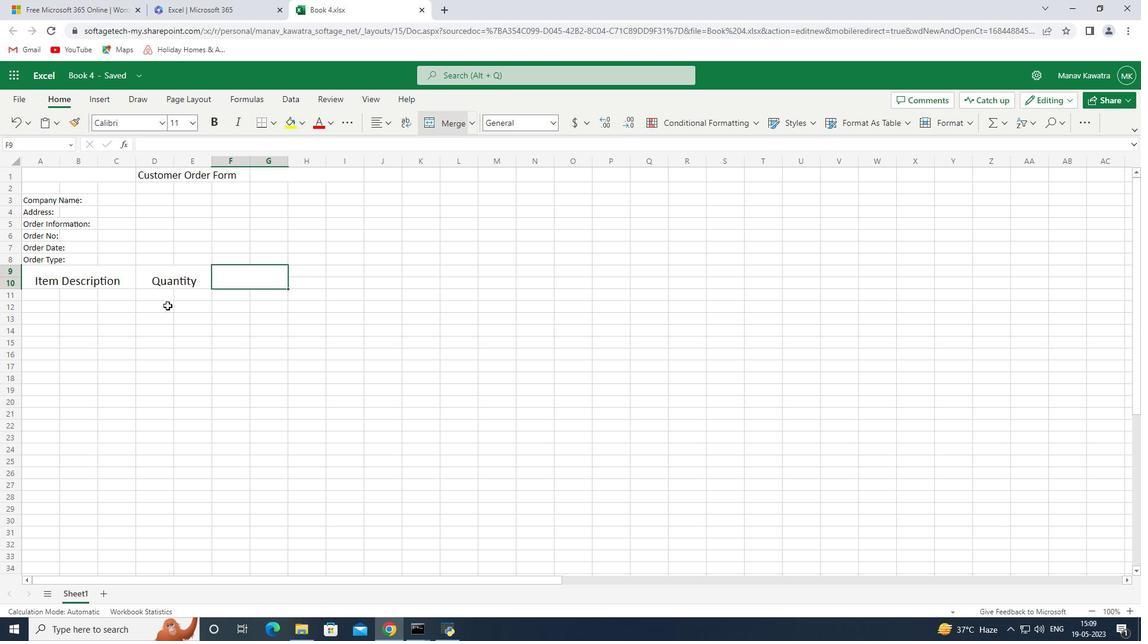 
Action: Mouse pressed left at (168, 296)
Screenshot: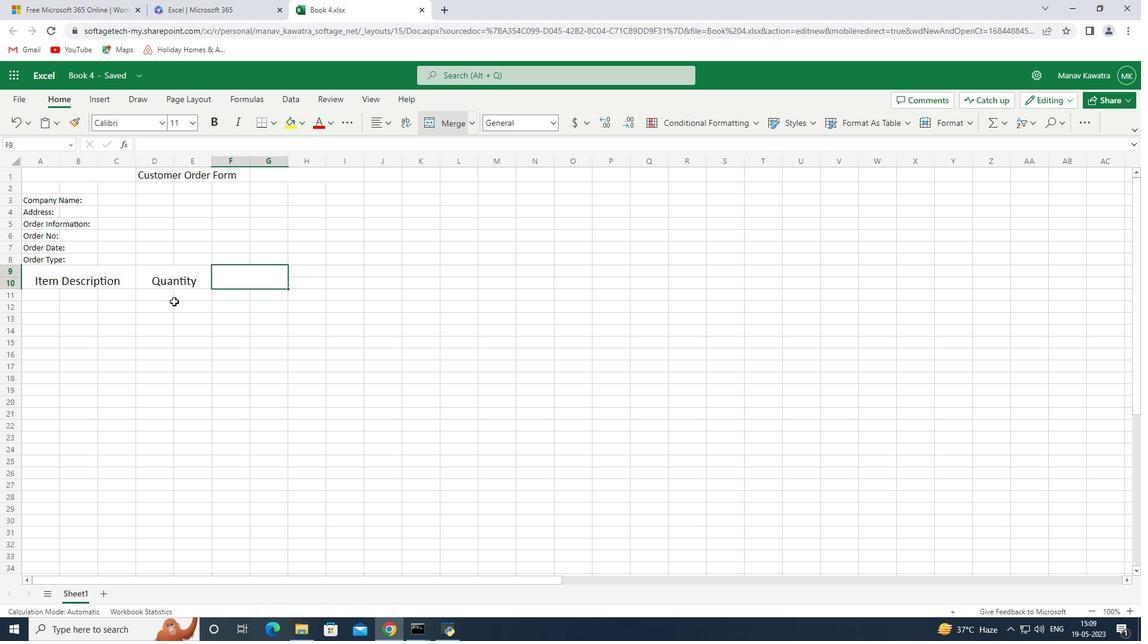 
Action: Mouse moved to (227, 274)
Screenshot: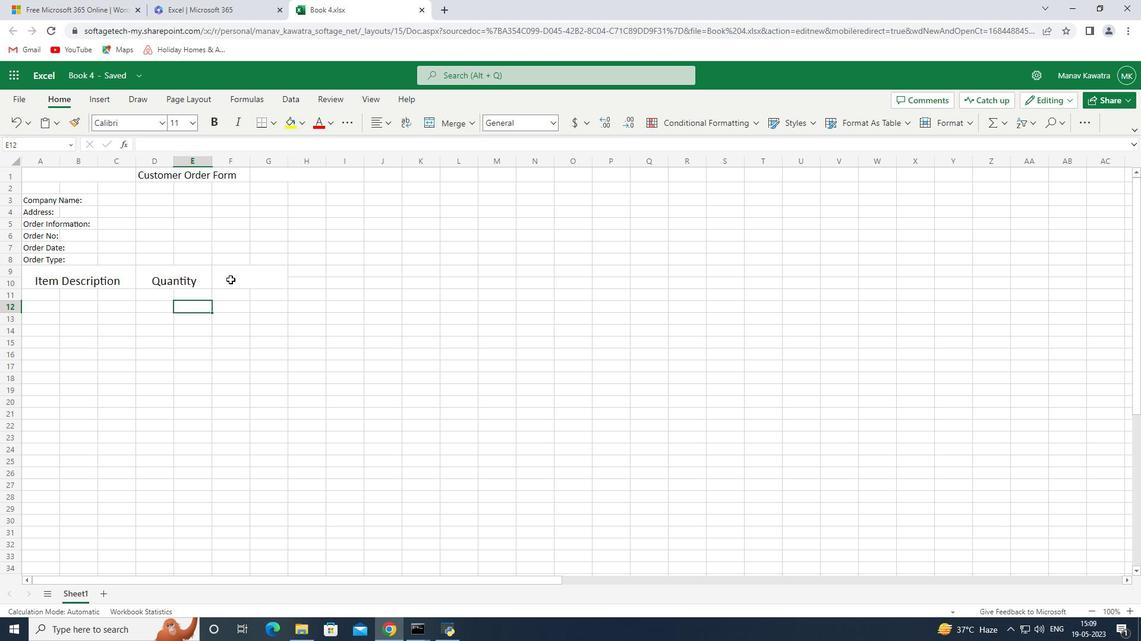 
Action: Mouse pressed left at (227, 274)
Screenshot: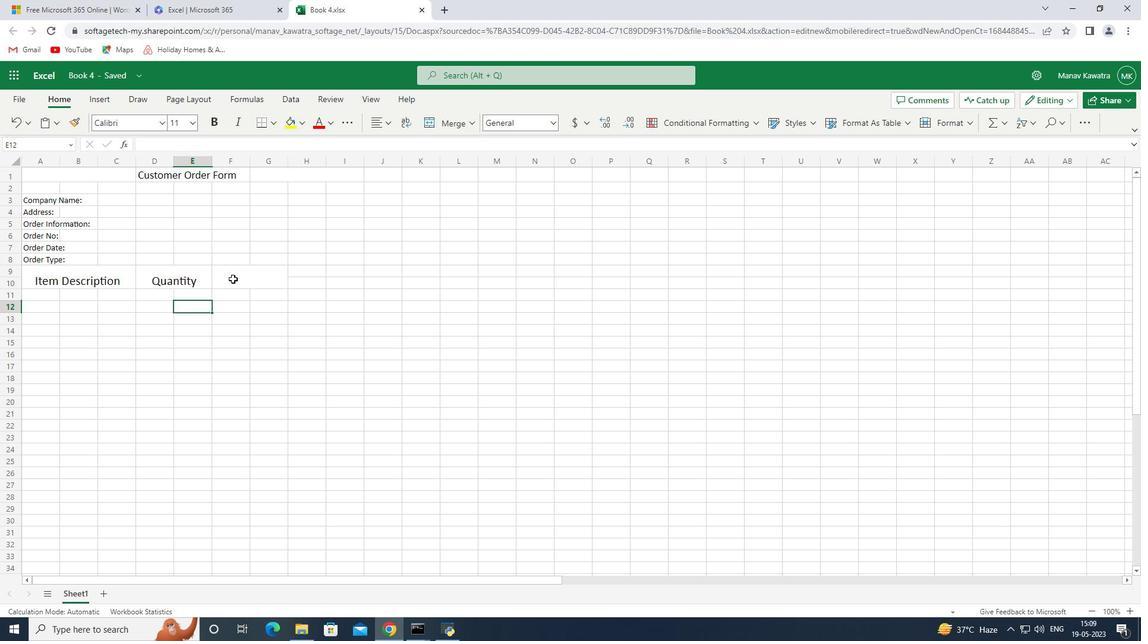 
Action: Mouse moved to (185, 116)
Screenshot: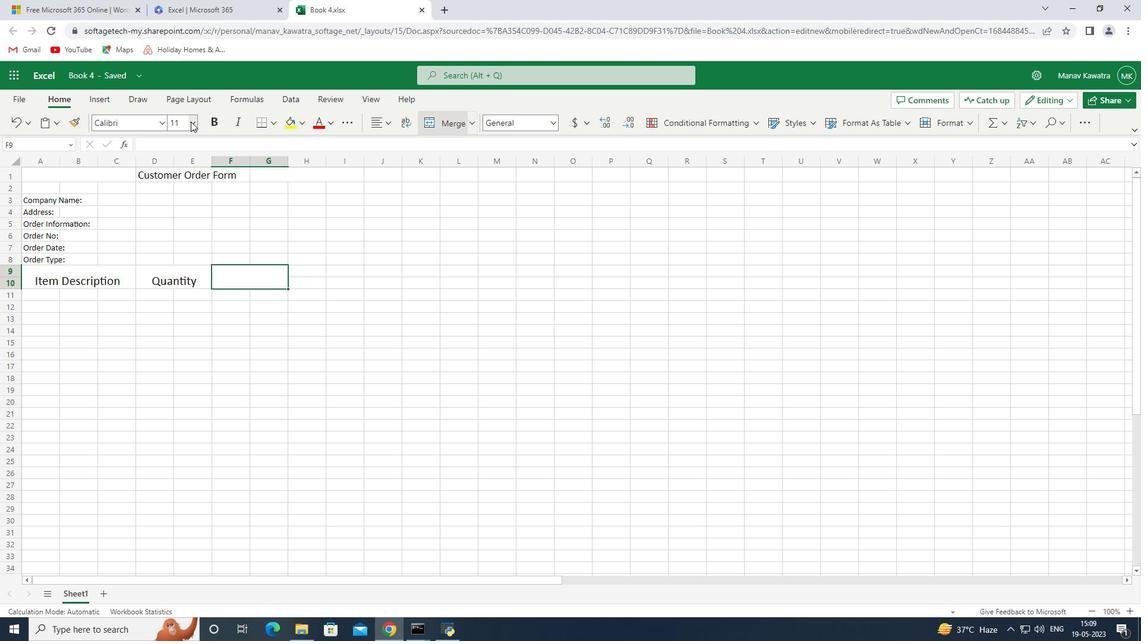 
Action: Mouse pressed left at (185, 116)
Screenshot: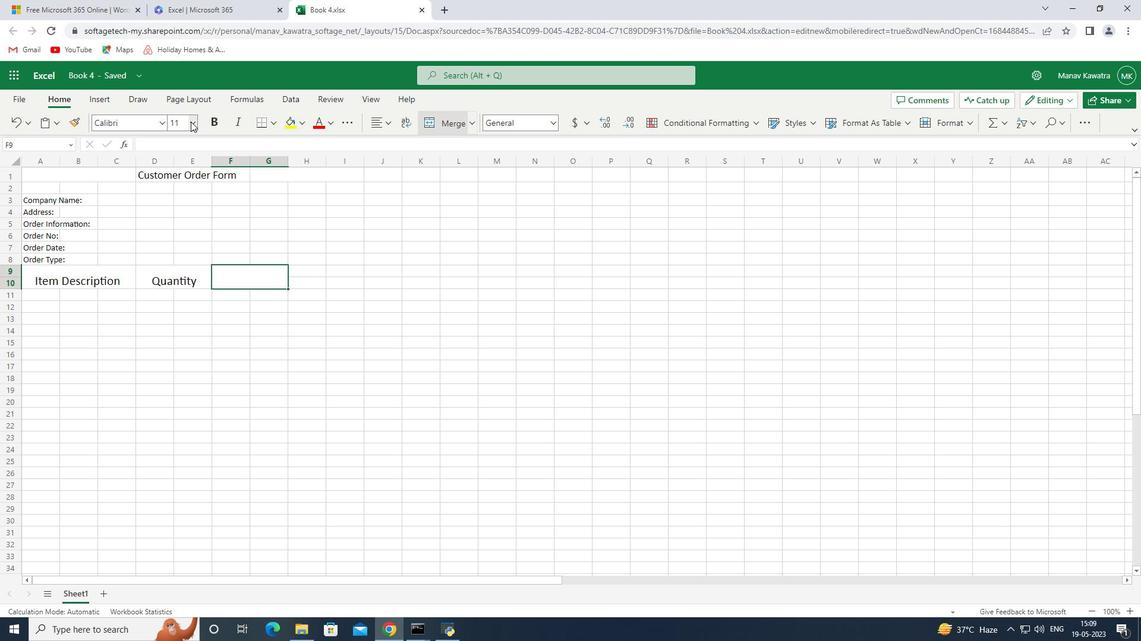 
Action: Mouse moved to (182, 252)
Screenshot: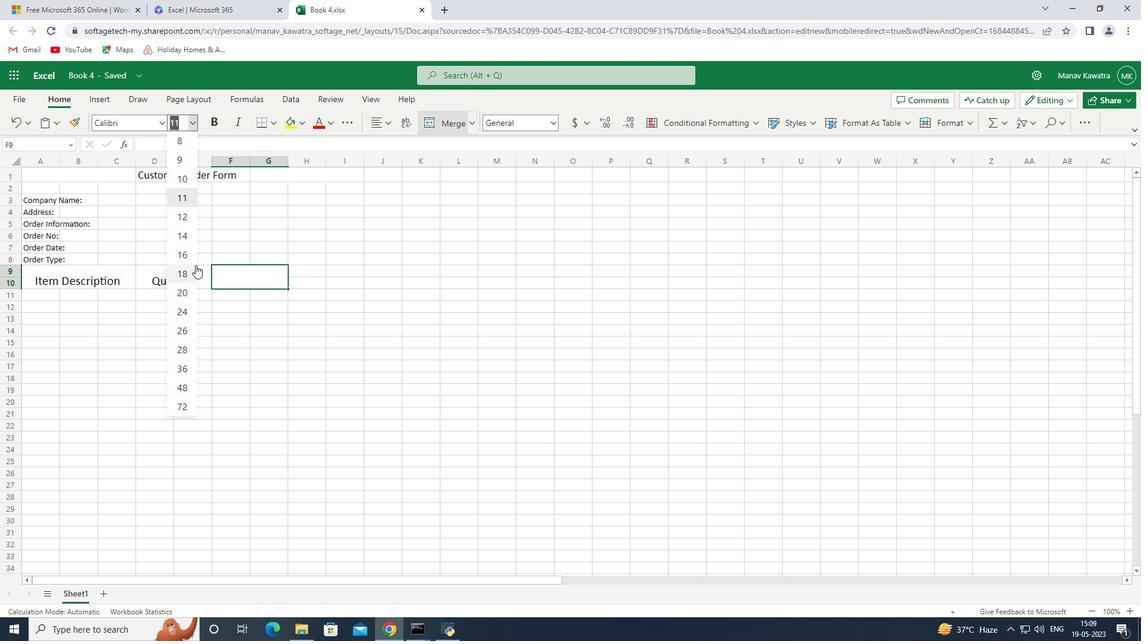 
Action: Mouse pressed left at (182, 252)
Screenshot: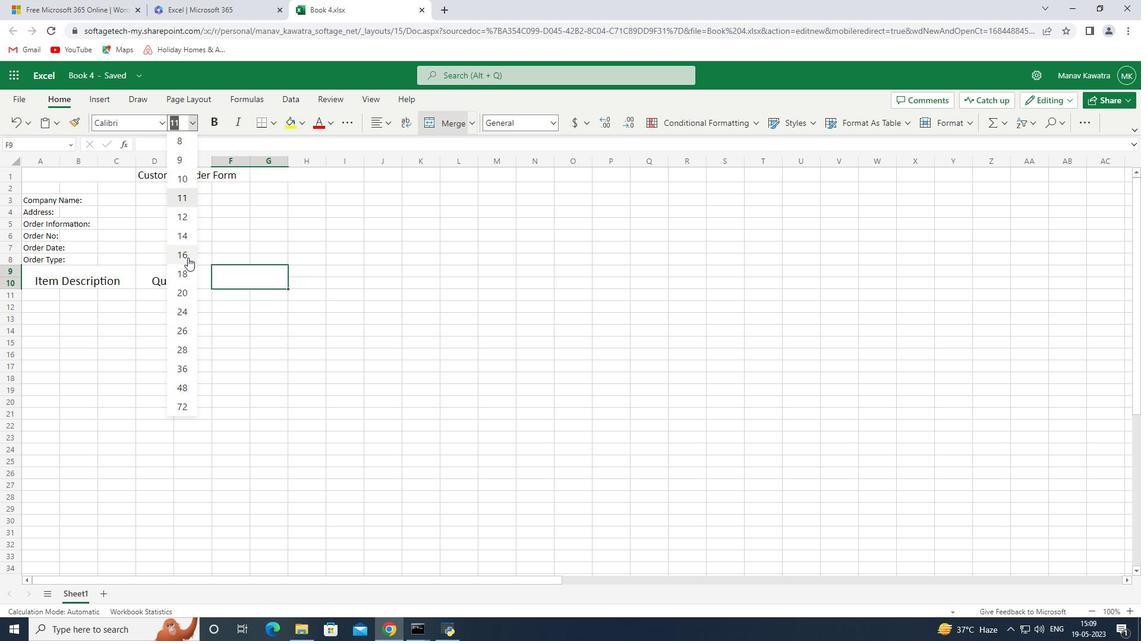 
Action: Mouse moved to (223, 269)
Screenshot: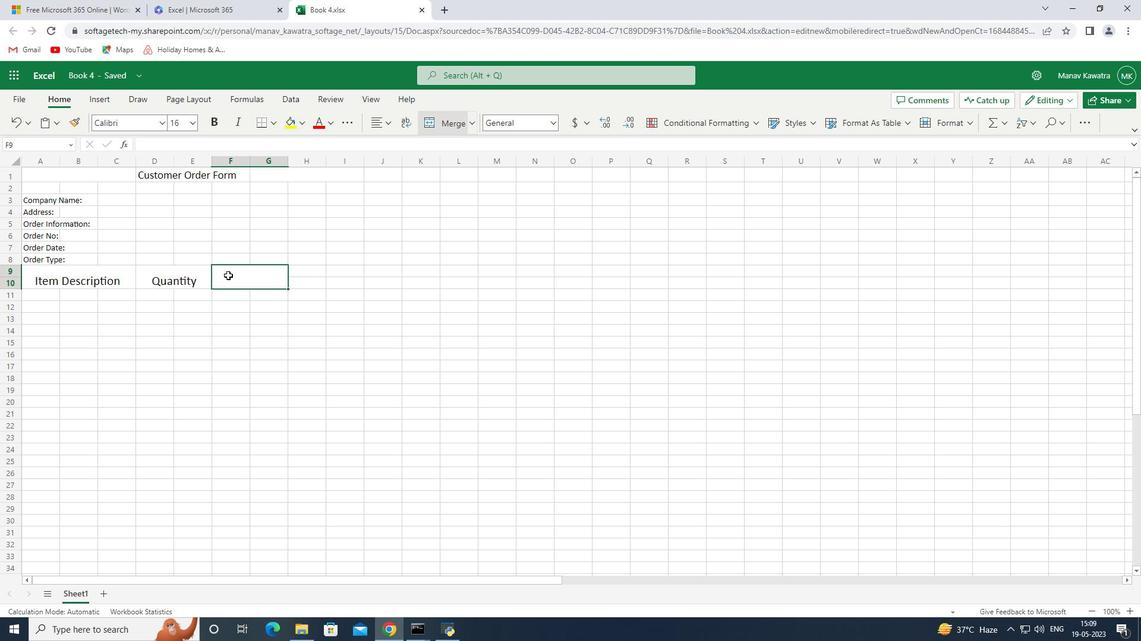 
Action: Key pressed <Key.shift><Key.shift><Key.shift><Key.shift><Key.shift>Unit<Key.enter><Key.up>
Screenshot: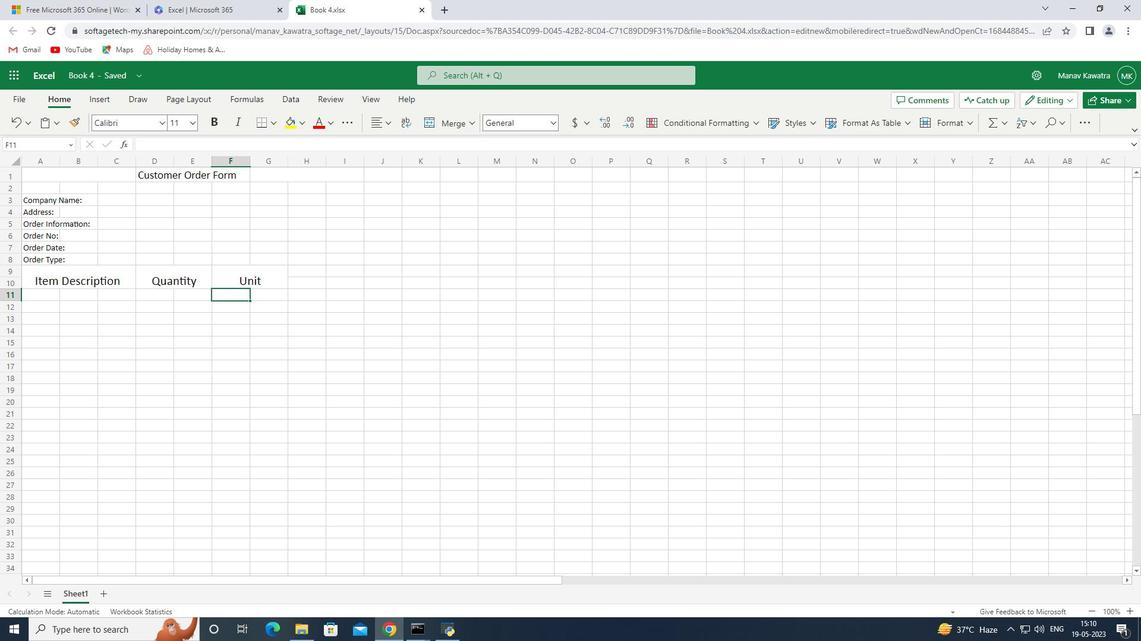 
Action: Mouse moved to (272, 280)
Screenshot: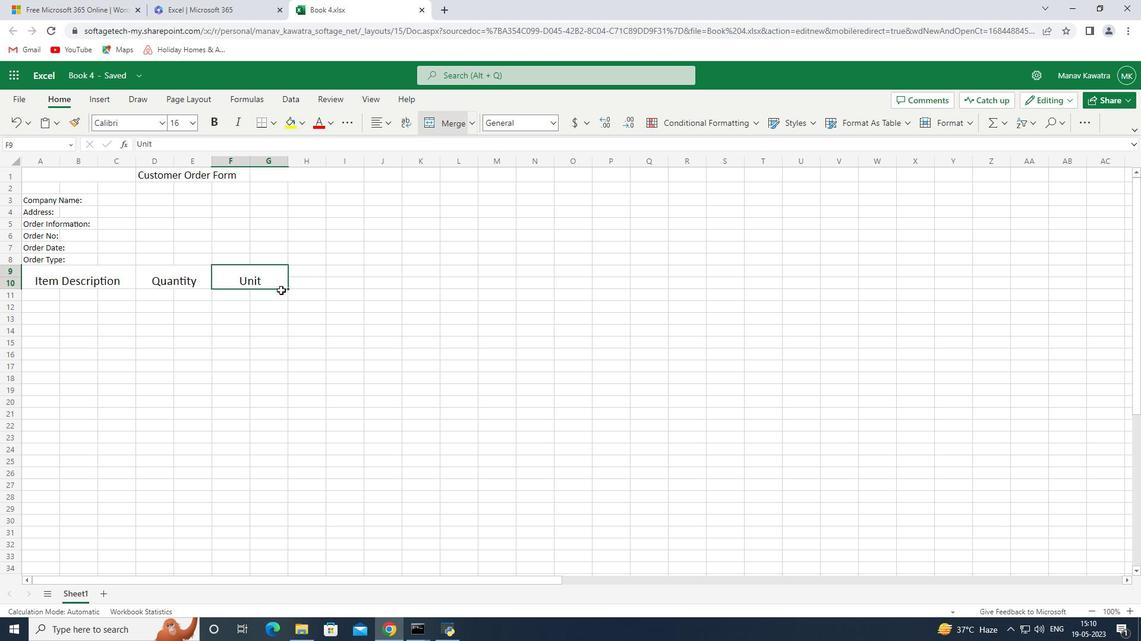 
Action: Mouse pressed left at (272, 280)
Screenshot: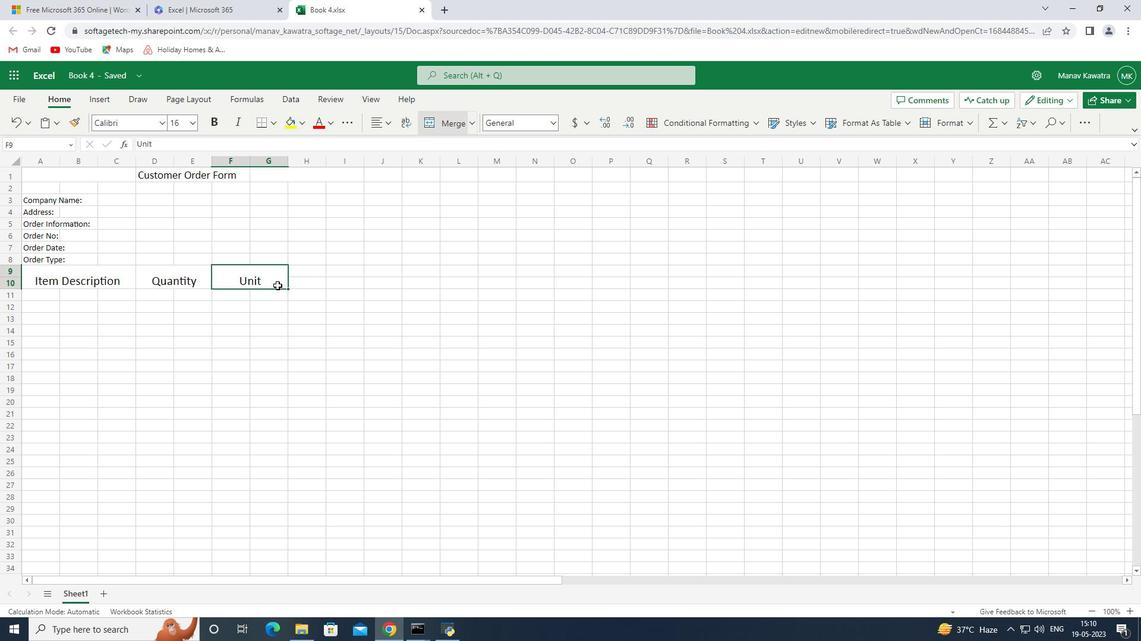 
Action: Mouse pressed left at (272, 280)
Screenshot: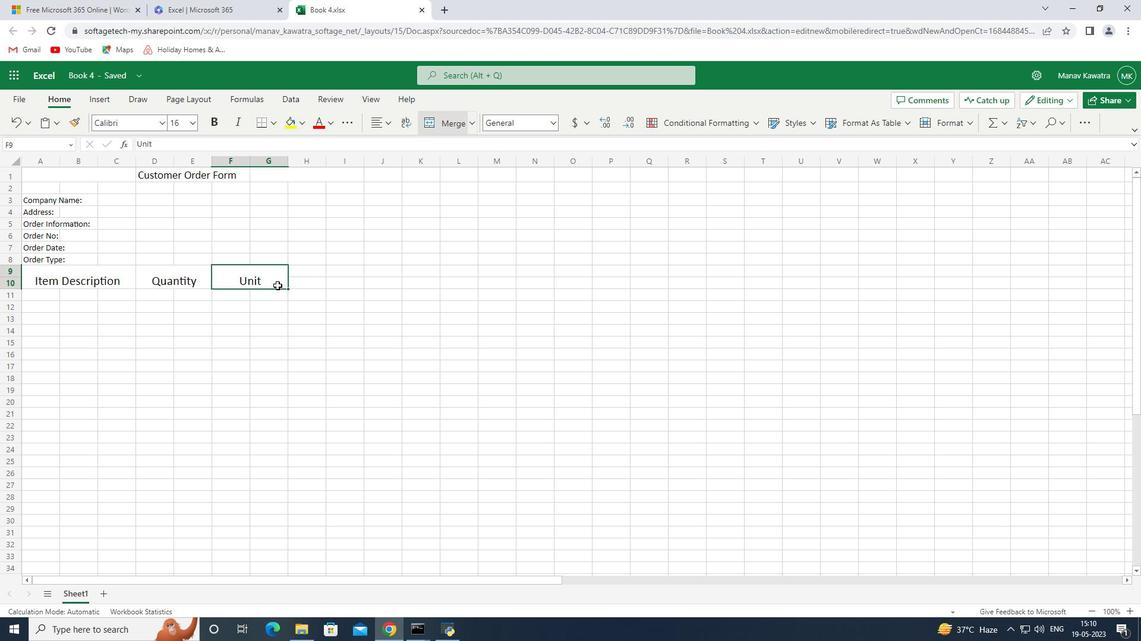
Action: Mouse moved to (270, 278)
Screenshot: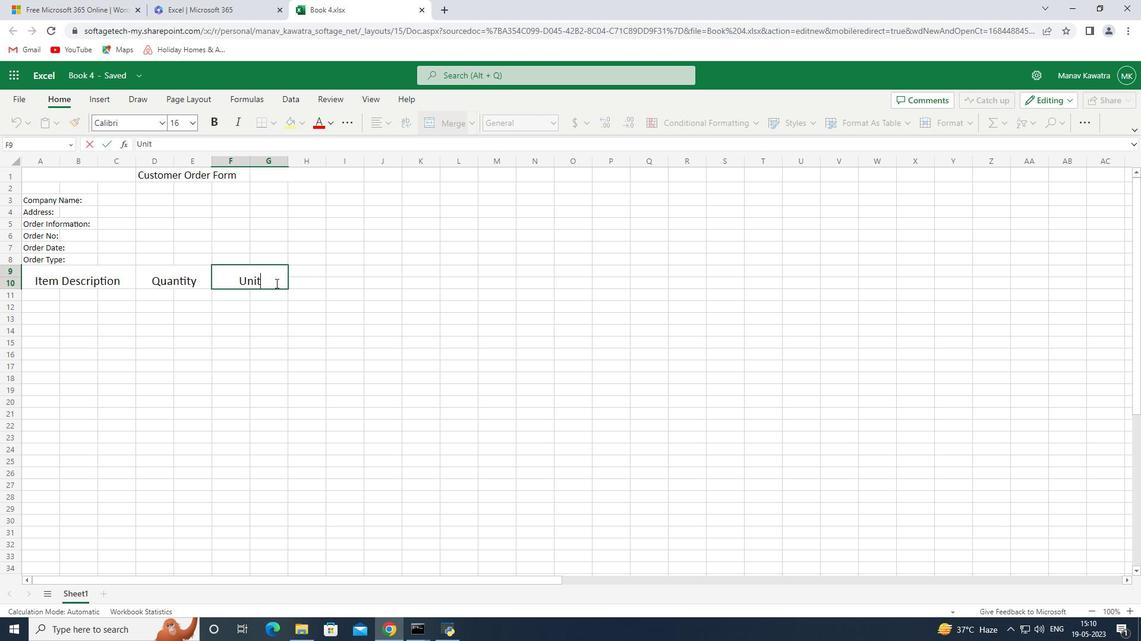 
Action: Key pressed <Key.enter><Key.up>
Screenshot: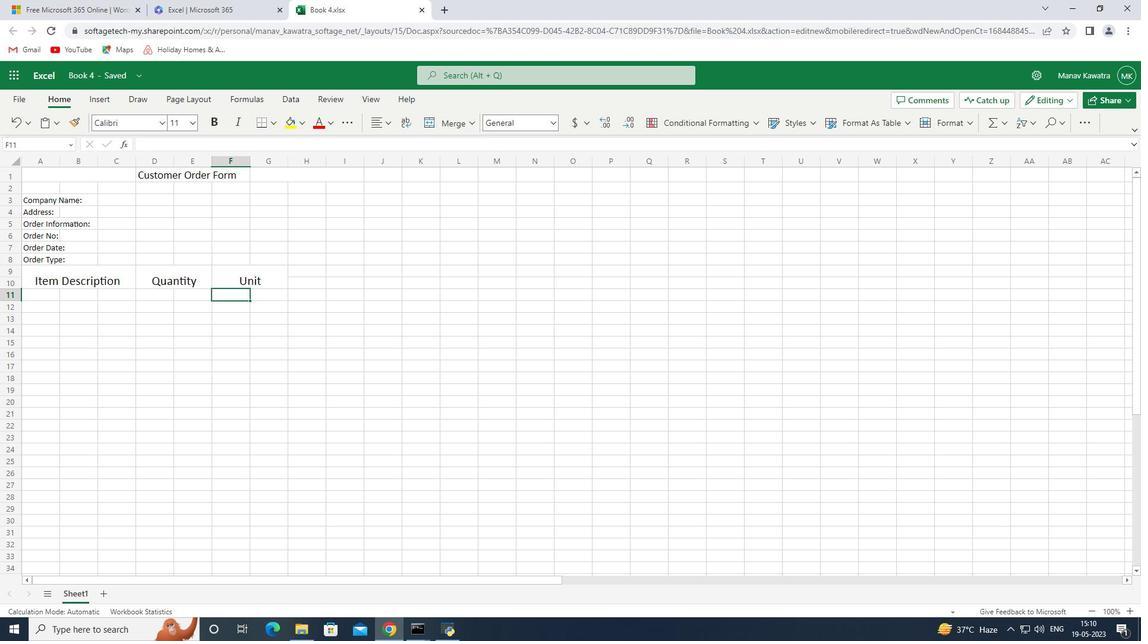 
Action: Mouse moved to (262, 268)
Screenshot: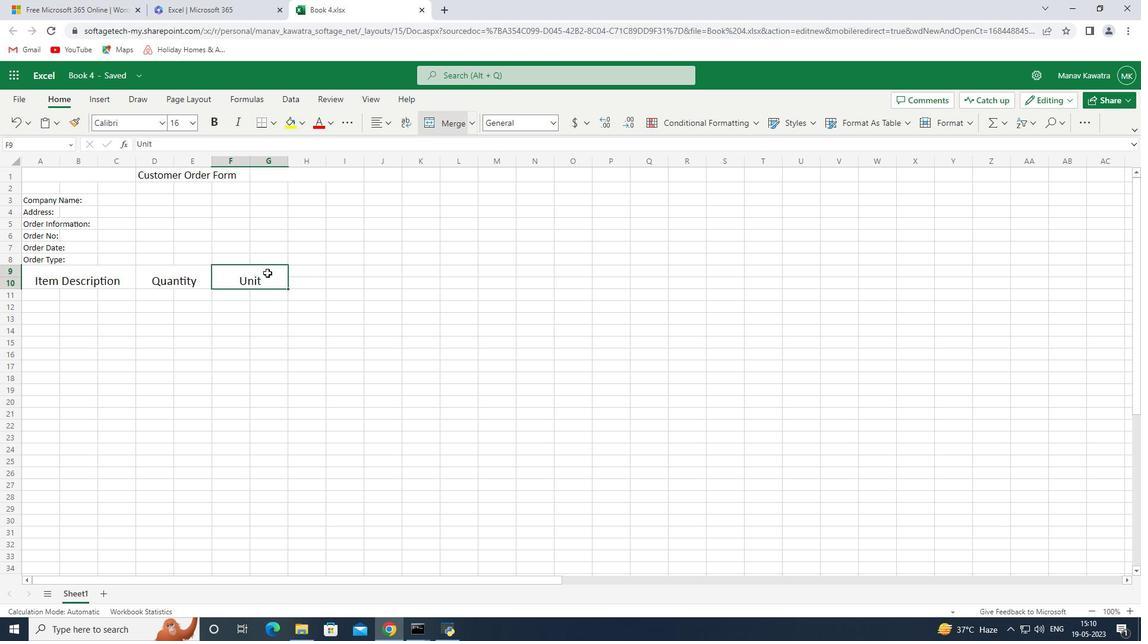 
Action: Mouse pressed left at (262, 268)
Screenshot: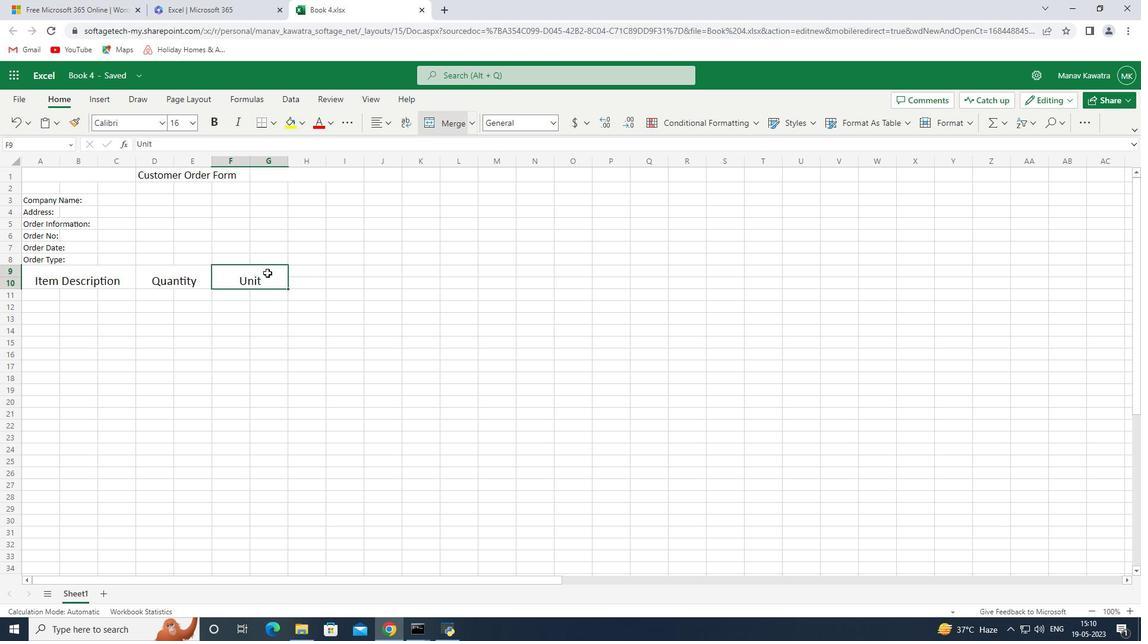 
Action: Mouse moved to (262, 269)
Screenshot: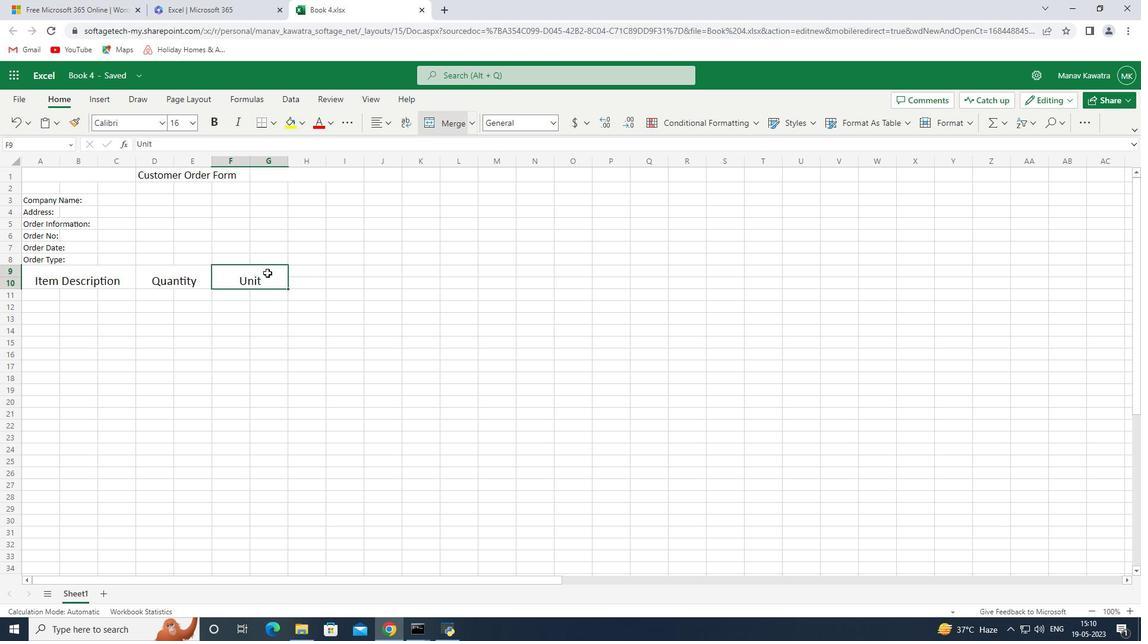 
Action: Mouse pressed left at (262, 269)
Screenshot: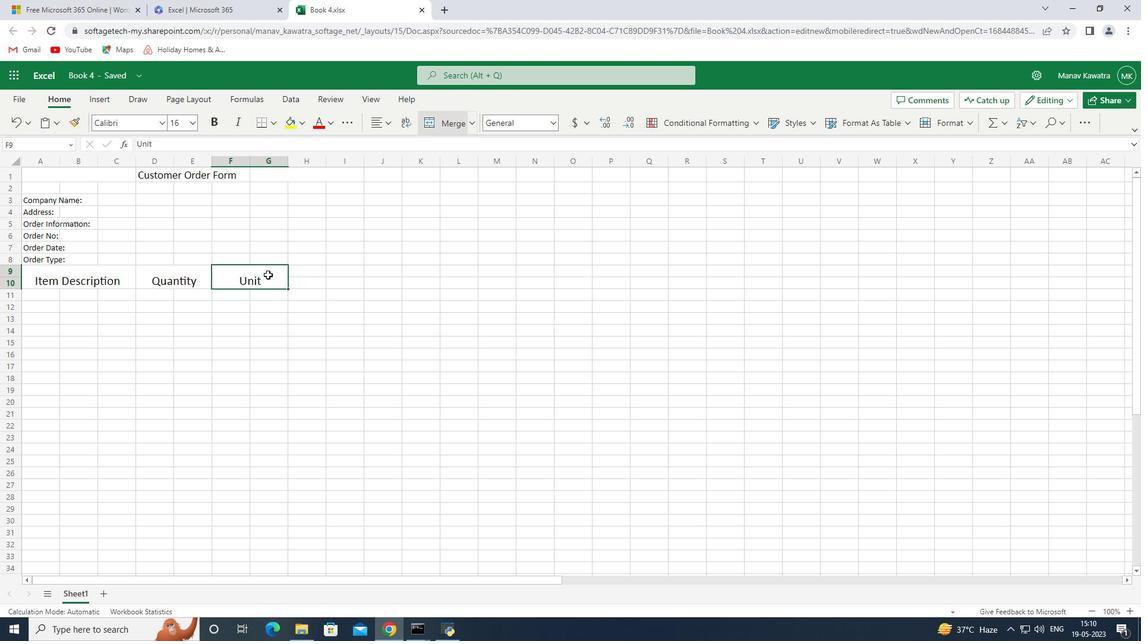 
Action: Mouse moved to (262, 271)
Screenshot: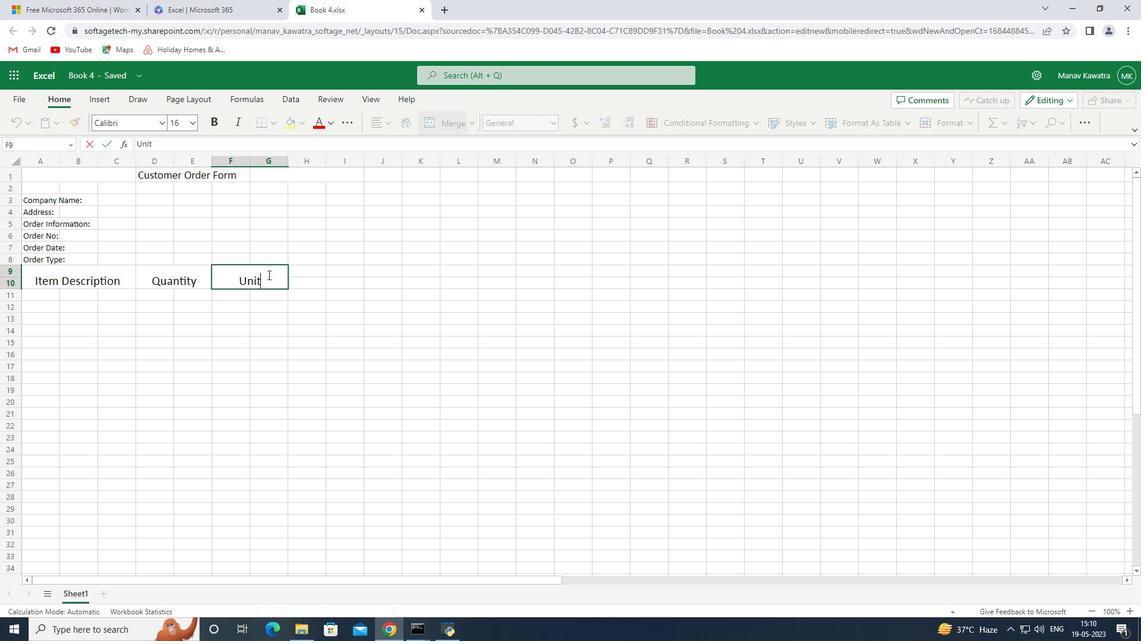 
Action: Key pressed <Key.space>pr<Key.backspace><Key.backspace><Key.shift_r><Key.shift_r>Price<Key.space>
Screenshot: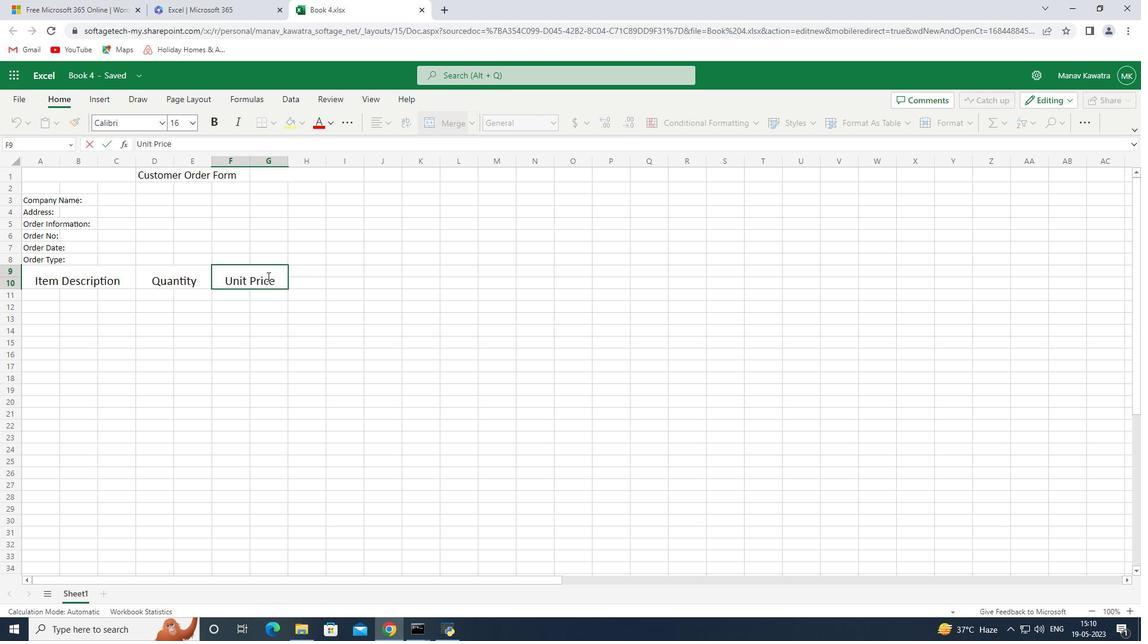 
Action: Mouse moved to (241, 276)
Screenshot: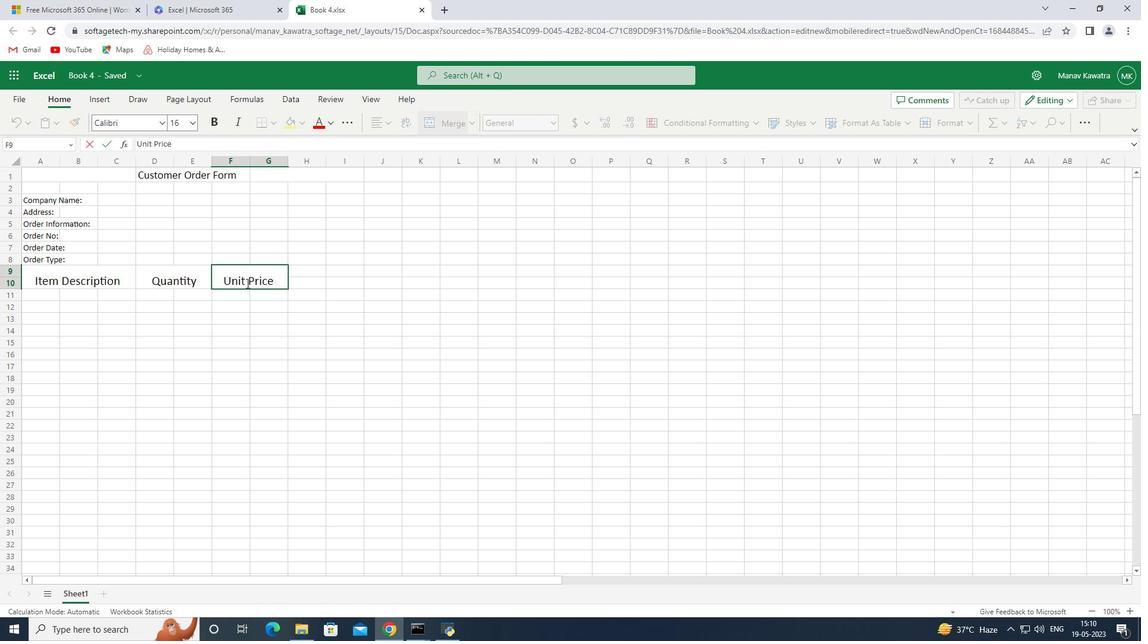 
Action: Mouse pressed left at (241, 276)
Screenshot: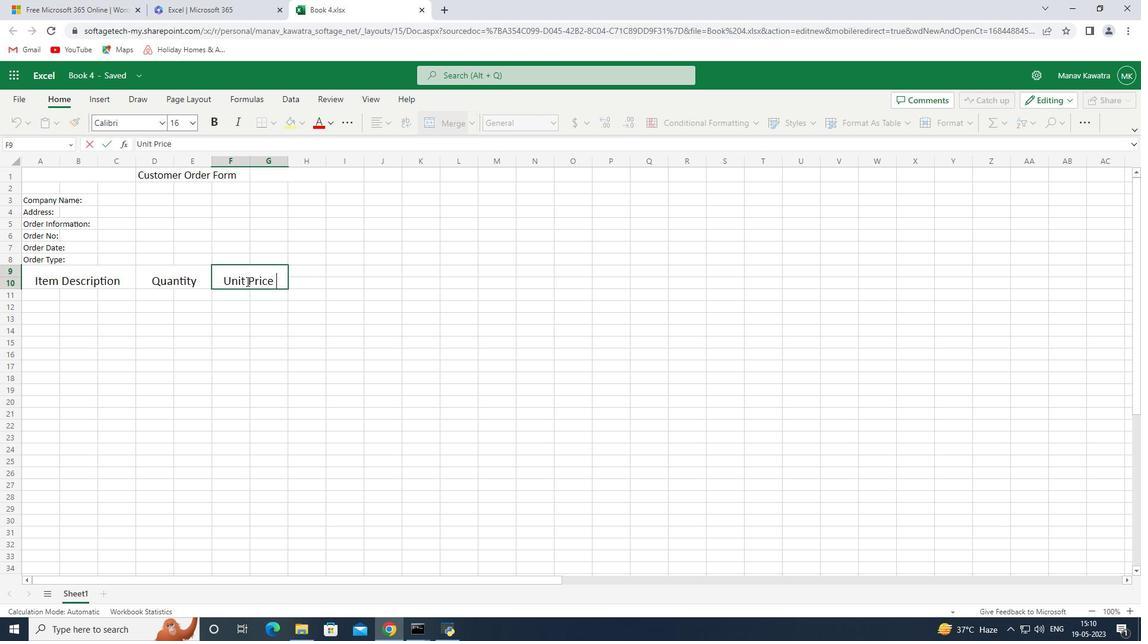 
Action: Mouse moved to (237, 257)
Screenshot: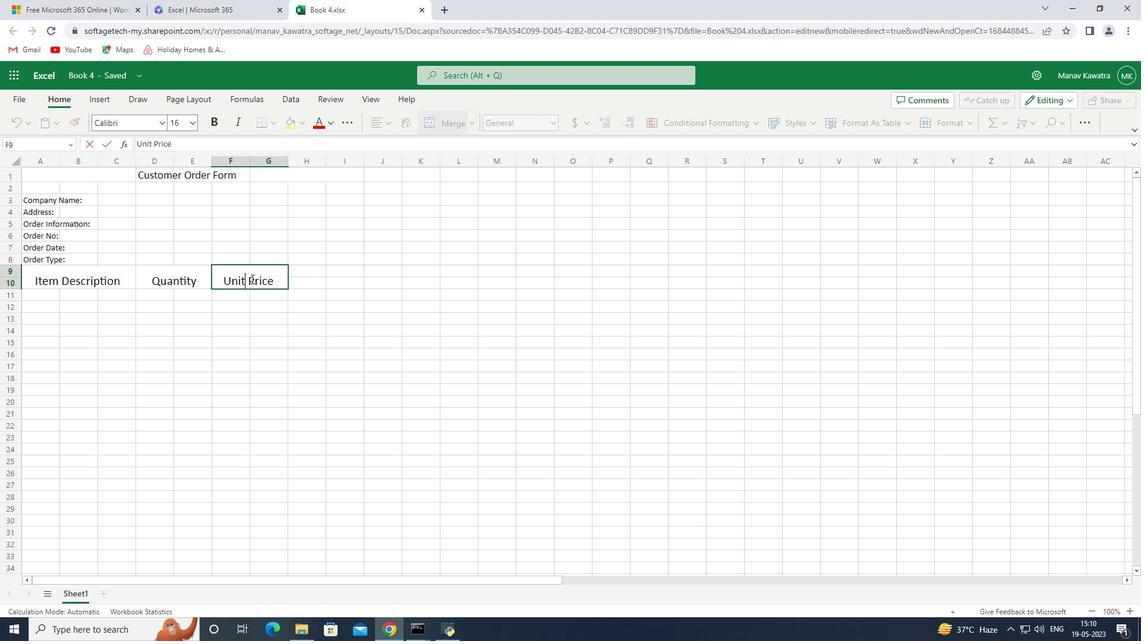 
Action: Key pressed <Key.enter>
Screenshot: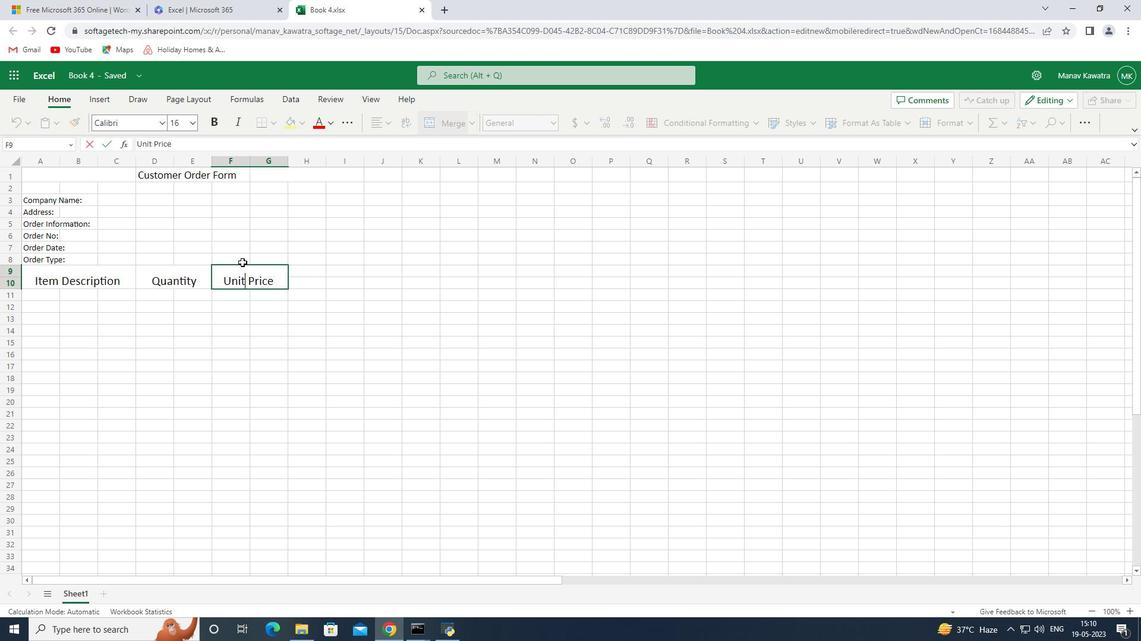 
Action: Mouse moved to (253, 281)
Screenshot: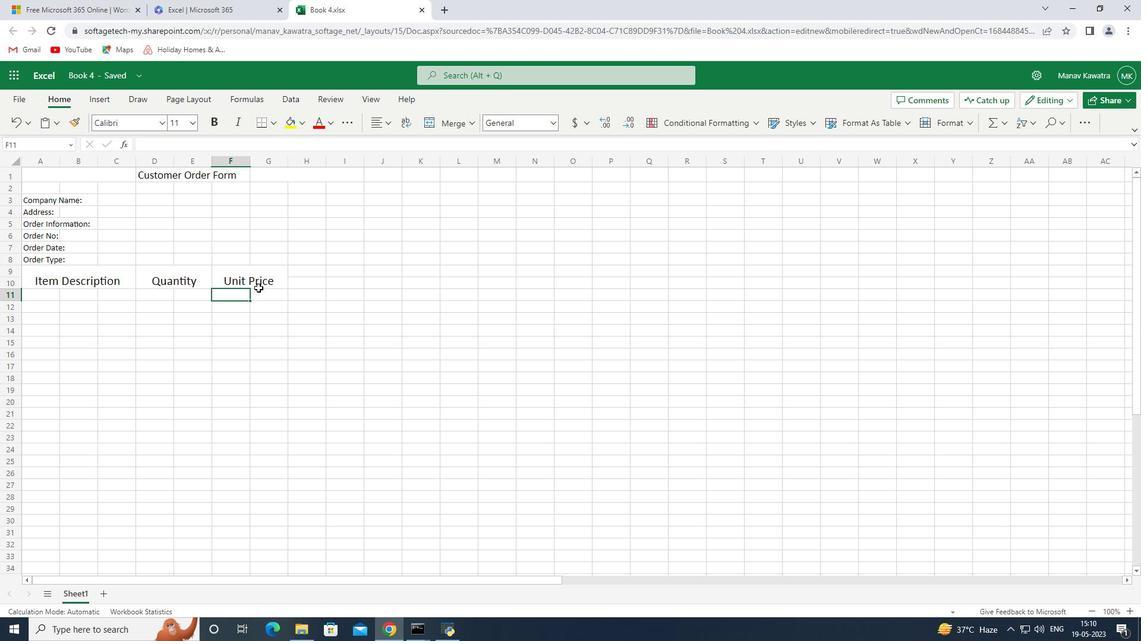 
Action: Mouse pressed left at (253, 281)
Screenshot: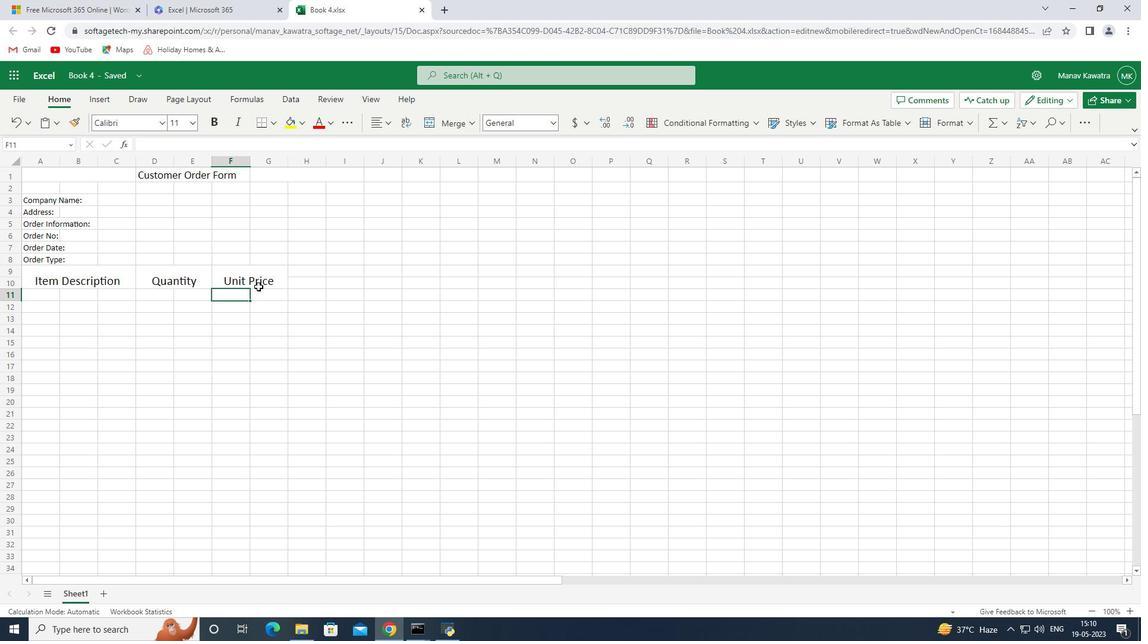 
Action: Mouse pressed left at (253, 281)
Screenshot: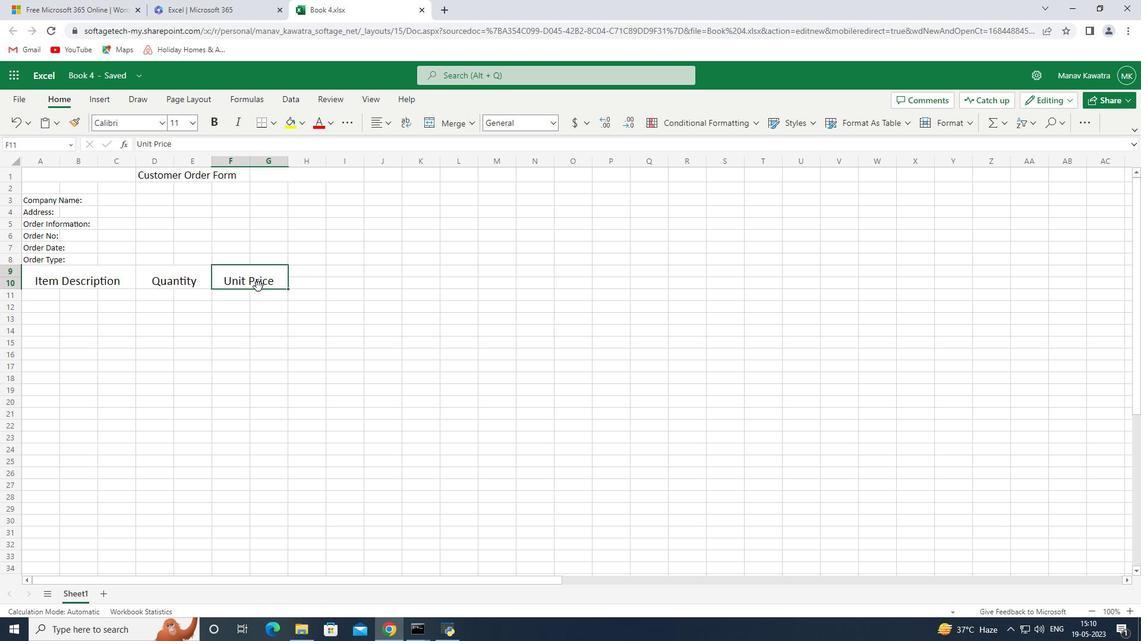 
Action: Mouse moved to (240, 278)
Screenshot: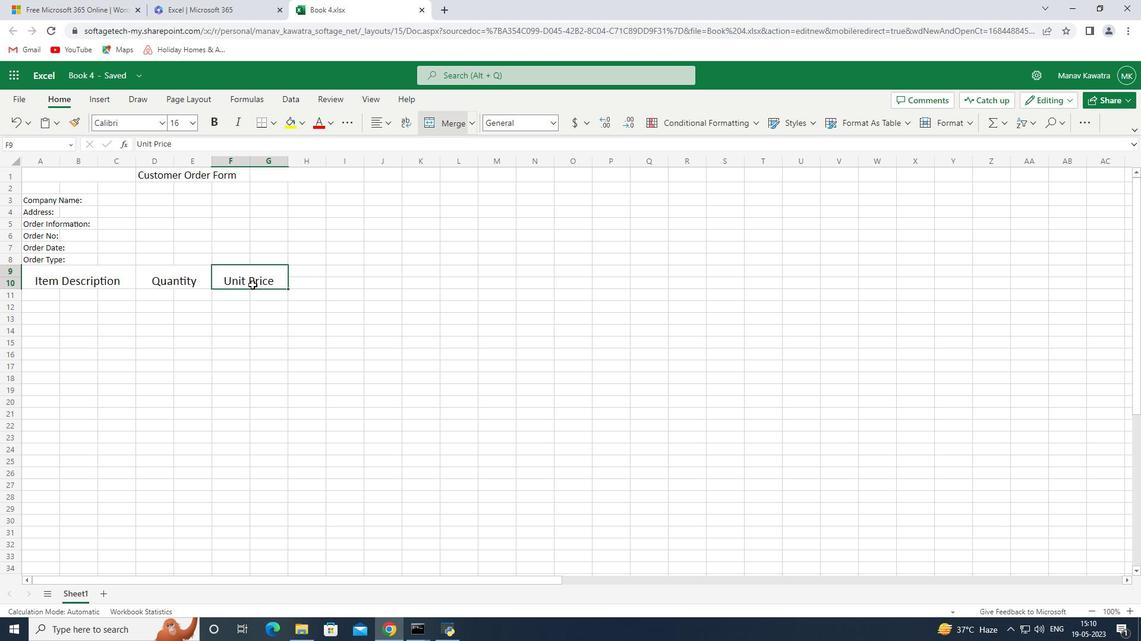 
Action: Mouse pressed left at (240, 278)
Screenshot: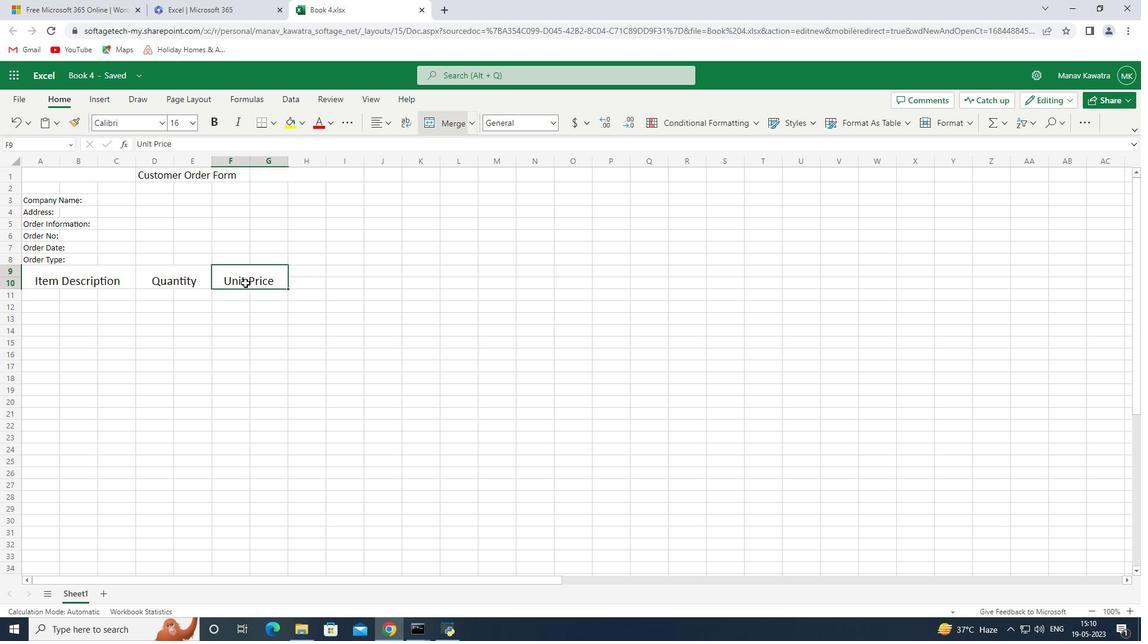 
Action: Mouse pressed left at (240, 278)
Screenshot: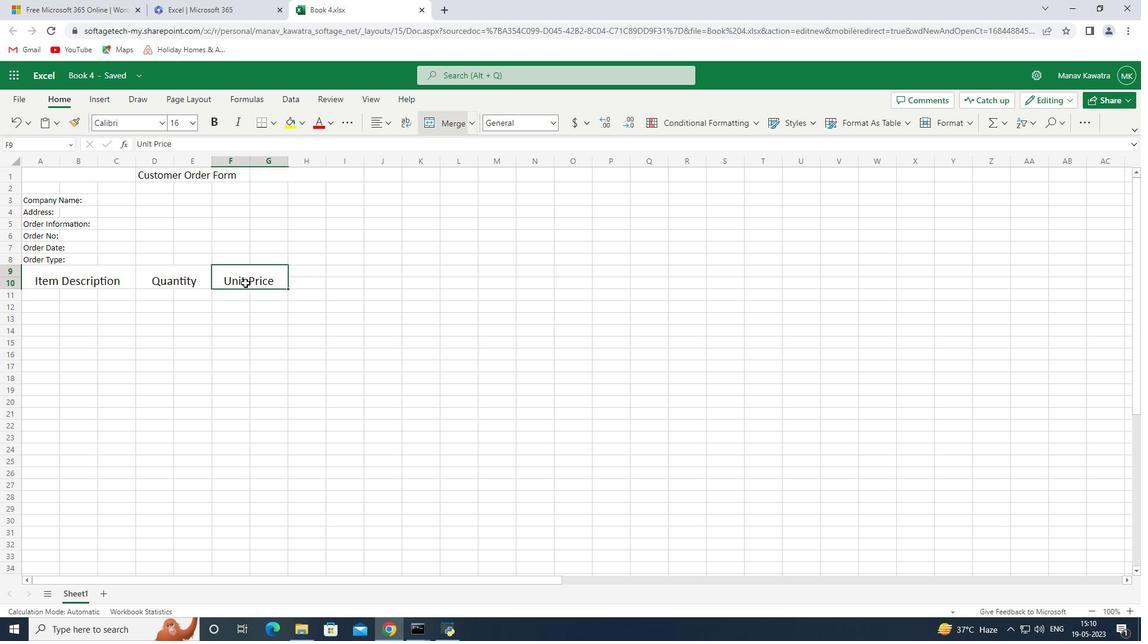 
Action: Mouse moved to (240, 277)
Screenshot: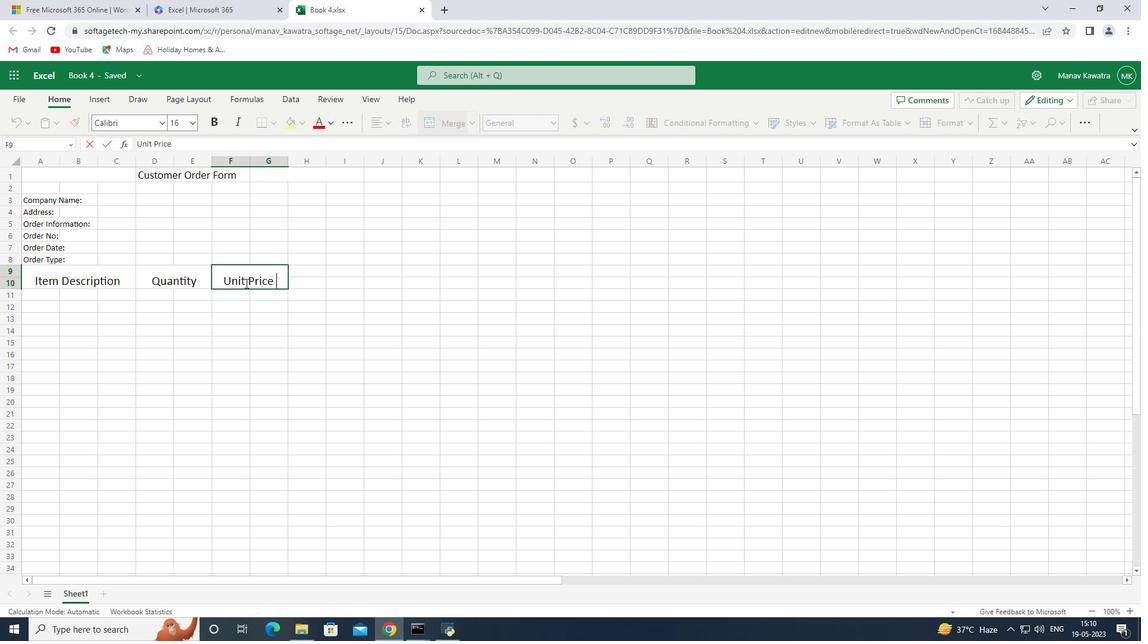 
Action: Mouse pressed left at (240, 277)
Screenshot: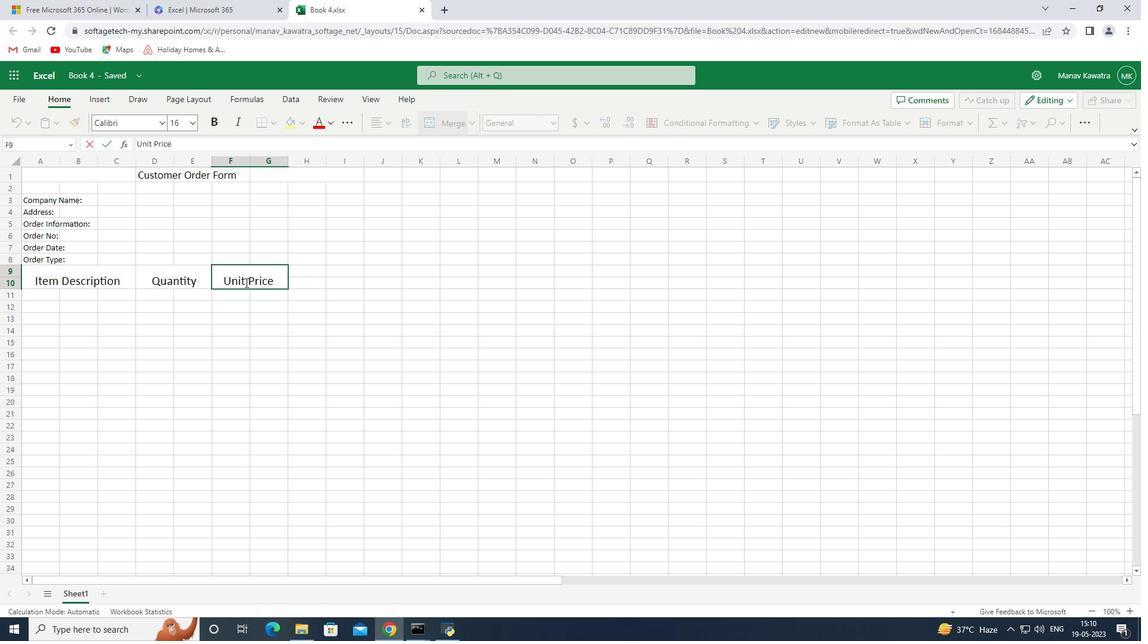 
Action: Mouse moved to (250, 272)
Screenshot: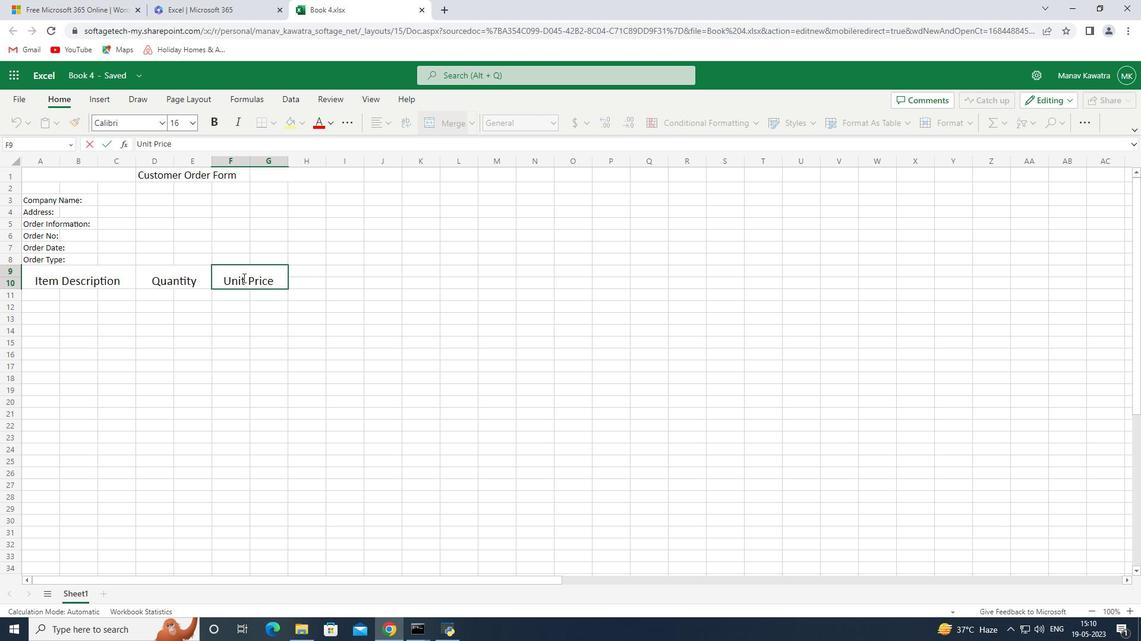 
Action: Mouse pressed right at (250, 272)
Screenshot: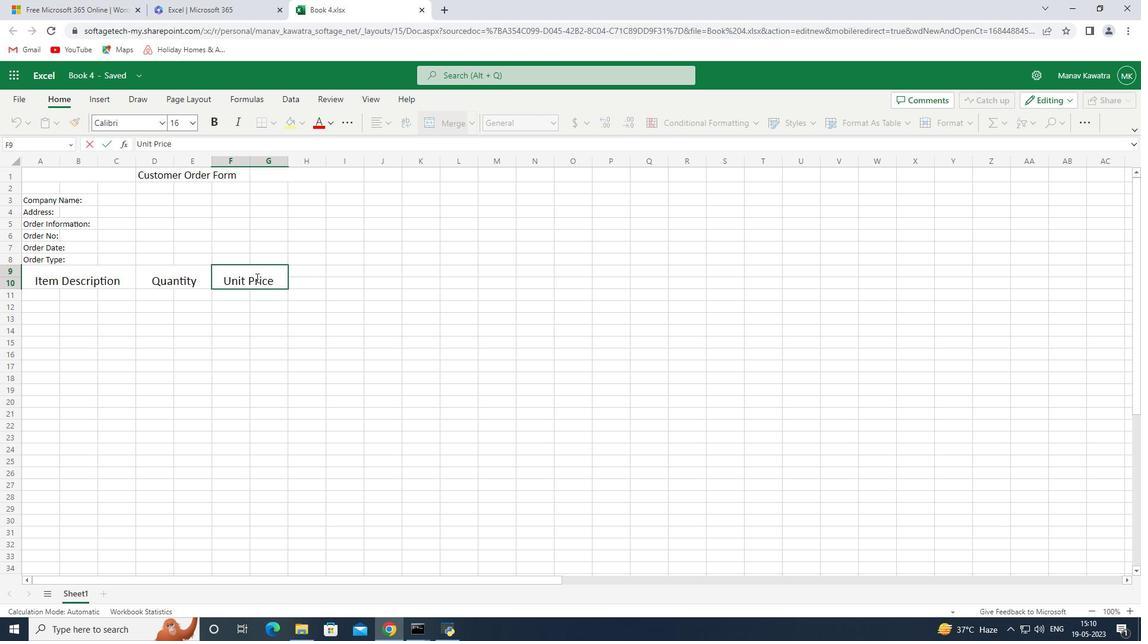
Action: Mouse moved to (306, 246)
Screenshot: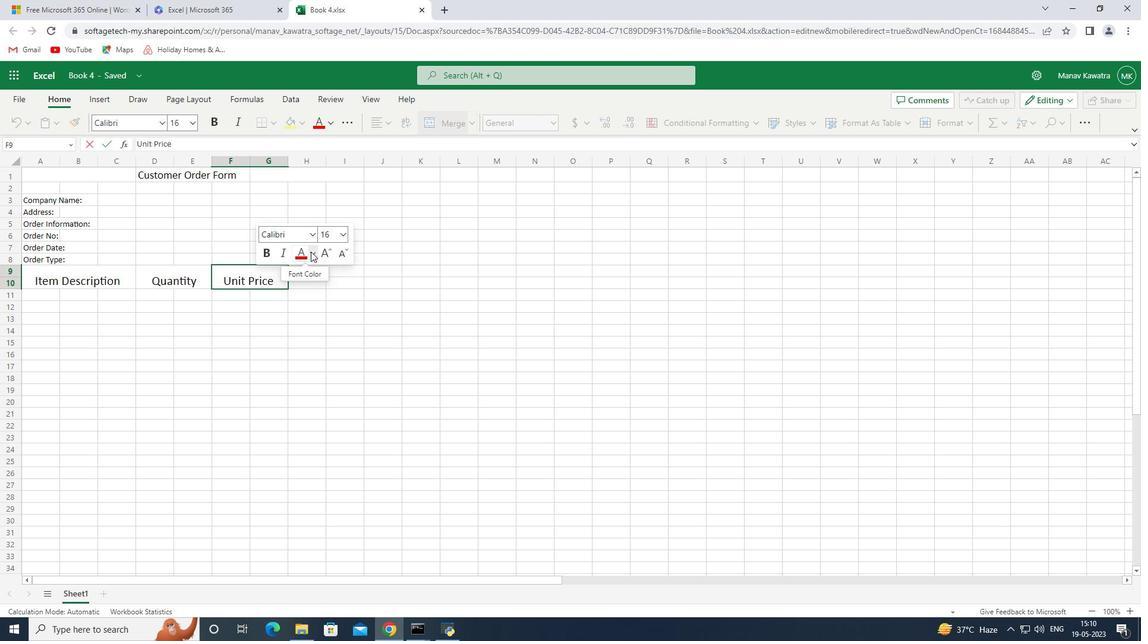 
Action: Mouse pressed left at (306, 246)
Screenshot: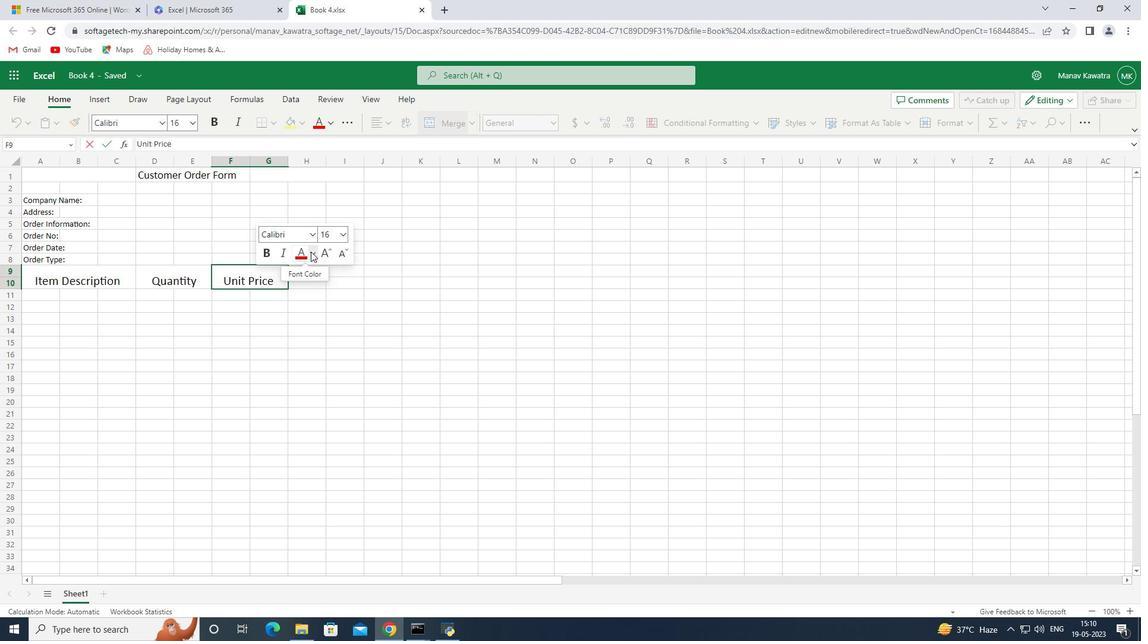 
Action: Mouse moved to (324, 249)
Screenshot: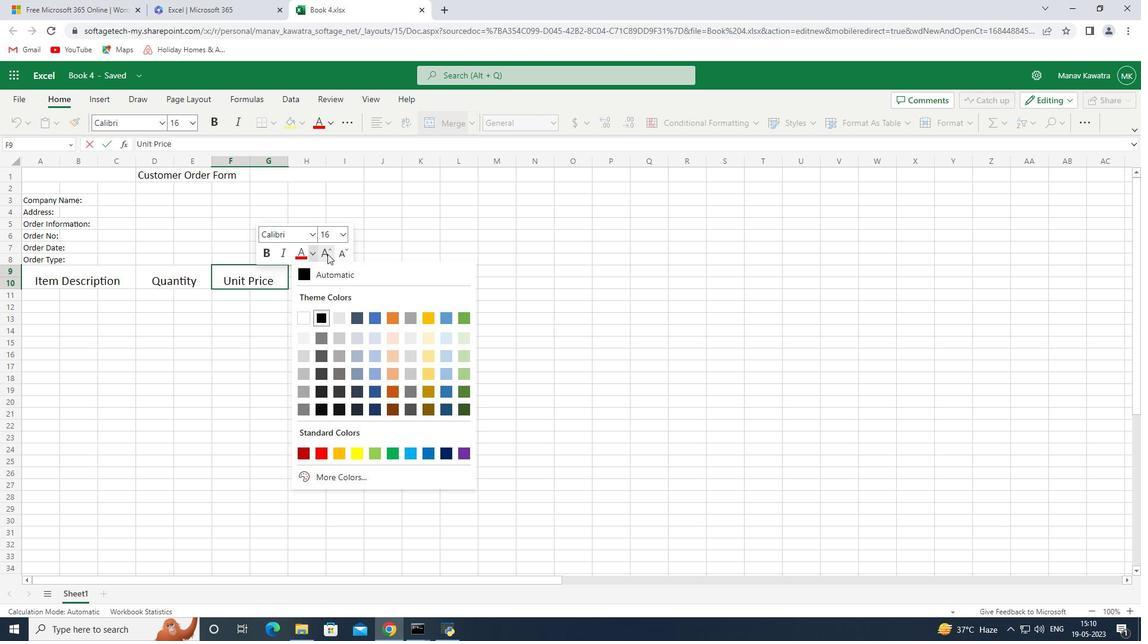 
Action: Mouse pressed left at (324, 249)
Screenshot: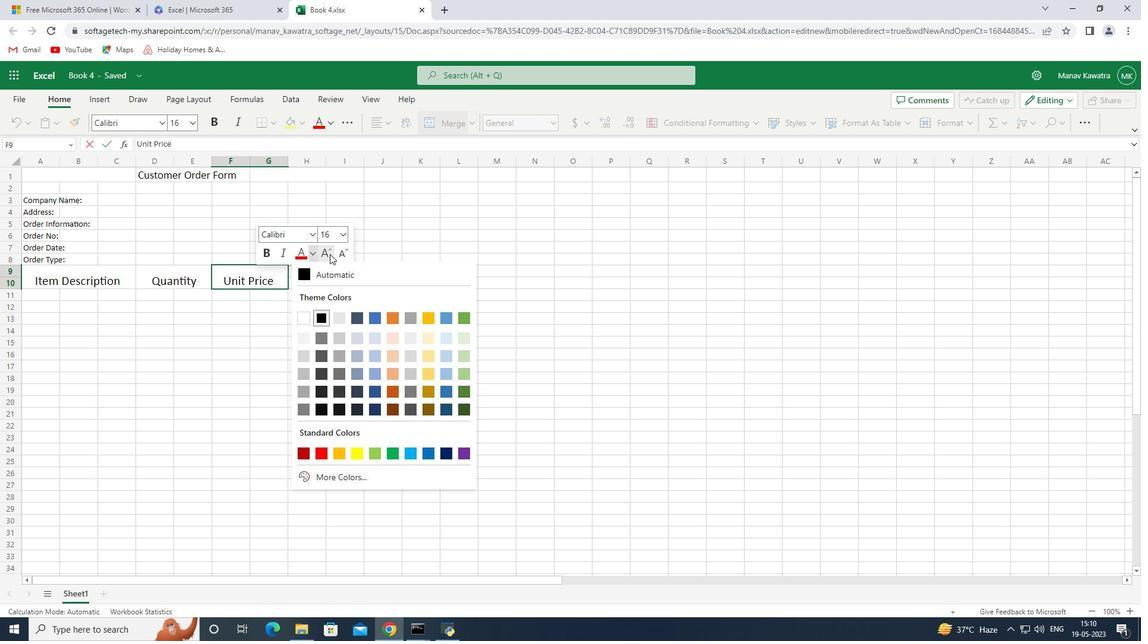 
Action: Mouse moved to (324, 246)
Screenshot: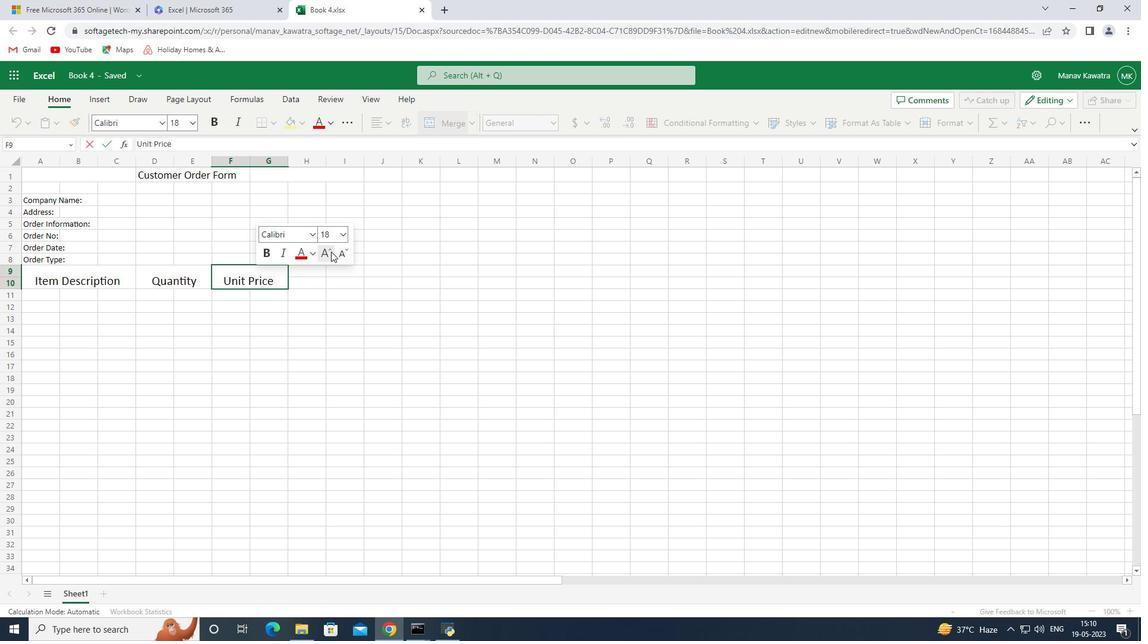 
Action: Mouse pressed left at (324, 246)
Screenshot: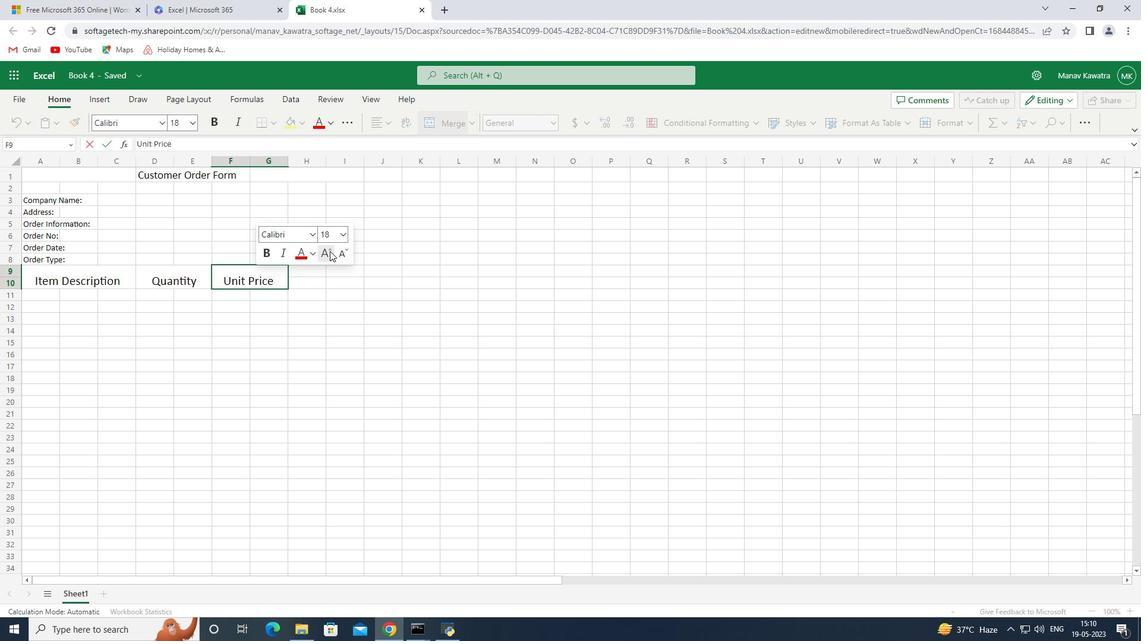
Action: Mouse moved to (324, 242)
Screenshot: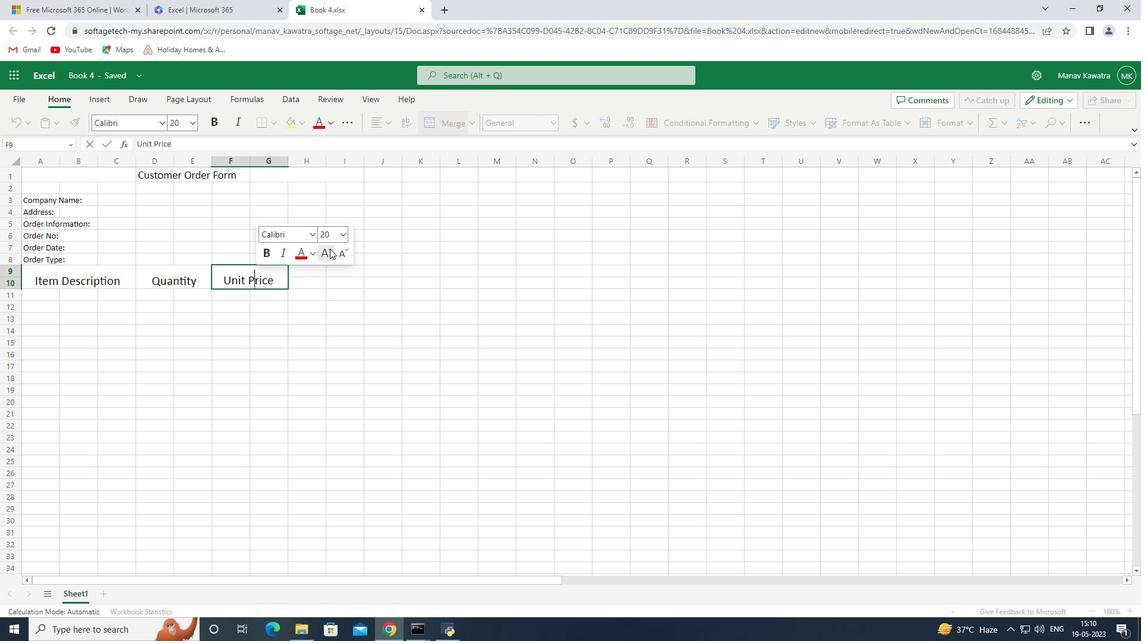 
Action: Mouse pressed left at (324, 242)
Screenshot: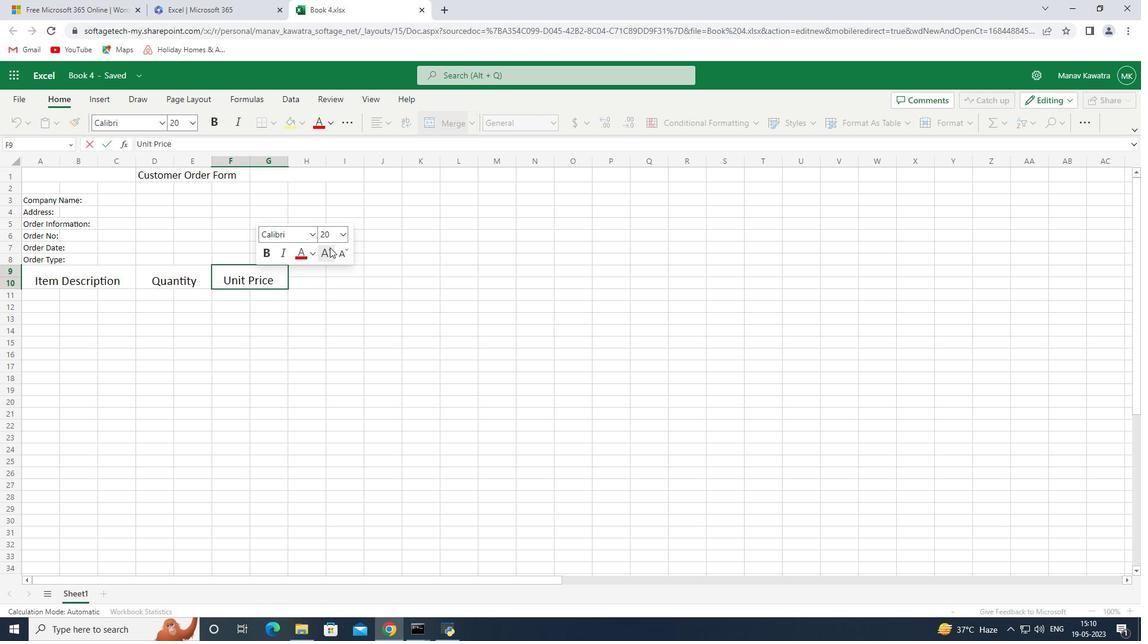 
Action: Mouse pressed left at (324, 242)
Screenshot: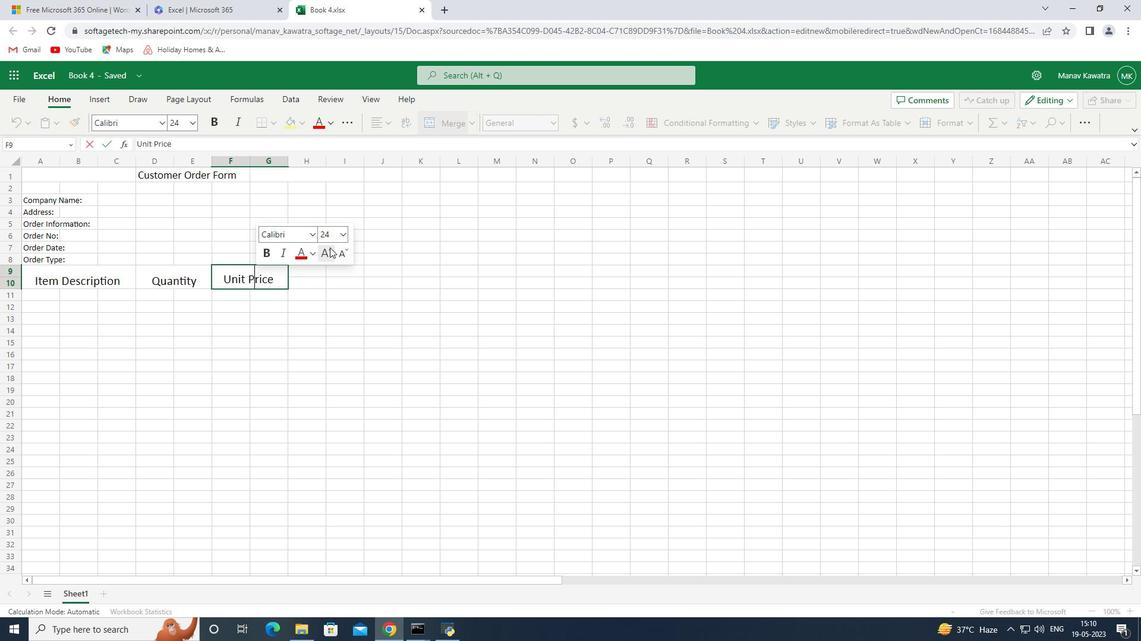
Action: Mouse pressed left at (324, 242)
Screenshot: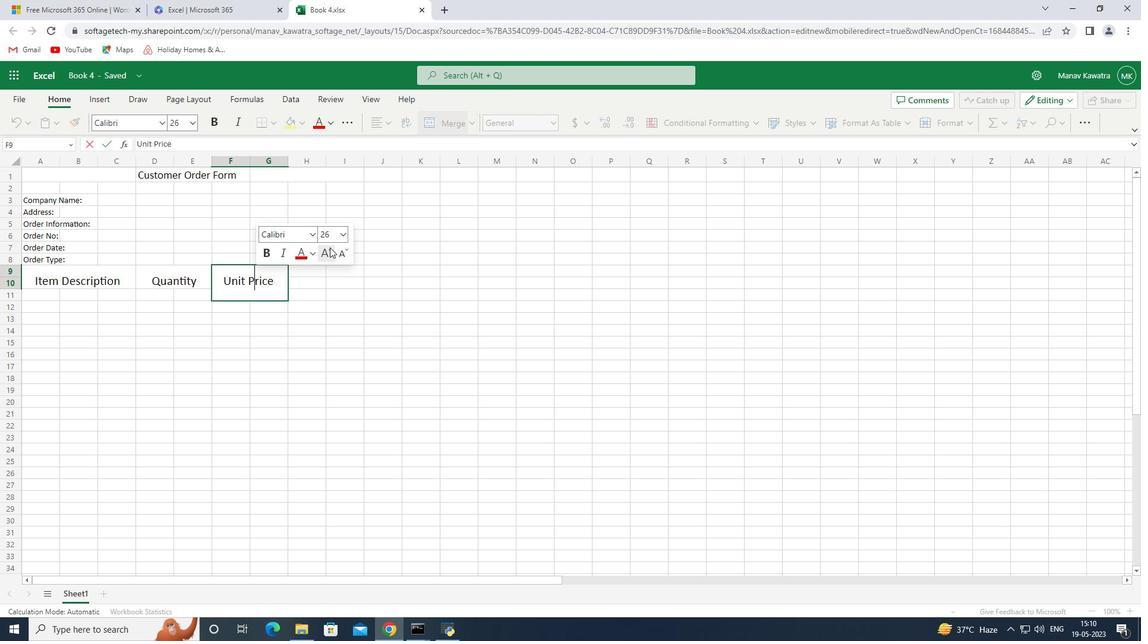 
Action: Mouse moved to (336, 244)
Screenshot: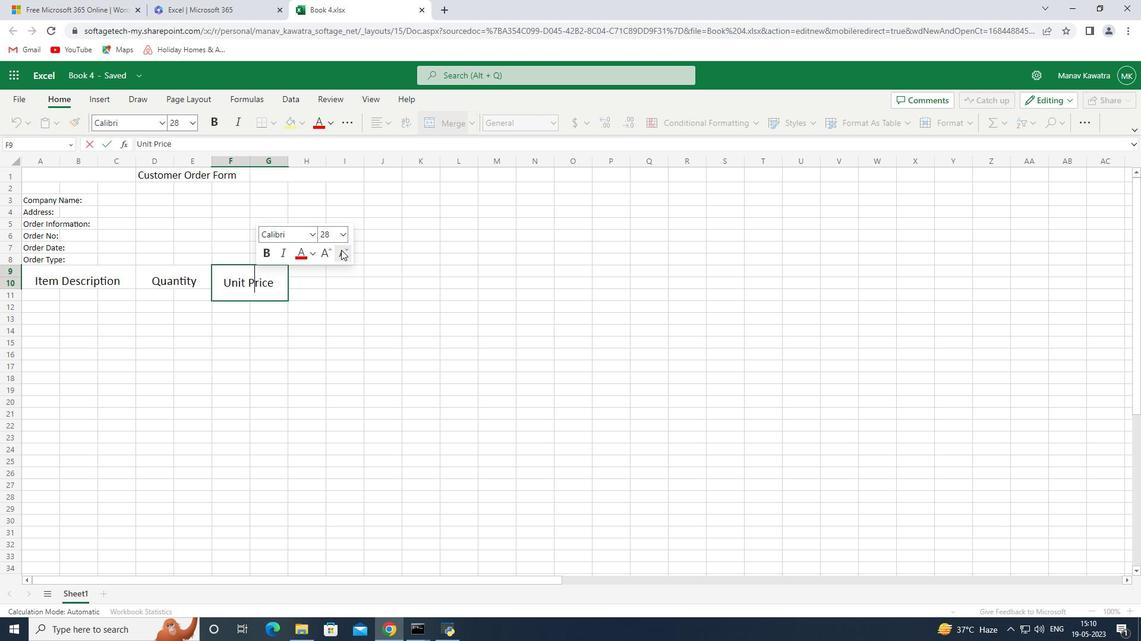 
Action: Mouse pressed left at (336, 244)
Screenshot: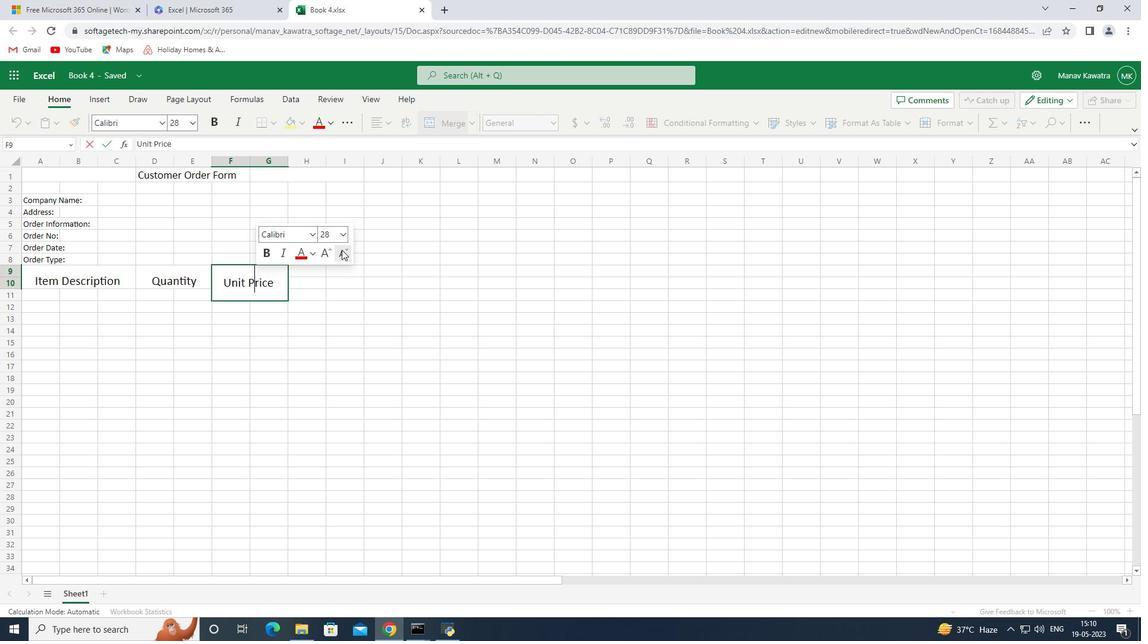 
Action: Mouse pressed left at (336, 244)
Screenshot: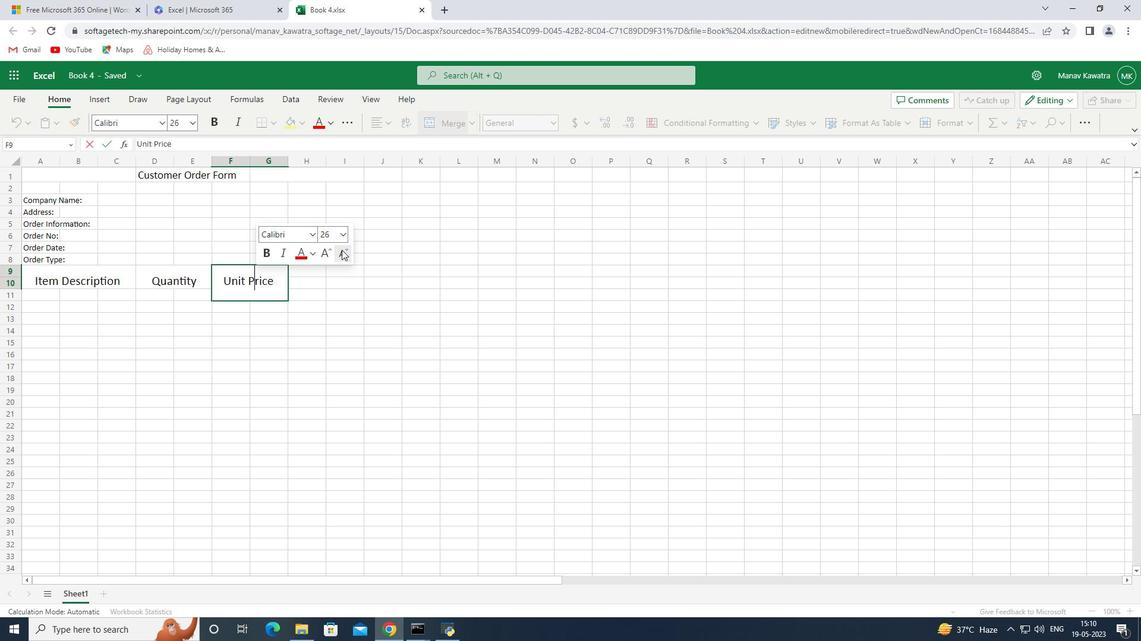
Action: Mouse moved to (200, 269)
Screenshot: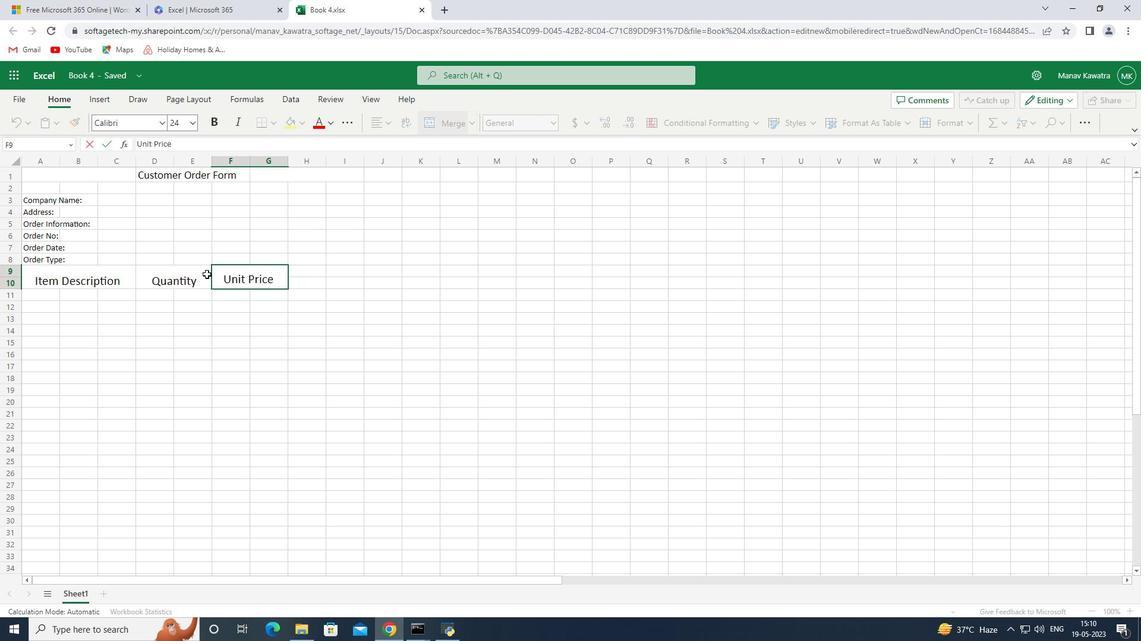 
Action: Mouse pressed left at (200, 269)
Screenshot: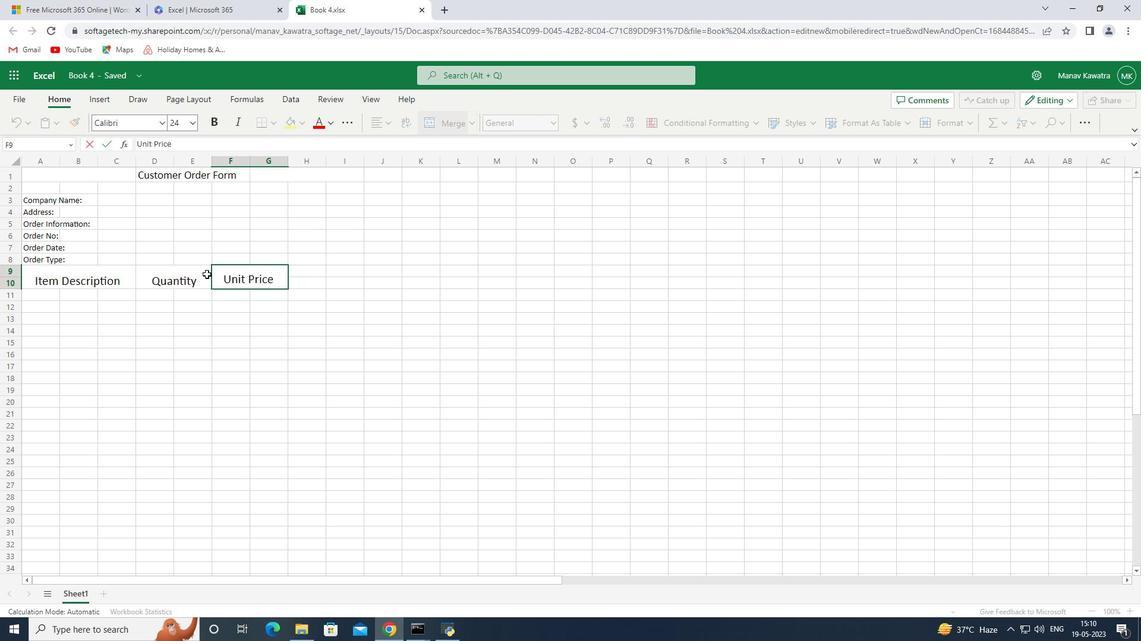 
Action: Mouse moved to (297, 279)
Screenshot: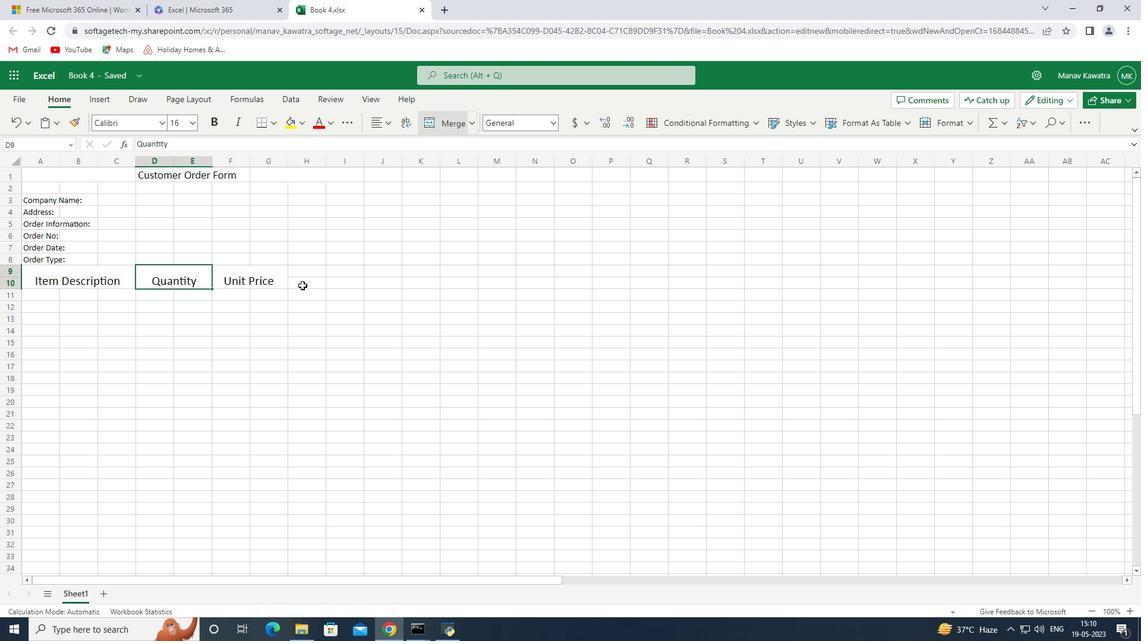 
Action: Mouse pressed left at (297, 279)
Screenshot: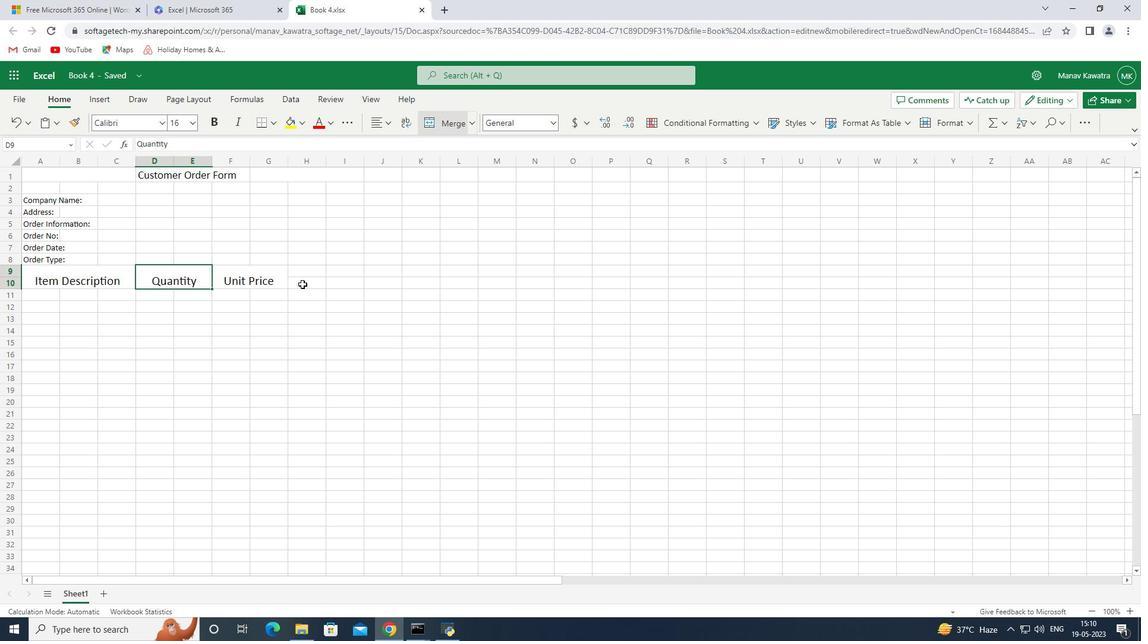 
Action: Mouse moved to (298, 266)
Screenshot: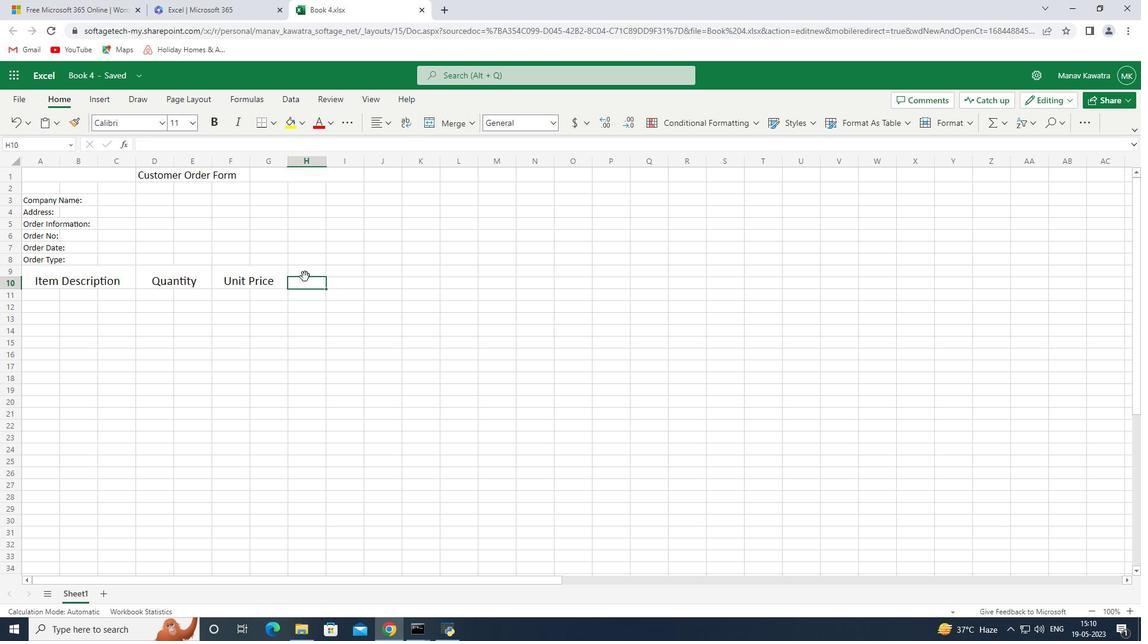 
Action: Mouse pressed left at (298, 266)
Screenshot: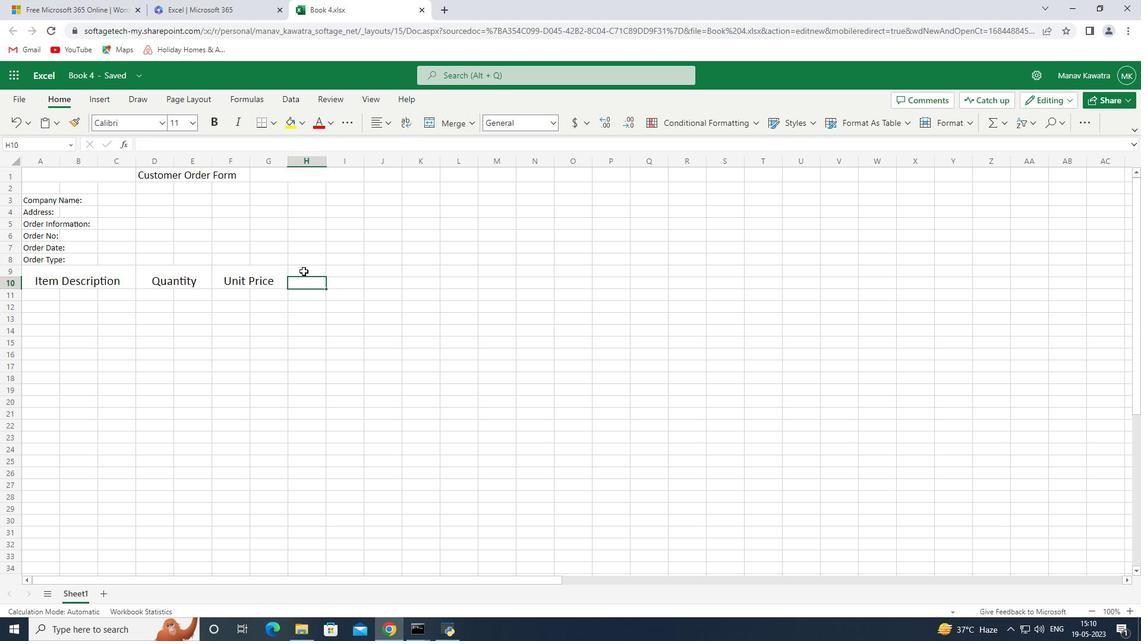 
Action: Mouse moved to (445, 116)
Screenshot: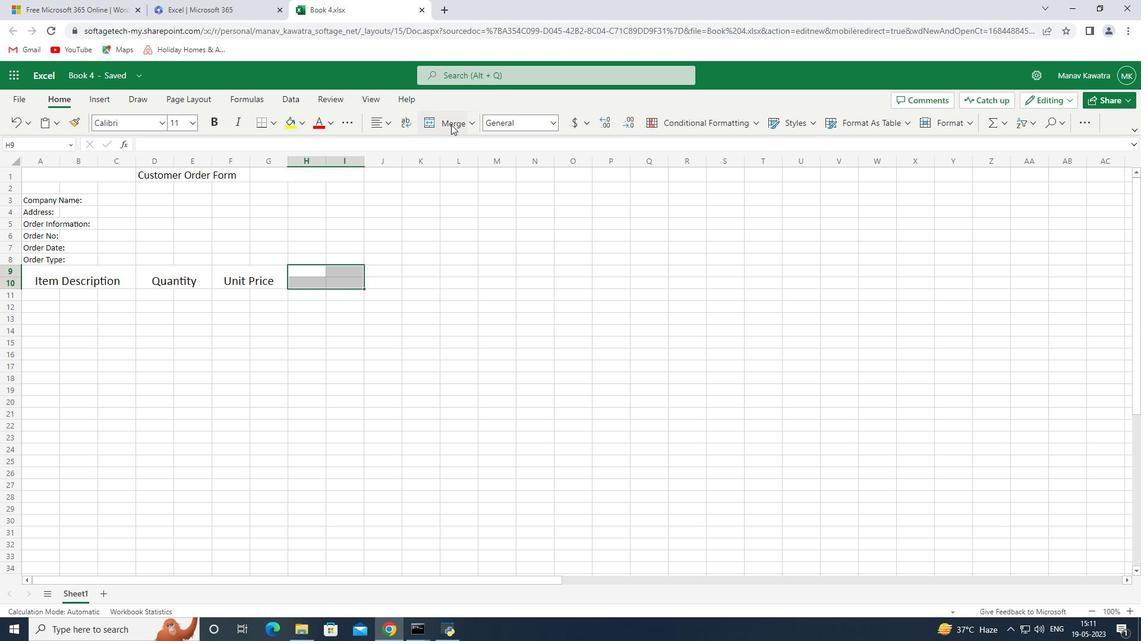 
Action: Mouse pressed left at (445, 116)
Screenshot: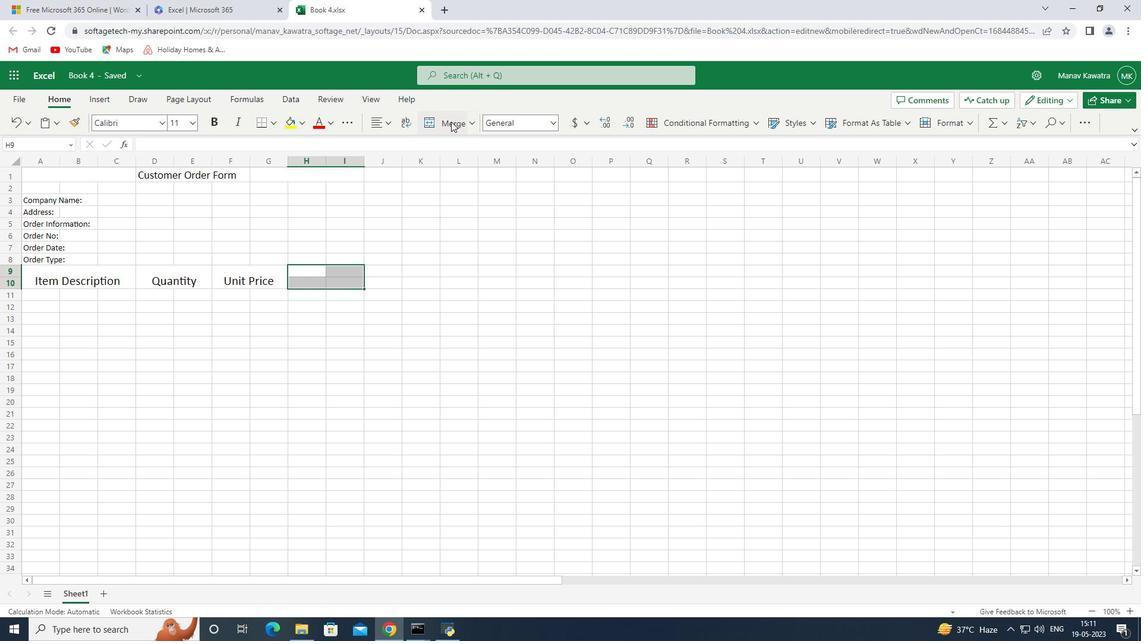 
Action: Mouse moved to (323, 275)
Screenshot: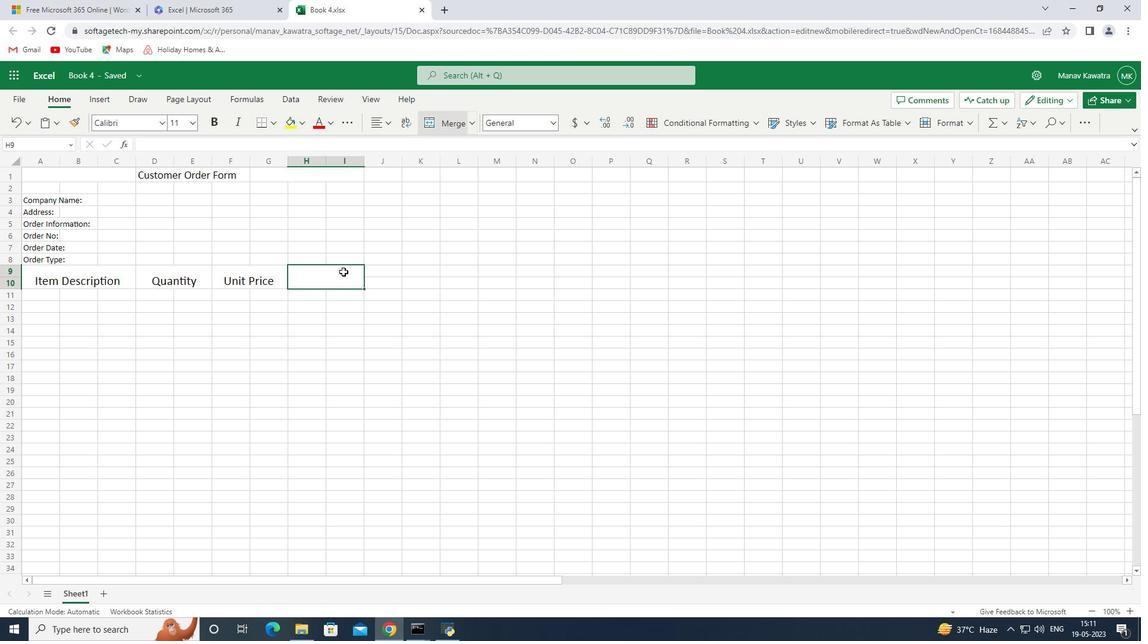 
Action: Mouse pressed left at (323, 275)
Screenshot: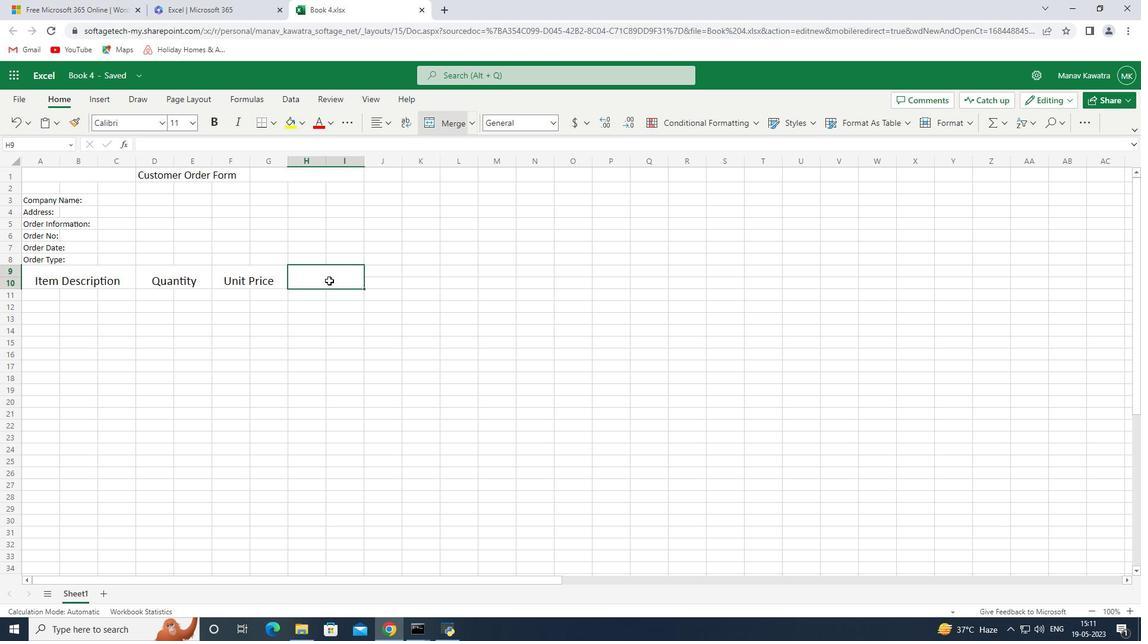 
Action: Mouse pressed left at (323, 275)
Screenshot: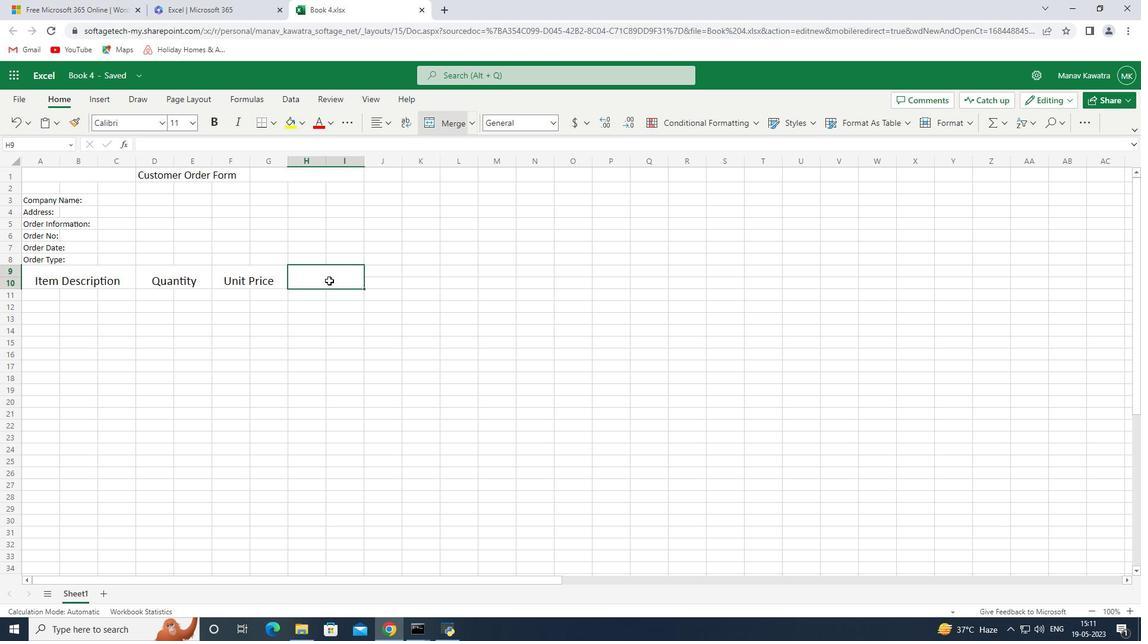 
Action: Key pressed <Key.shift><Key.shift><Key.shift><Key.shift><Key.shift><Key.shift><Key.shift><Key.shift><Key.shift><Key.shift><Key.shift><Key.shift><Key.shift><Key.shift><Key.shift><Key.shift><Key.shift><Key.shift>Total<Key.space><Key.shift_r><Key.shift_r><Key.shift_r><Key.shift_r><Key.shift_r><Key.shift_r><Key.shift_r><Key.shift_r><Key.shift_r><Key.shift_r><Key.shift_r><Key.shift_r><Key.shift_r><Key.shift_r><Key.shift_r><Key.shift_r><Key.shift_r><Key.shift_r><Key.shift_r><Key.shift_r>P
Screenshot: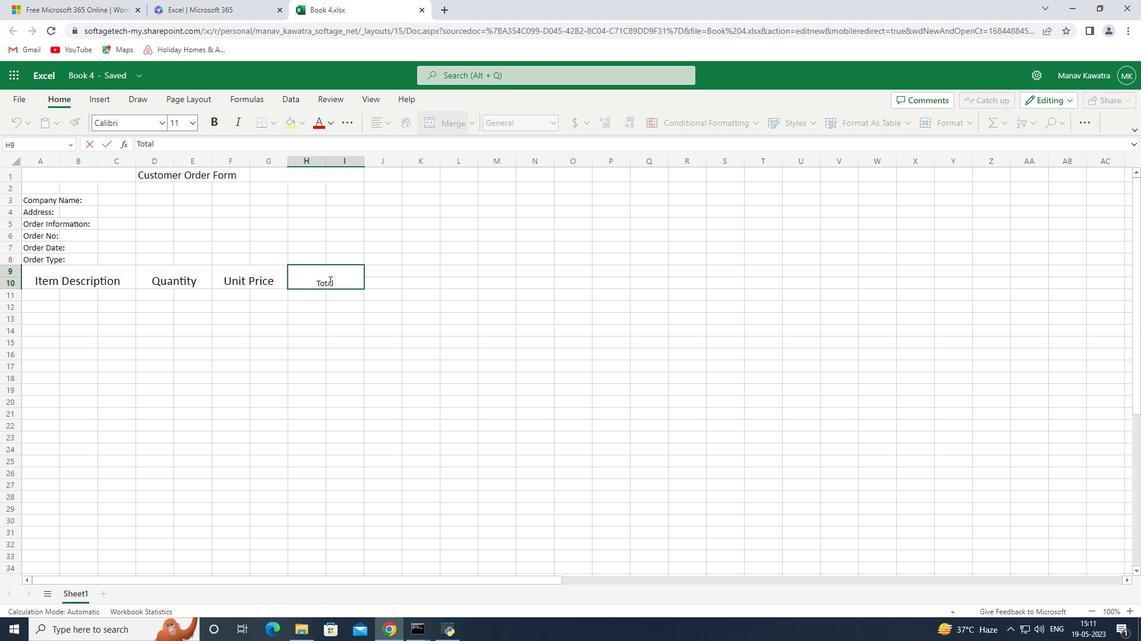 
Action: Mouse moved to (380, 253)
Screenshot: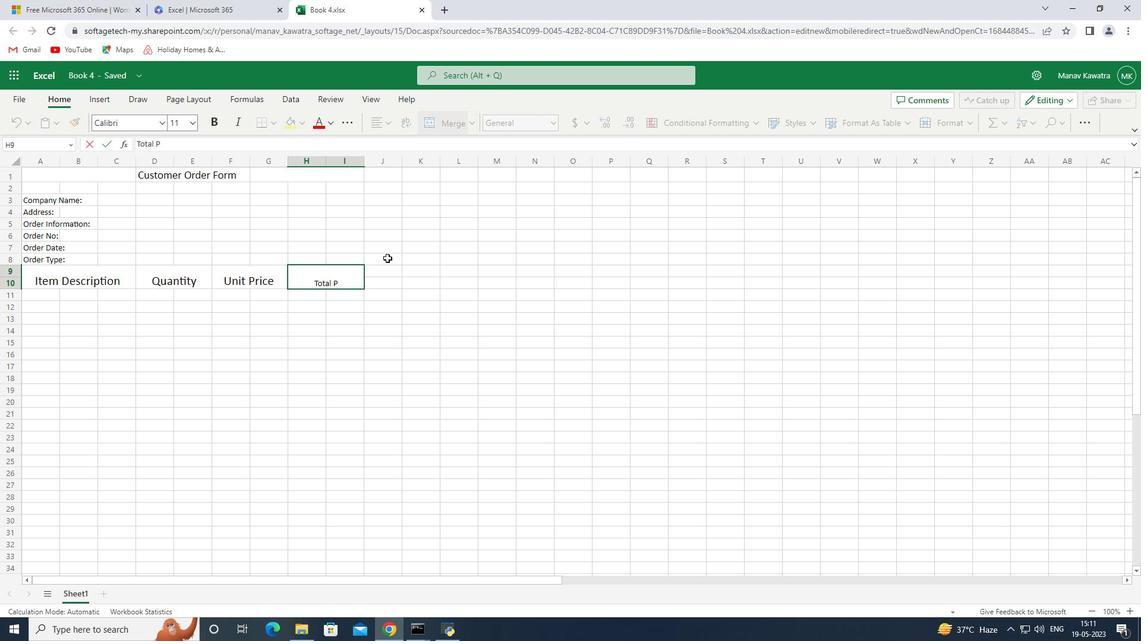 
Action: Key pressed rice<Key.space>
Screenshot: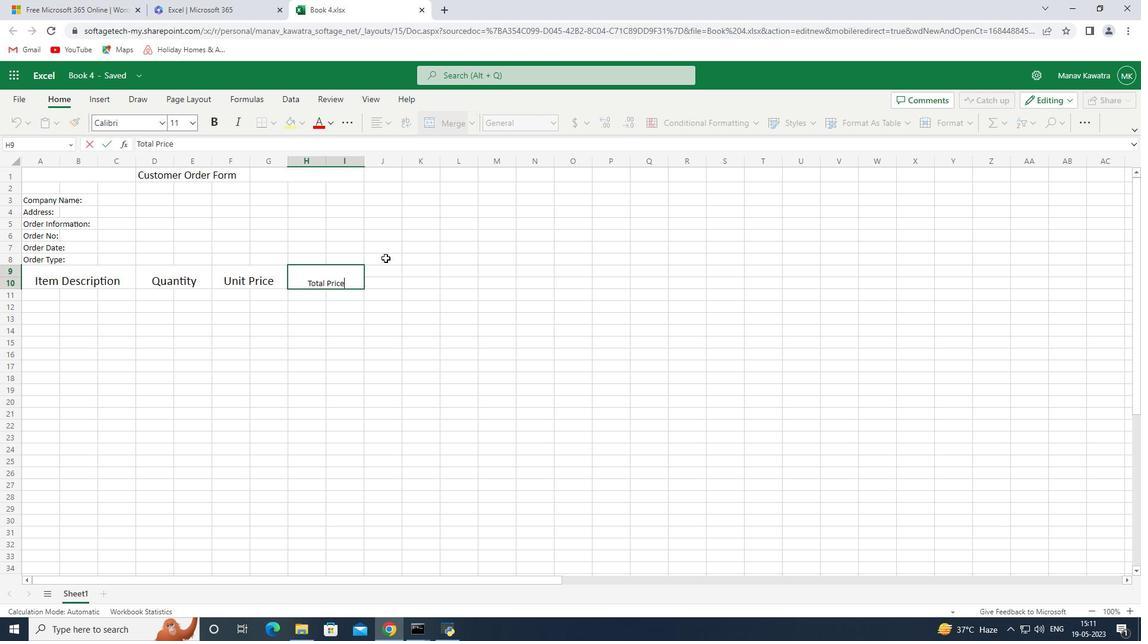 
Action: Mouse moved to (187, 114)
Screenshot: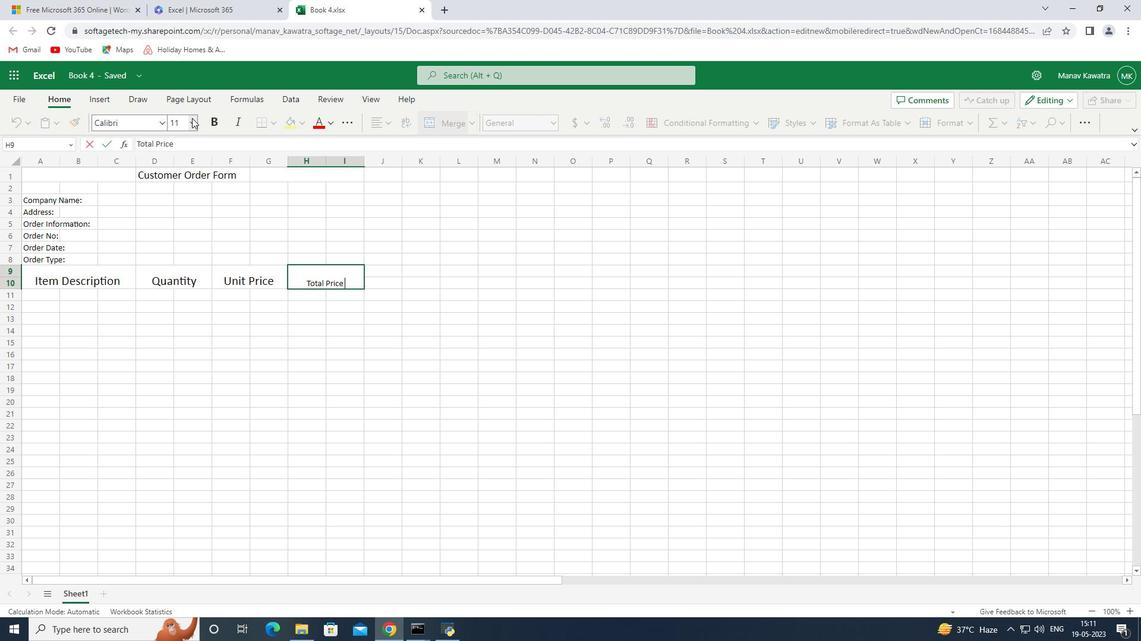 
Action: Mouse pressed left at (187, 114)
Screenshot: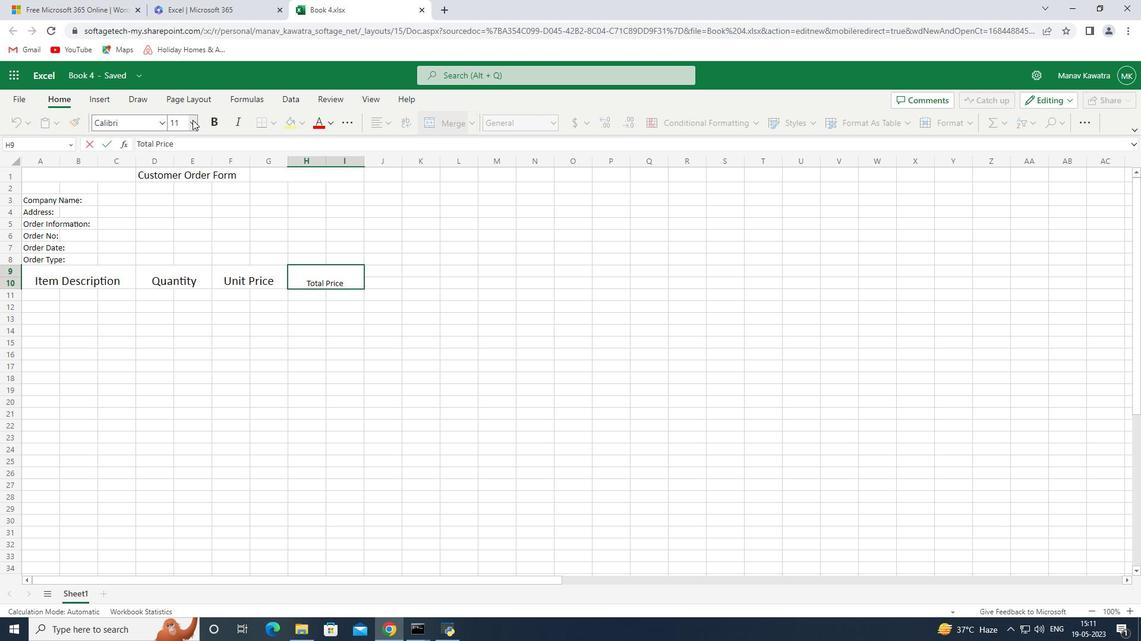 
Action: Mouse moved to (180, 244)
Screenshot: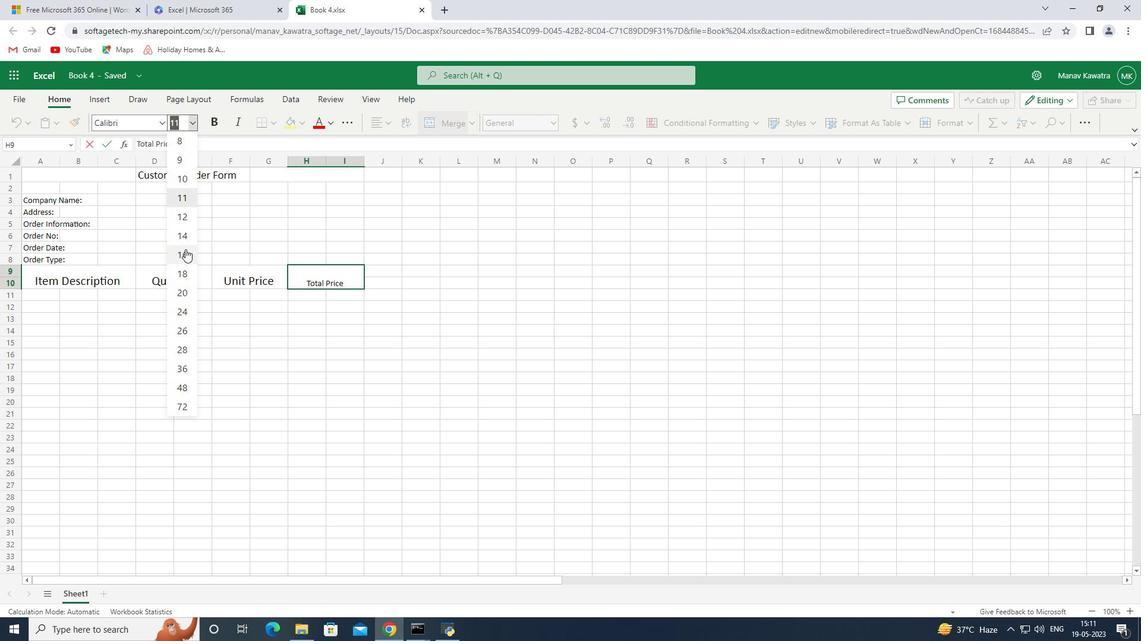 
Action: Mouse pressed left at (180, 244)
Screenshot: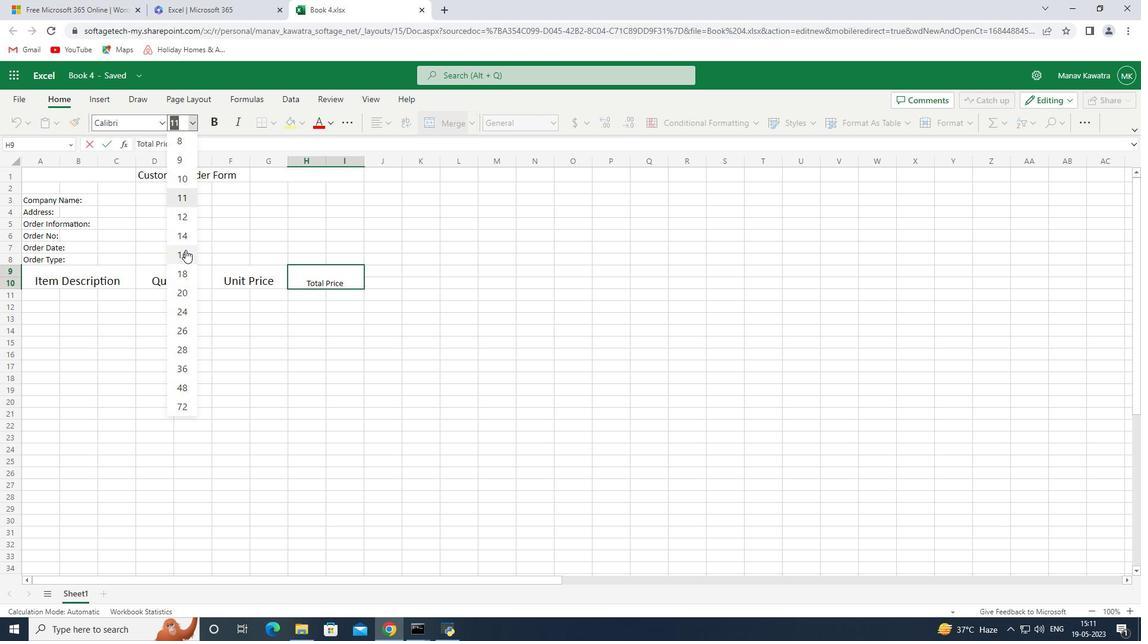 
Action: Mouse moved to (296, 276)
Screenshot: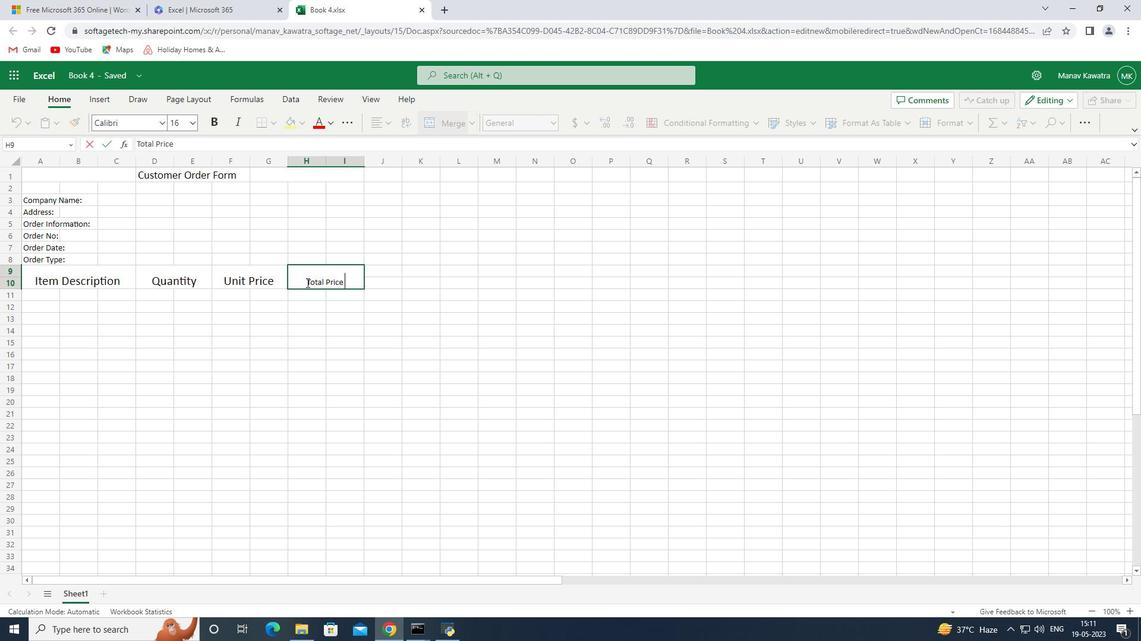 
Action: Mouse pressed left at (296, 276)
Screenshot: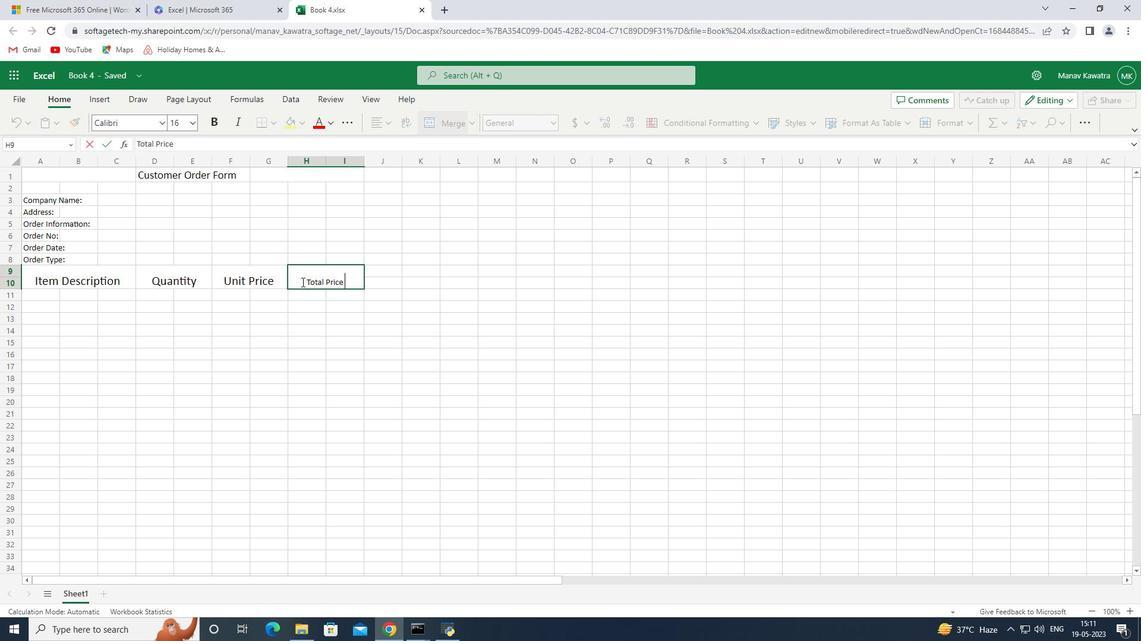 
Action: Mouse moved to (185, 118)
Screenshot: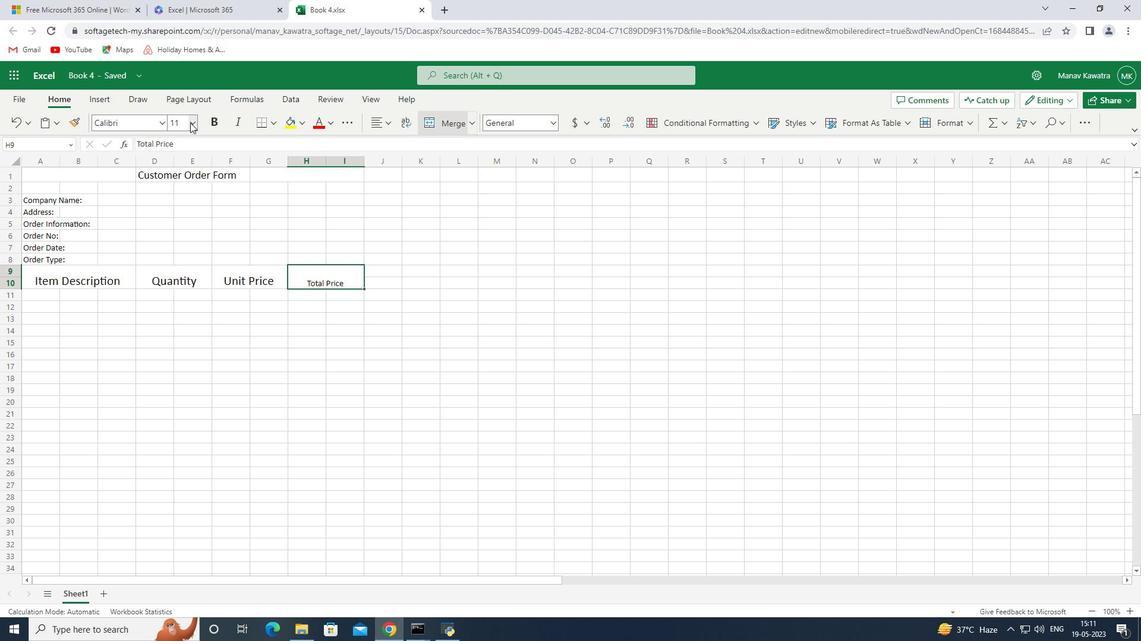 
Action: Mouse pressed left at (185, 118)
